 Task: Select Alcohol. Add to cart, from Alcohaul Beer, Spirits & Wine for 149 Hardman Road, Brattleboro, Vermont 05301, Cell Number 802-818-8313, following items : Corona_x000D_
 - 5, Guarana Brazilian Soda_x000D_
 - 4, Grilled Broccolini_x000D_
 - 5, Pepsi_x000D_
 - 3, Cubano_x000D_
 - 3
Action: Mouse moved to (498, 136)
Screenshot: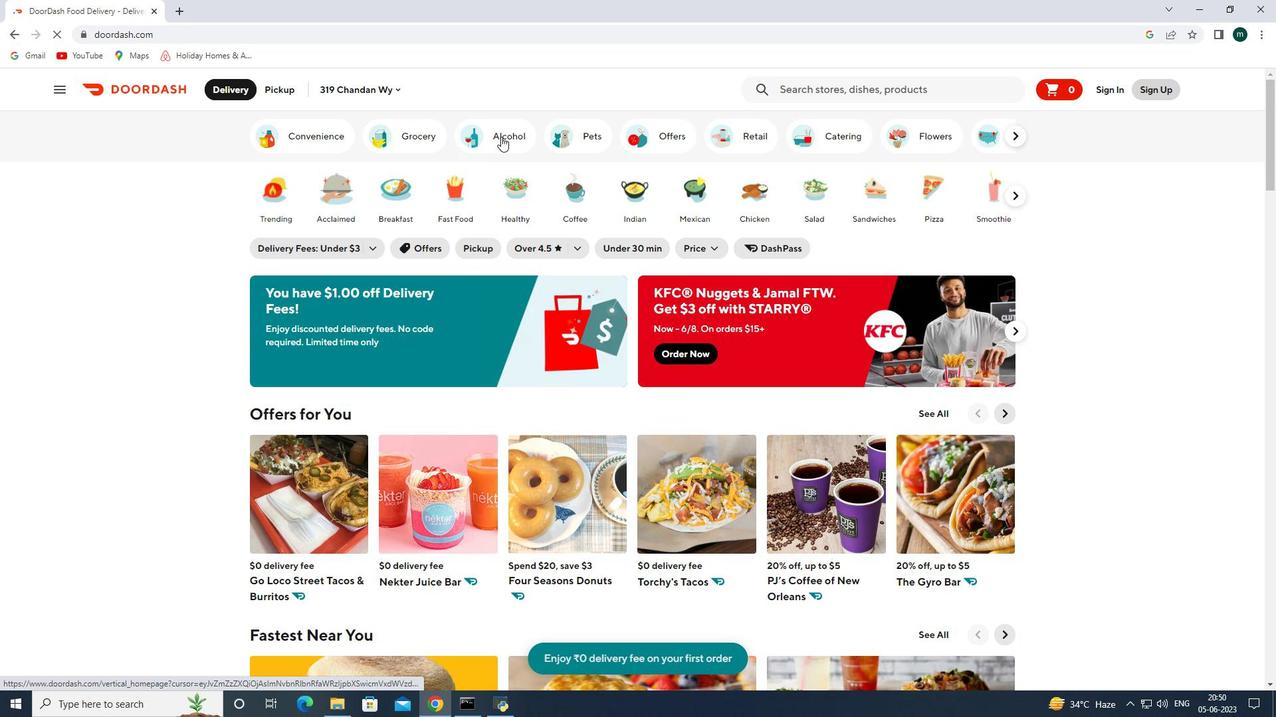 
Action: Mouse pressed left at (498, 136)
Screenshot: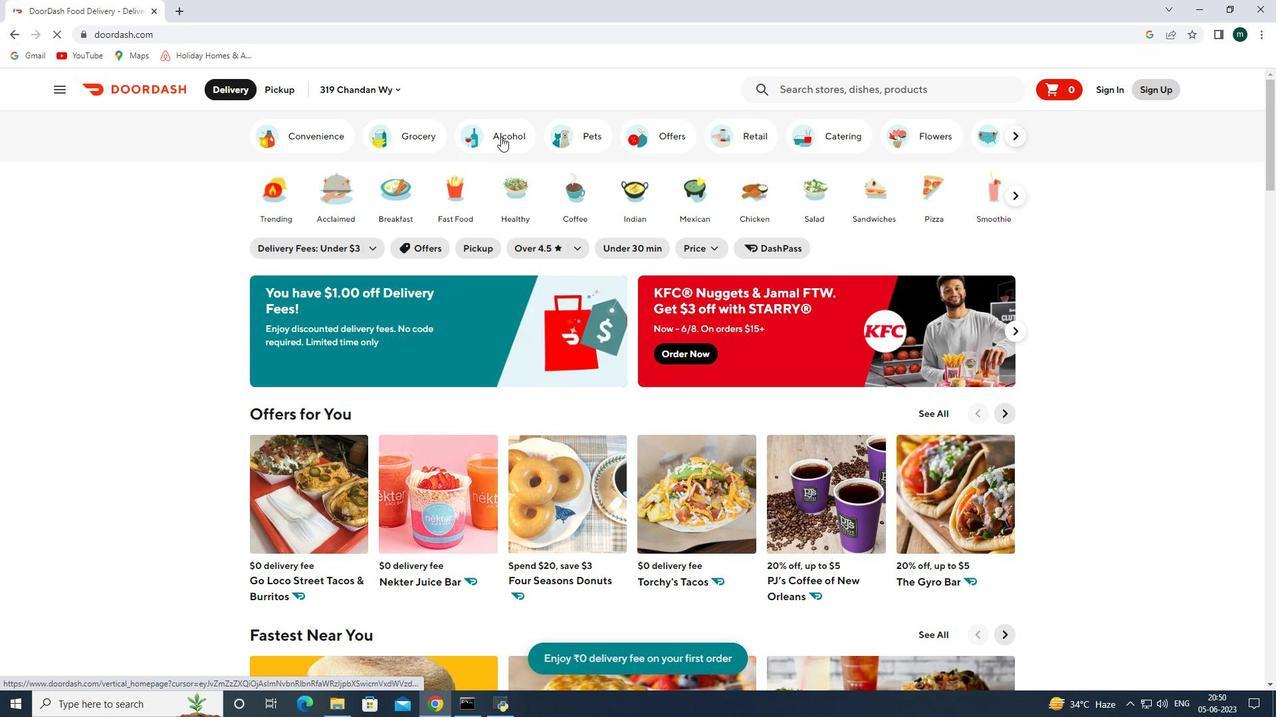 
Action: Mouse pressed left at (498, 136)
Screenshot: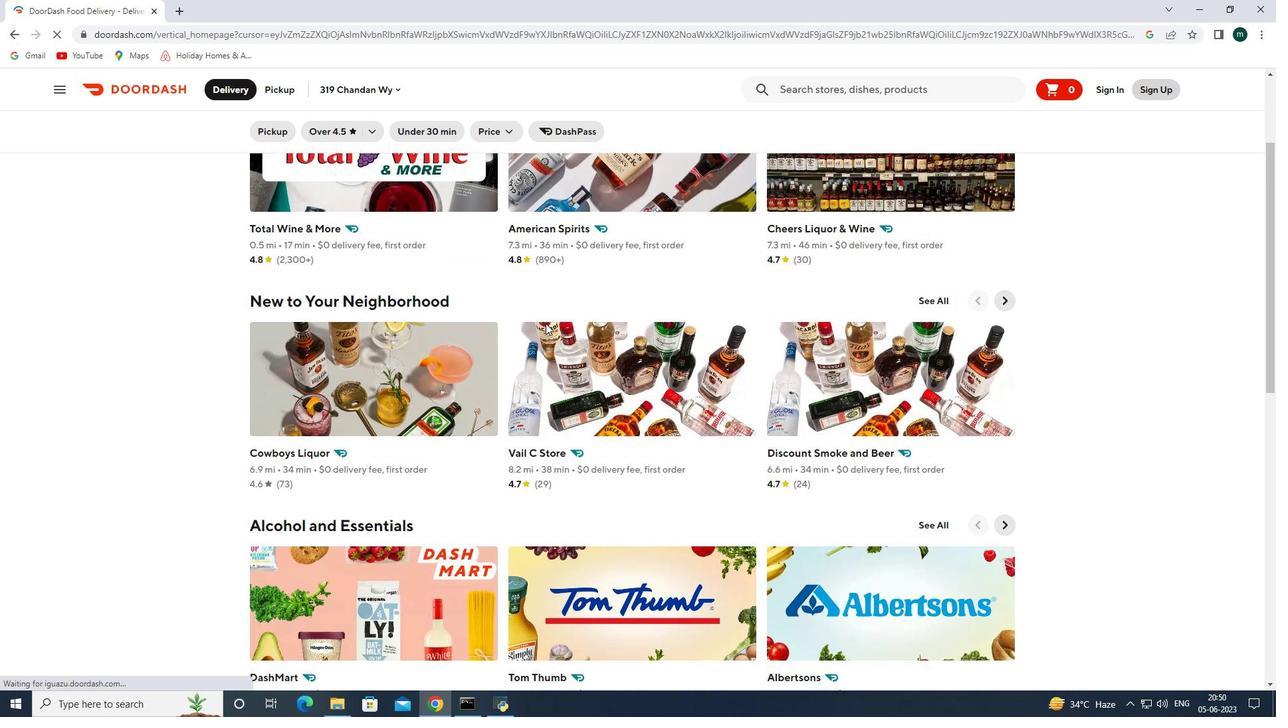 
Action: Mouse moved to (526, 291)
Screenshot: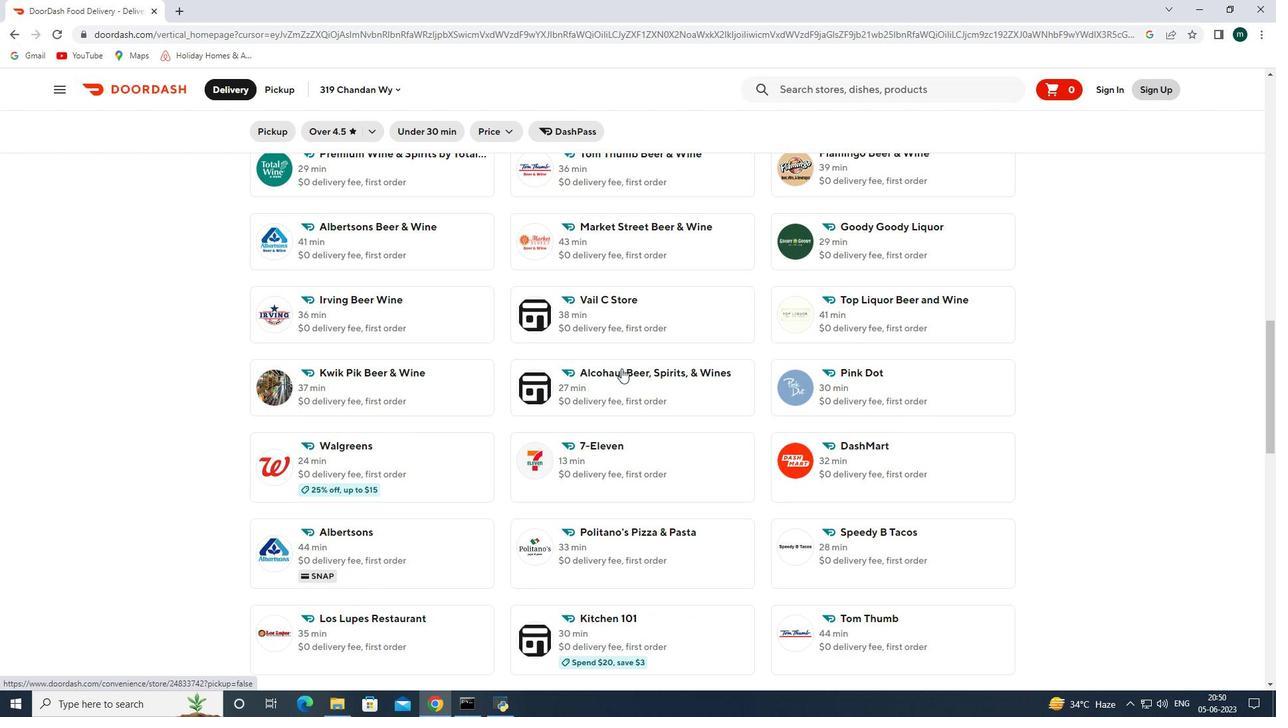 
Action: Mouse scrolled (526, 290) with delta (0, 0)
Screenshot: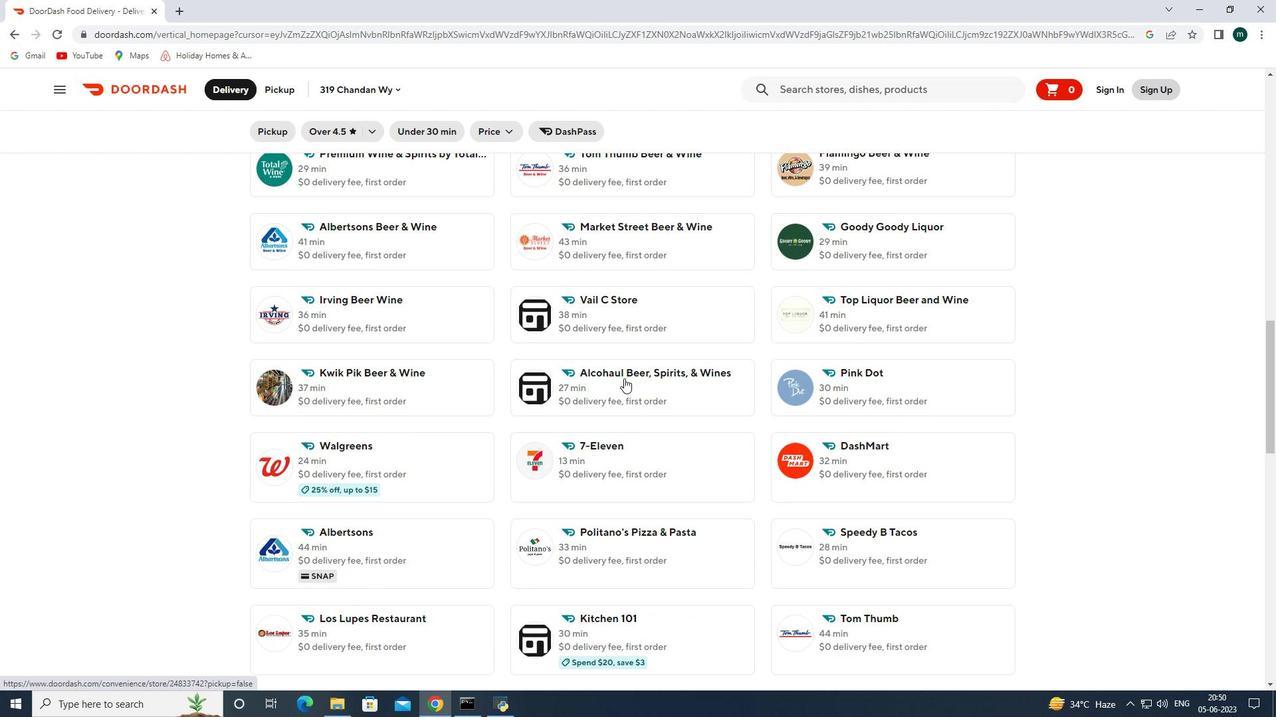 
Action: Mouse moved to (539, 391)
Screenshot: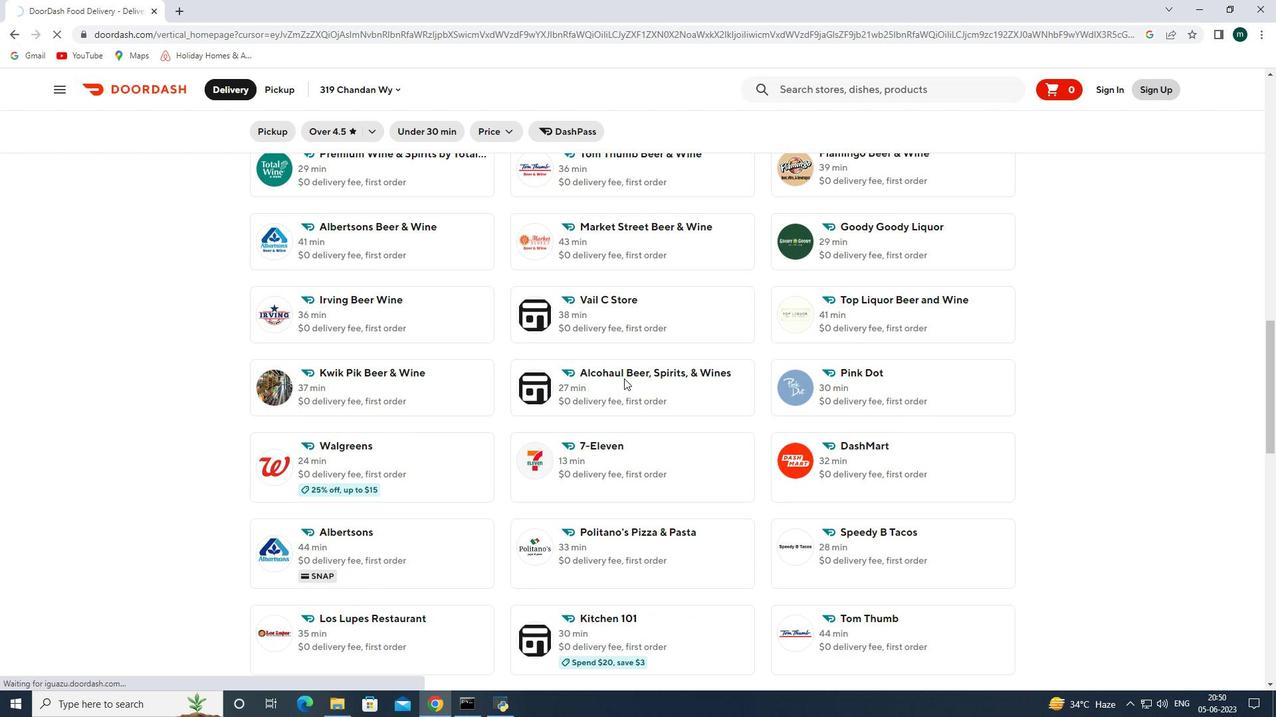 
Action: Mouse scrolled (539, 390) with delta (0, 0)
Screenshot: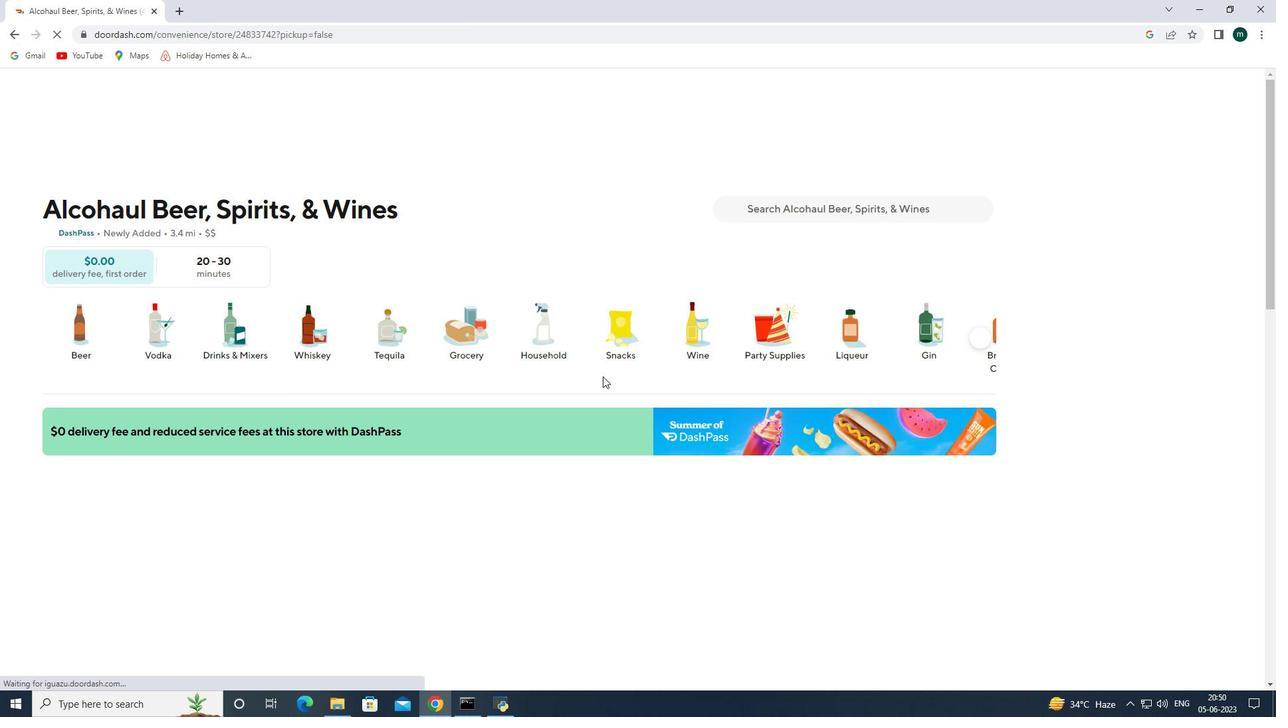 
Action: Mouse scrolled (539, 390) with delta (0, 0)
Screenshot: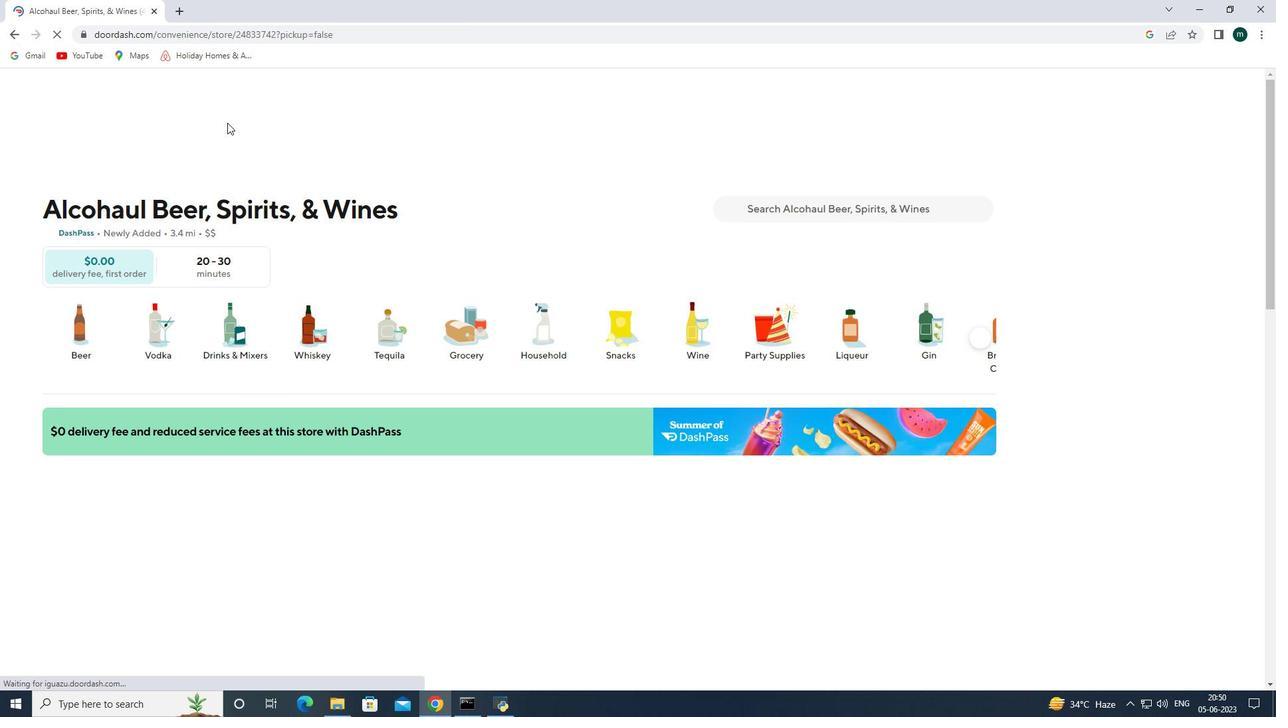 
Action: Mouse scrolled (539, 390) with delta (0, 0)
Screenshot: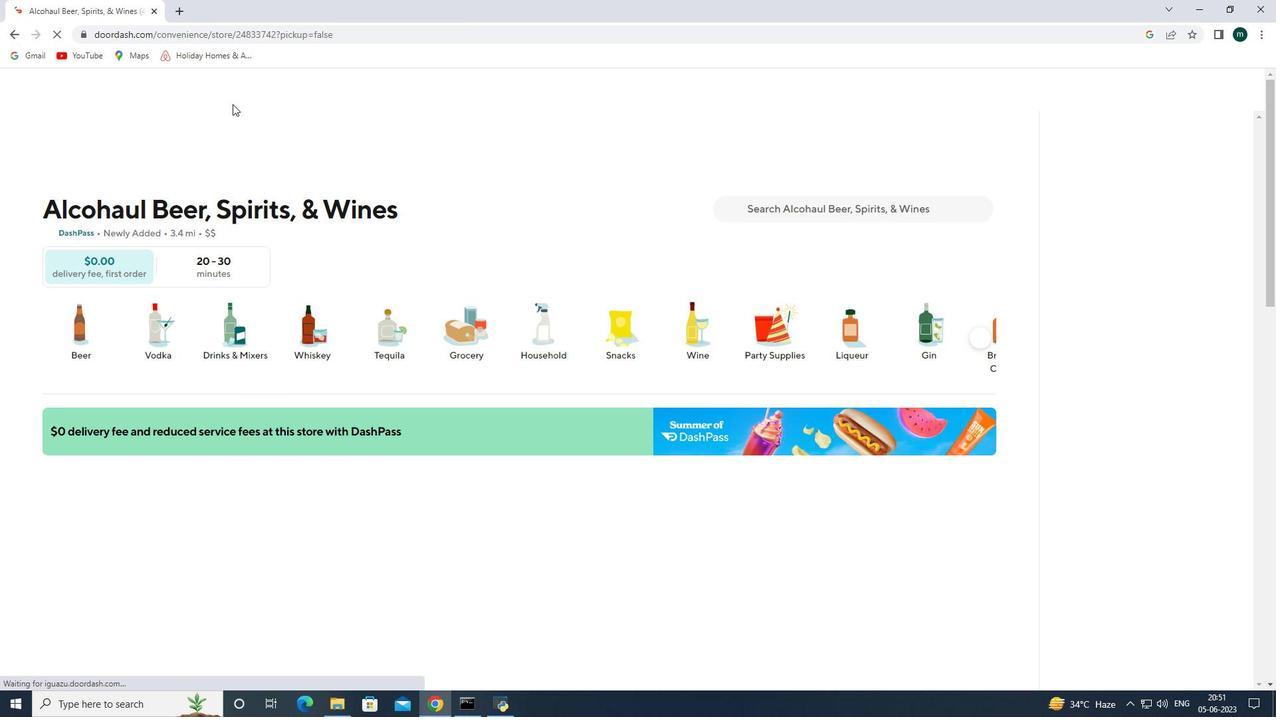 
Action: Mouse scrolled (539, 390) with delta (0, 0)
Screenshot: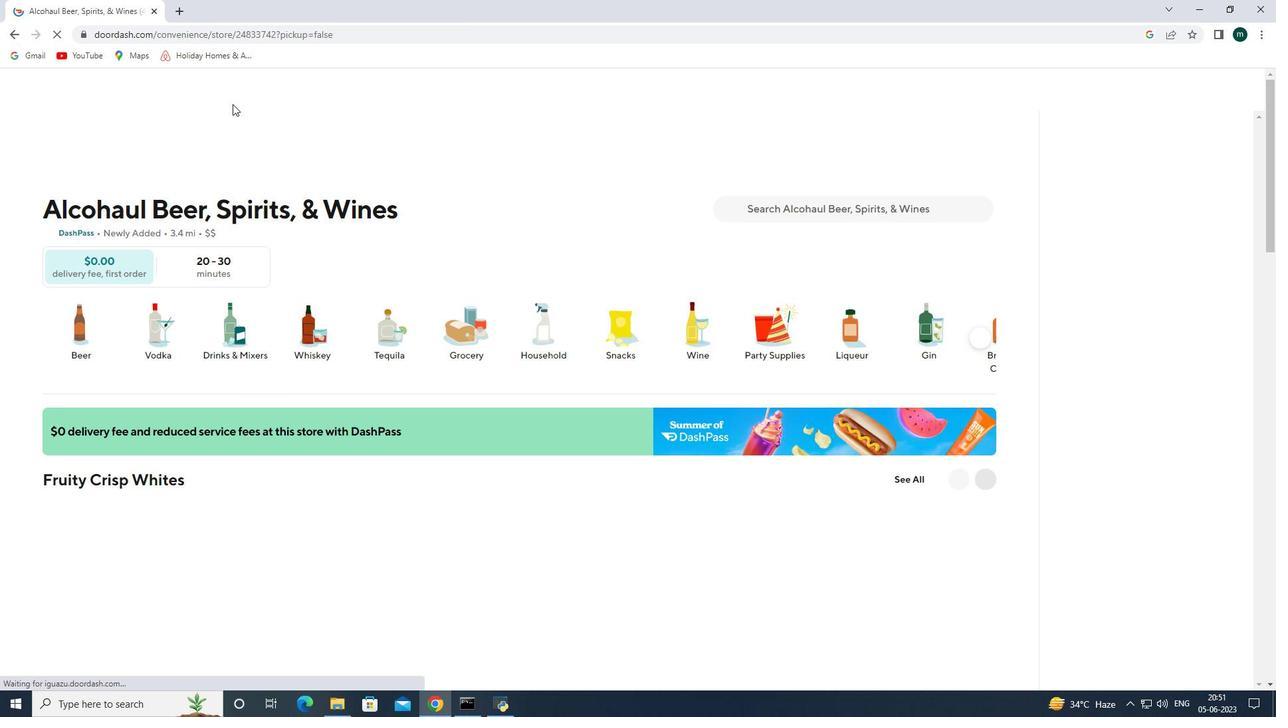 
Action: Mouse scrolled (539, 390) with delta (0, 0)
Screenshot: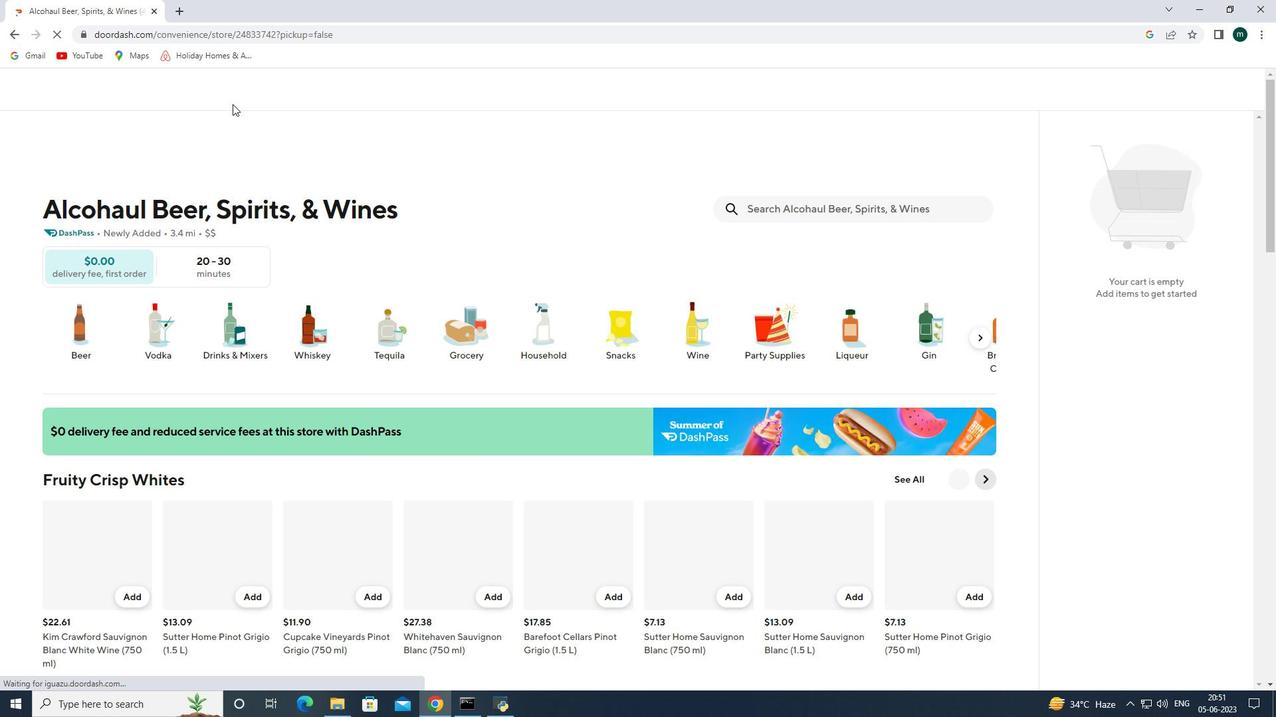 
Action: Mouse scrolled (539, 390) with delta (0, 0)
Screenshot: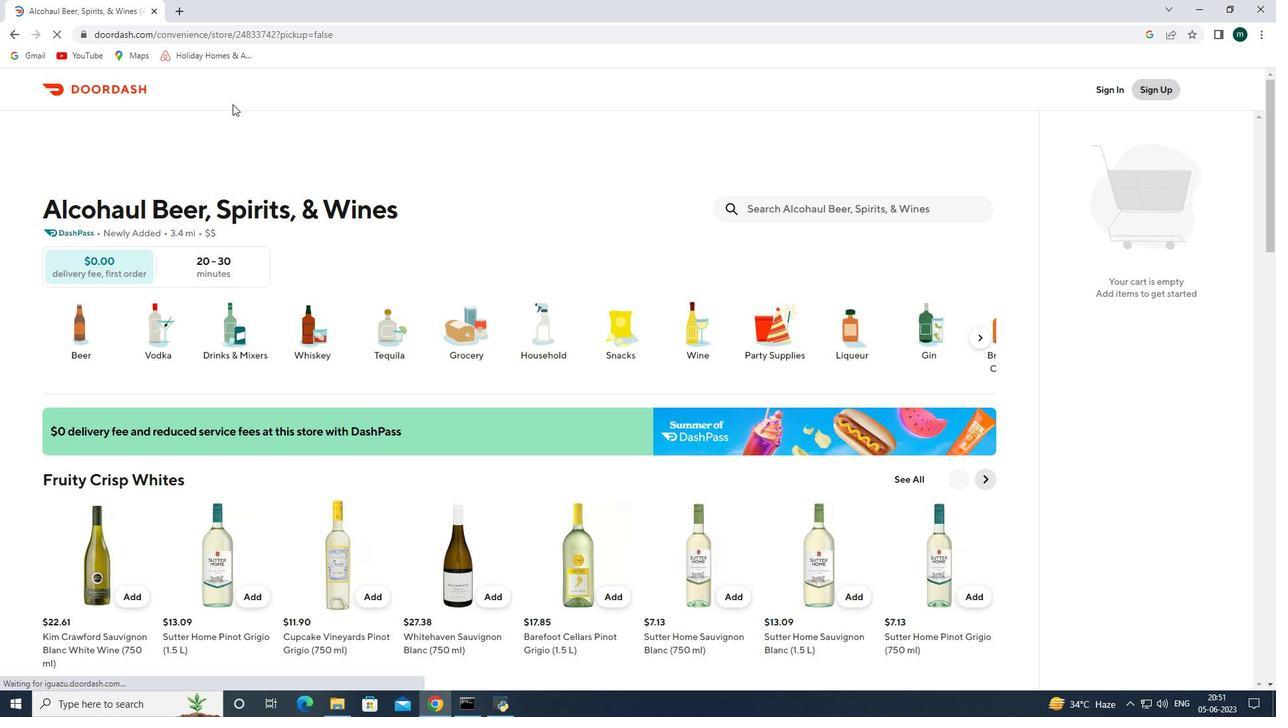 
Action: Mouse scrolled (539, 390) with delta (0, 0)
Screenshot: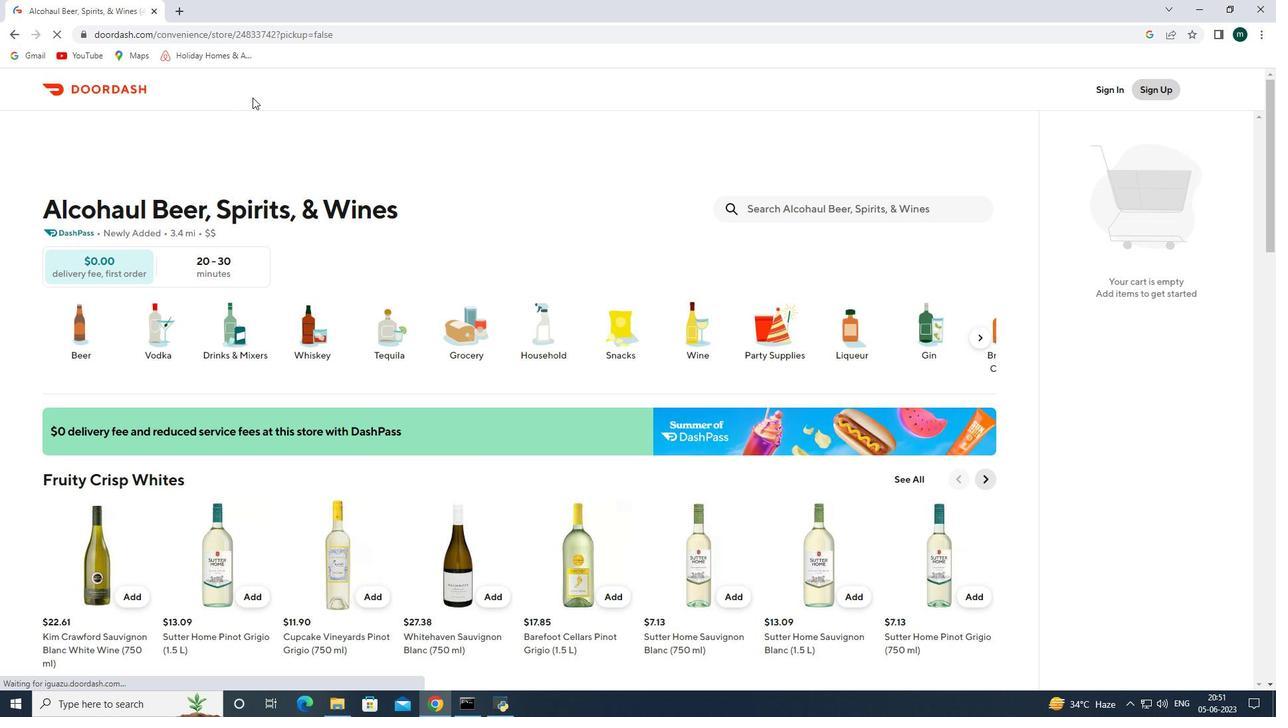 
Action: Mouse scrolled (539, 390) with delta (0, 0)
Screenshot: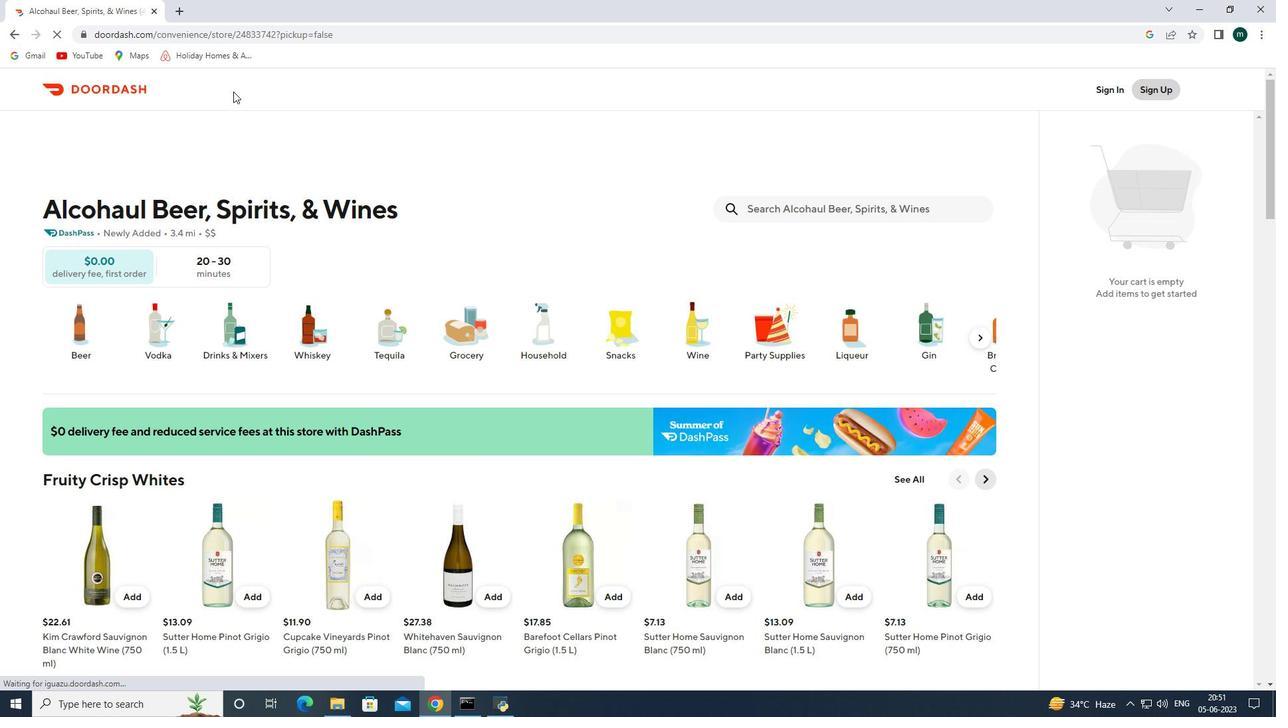 
Action: Mouse scrolled (539, 390) with delta (0, 0)
Screenshot: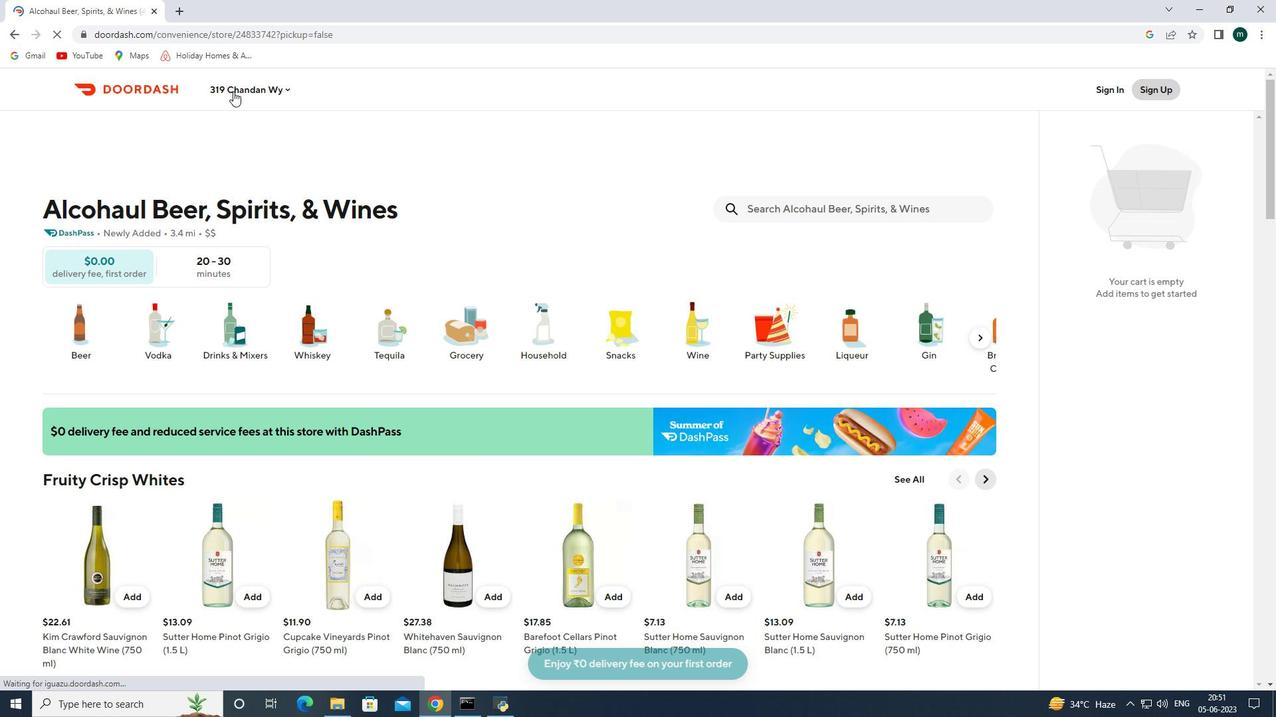 
Action: Mouse scrolled (539, 390) with delta (0, 0)
Screenshot: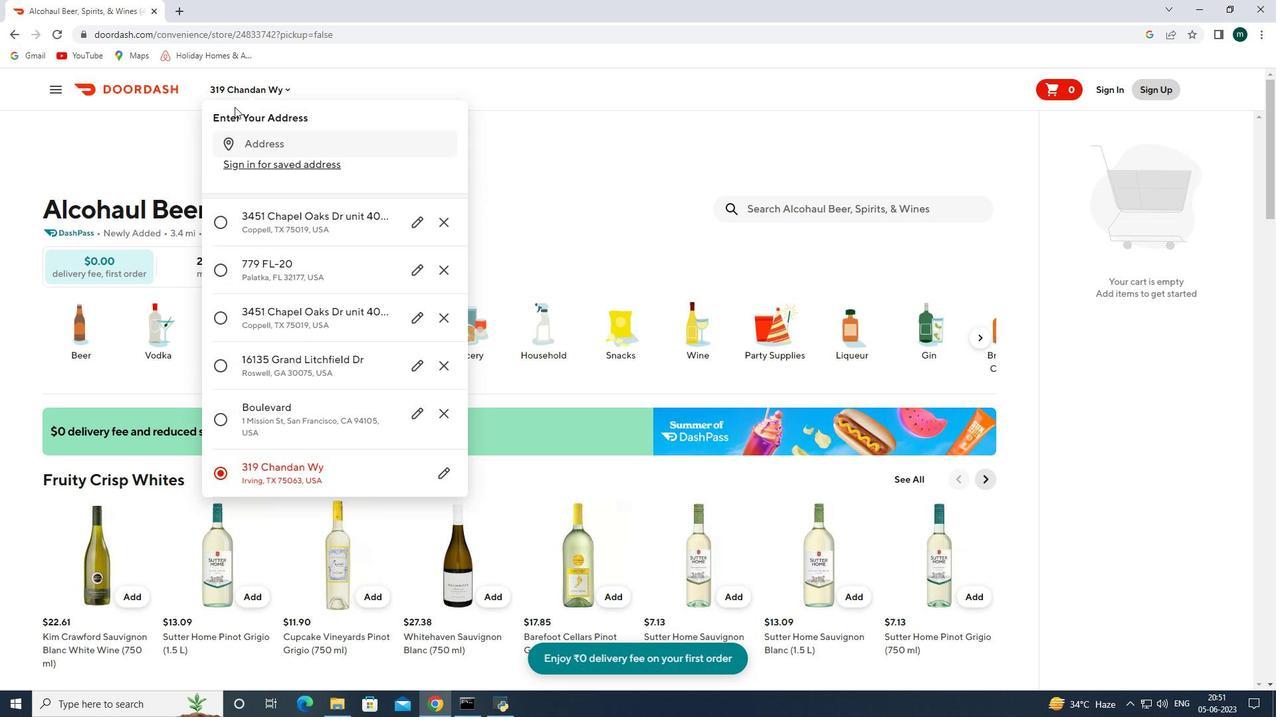 
Action: Mouse scrolled (539, 390) with delta (0, 0)
Screenshot: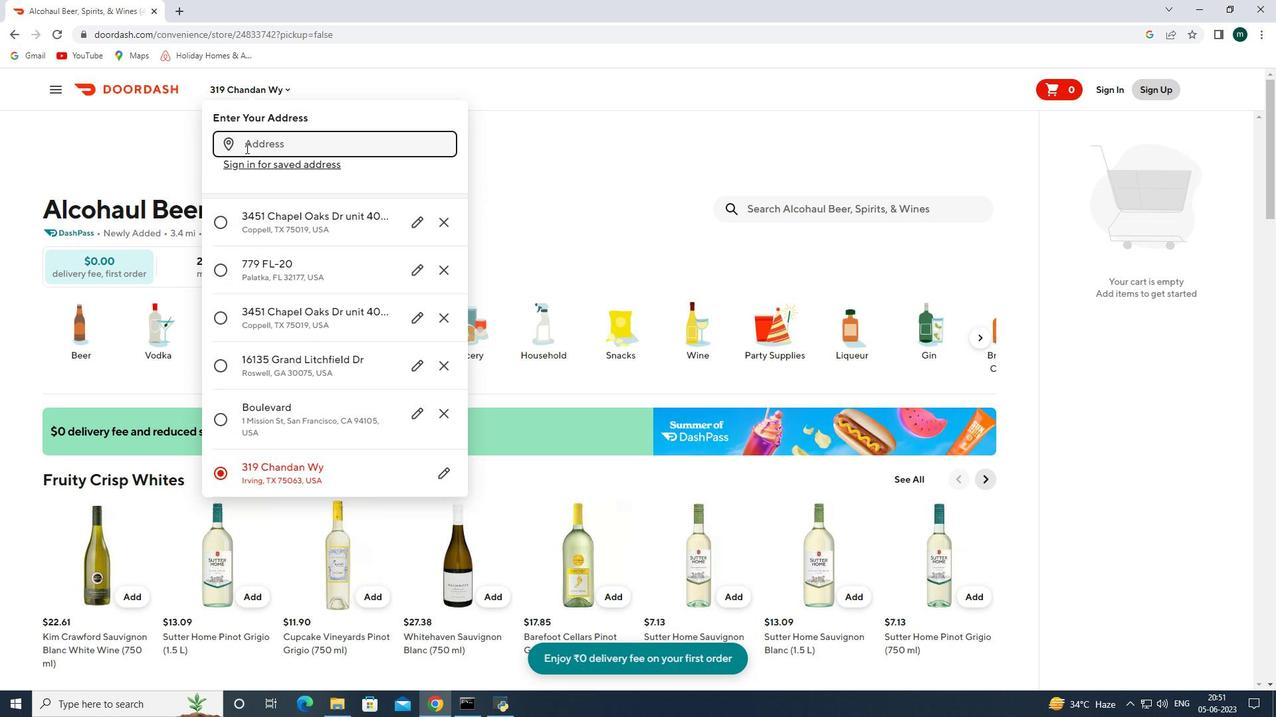 
Action: Mouse scrolled (539, 390) with delta (0, 0)
Screenshot: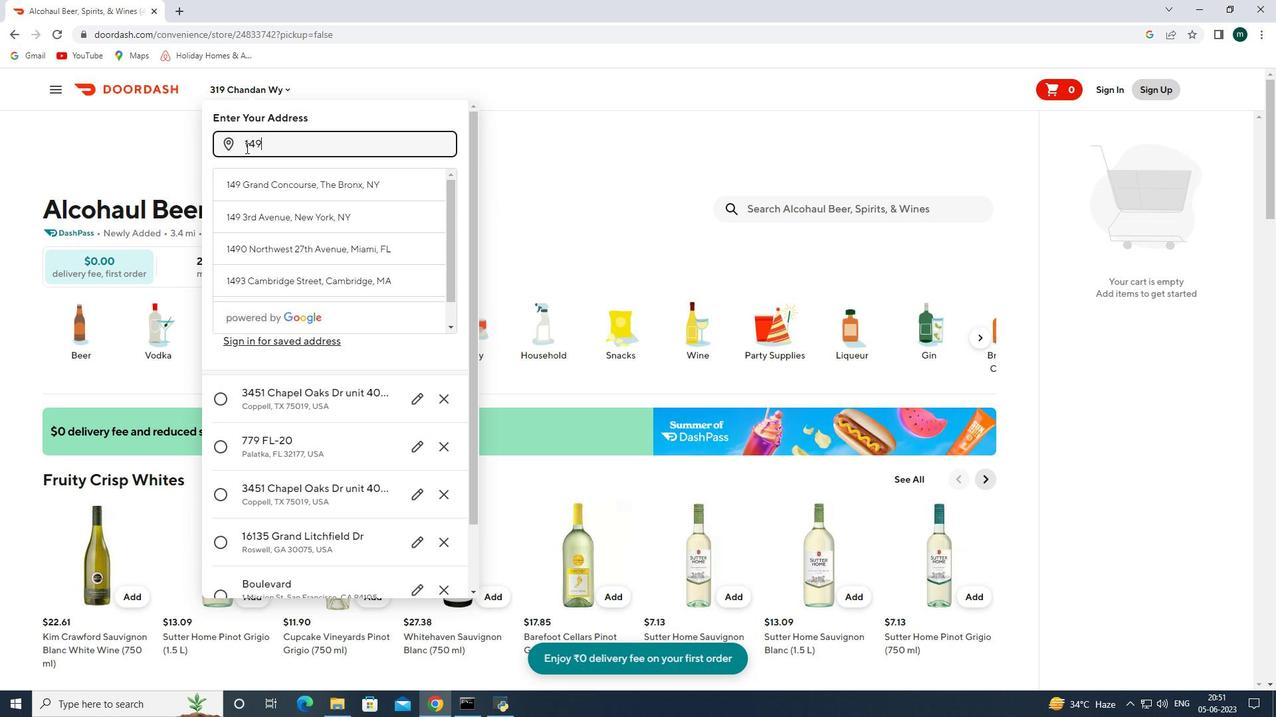 
Action: Mouse scrolled (539, 390) with delta (0, 0)
Screenshot: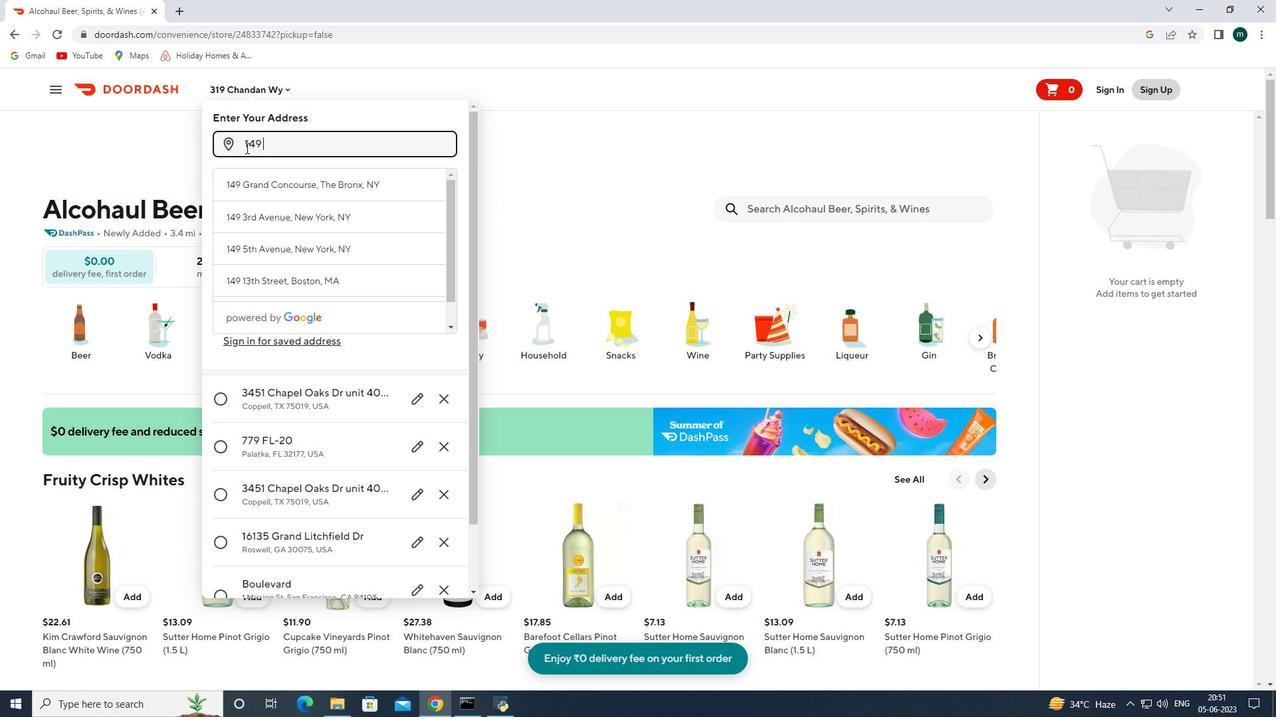 
Action: Mouse scrolled (539, 390) with delta (0, 0)
Screenshot: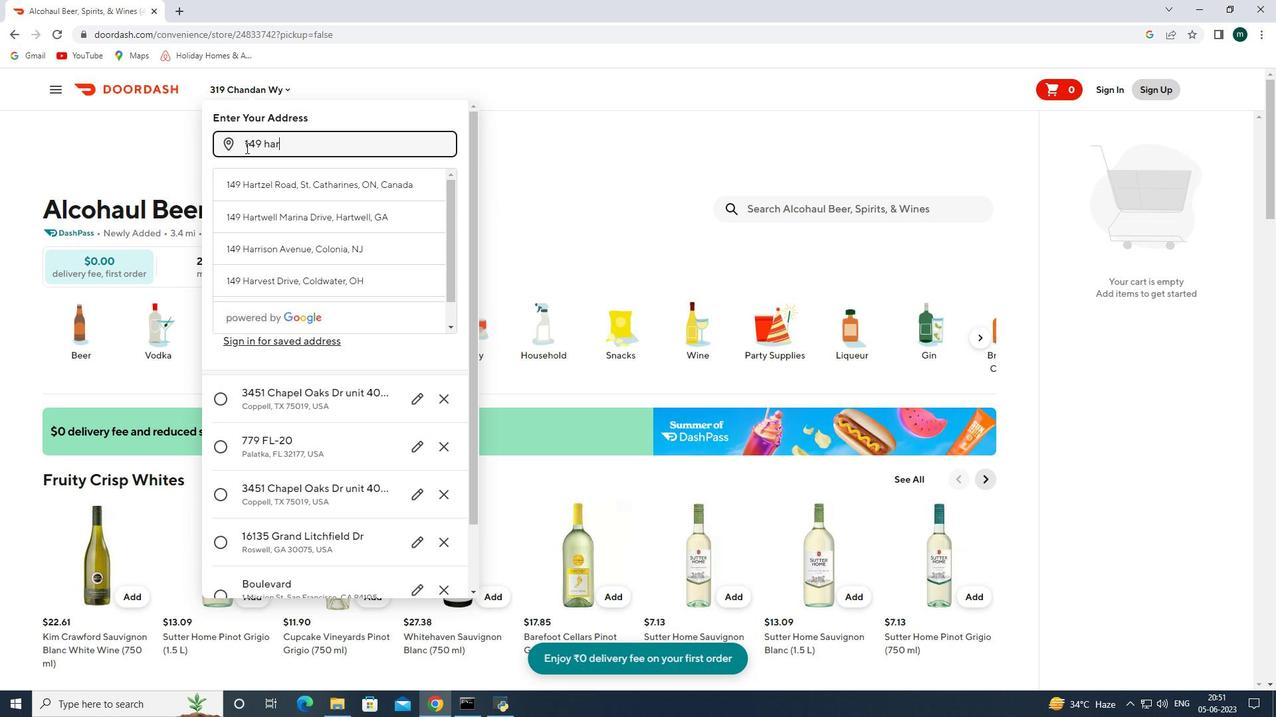 
Action: Mouse scrolled (539, 390) with delta (0, 0)
Screenshot: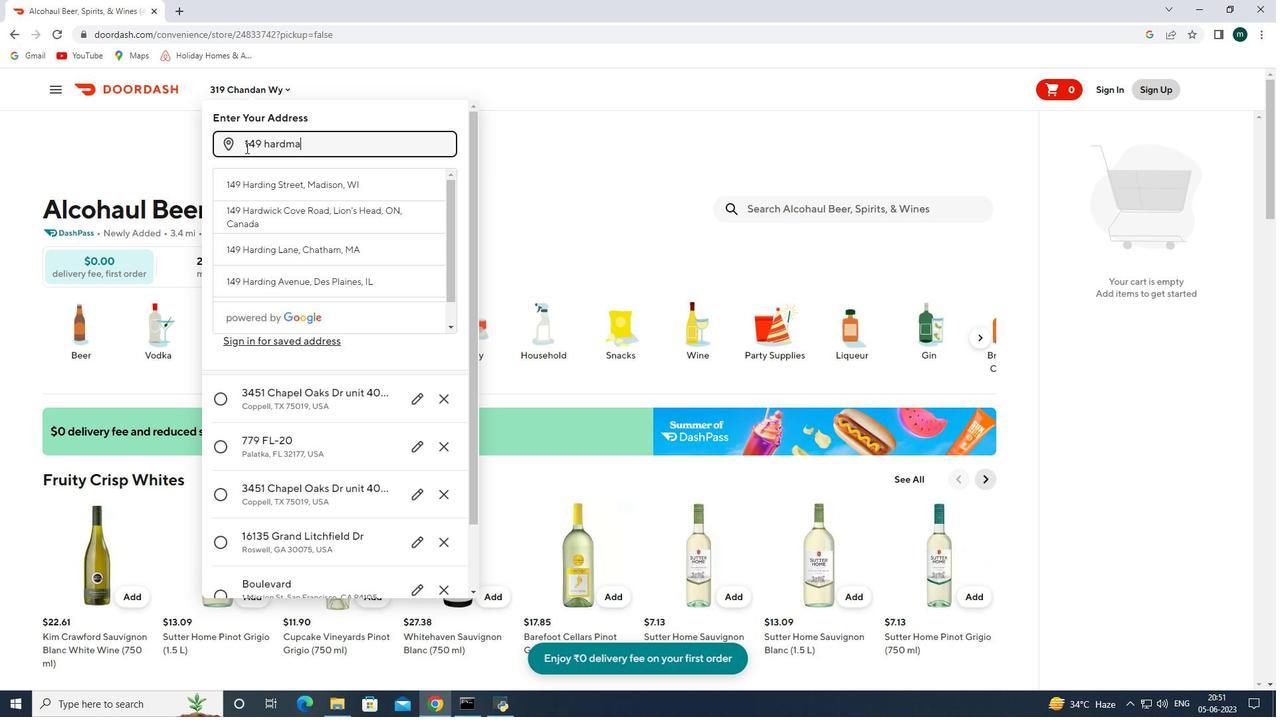 
Action: Mouse moved to (661, 505)
Screenshot: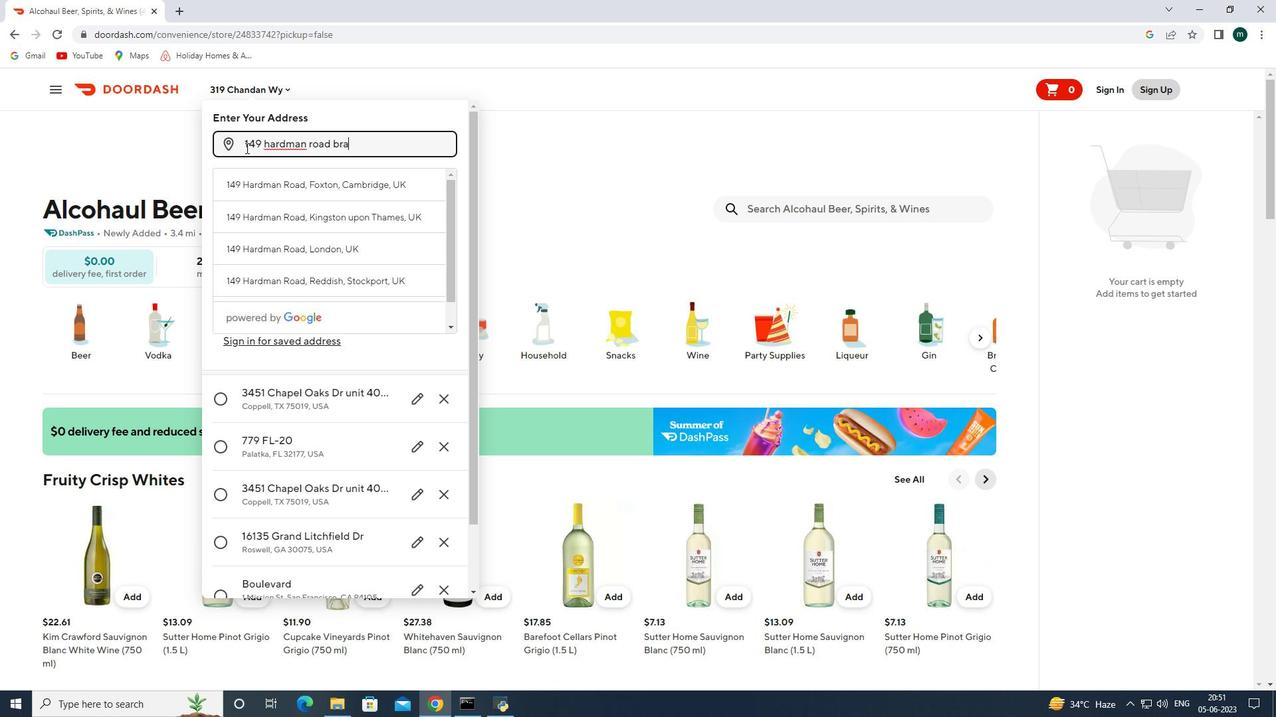 
Action: Mouse pressed left at (661, 505)
Screenshot: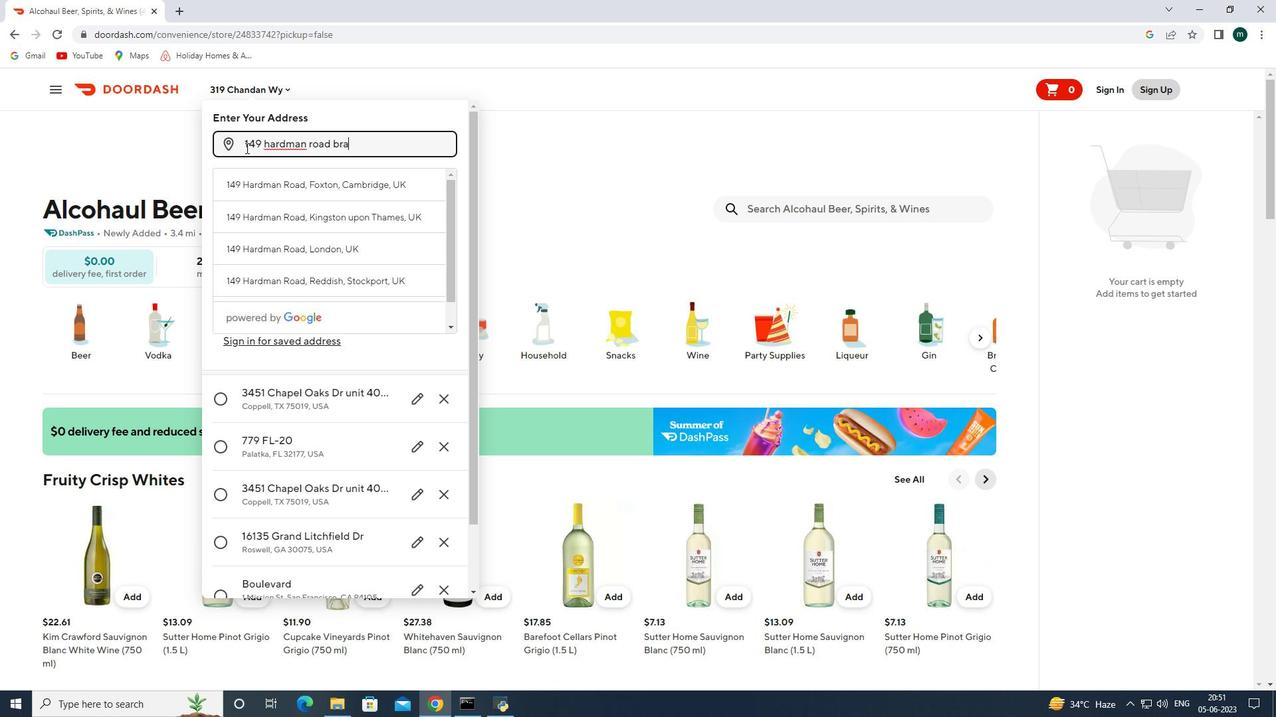 
Action: Mouse moved to (234, 92)
Screenshot: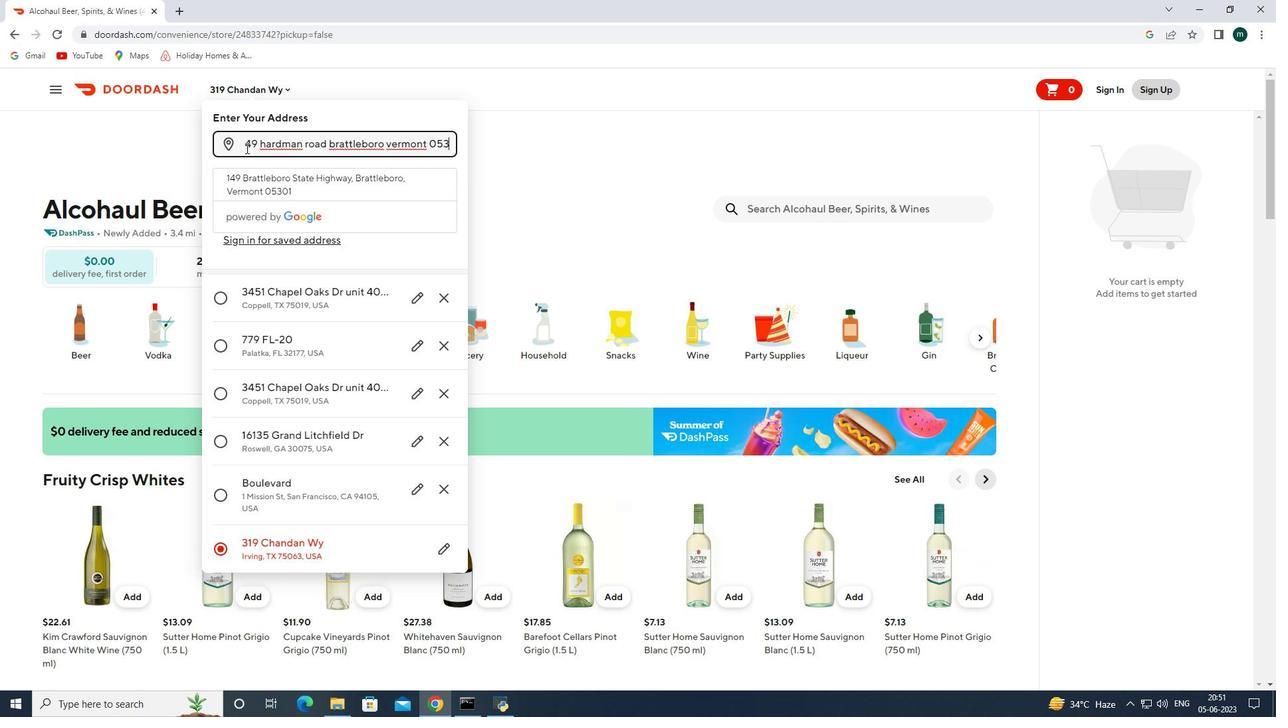 
Action: Mouse pressed left at (234, 92)
Screenshot: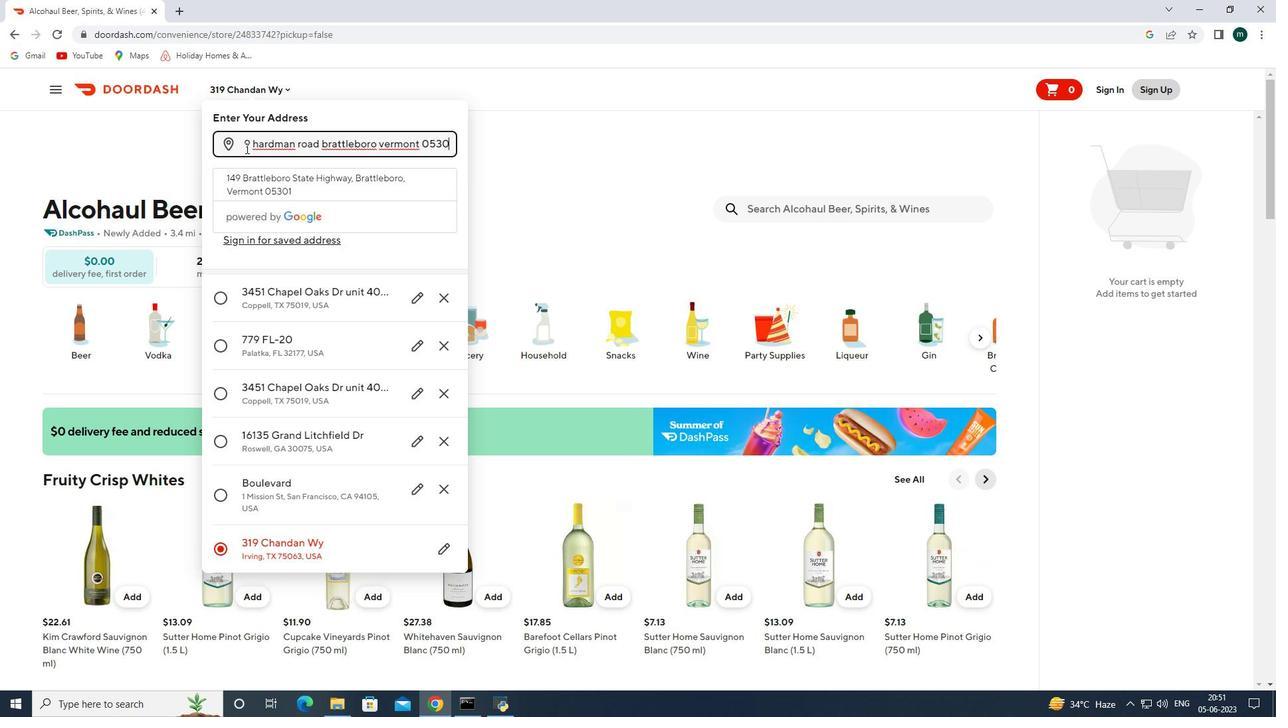 
Action: Mouse moved to (247, 142)
Screenshot: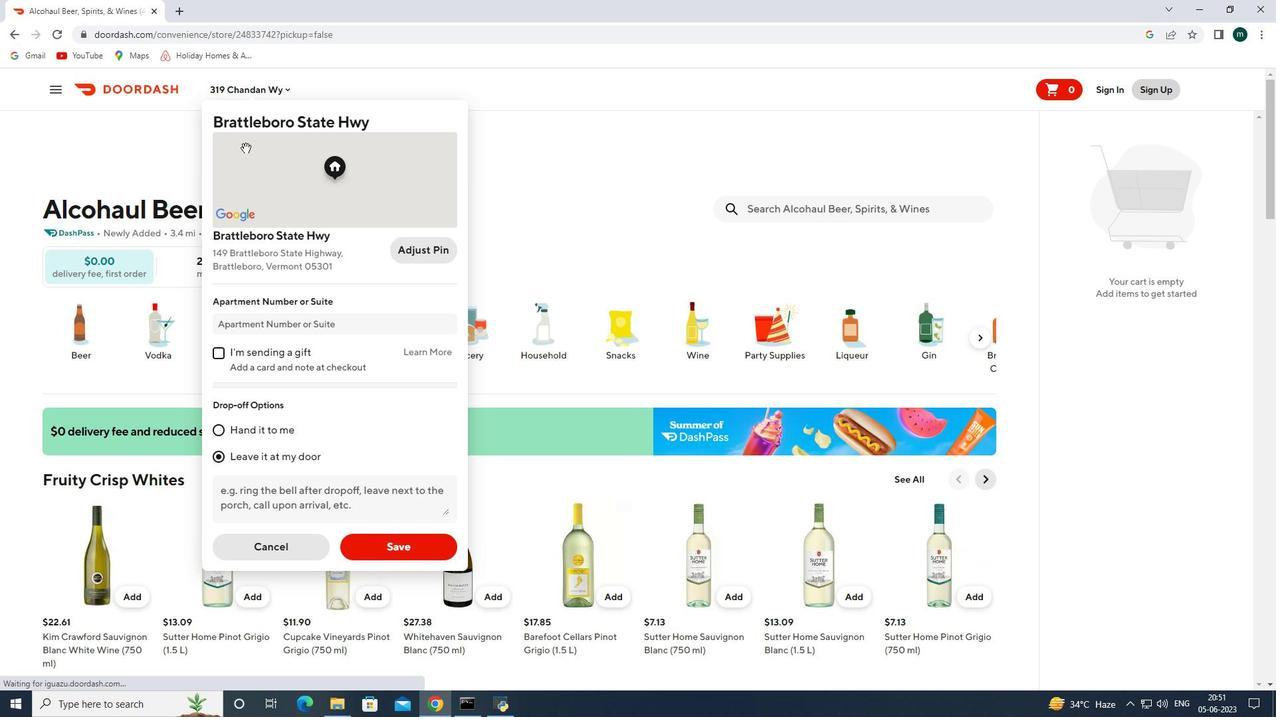 
Action: Mouse pressed left at (247, 142)
Screenshot: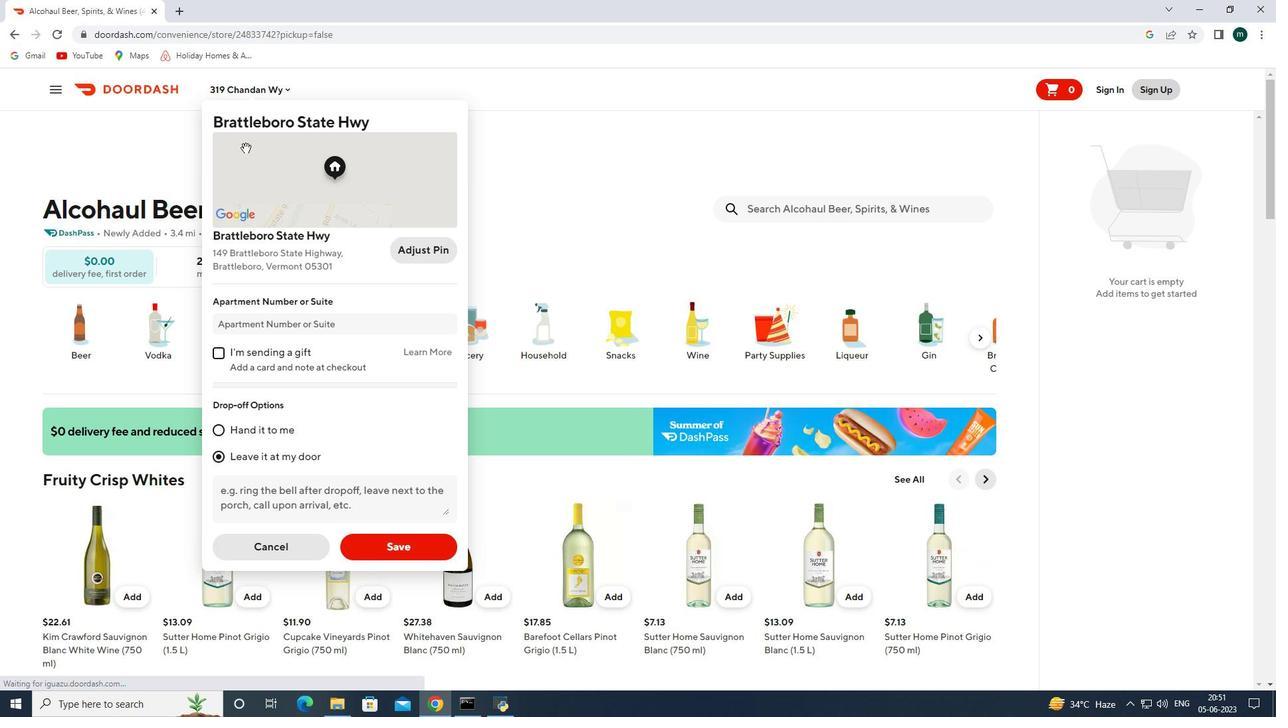 
Action: Key pressed 149<Key.space>hardman<Key.space>road<Key.space>brttleboro<Key.space>vermont<Key.space>05301<Key.enter>
Screenshot: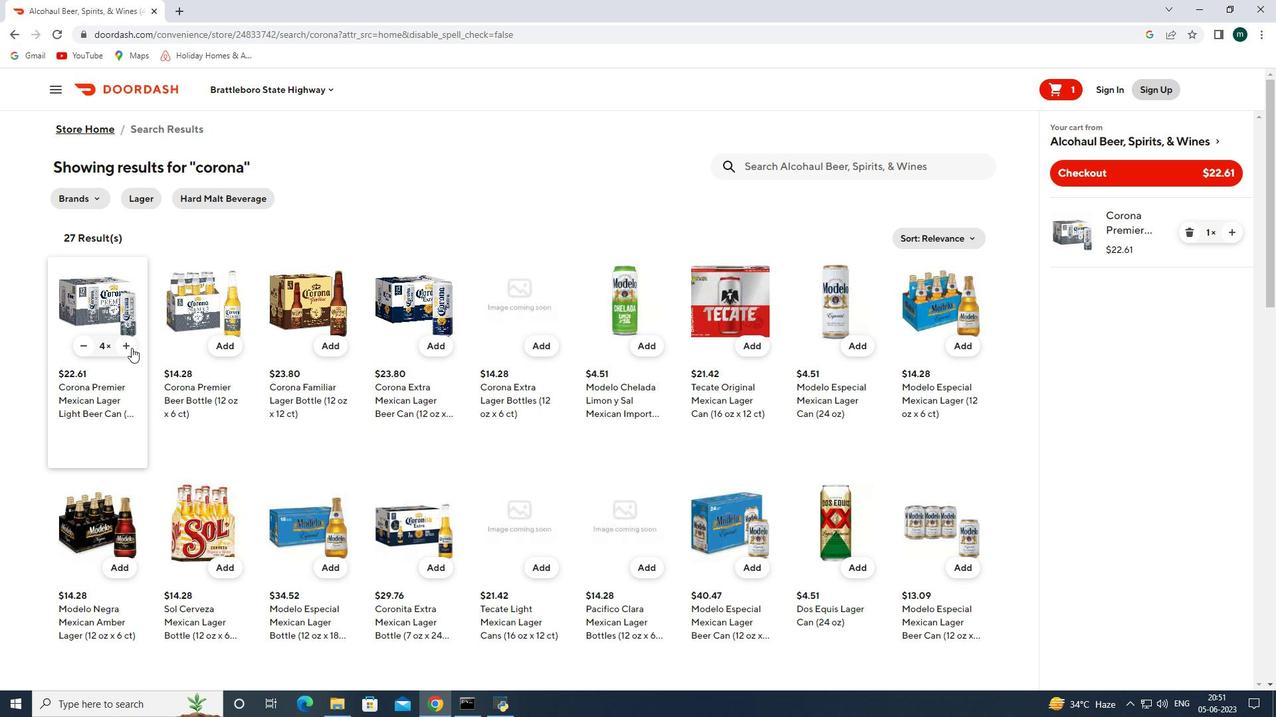 
Action: Mouse moved to (366, 383)
Screenshot: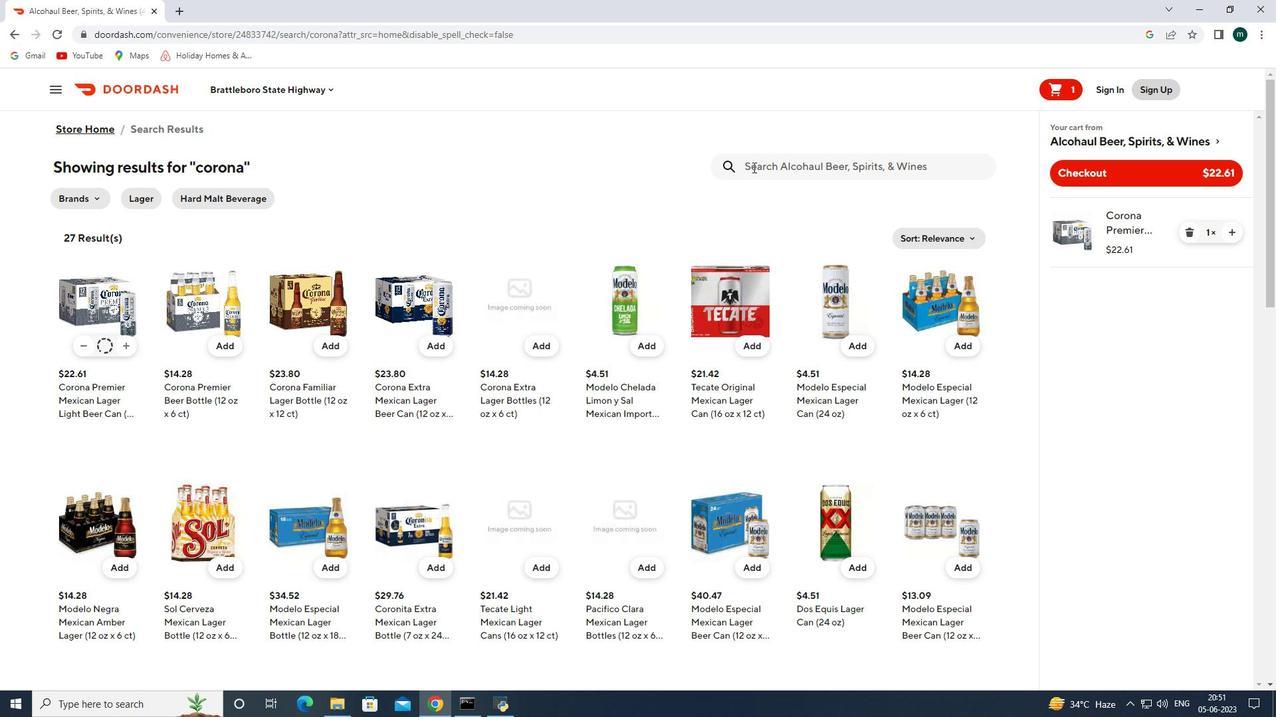 
Action: Mouse scrolled (366, 382) with delta (0, 0)
Screenshot: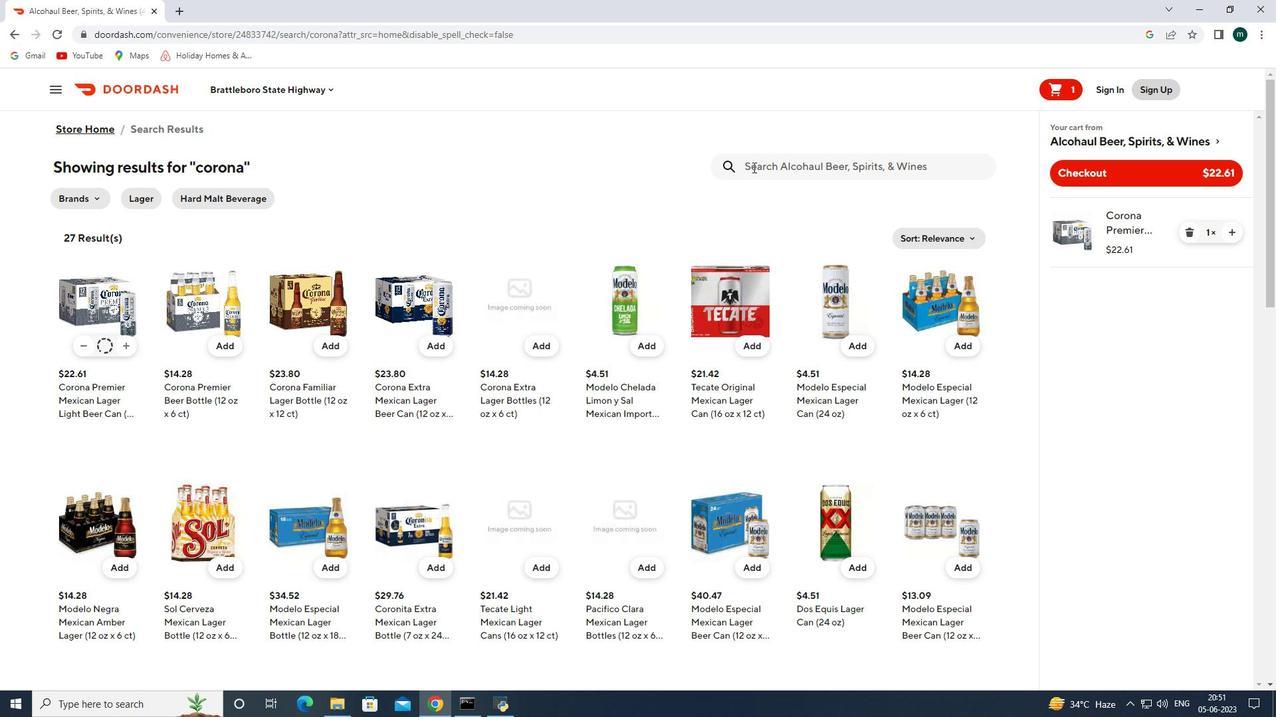 
Action: Mouse moved to (366, 386)
Screenshot: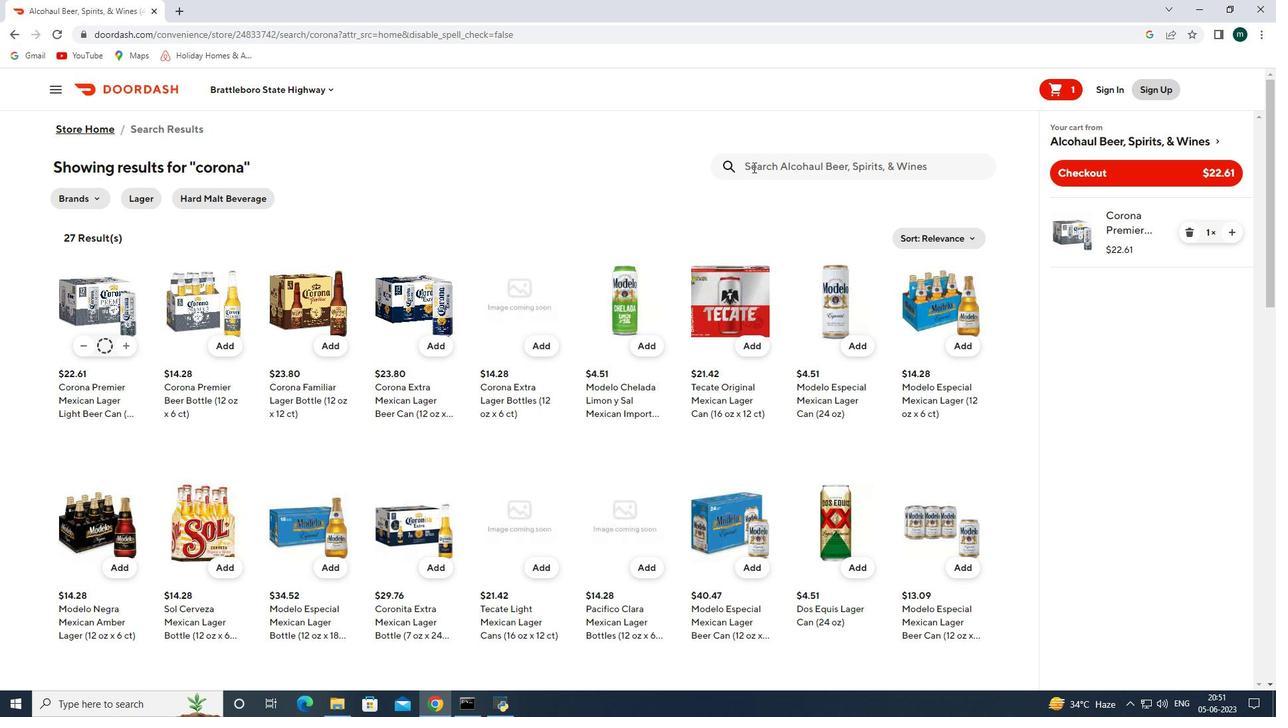 
Action: Mouse scrolled (366, 386) with delta (0, 0)
Screenshot: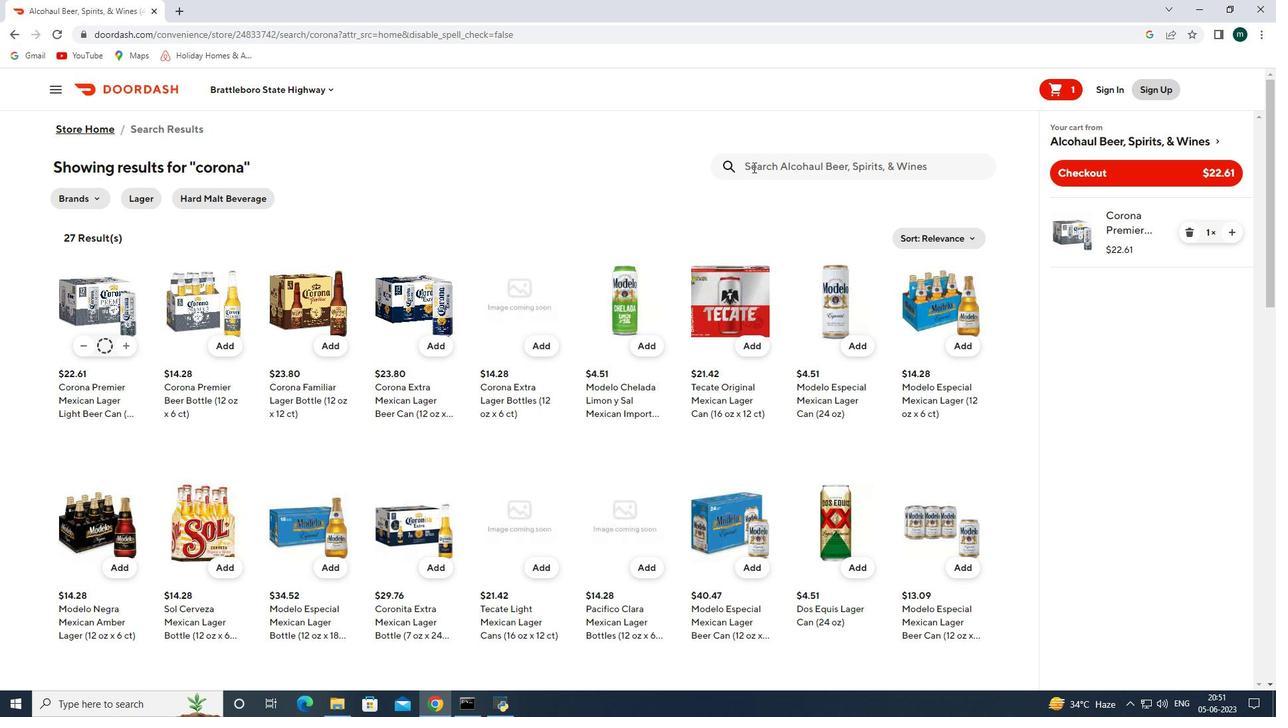 
Action: Mouse moved to (366, 392)
Screenshot: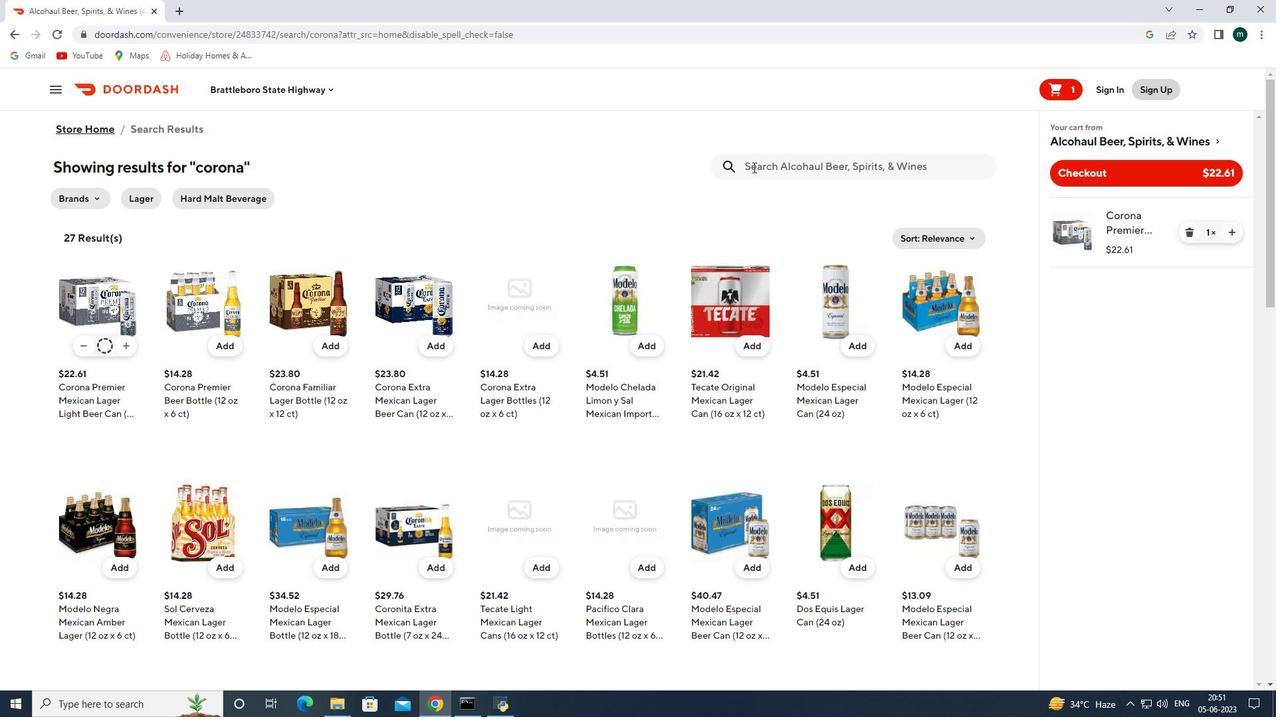 
Action: Mouse scrolled (366, 390) with delta (0, 0)
Screenshot: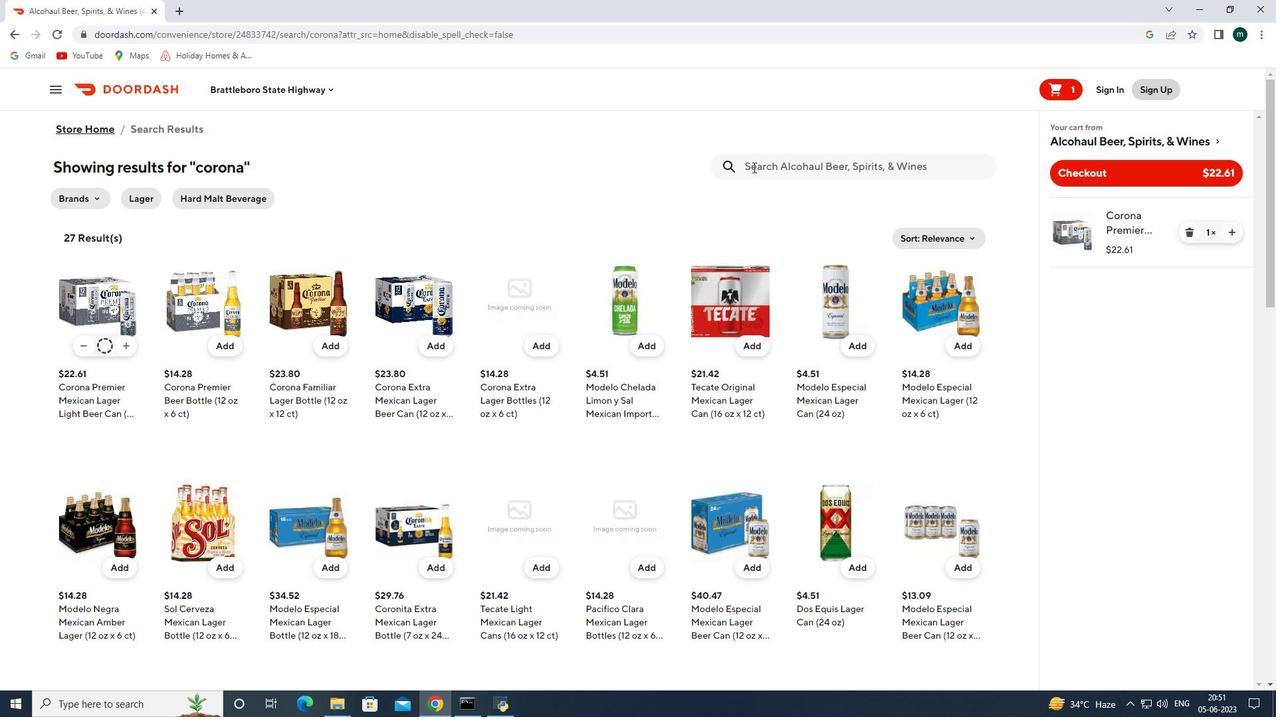 
Action: Mouse moved to (392, 568)
Screenshot: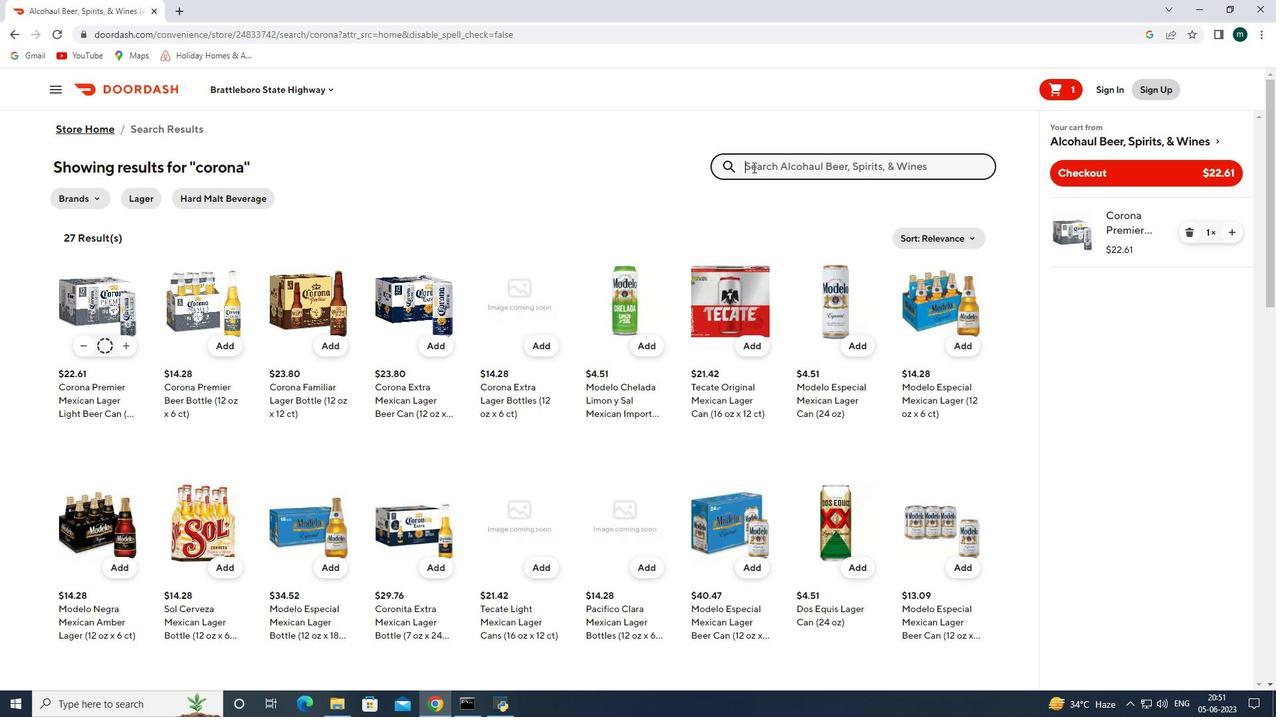 
Action: Mouse pressed left at (392, 568)
Screenshot: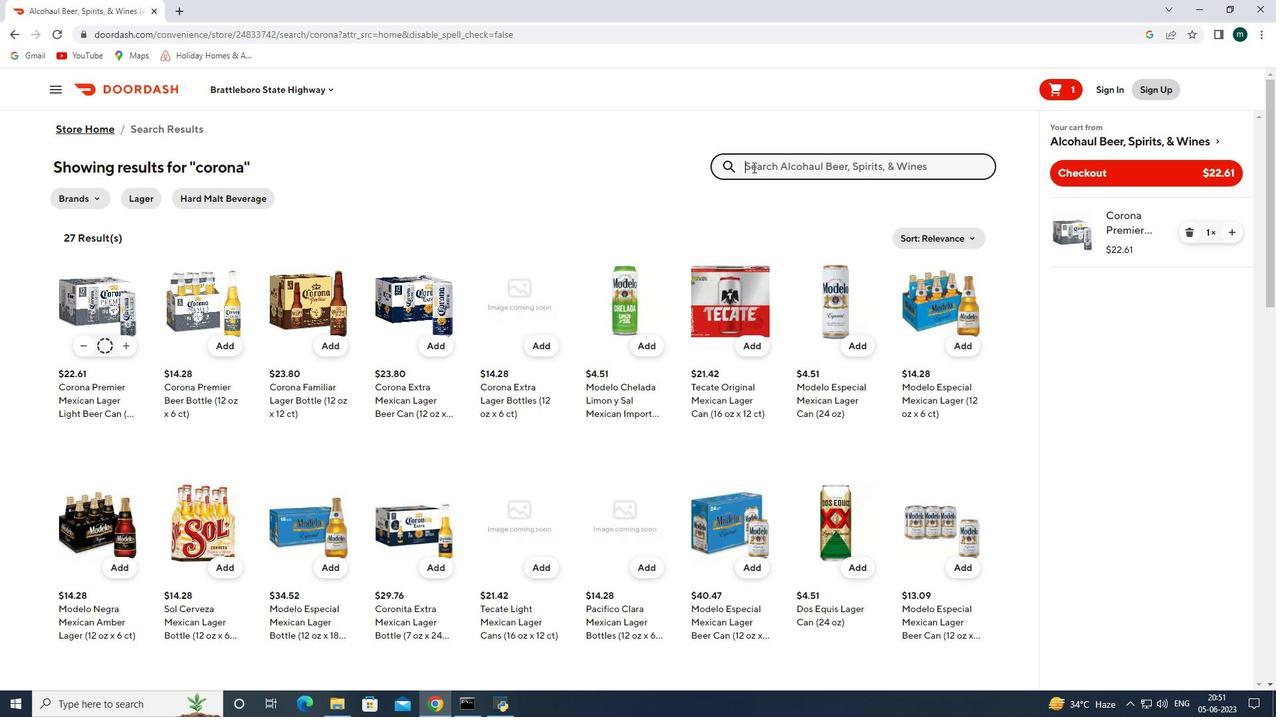 
Action: Mouse moved to (809, 207)
Screenshot: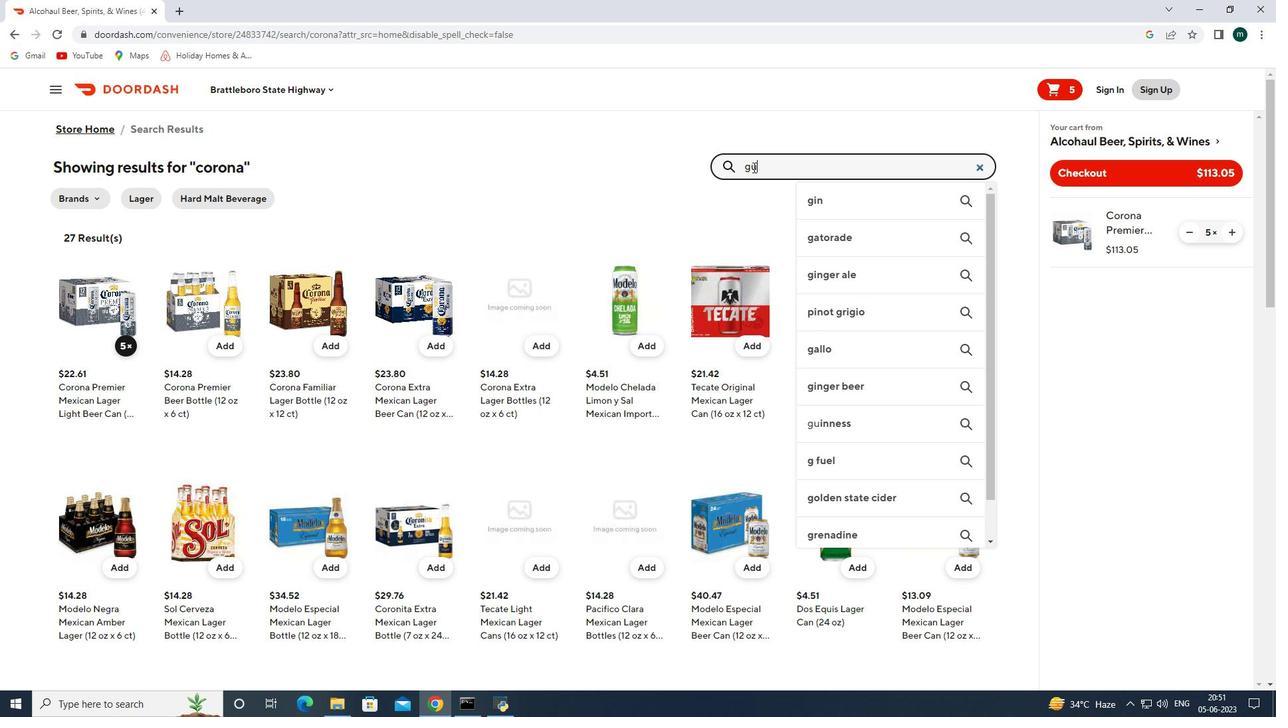 
Action: Mouse pressed left at (809, 207)
Screenshot: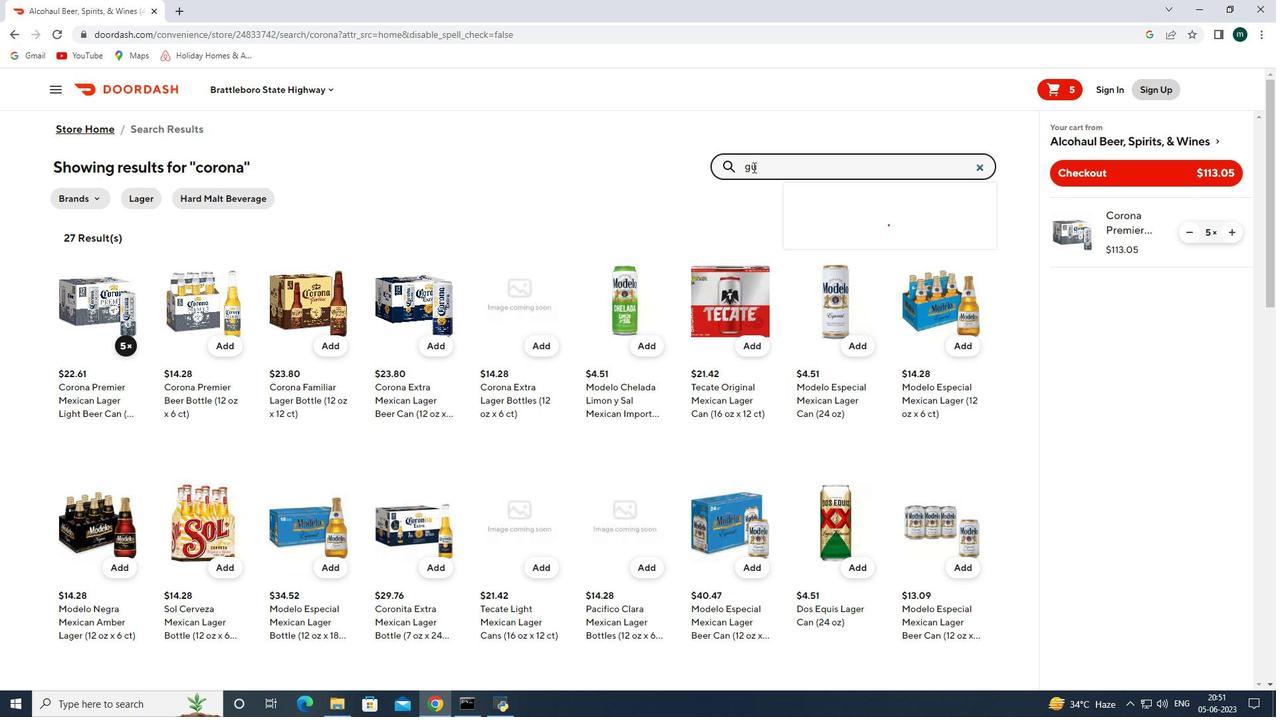 
Action: Key pressed corona<Key.enter>
Screenshot: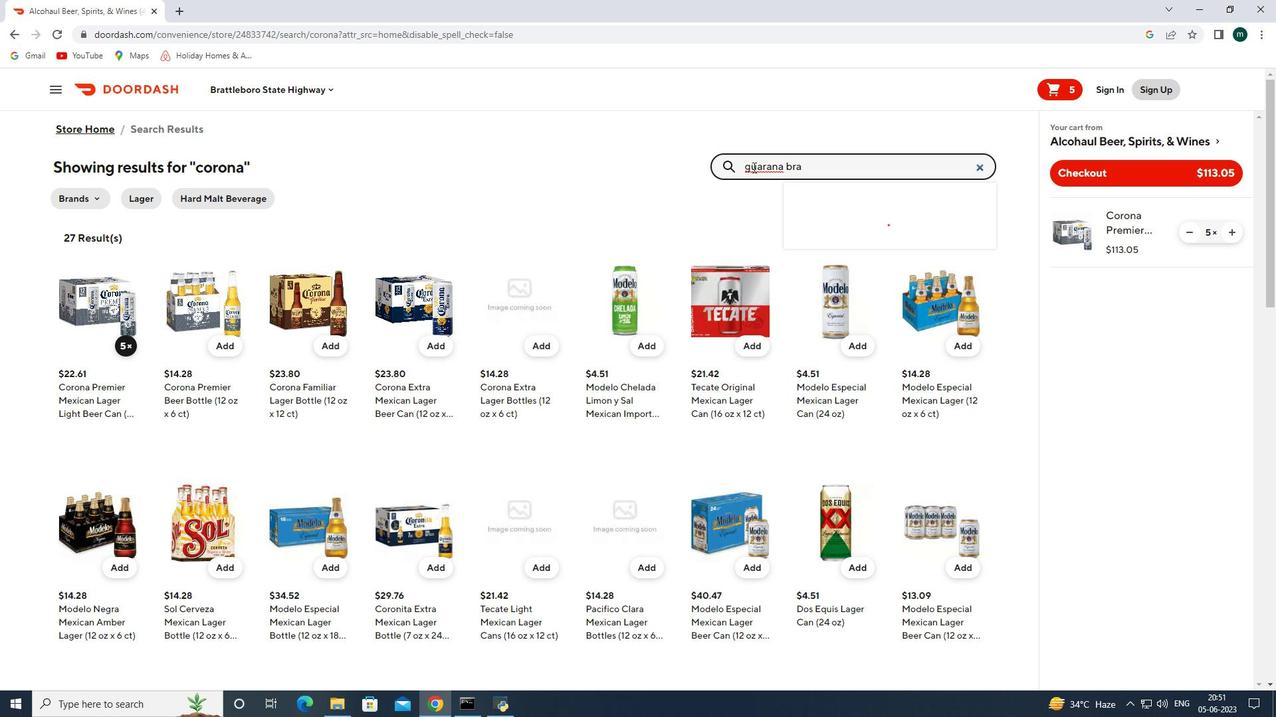 
Action: Mouse moved to (118, 346)
Screenshot: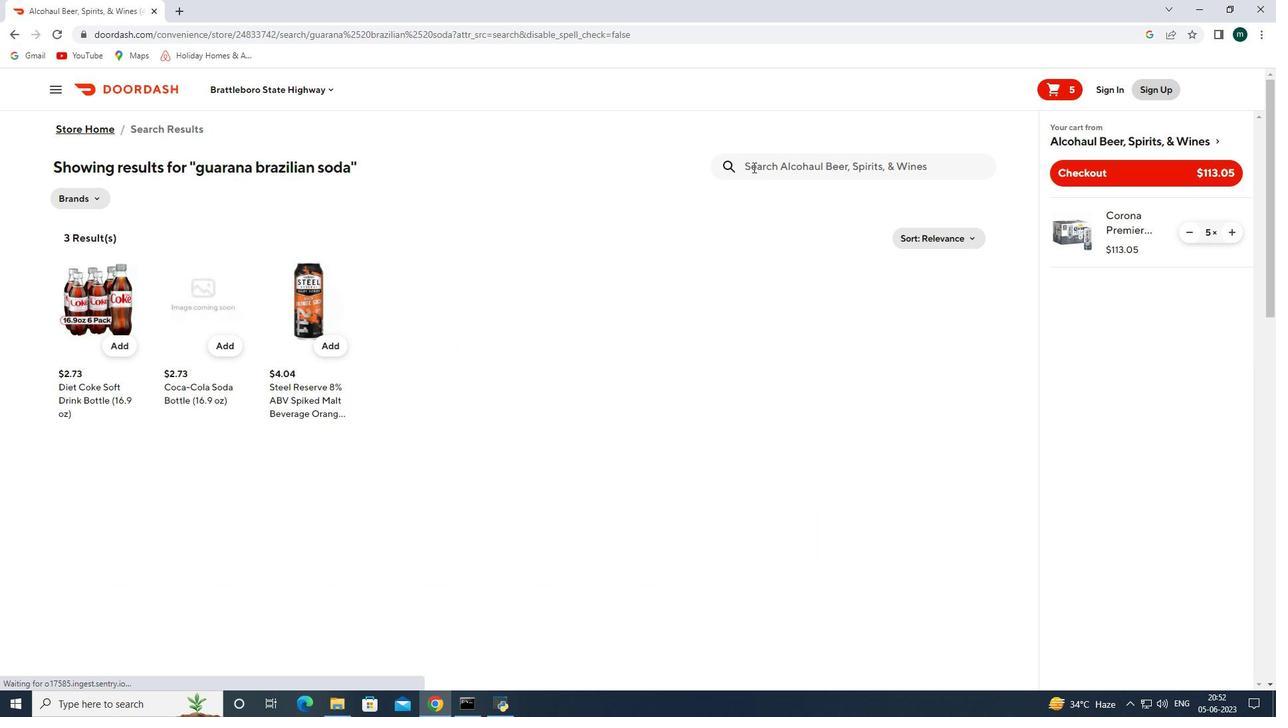 
Action: Mouse pressed left at (118, 346)
Screenshot: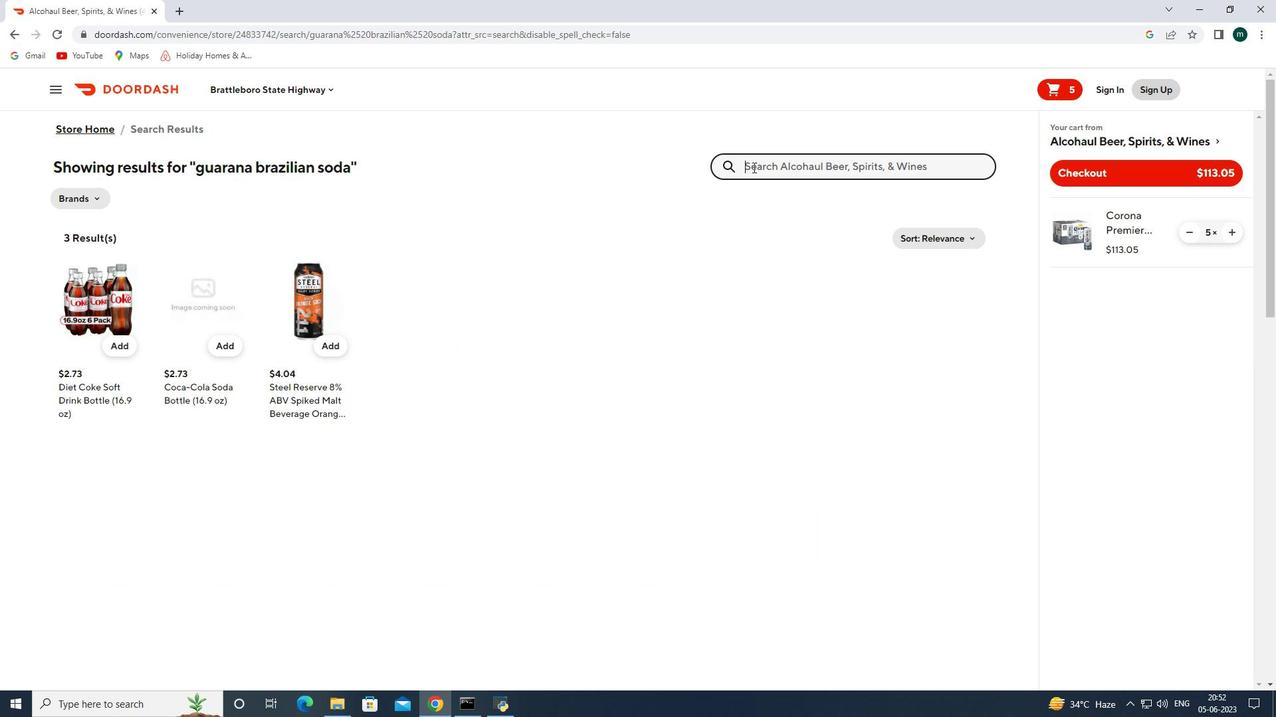 
Action: Mouse moved to (126, 346)
Screenshot: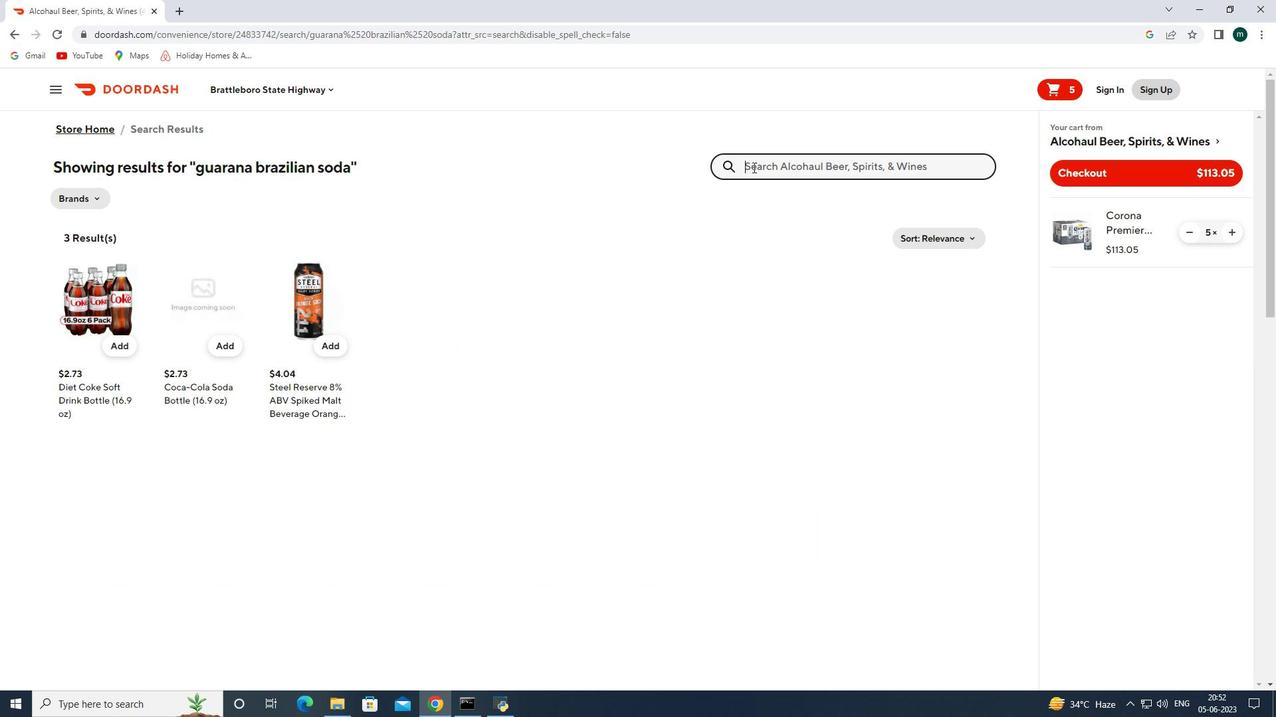 
Action: Mouse pressed left at (126, 346)
Screenshot: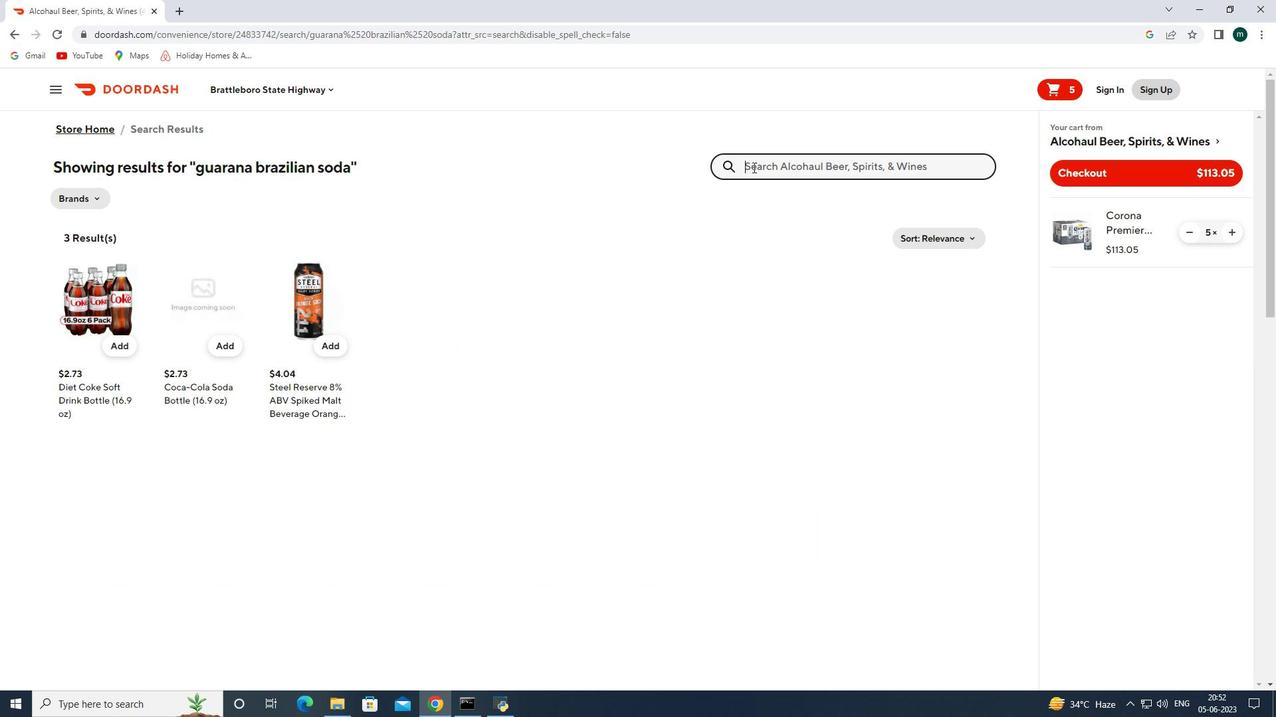 
Action: Mouse pressed left at (126, 346)
Screenshot: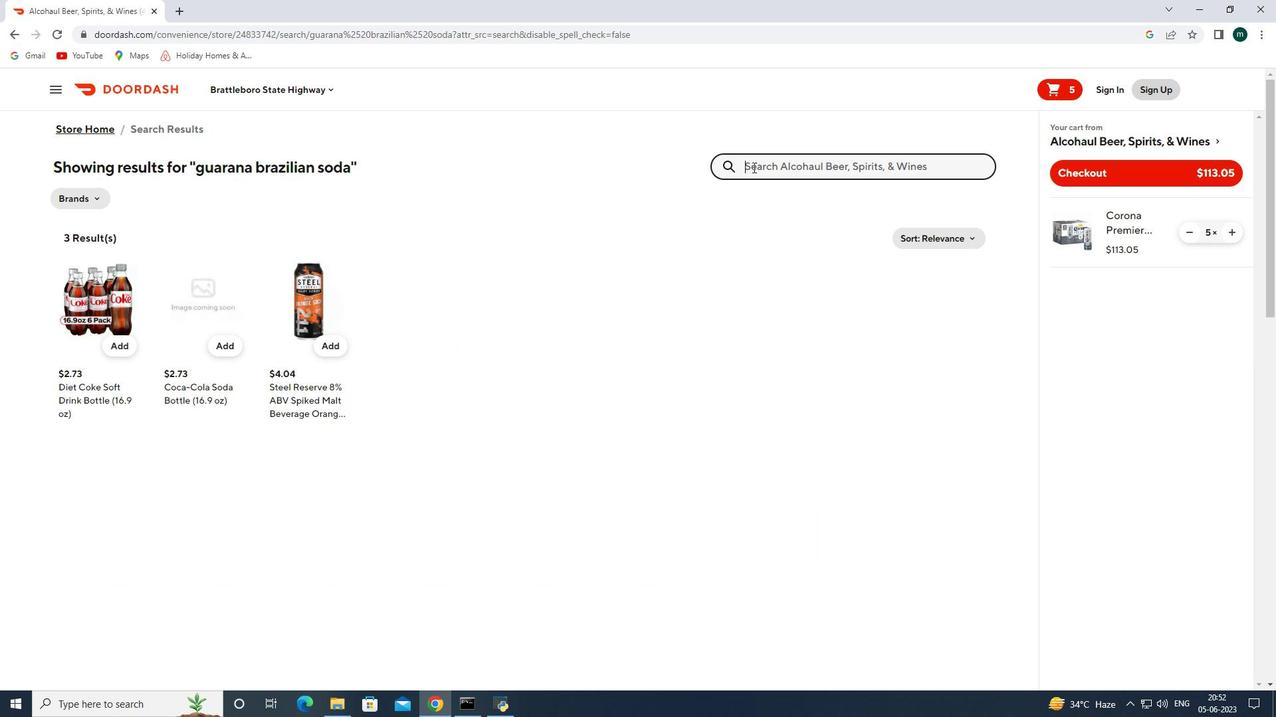 
Action: Mouse pressed left at (126, 346)
Screenshot: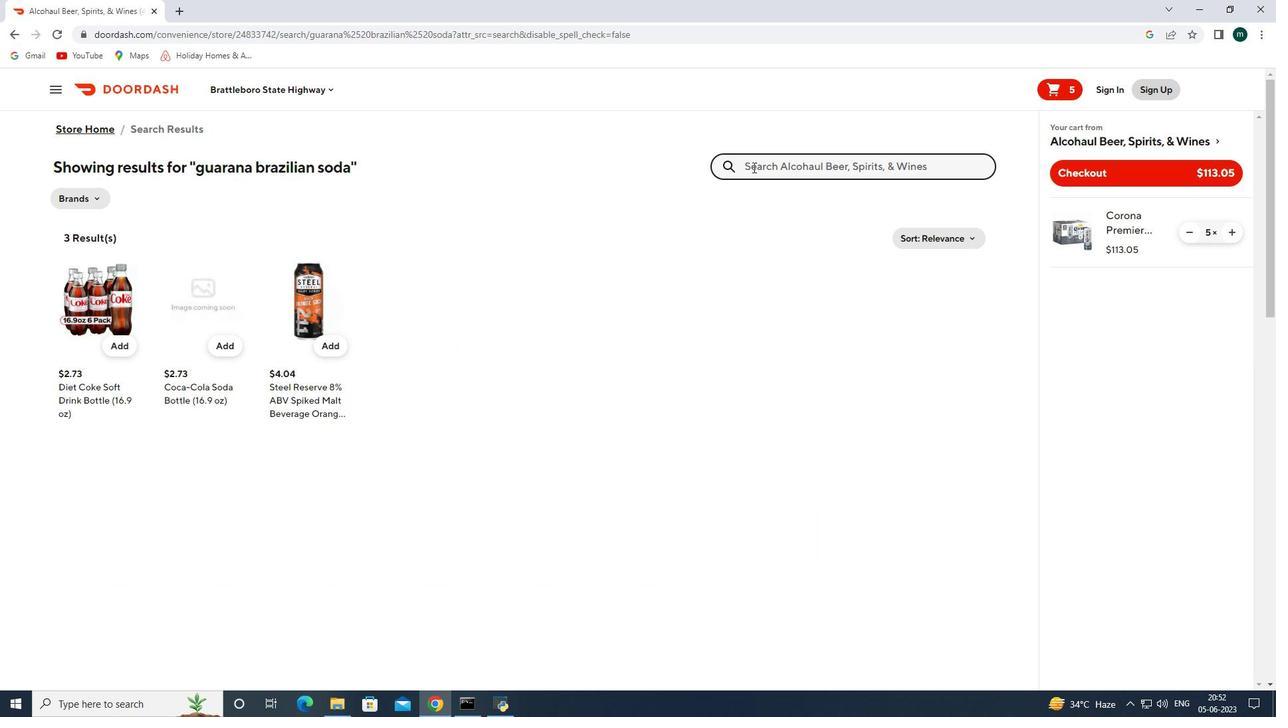 
Action: Mouse pressed left at (126, 346)
Screenshot: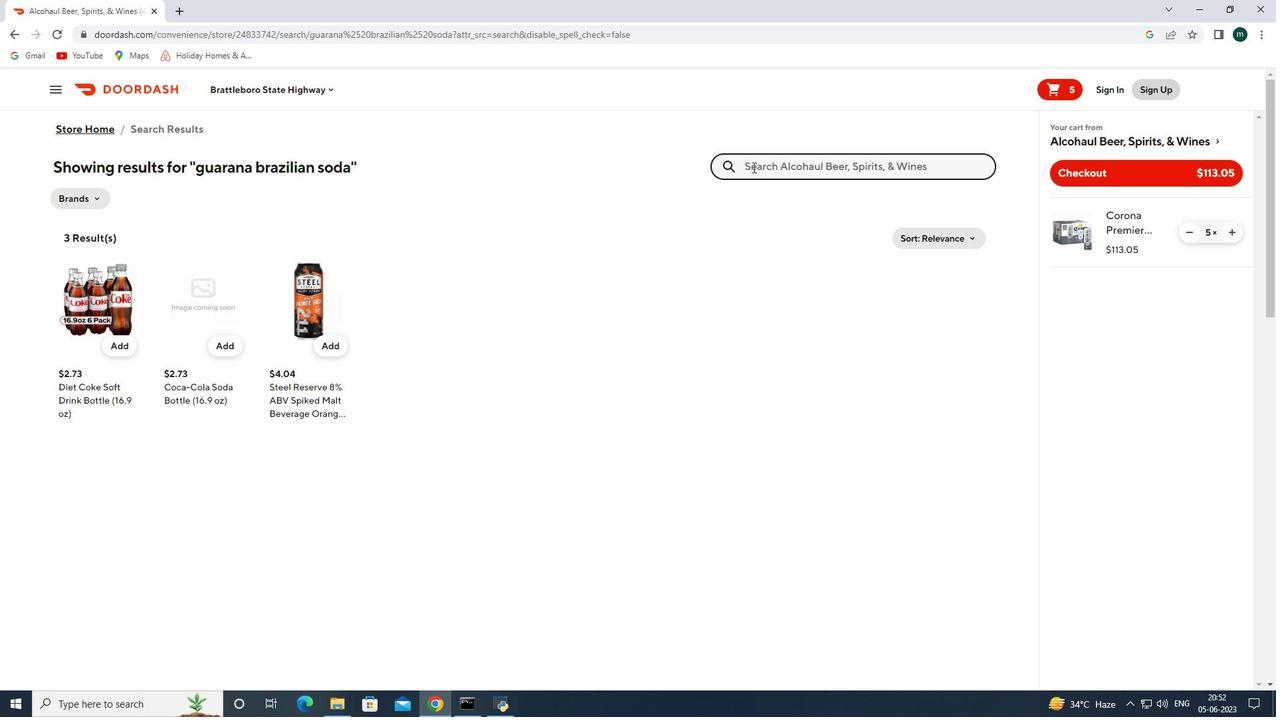
Action: Mouse pressed left at (126, 346)
Screenshot: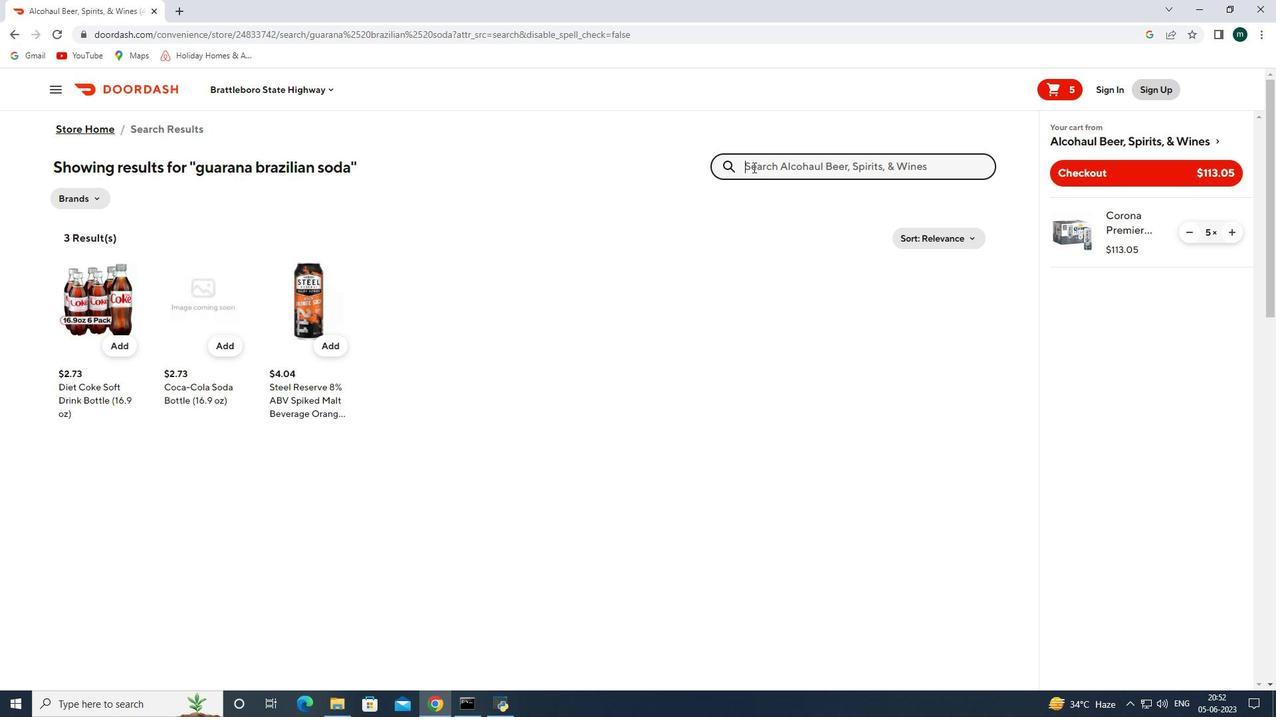 
Action: Mouse moved to (84, 343)
Screenshot: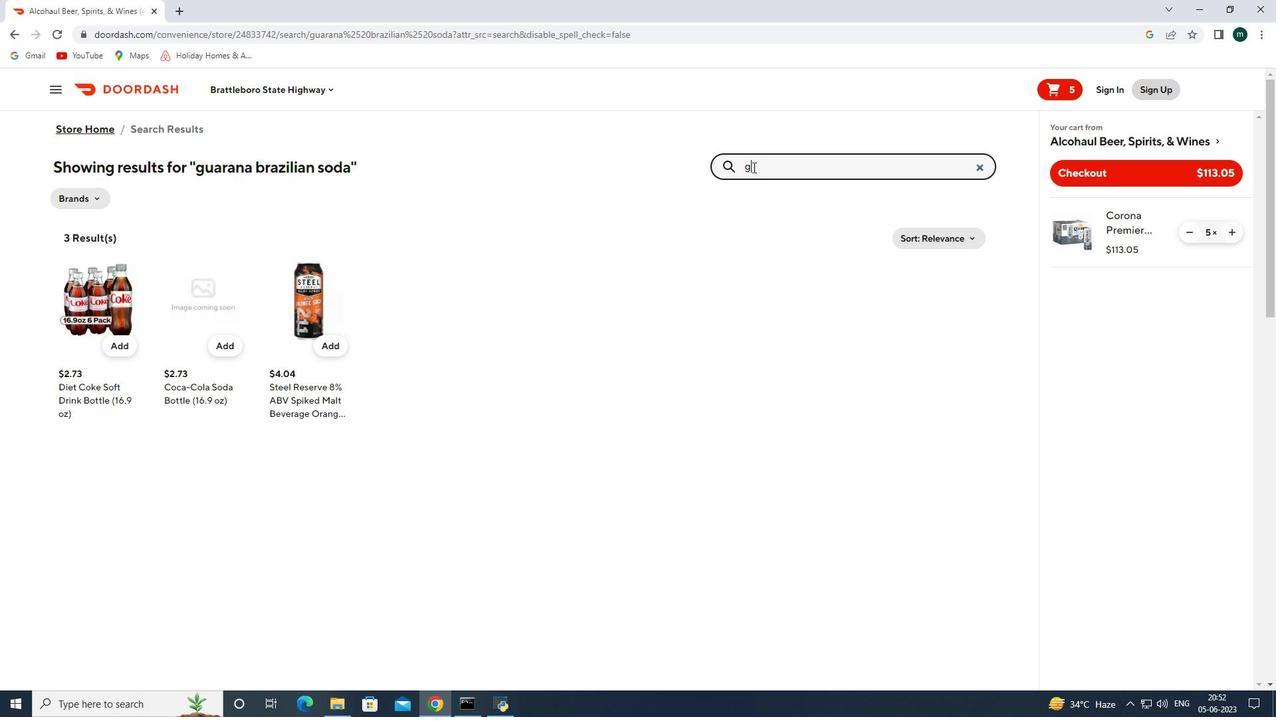
Action: Mouse pressed left at (84, 343)
Screenshot: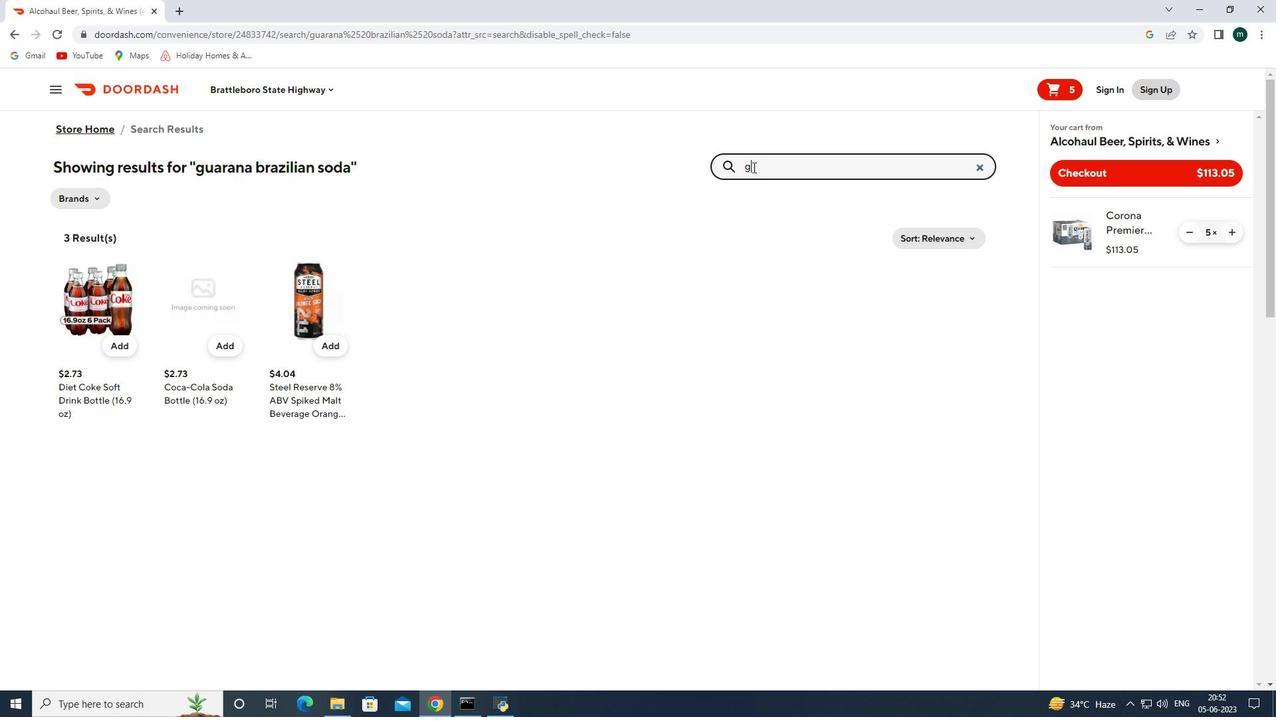 
Action: Mouse moved to (114, 348)
Screenshot: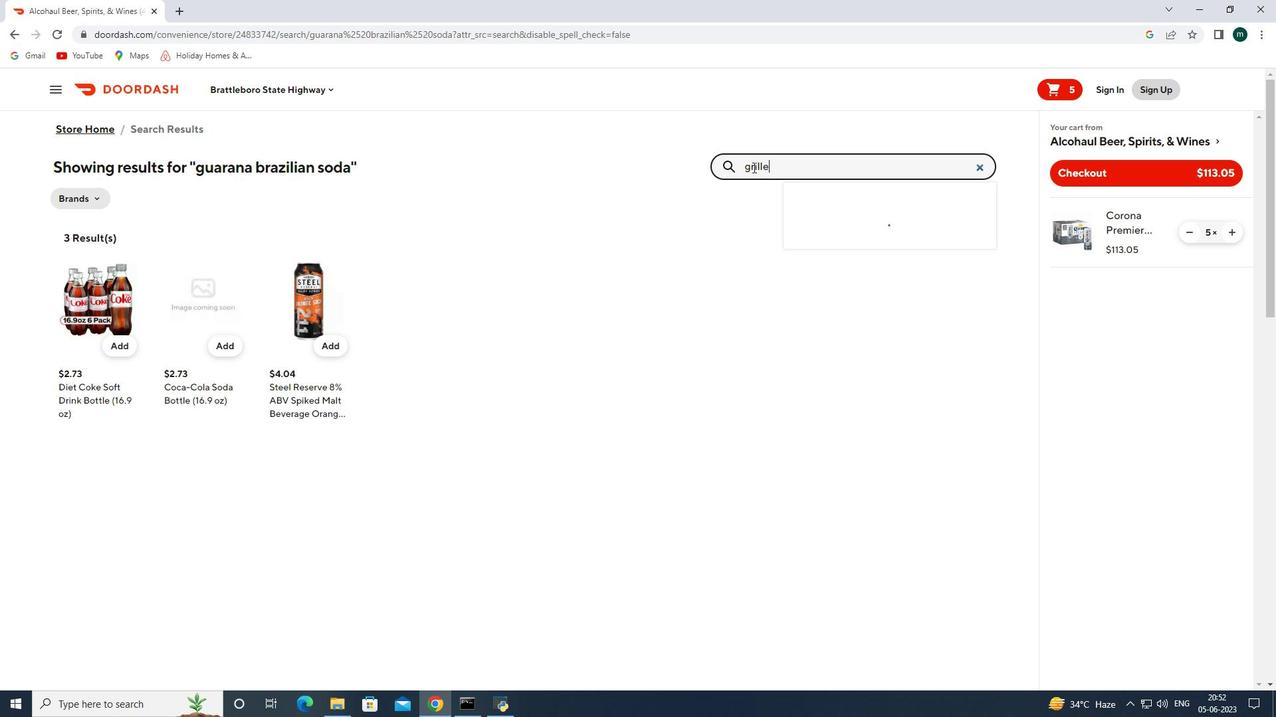 
Action: Mouse pressed left at (114, 348)
Screenshot: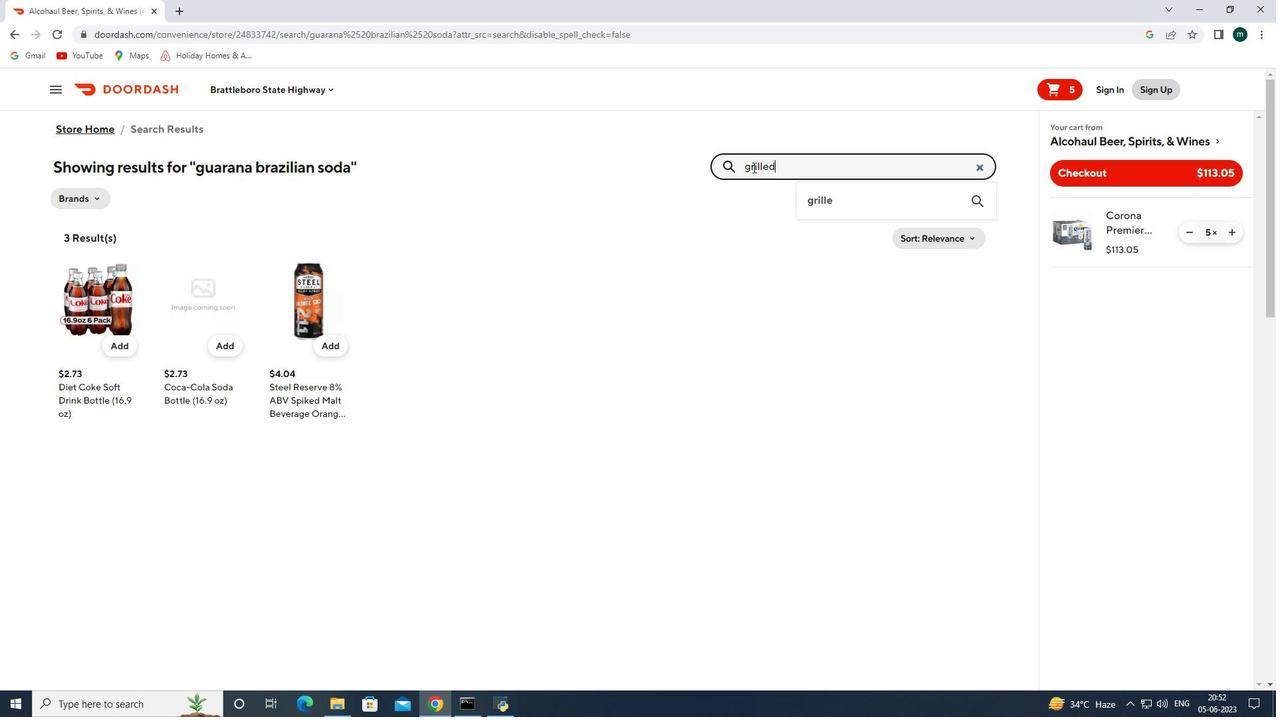 
Action: Mouse moved to (323, 558)
Screenshot: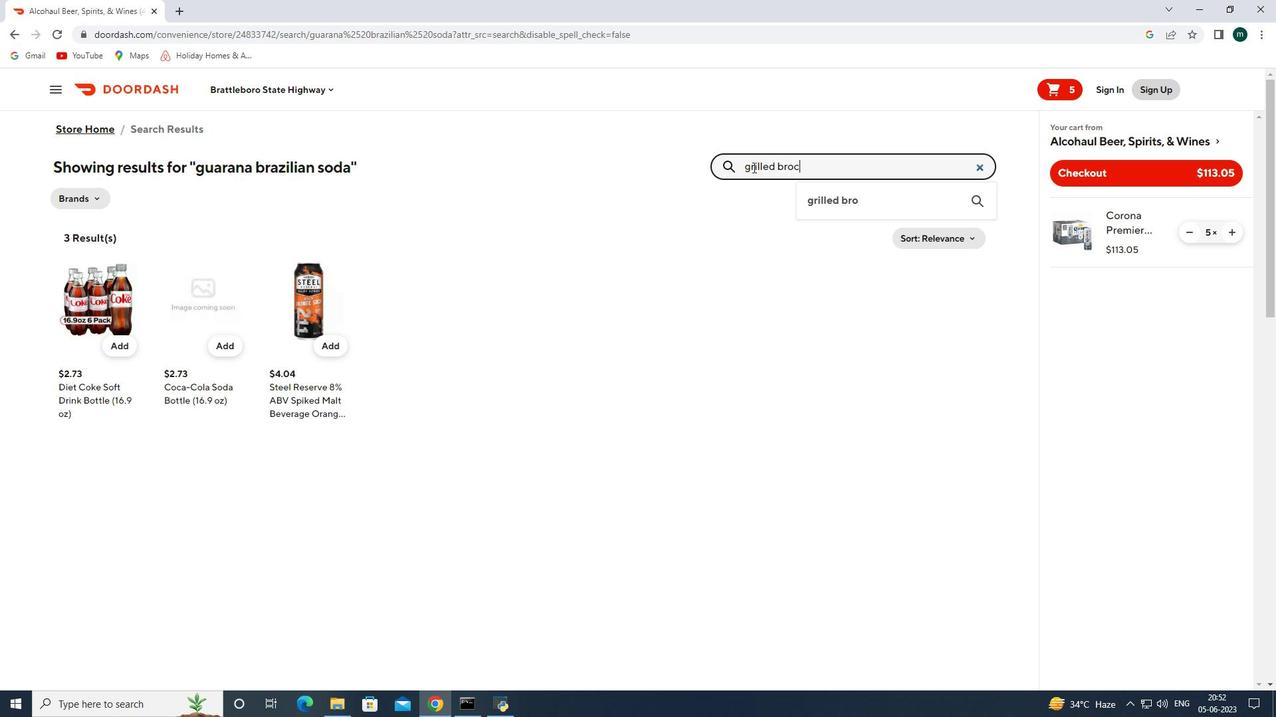 
Action: Mouse pressed left at (323, 558)
Screenshot: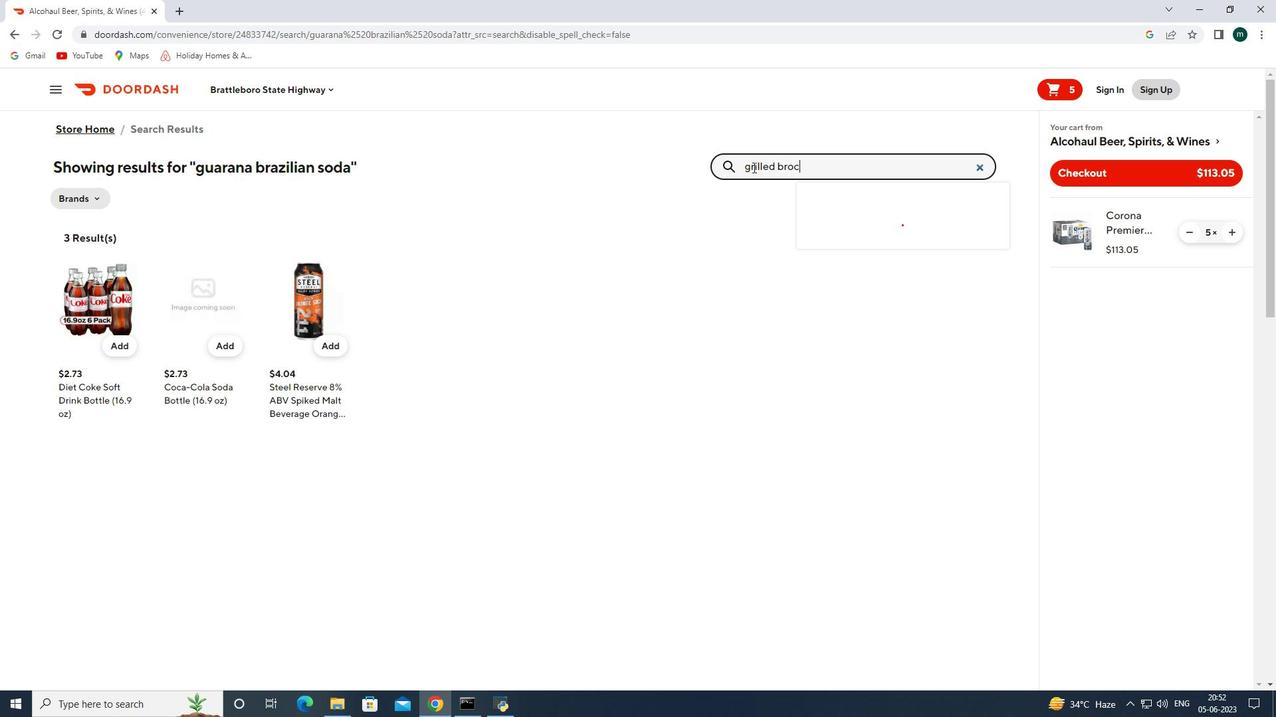 
Action: Mouse moved to (505, 138)
Screenshot: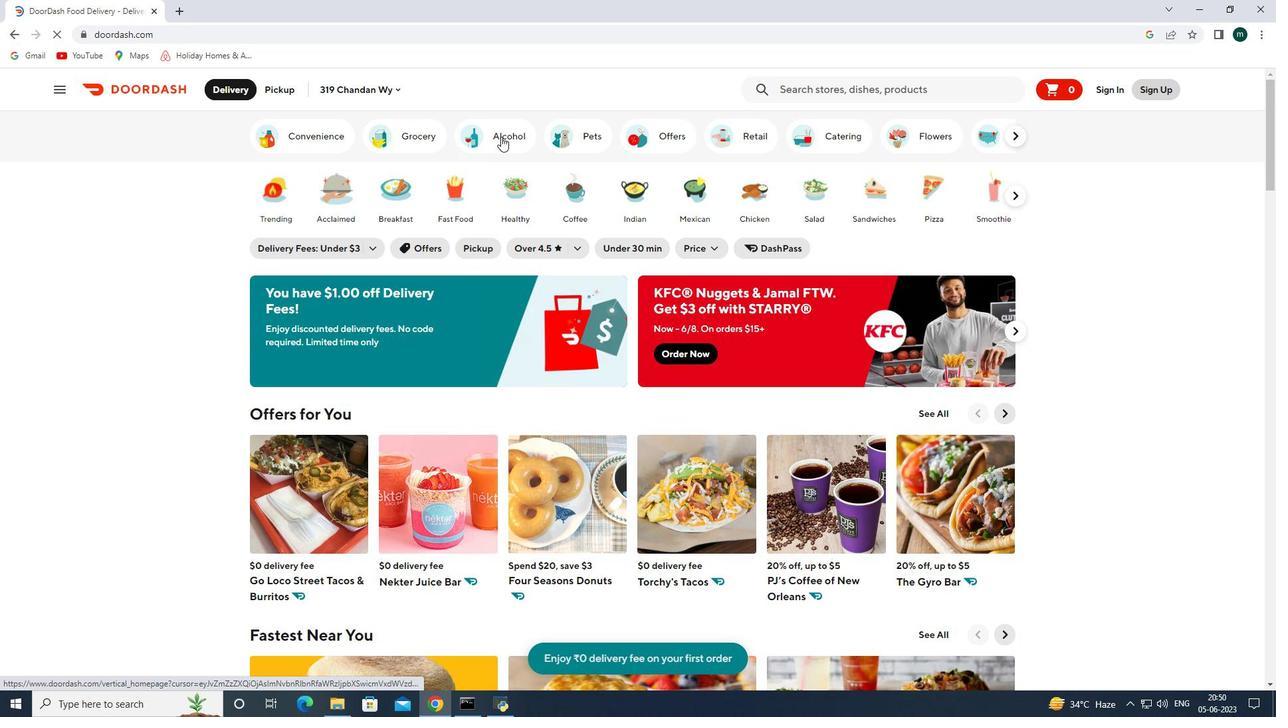 
Action: Mouse pressed left at (505, 138)
Screenshot: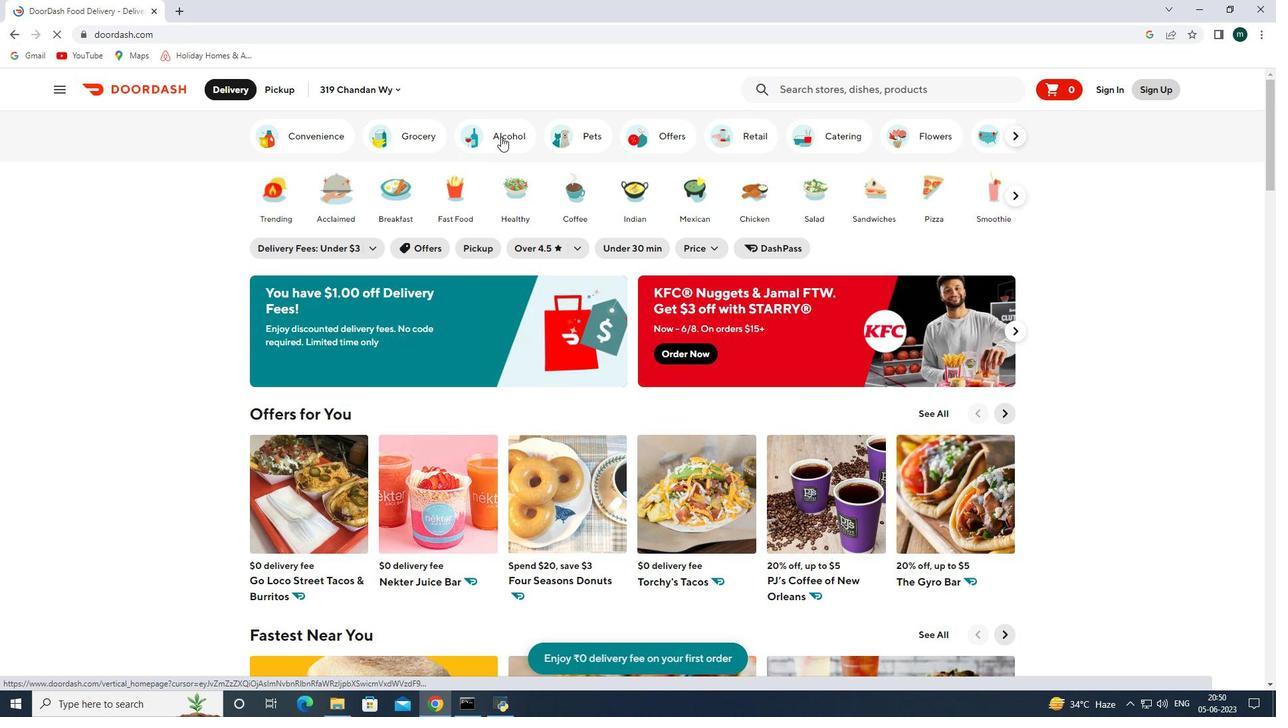 
Action: Mouse moved to (547, 343)
Screenshot: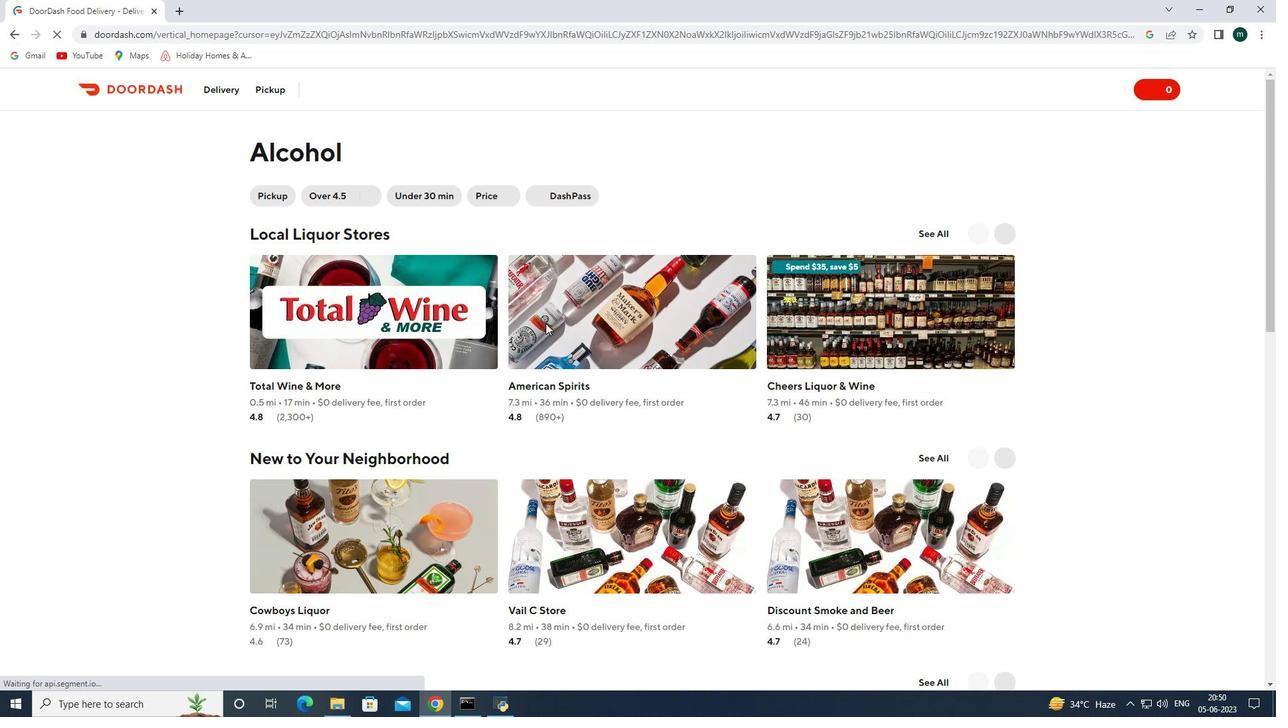 
Action: Mouse scrolled (547, 342) with delta (0, 0)
Screenshot: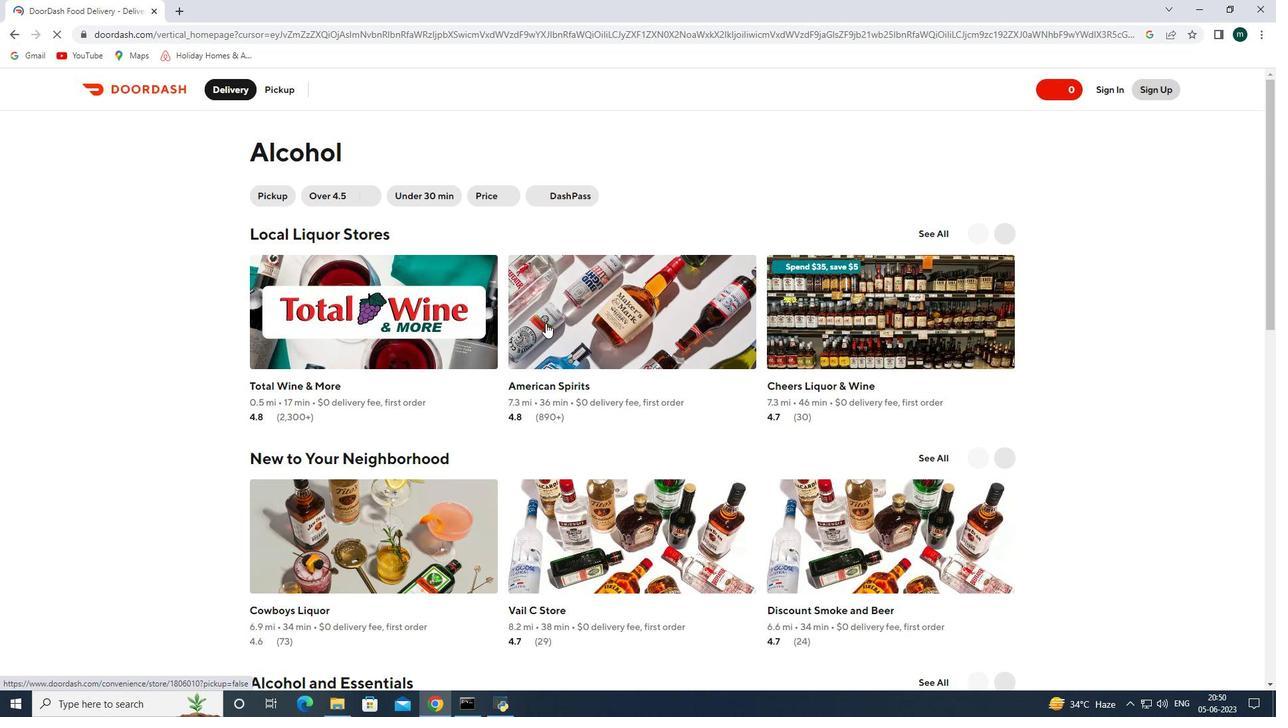 
Action: Mouse scrolled (547, 342) with delta (0, 0)
Screenshot: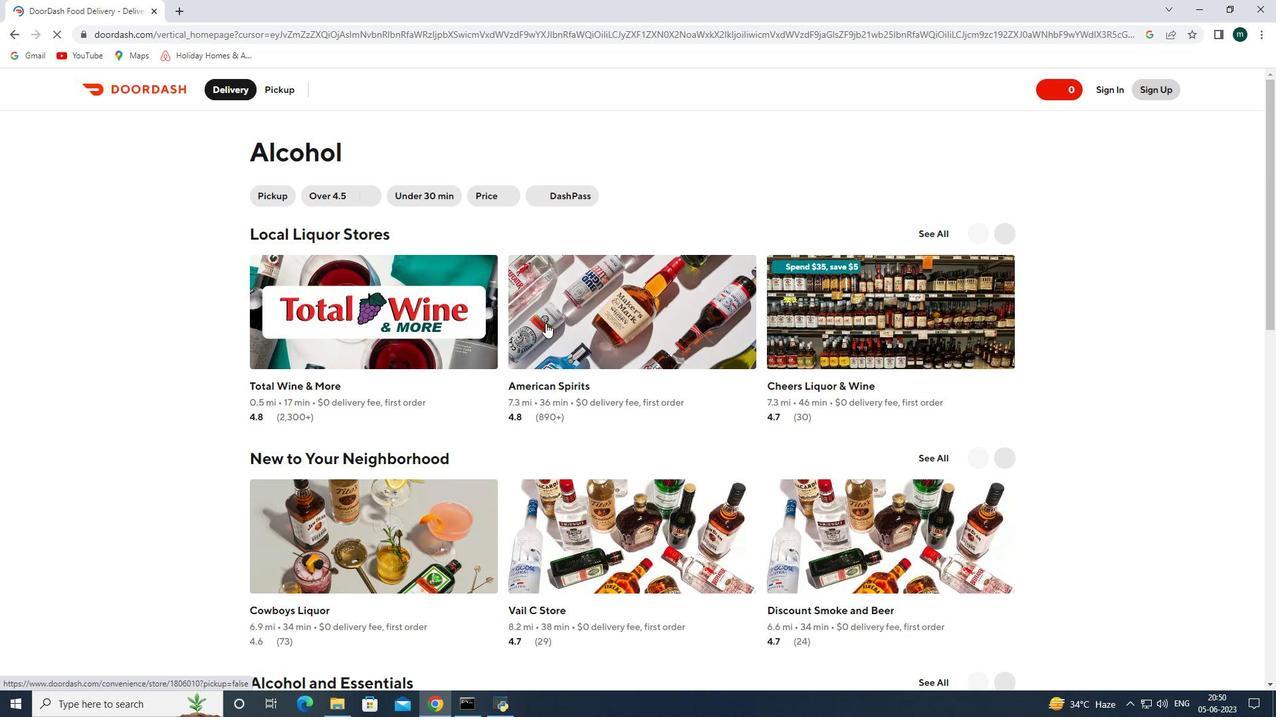 
Action: Mouse scrolled (547, 342) with delta (0, 0)
Screenshot: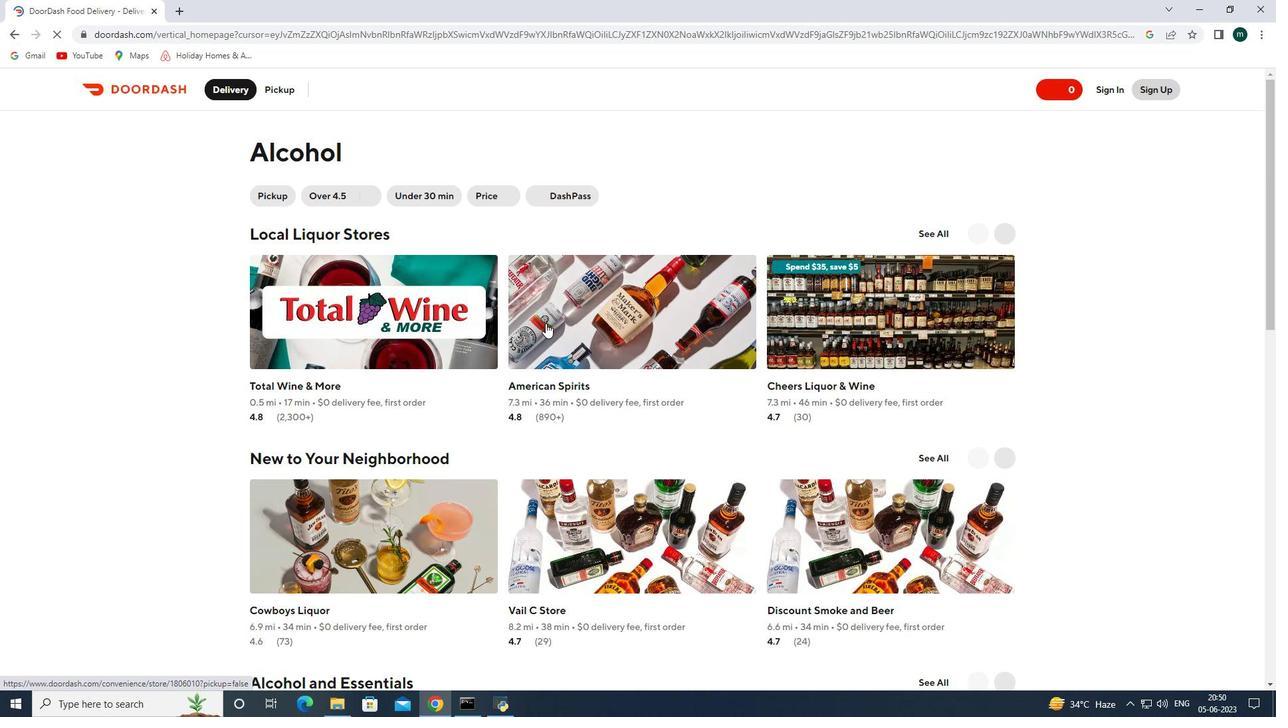 
Action: Mouse scrolled (547, 342) with delta (0, 0)
Screenshot: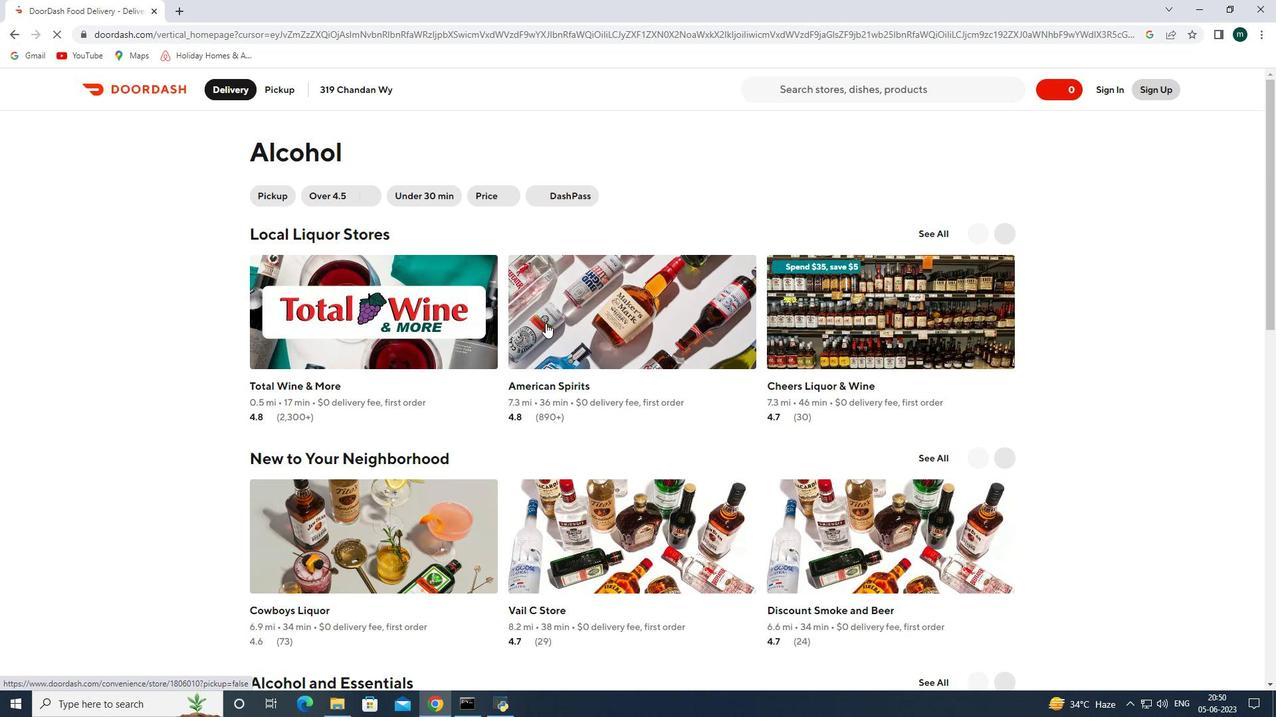 
Action: Mouse scrolled (547, 342) with delta (0, 0)
Screenshot: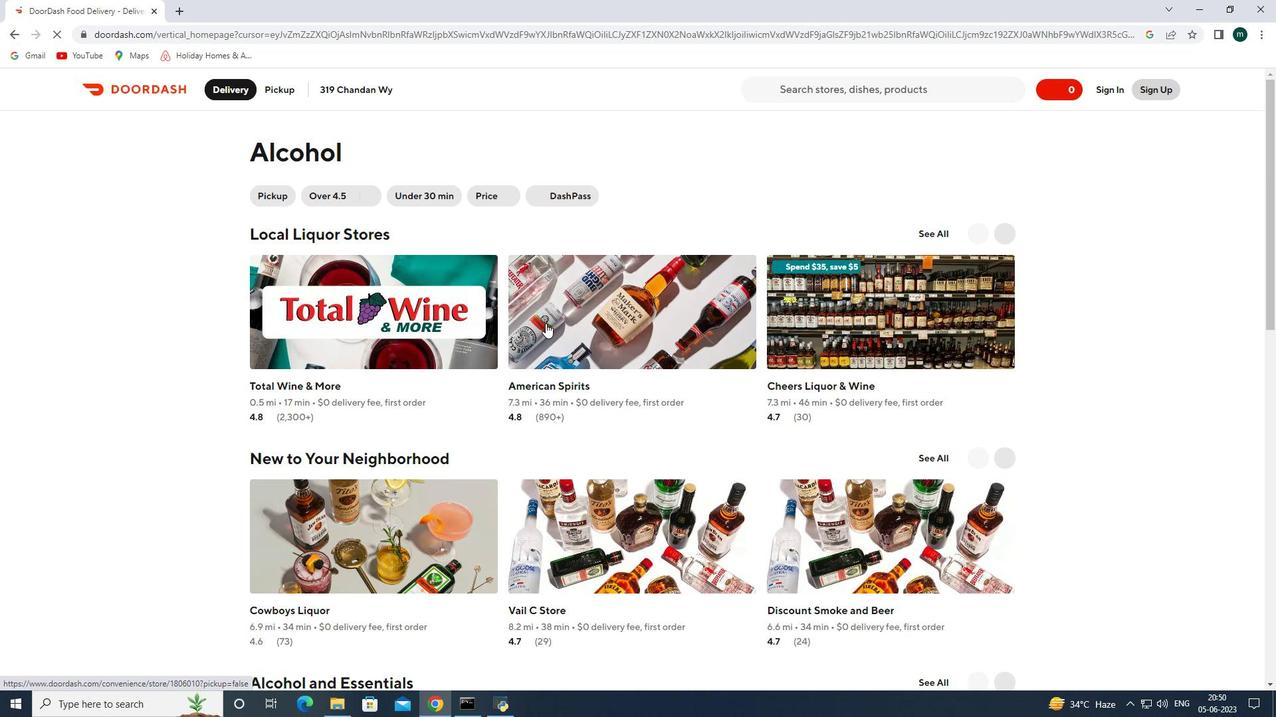 
Action: Mouse scrolled (547, 342) with delta (0, 0)
Screenshot: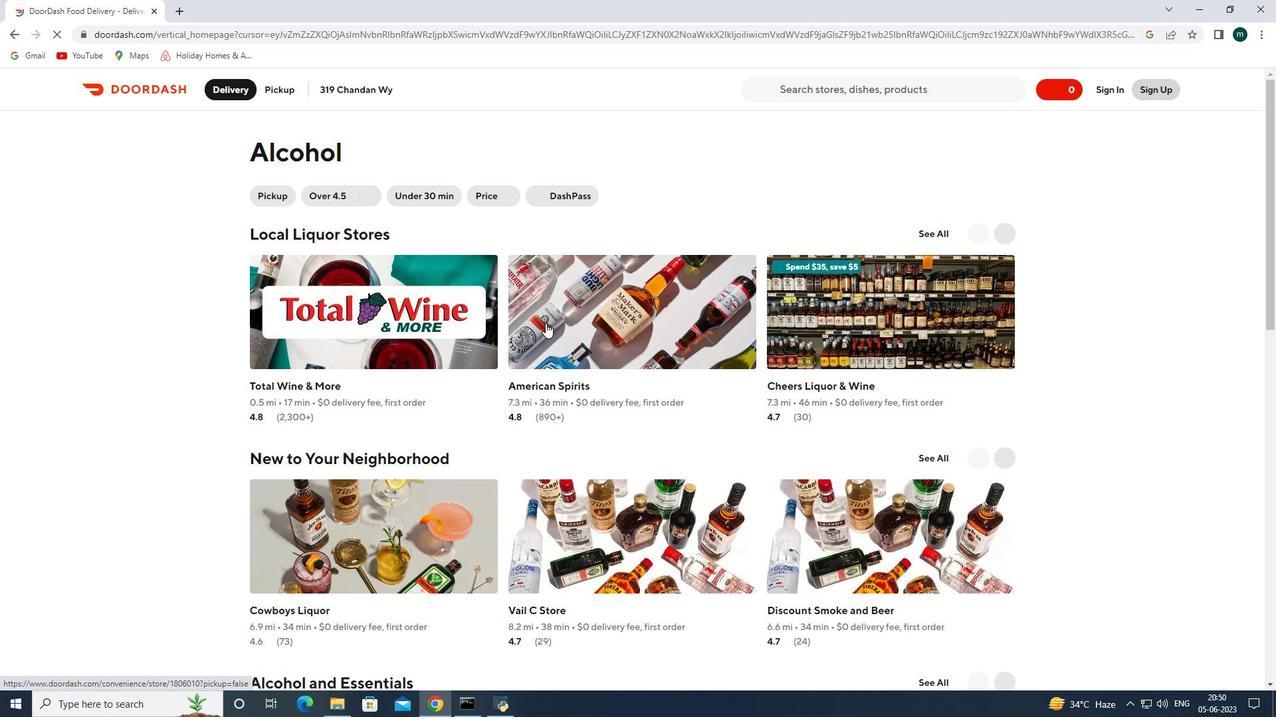 
Action: Mouse scrolled (547, 344) with delta (0, 0)
Screenshot: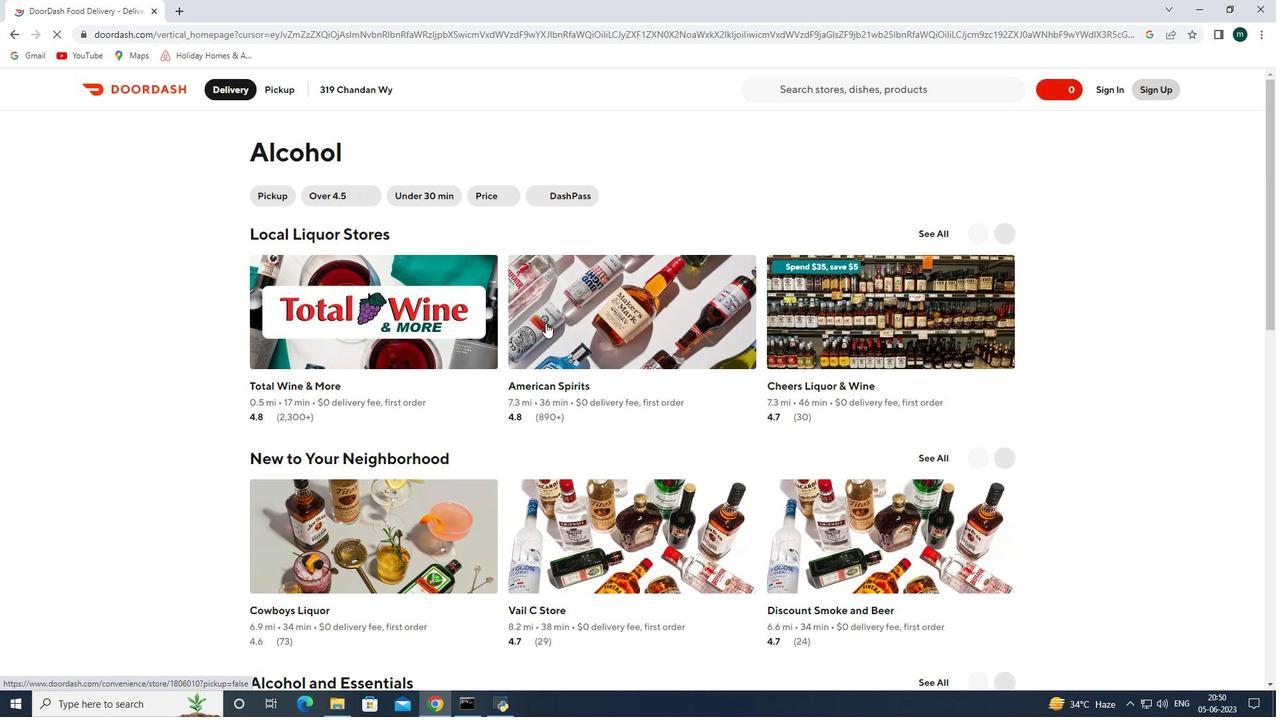 
Action: Mouse scrolled (547, 342) with delta (0, 0)
Screenshot: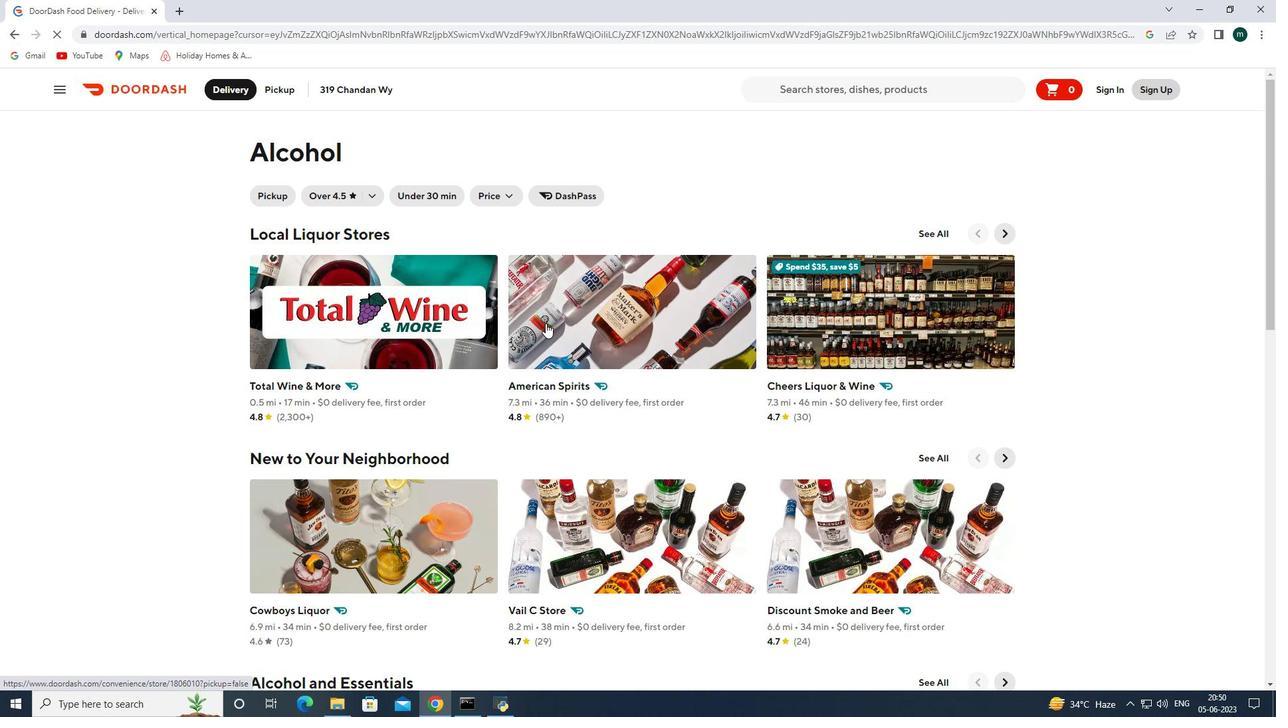 
Action: Mouse scrolled (547, 342) with delta (0, 0)
Screenshot: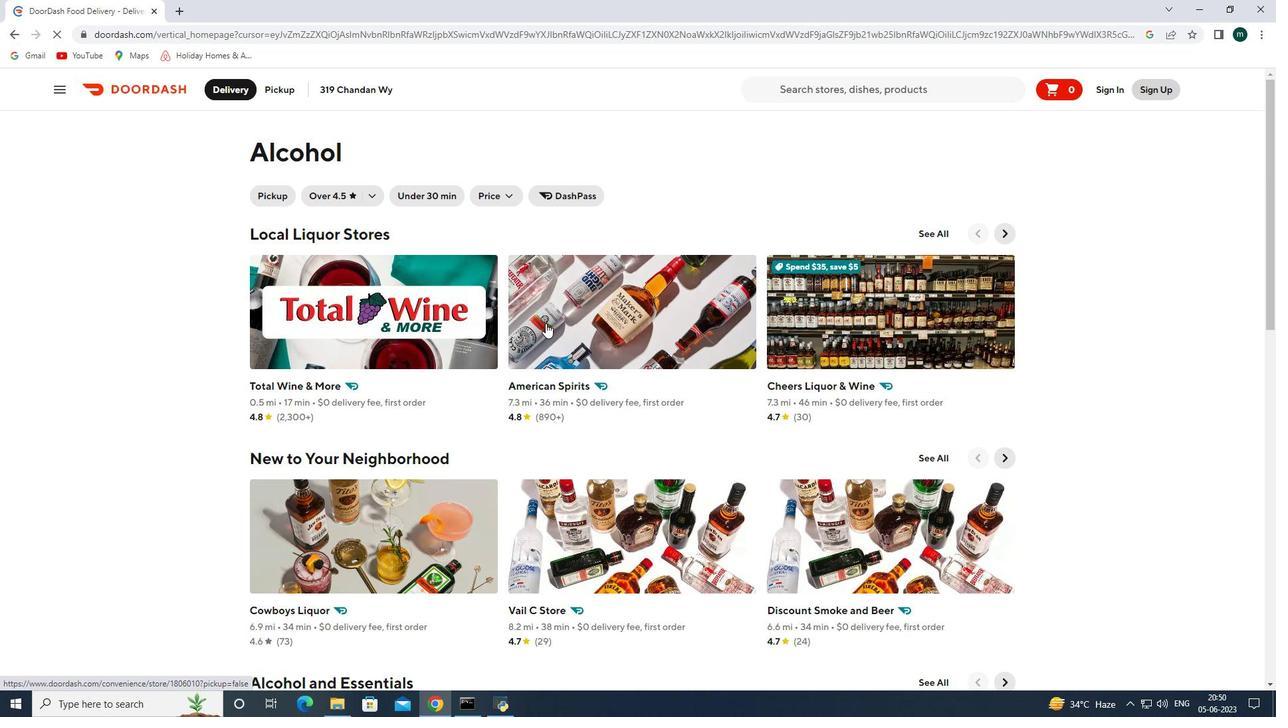 
Action: Mouse scrolled (547, 342) with delta (0, 0)
Screenshot: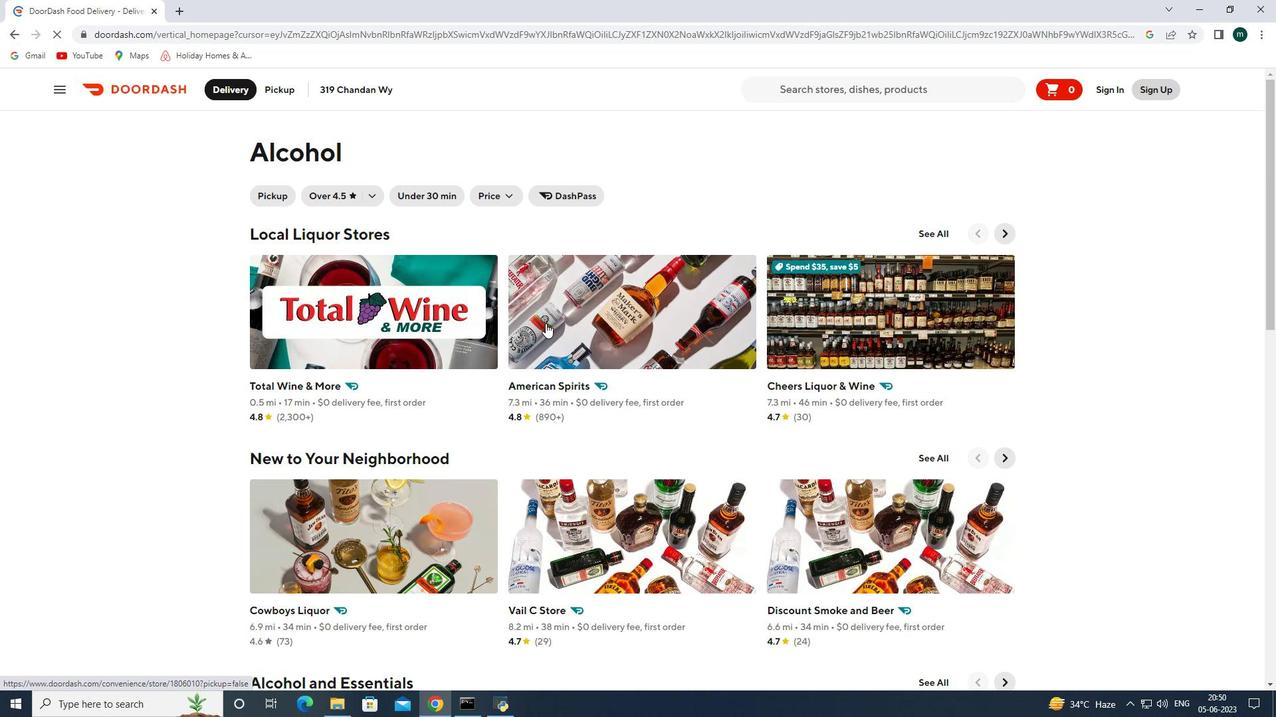 
Action: Mouse scrolled (547, 342) with delta (0, 0)
Screenshot: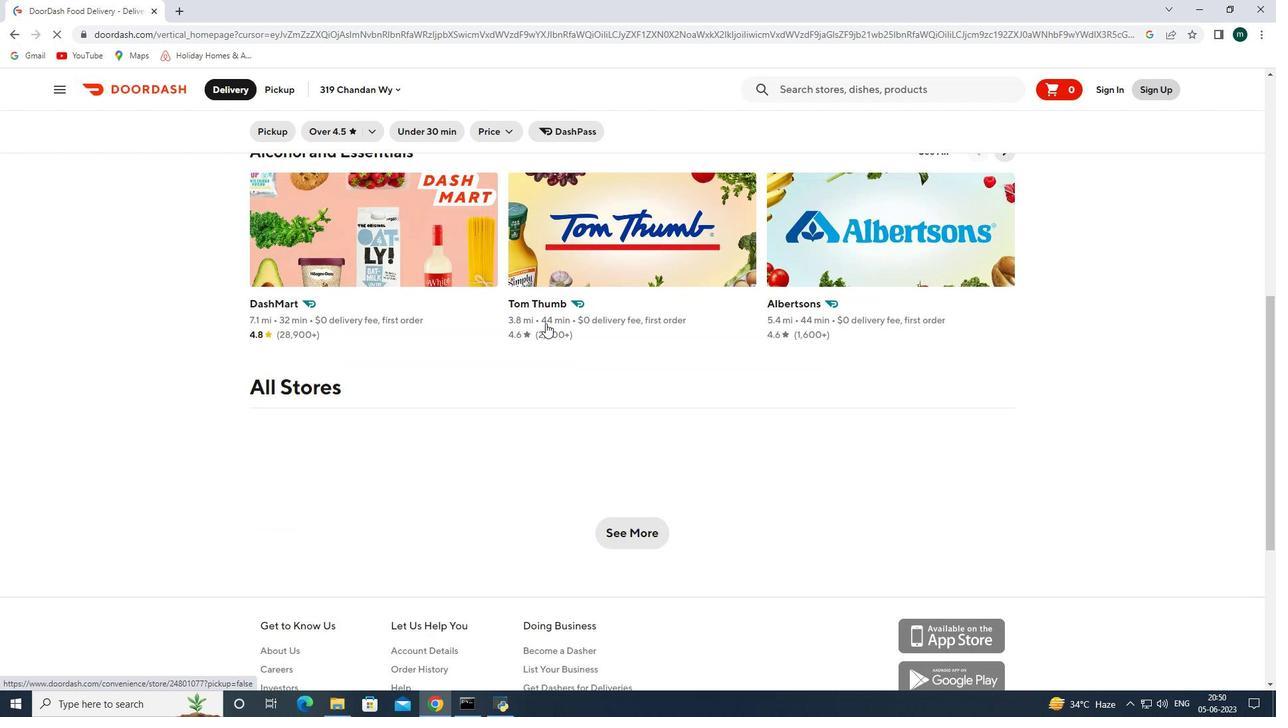 
Action: Mouse scrolled (547, 342) with delta (0, 0)
Screenshot: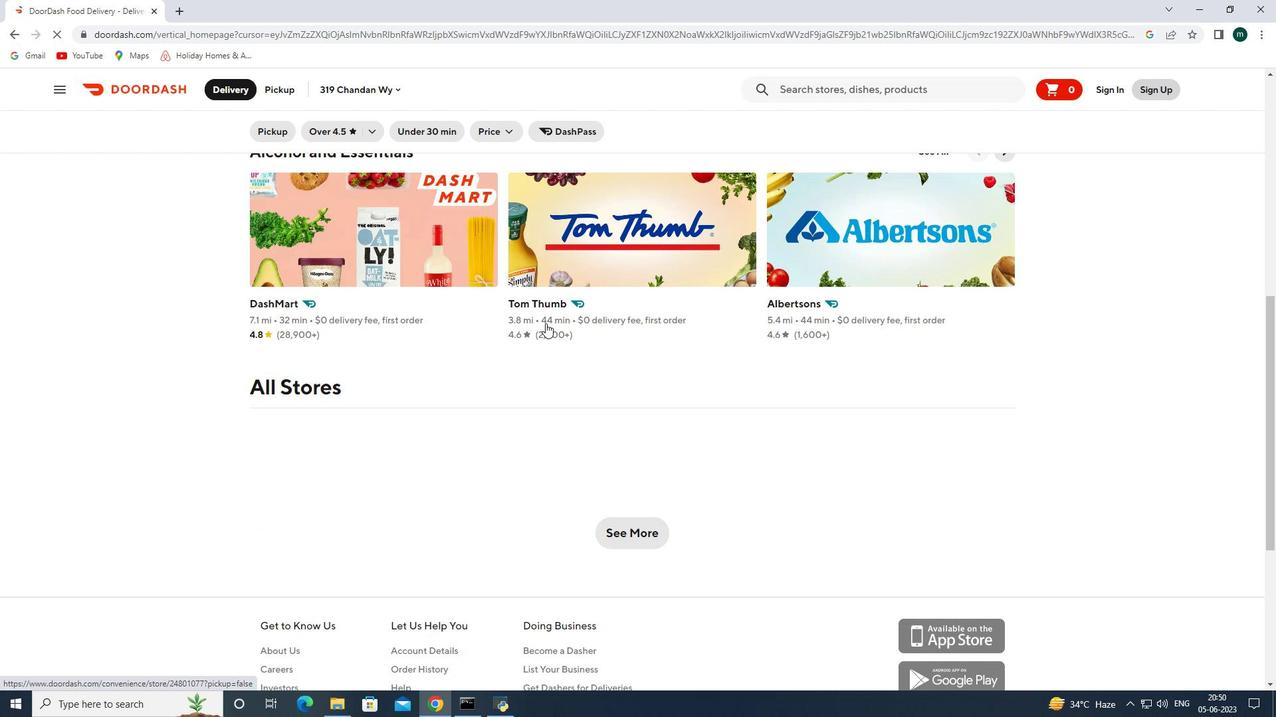 
Action: Mouse scrolled (547, 344) with delta (0, 0)
Screenshot: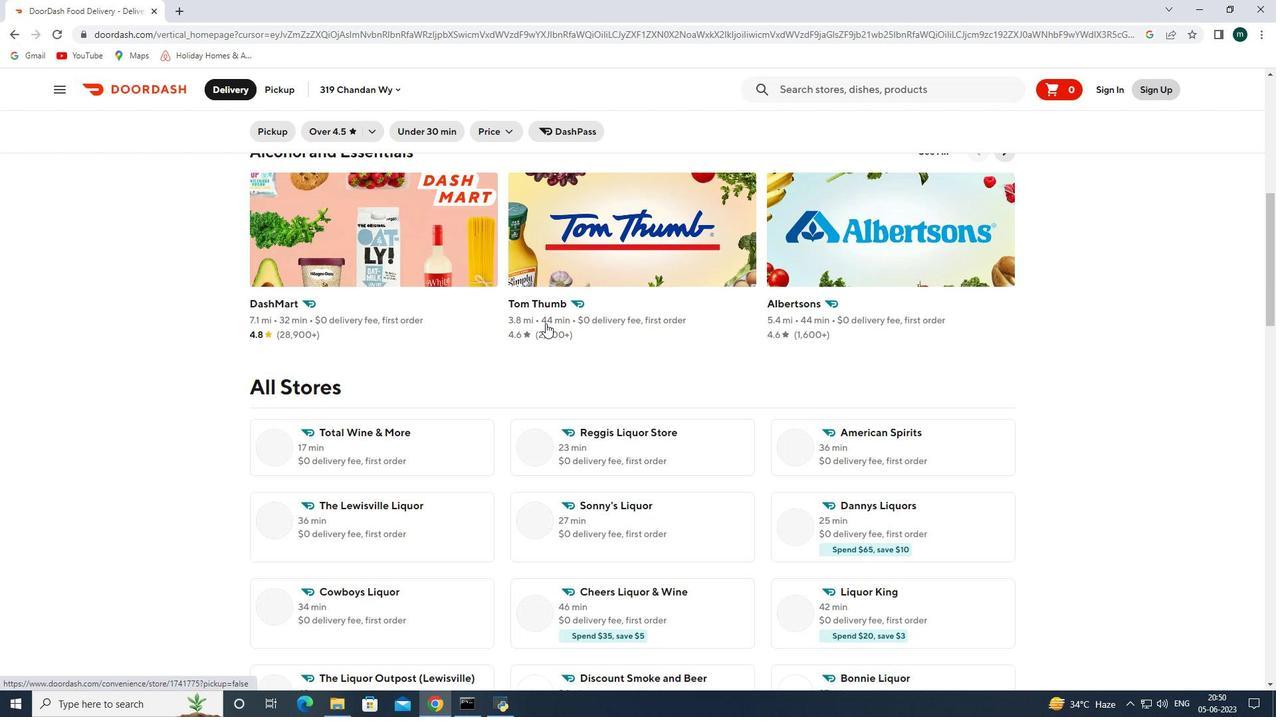 
Action: Mouse scrolled (547, 342) with delta (0, 0)
Screenshot: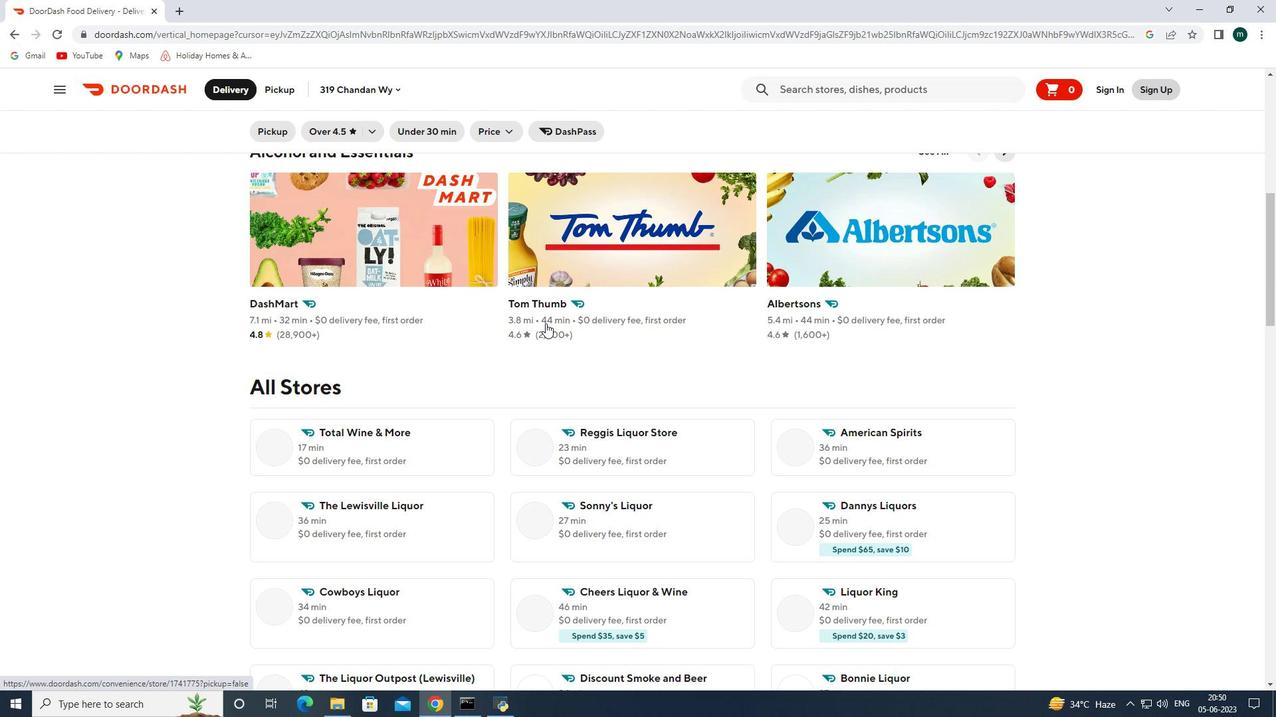 
Action: Mouse scrolled (547, 342) with delta (0, 0)
Screenshot: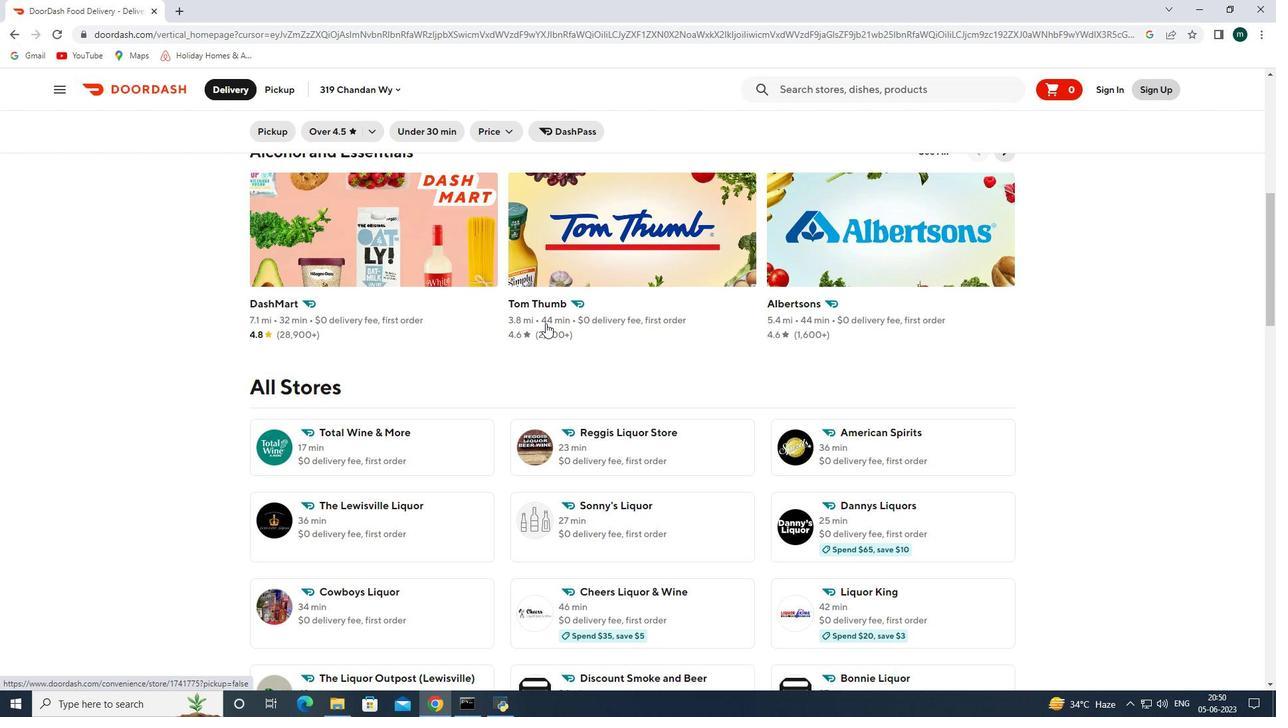 
Action: Mouse scrolled (547, 342) with delta (0, 0)
Screenshot: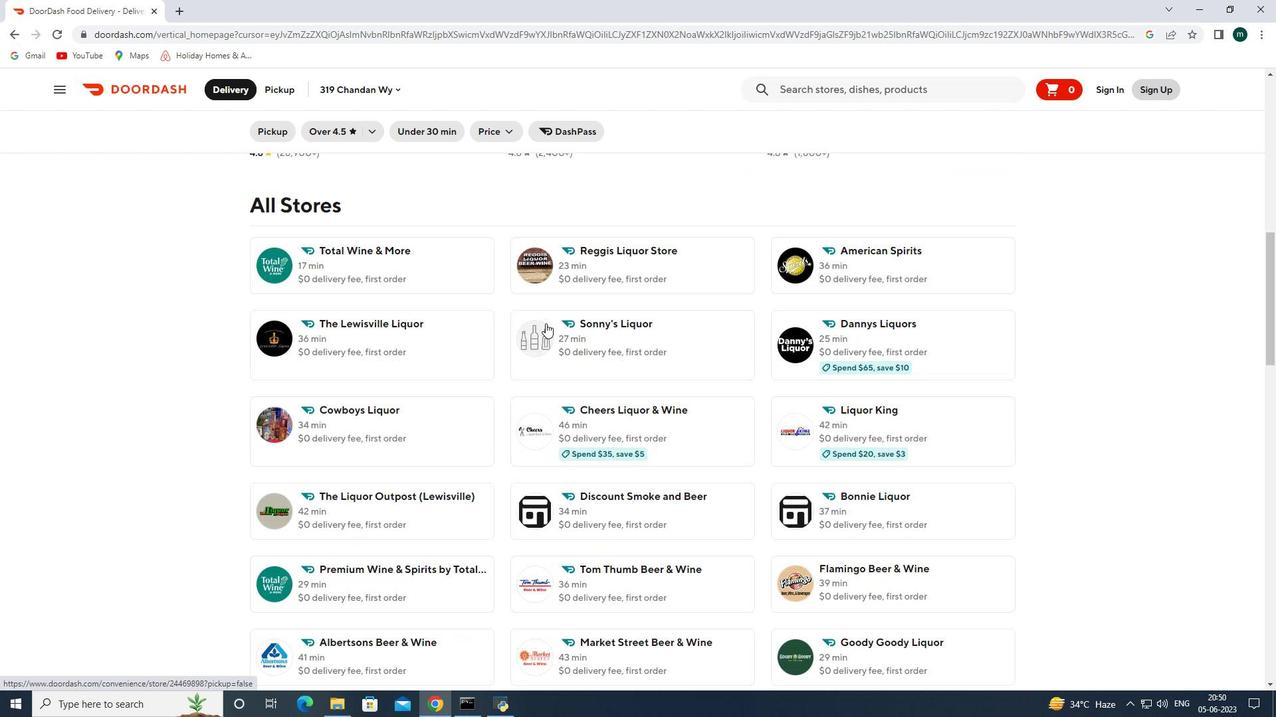 
Action: Mouse scrolled (547, 342) with delta (0, 0)
Screenshot: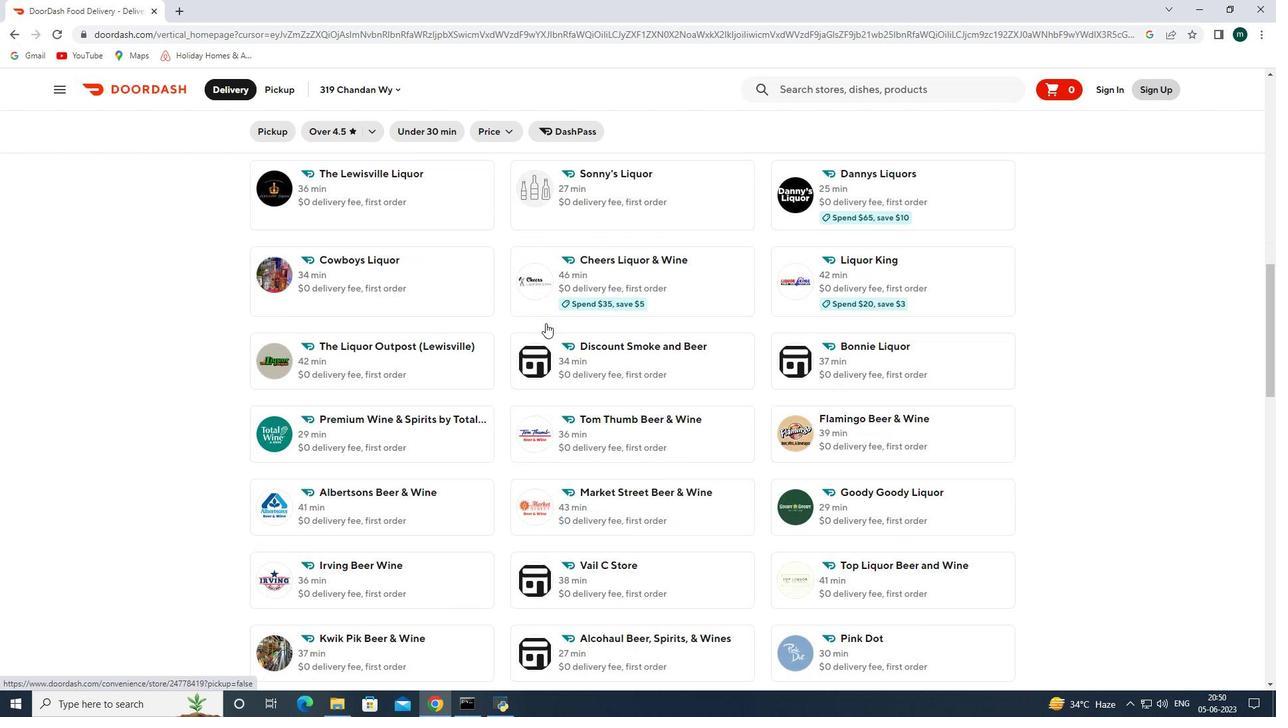 
Action: Mouse scrolled (547, 344) with delta (0, 0)
Screenshot: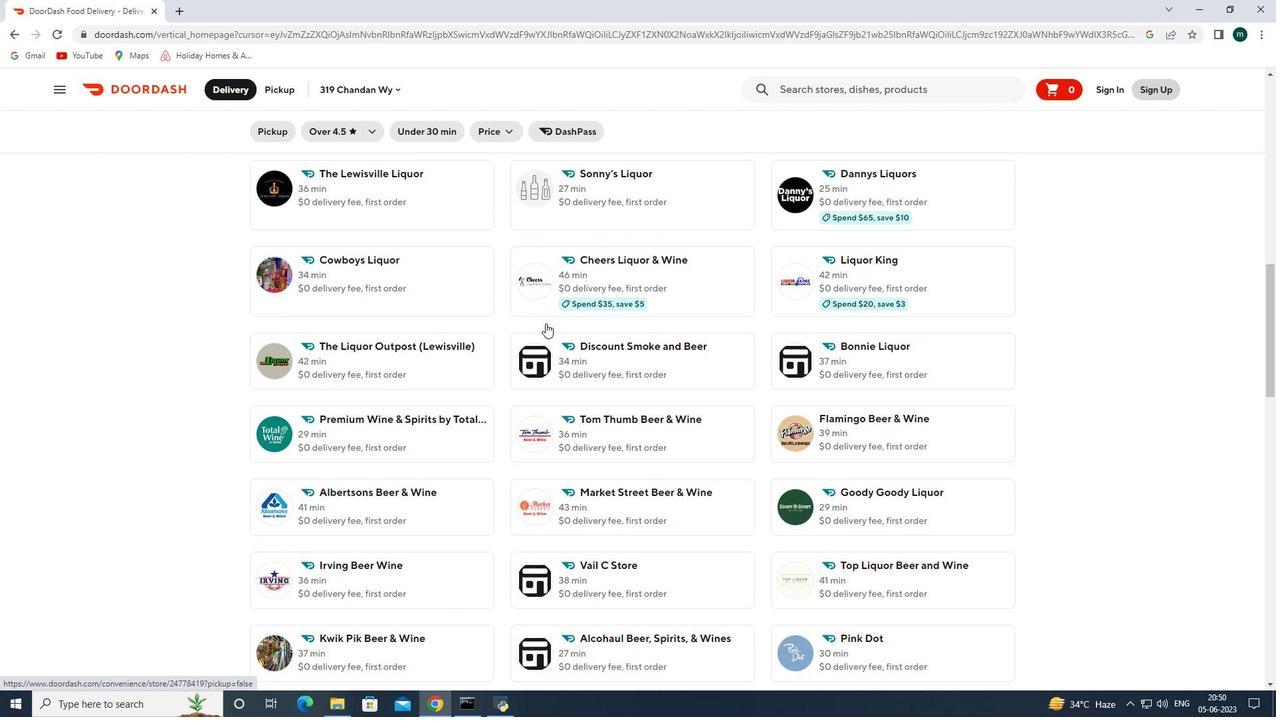 
Action: Mouse scrolled (547, 342) with delta (0, 0)
Screenshot: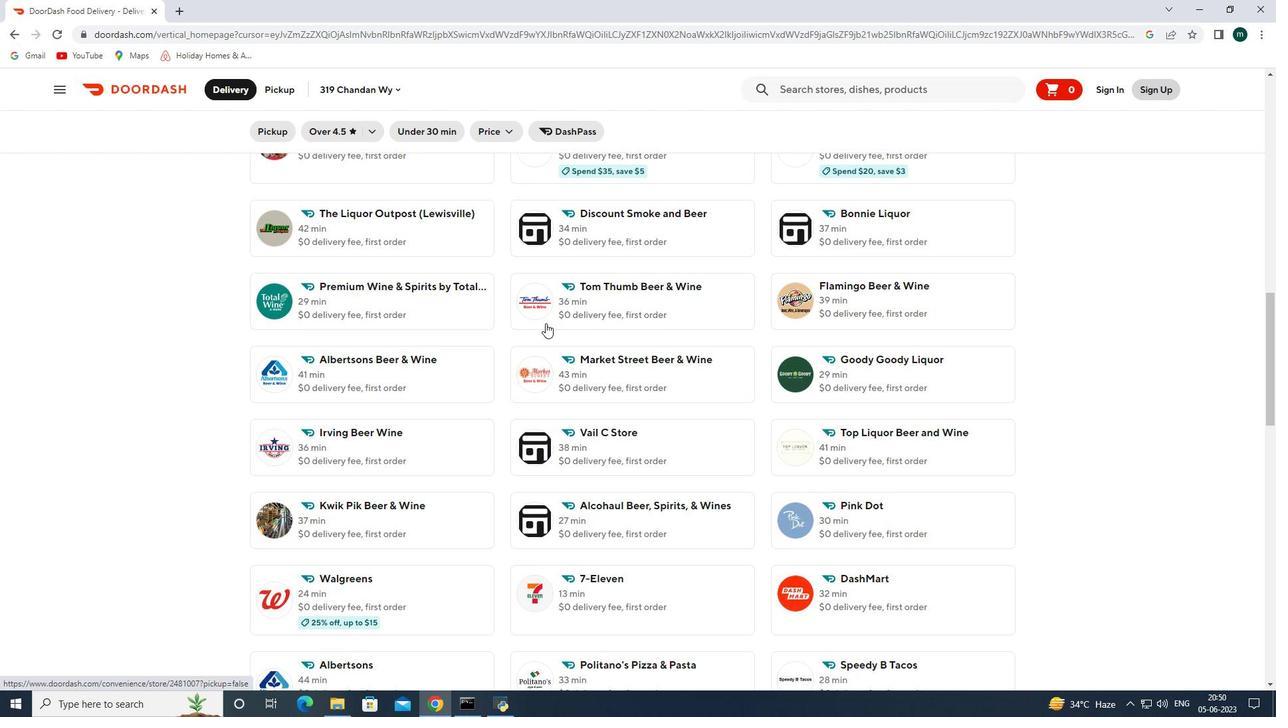 
Action: Mouse scrolled (547, 342) with delta (0, 0)
Screenshot: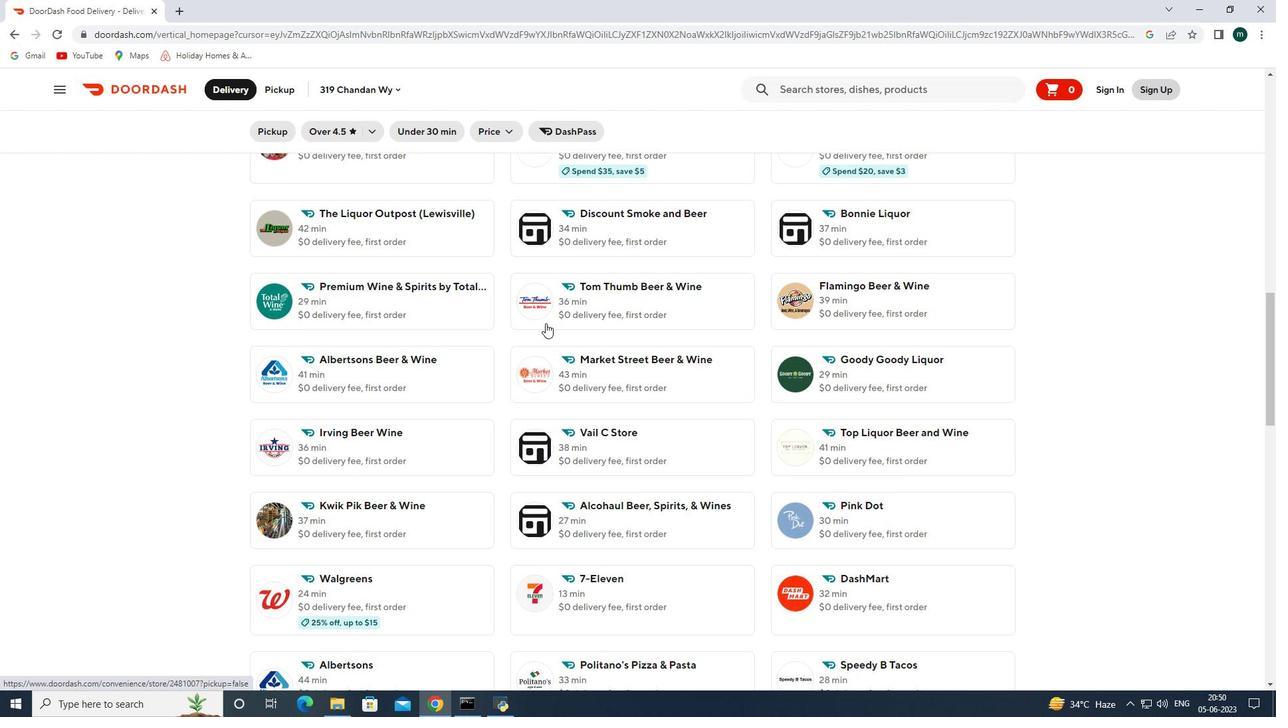 
Action: Mouse scrolled (547, 342) with delta (0, 0)
Screenshot: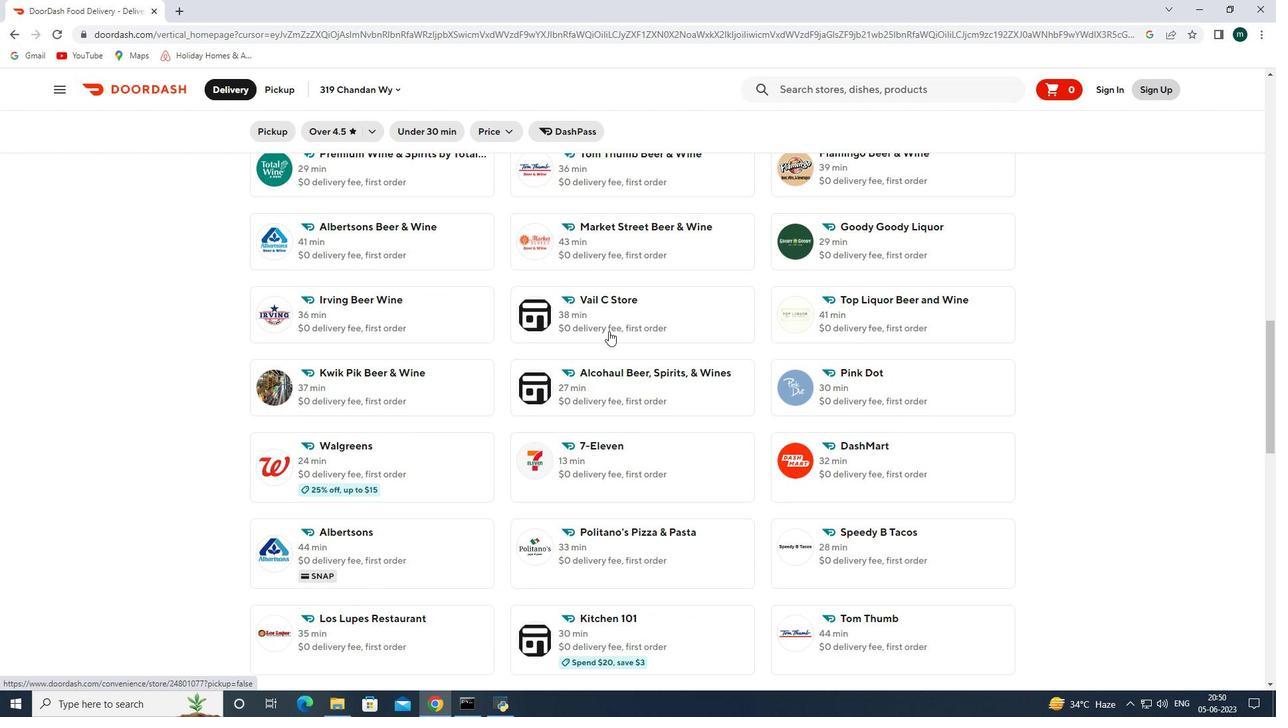 
Action: Mouse scrolled (547, 342) with delta (0, 0)
Screenshot: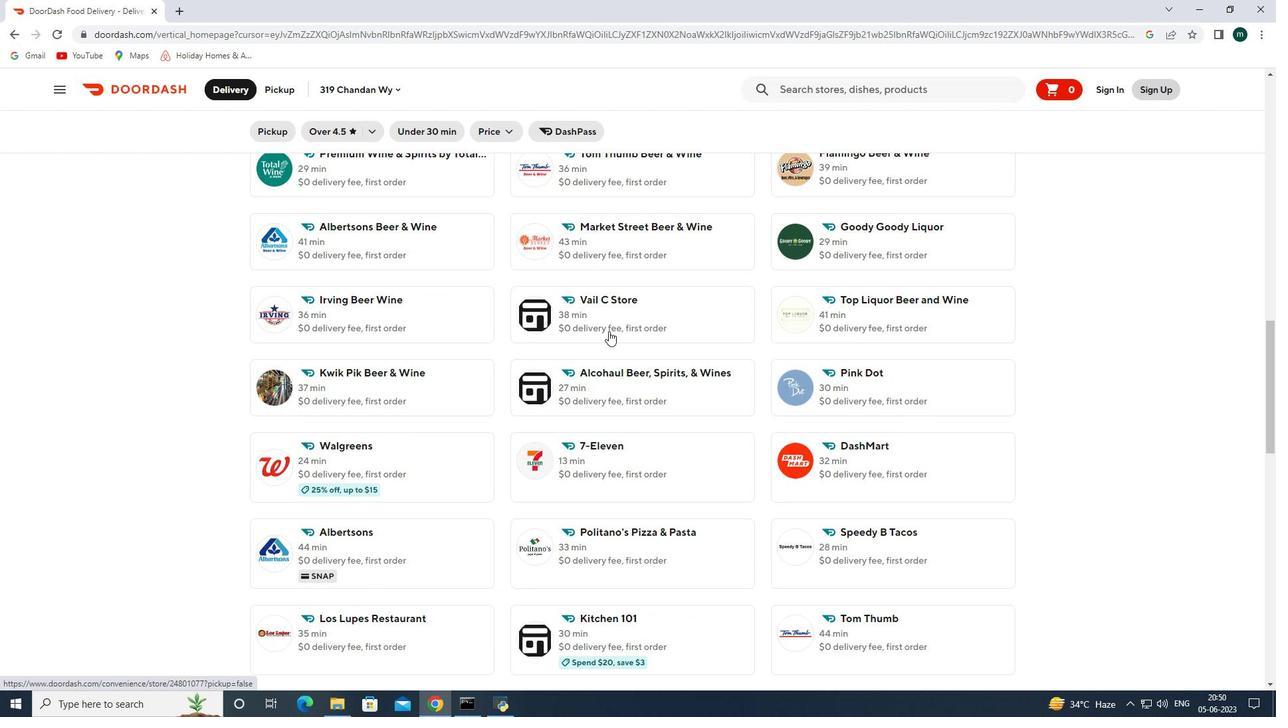 
Action: Mouse moved to (588, 441)
Screenshot: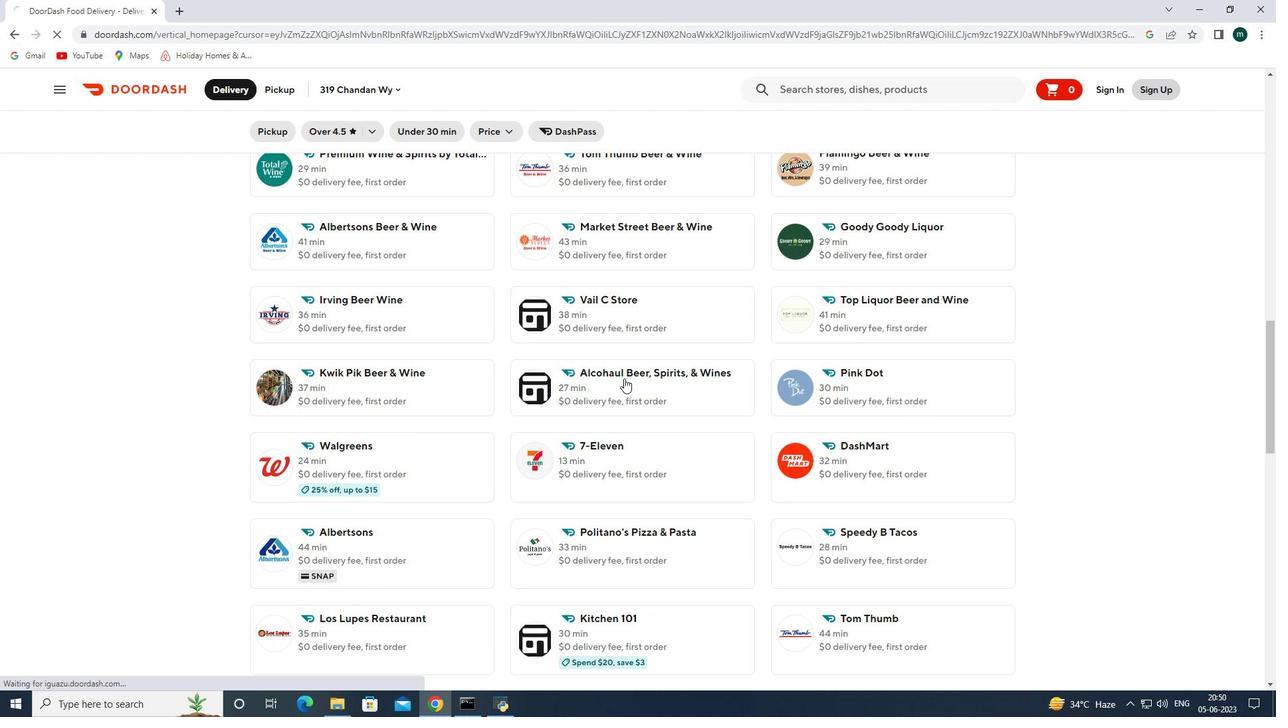 
Action: Mouse pressed left at (588, 441)
Screenshot: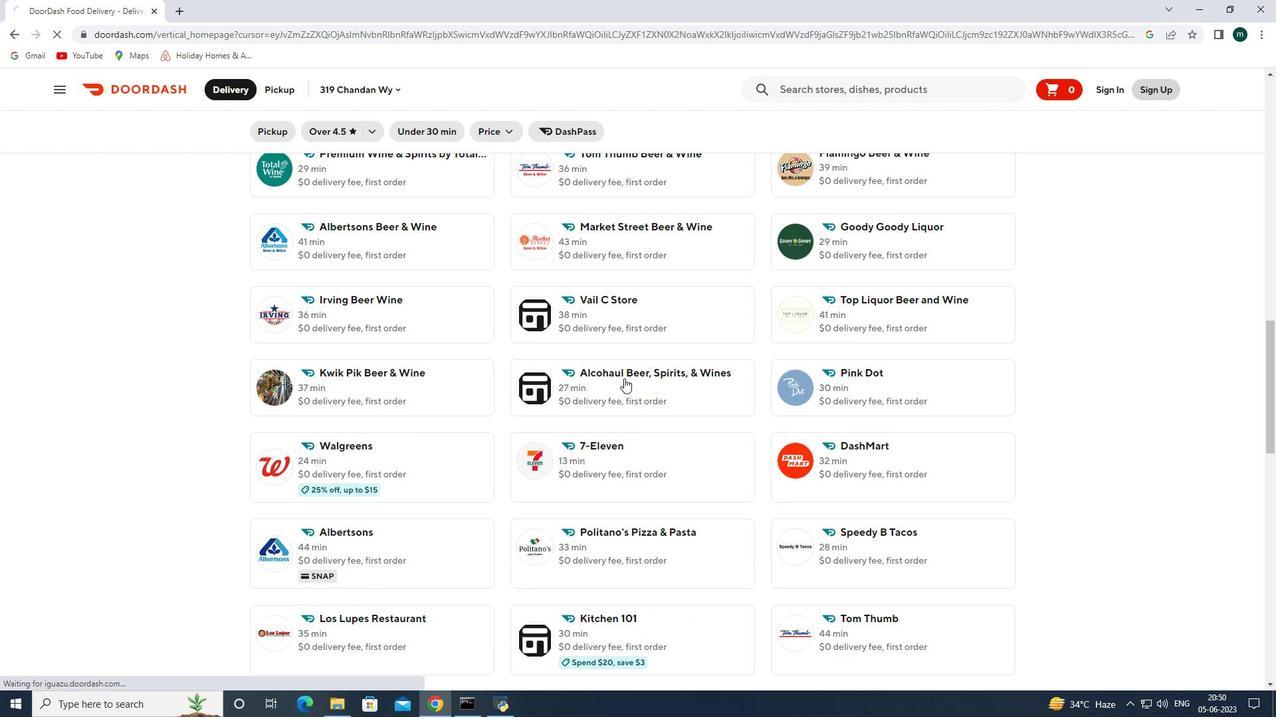 
Action: Mouse scrolled (588, 441) with delta (0, 0)
Screenshot: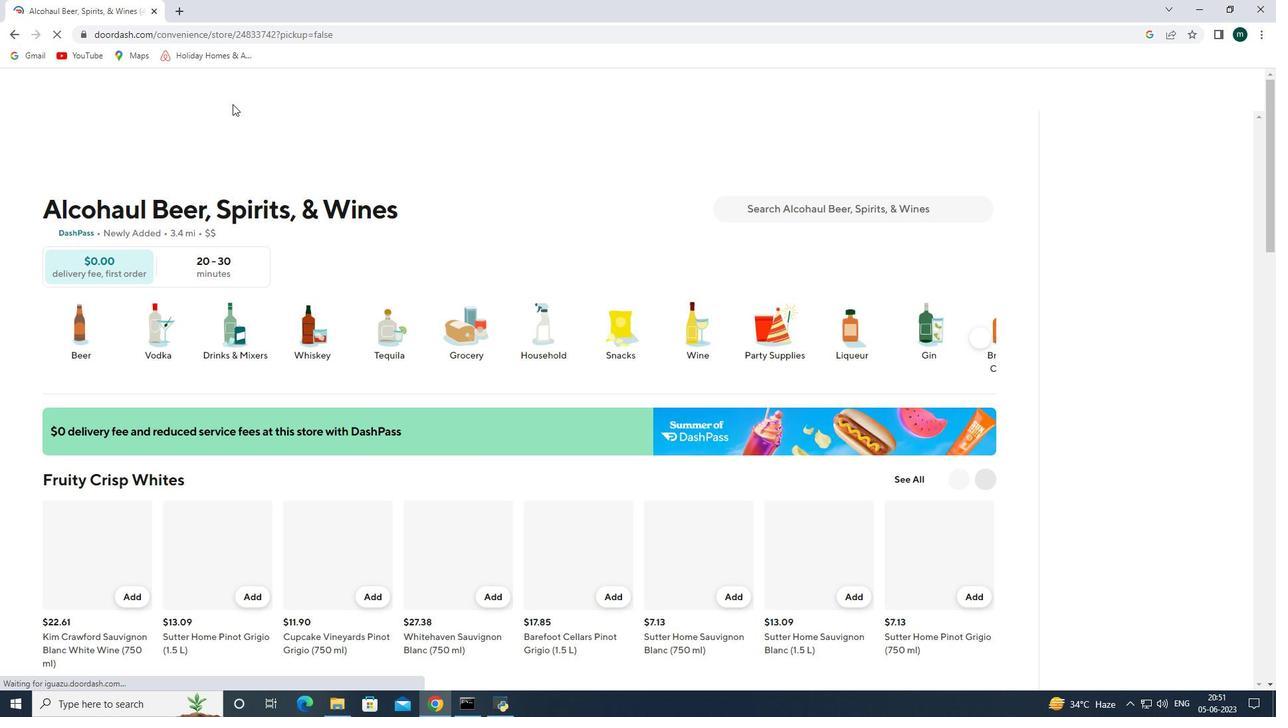 
Action: Mouse scrolled (588, 441) with delta (0, 0)
Screenshot: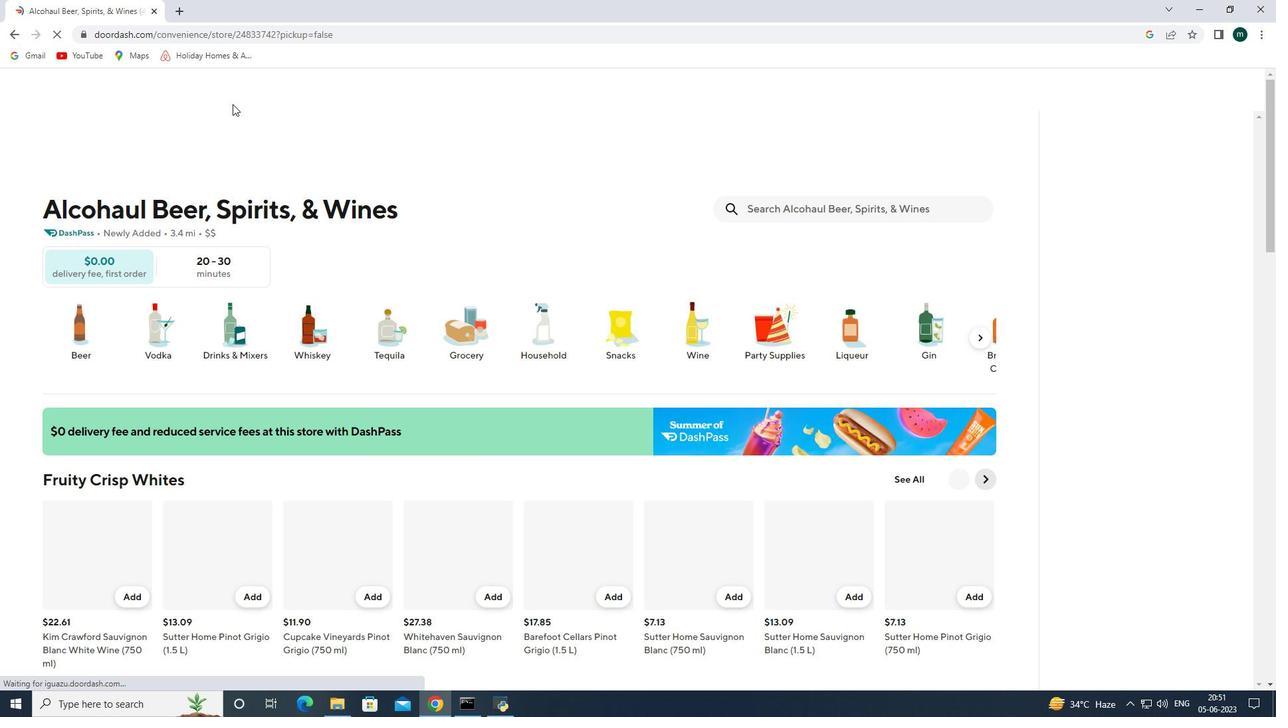 
Action: Mouse moved to (241, 85)
Screenshot: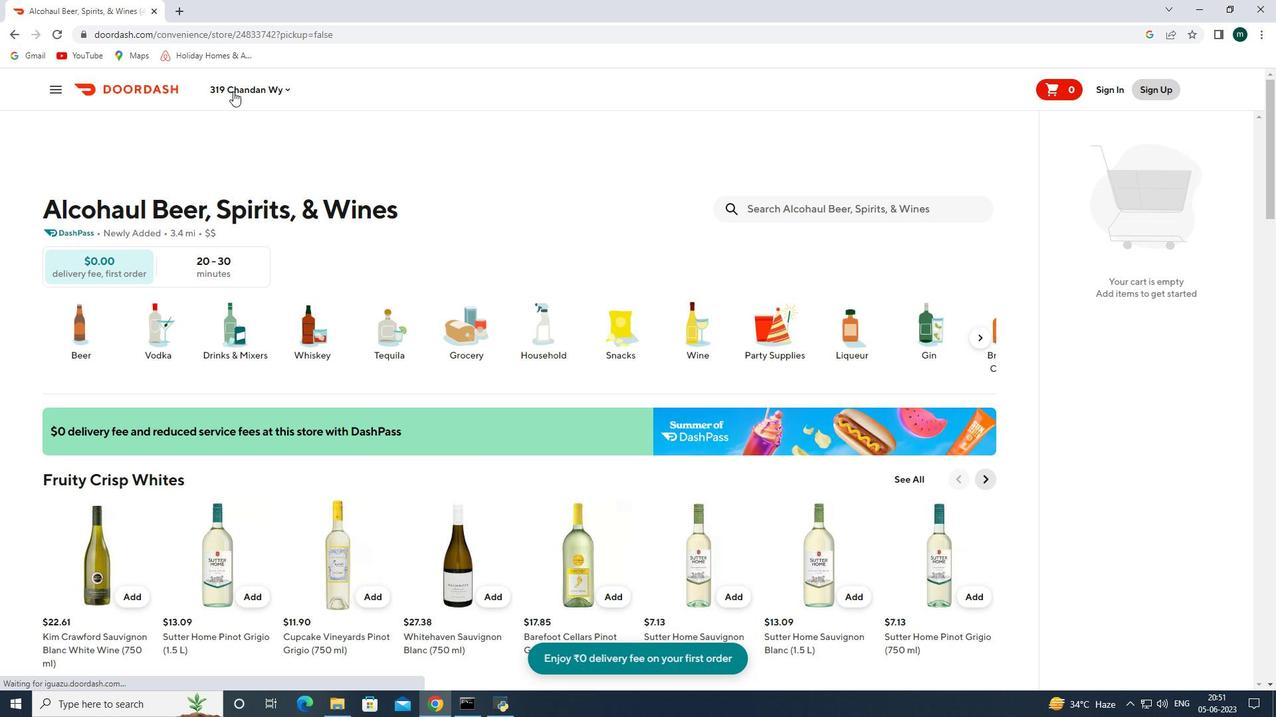 
Action: Mouse pressed left at (241, 85)
Screenshot: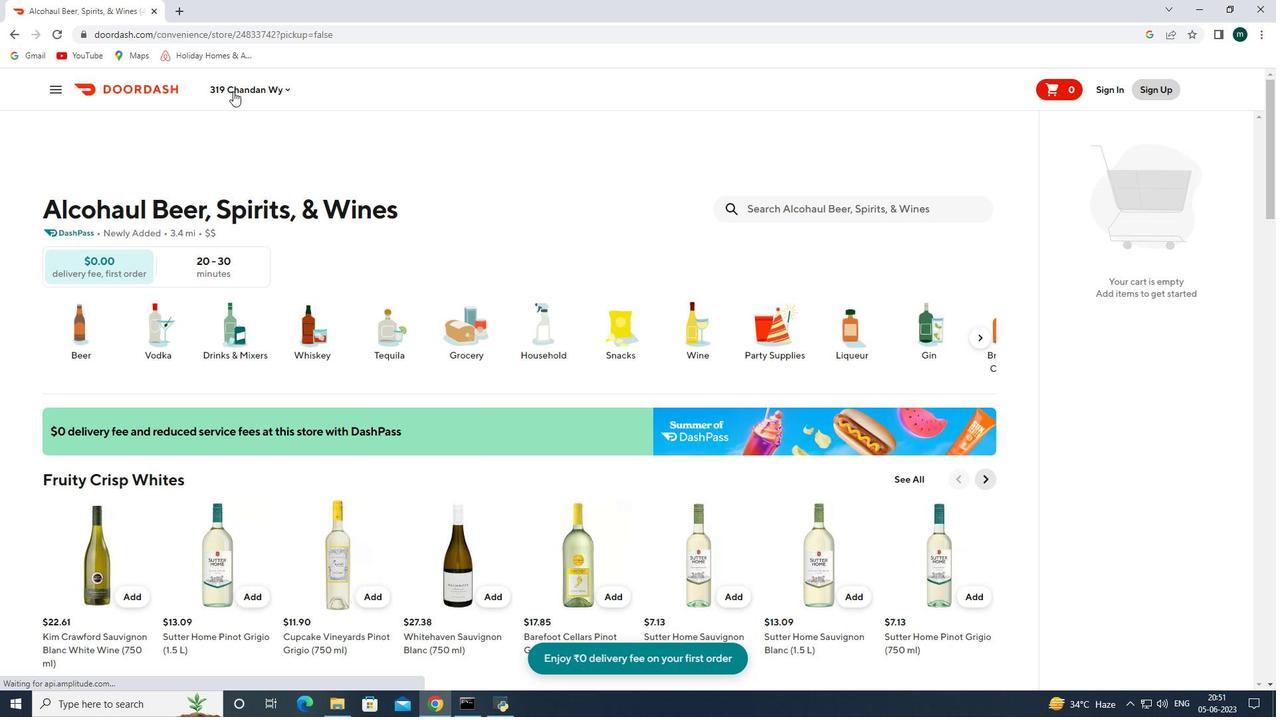 
Action: Mouse moved to (258, 142)
Screenshot: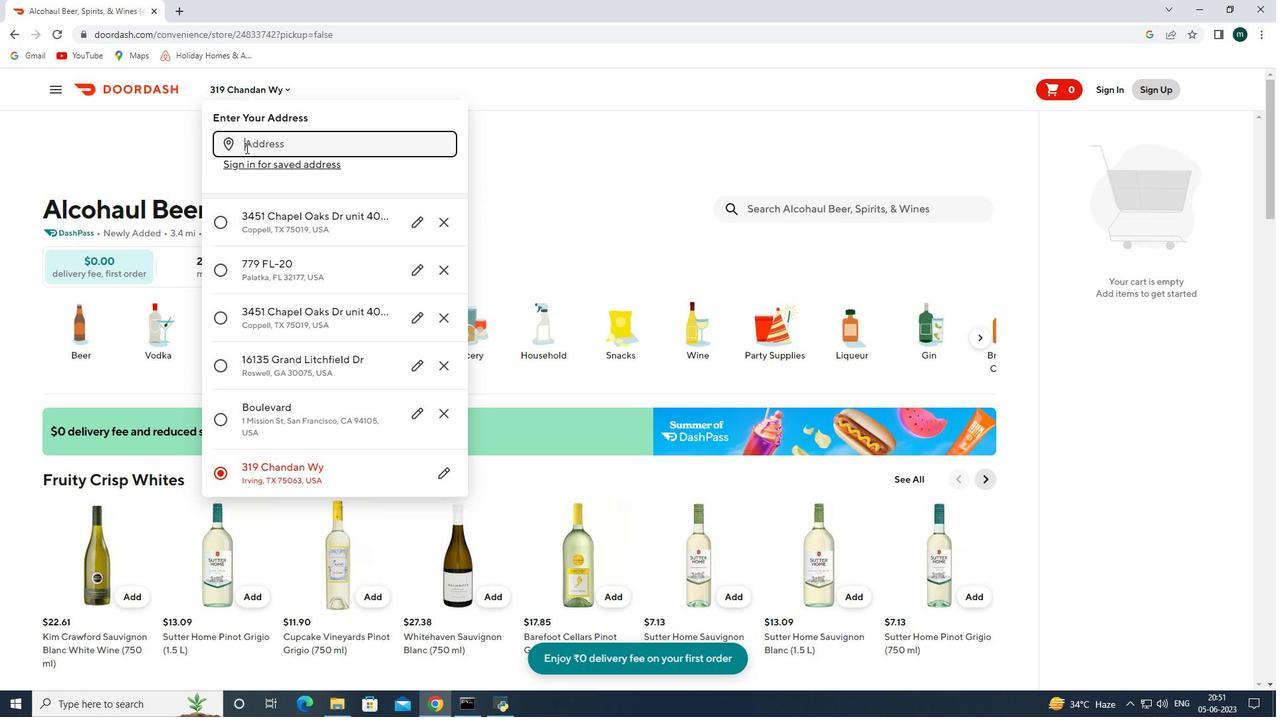 
Action: Mouse pressed left at (258, 142)
Screenshot: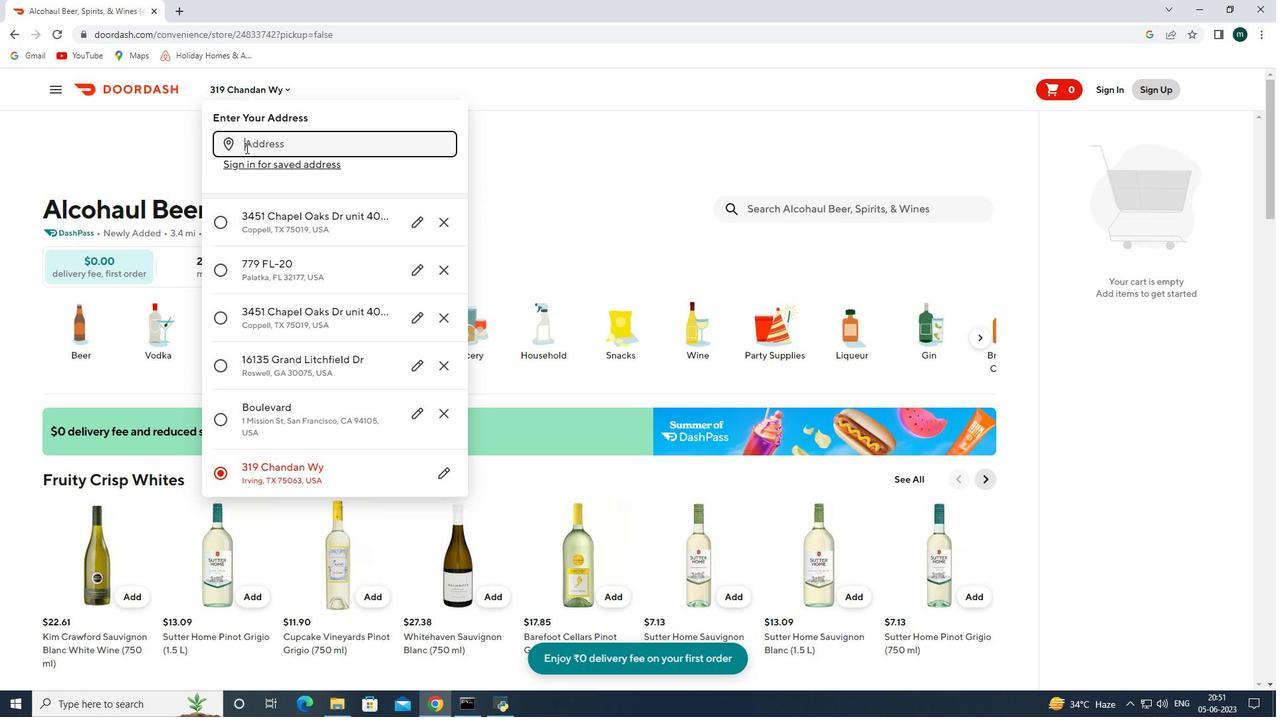 
Action: Key pressed 149<Key.space>hardman<Key.space>road<Key.space>brattleboro<Key.space>vermont<Key.space>05301<Key.enter>
Screenshot: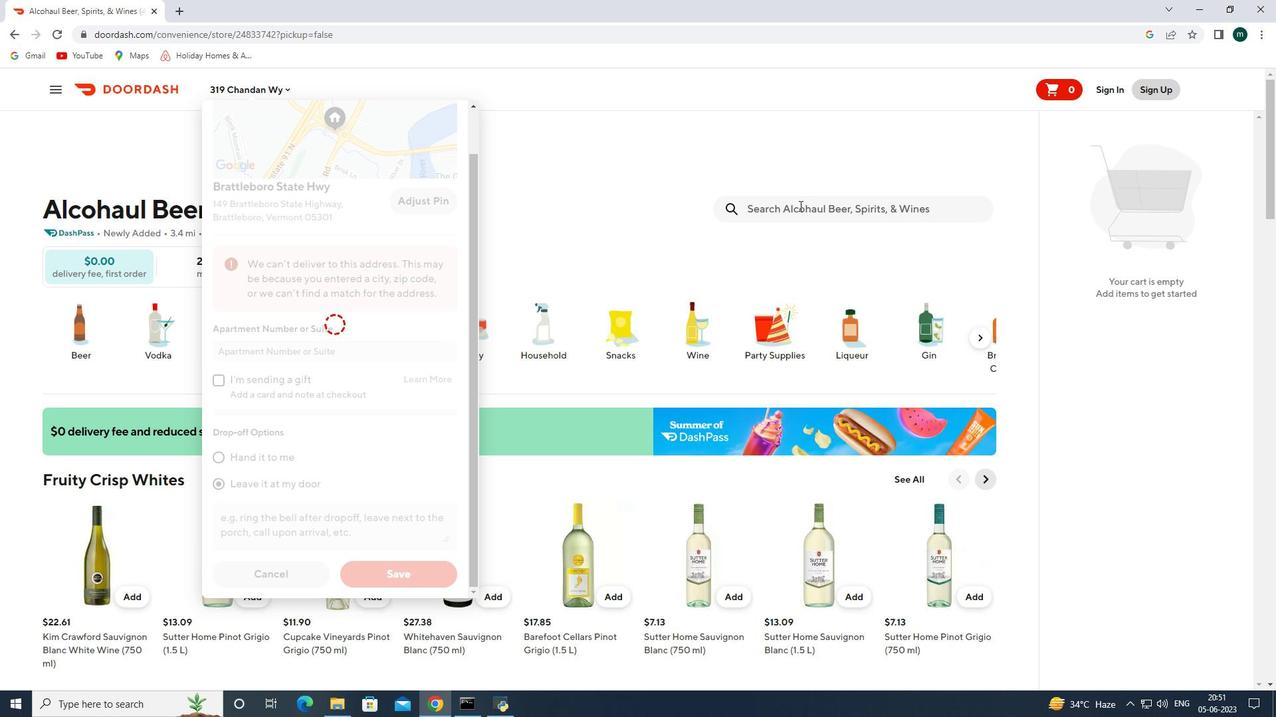 
Action: Mouse moved to (348, 443)
Screenshot: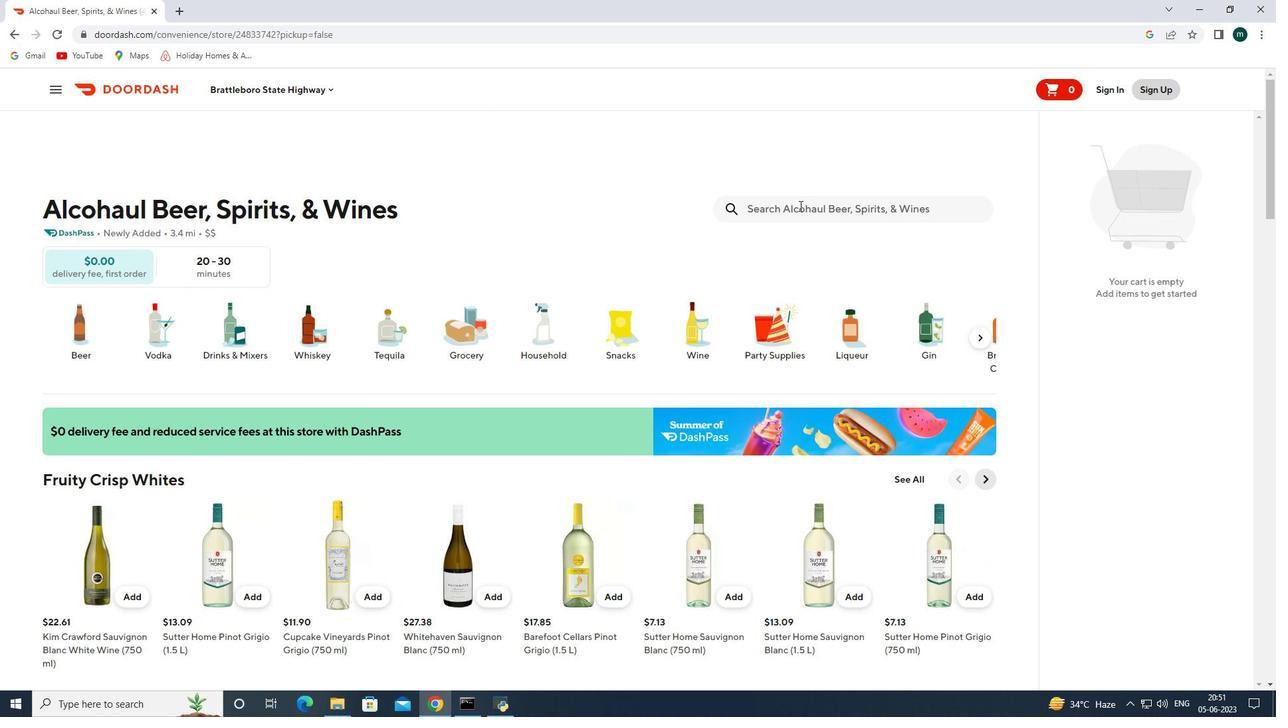 
Action: Mouse scrolled (348, 442) with delta (0, 0)
Screenshot: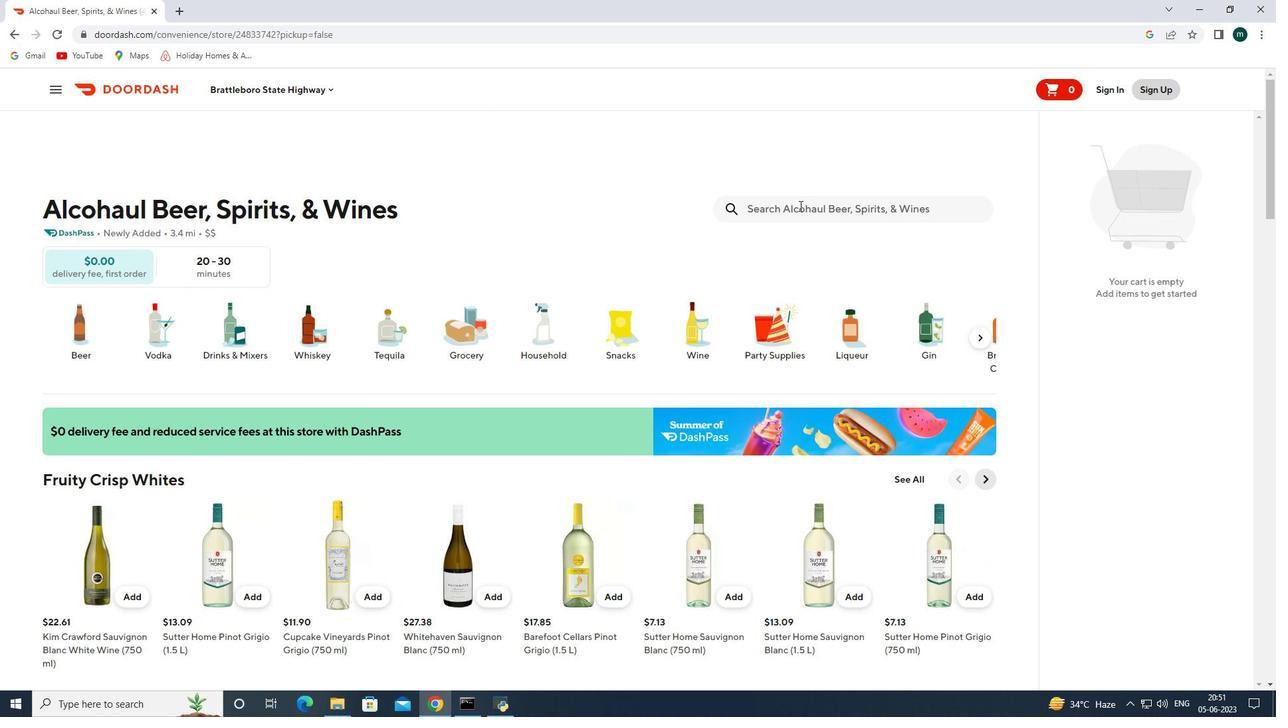 
Action: Mouse scrolled (348, 442) with delta (0, 0)
Screenshot: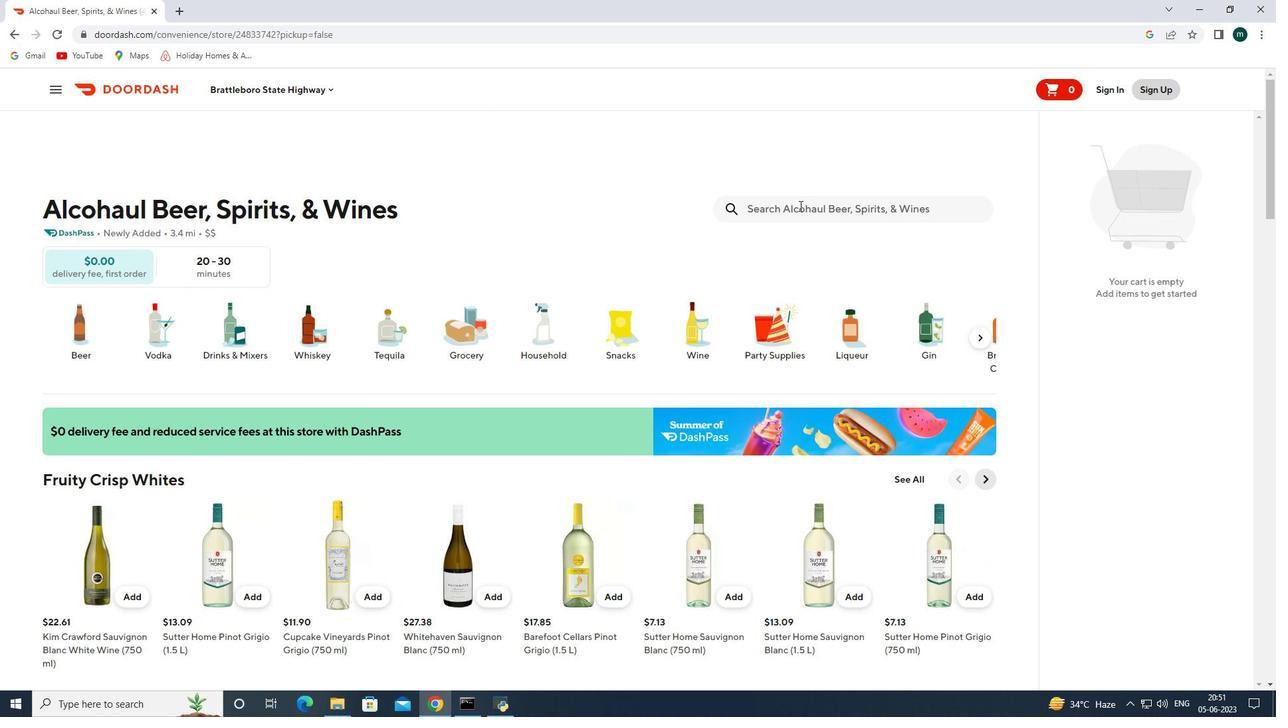 
Action: Mouse moved to (416, 575)
Screenshot: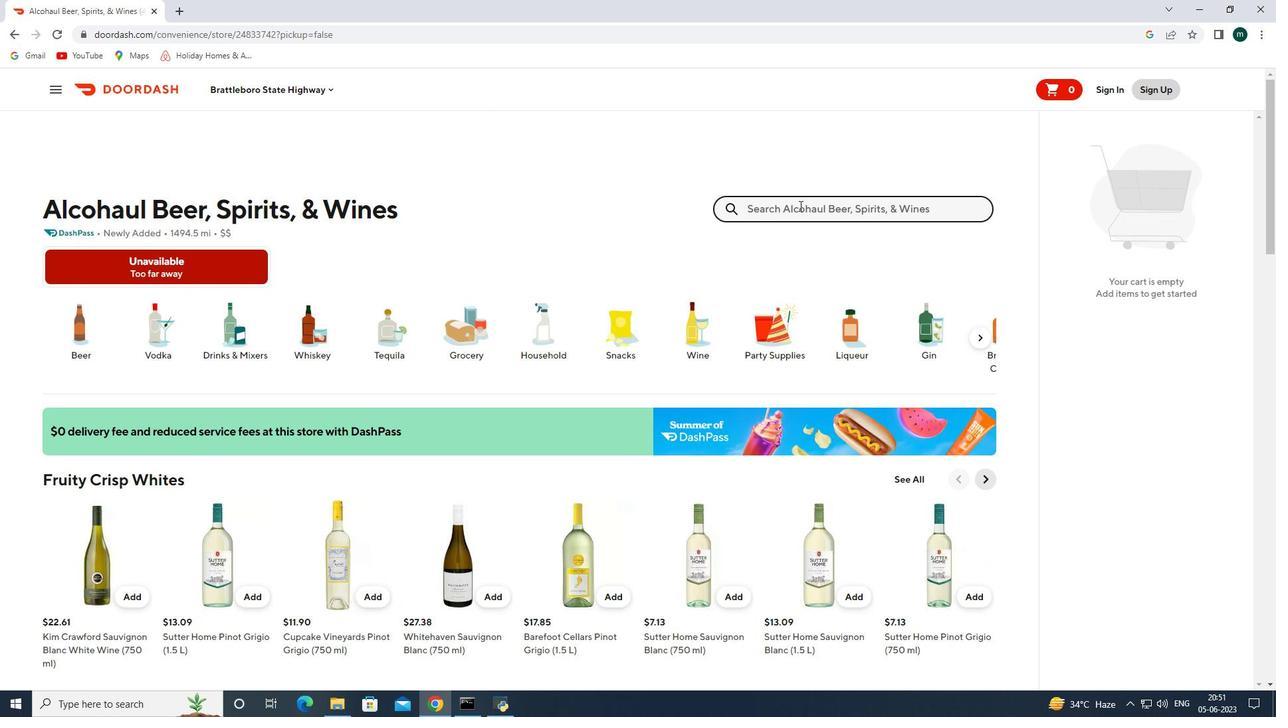 
Action: Mouse pressed left at (416, 575)
Screenshot: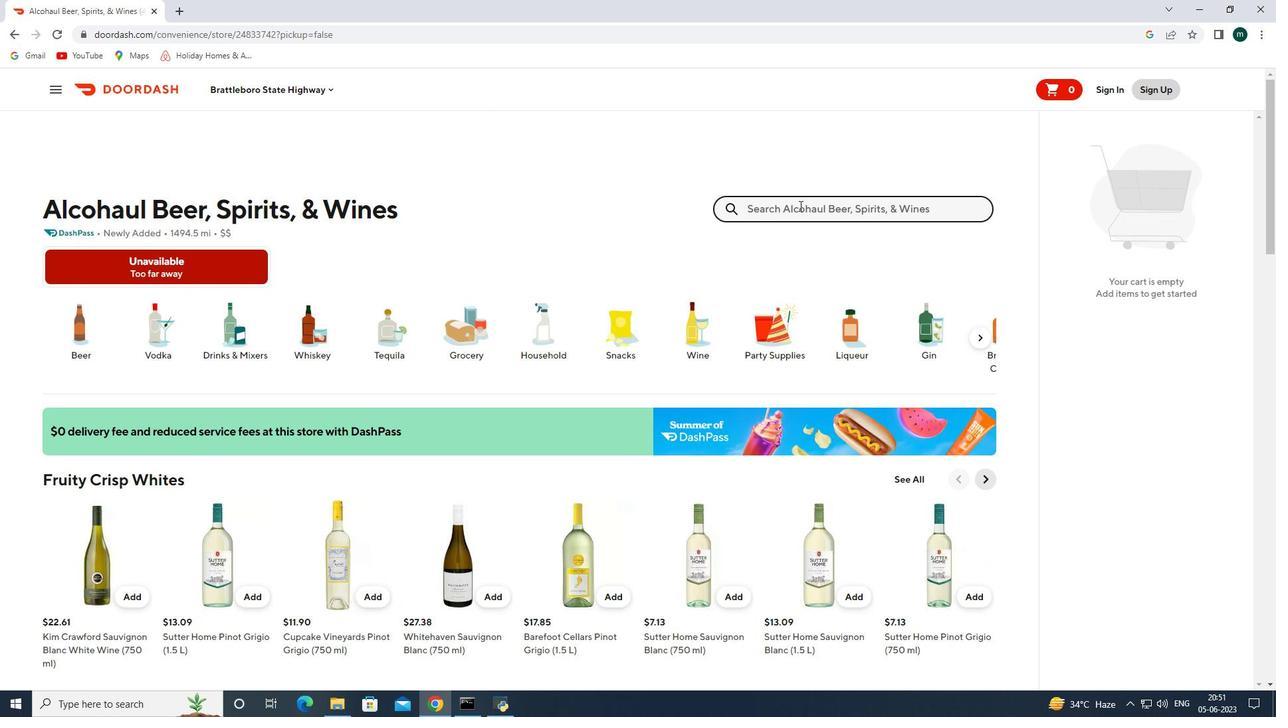 
Action: Mouse moved to (758, 209)
Screenshot: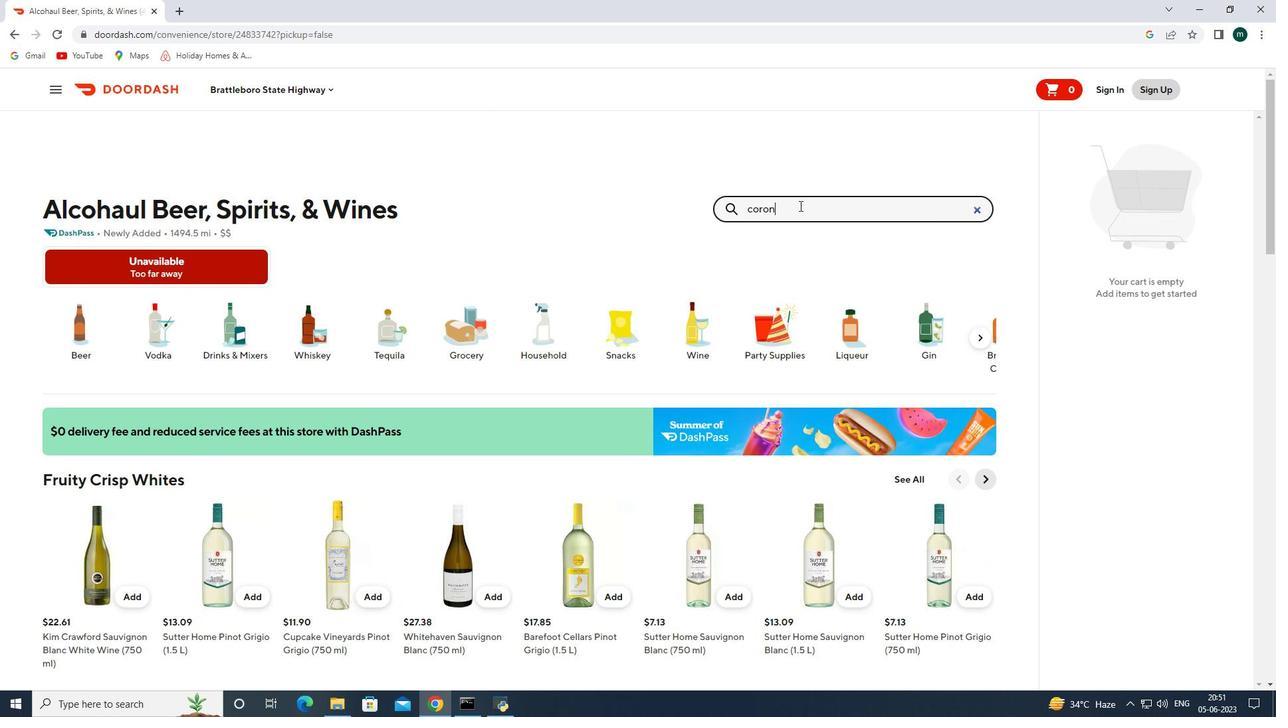 
Action: Mouse pressed left at (758, 209)
Screenshot: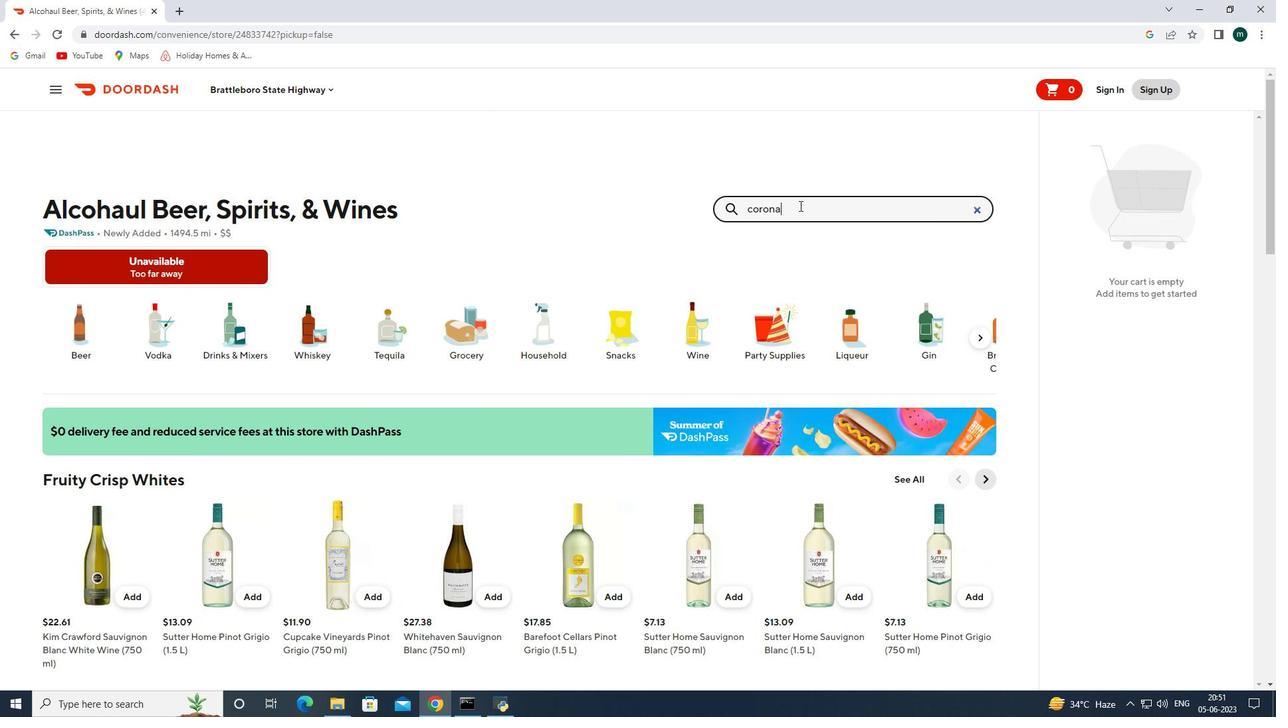 
Action: Mouse pressed left at (758, 209)
Screenshot: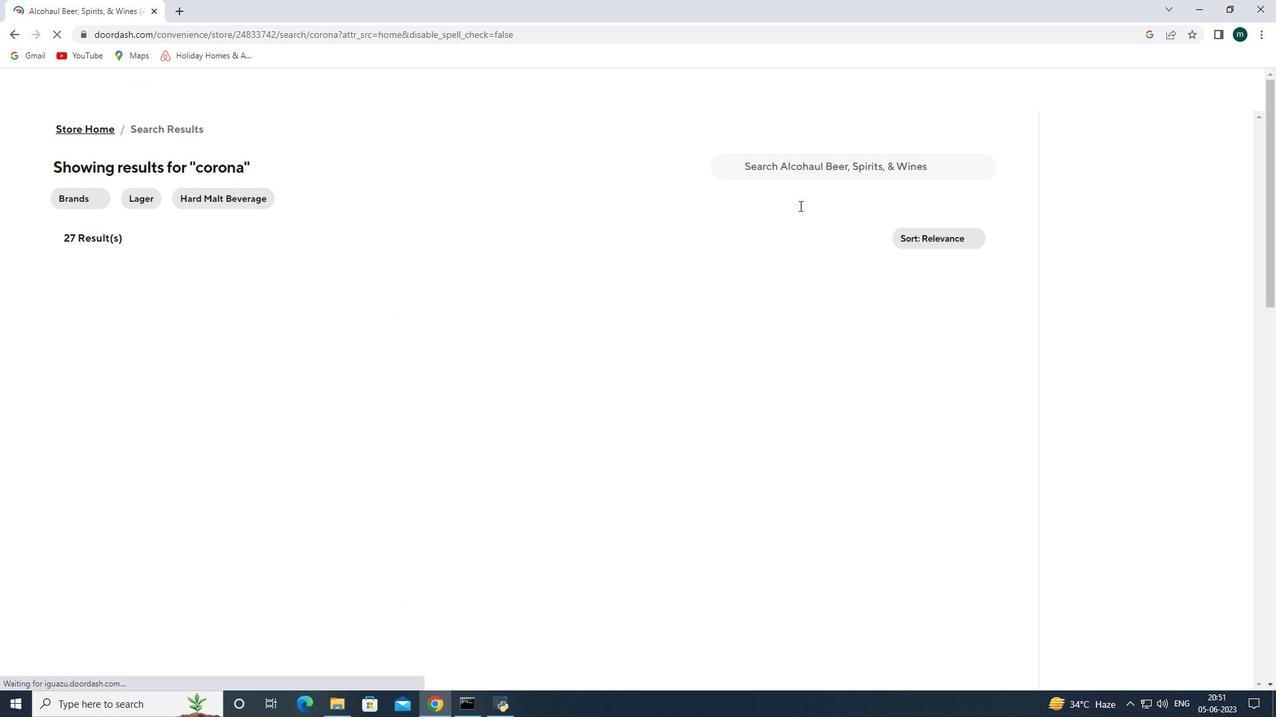 
Action: Key pressed corona<Key.enter>
Screenshot: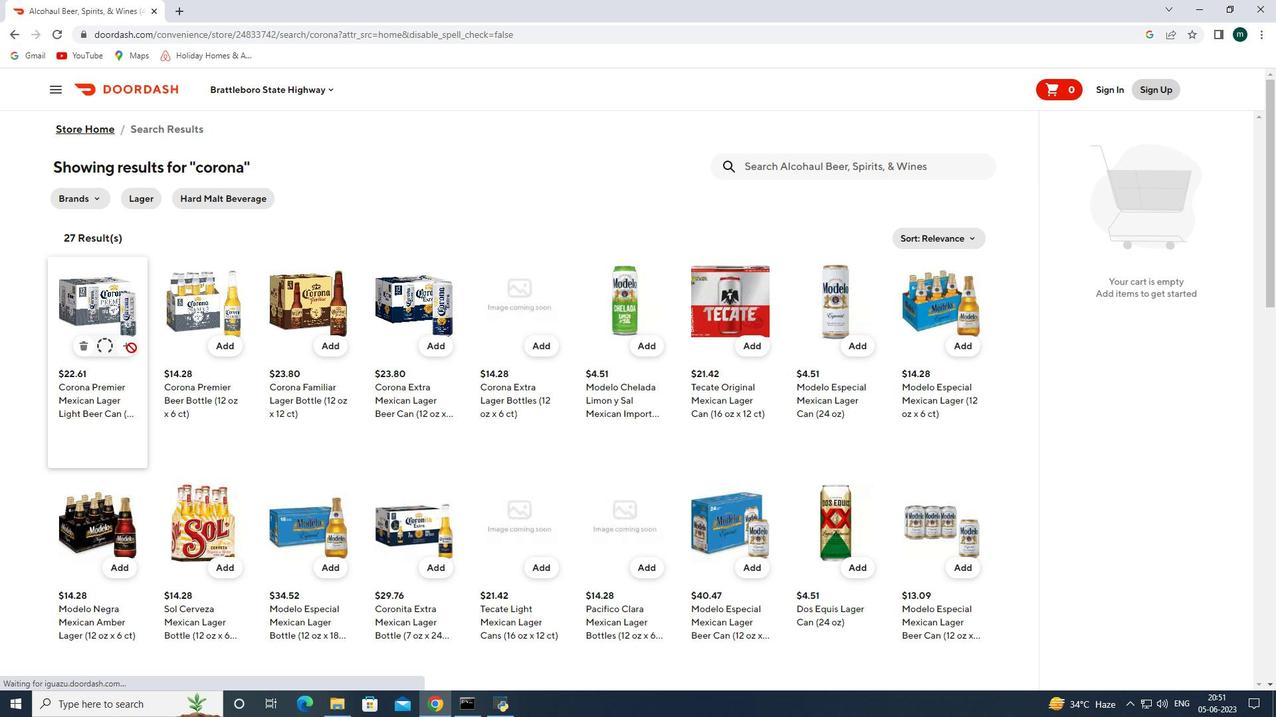 
Action: Mouse moved to (123, 350)
Screenshot: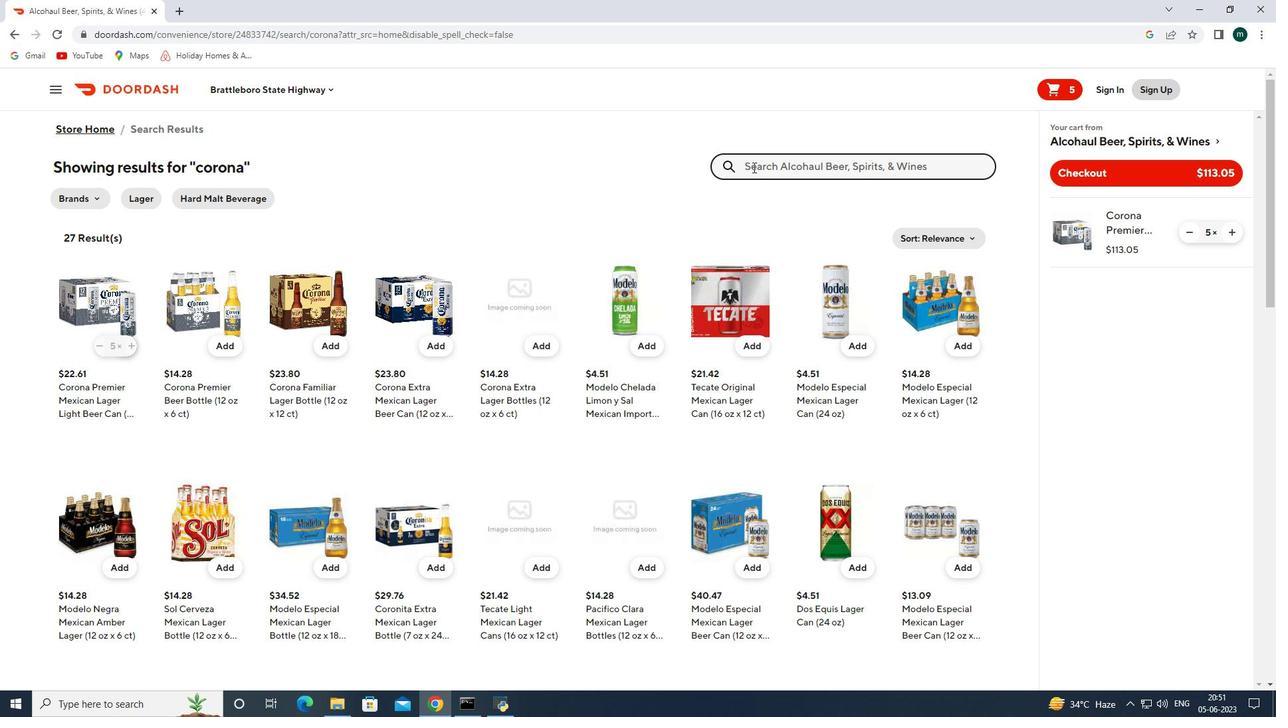 
Action: Mouse pressed left at (123, 350)
Screenshot: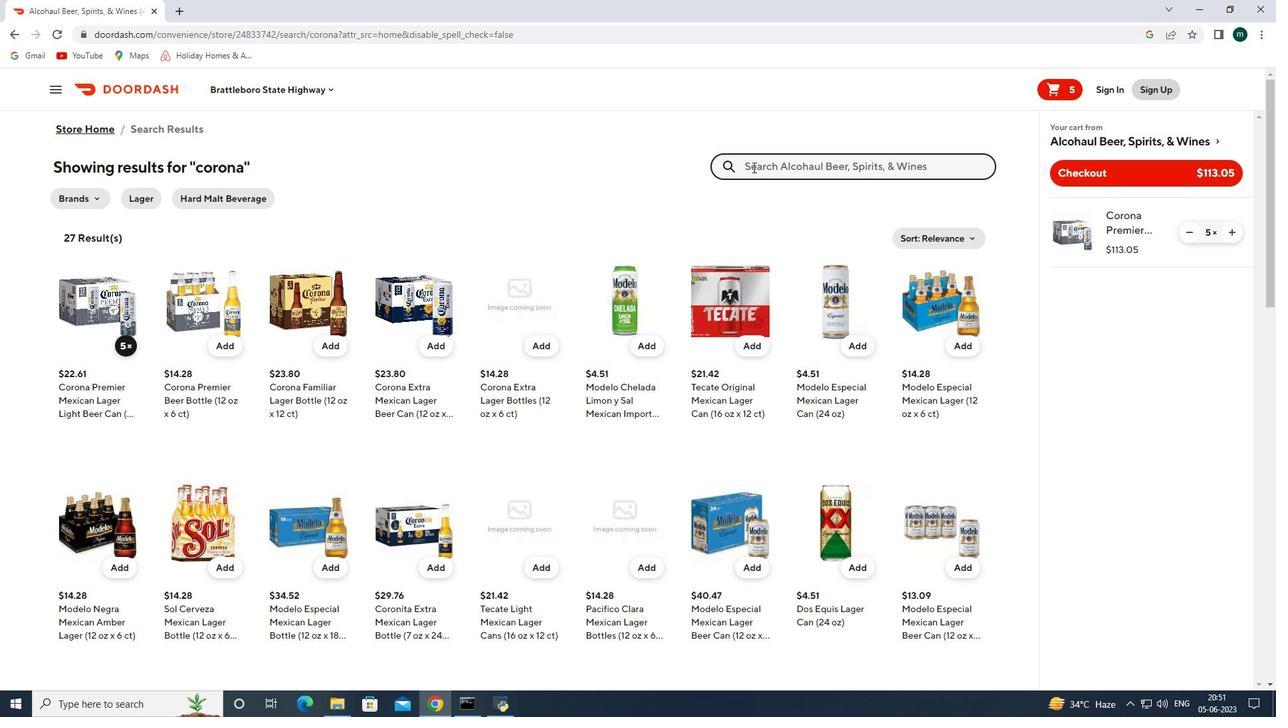 
Action: Mouse pressed left at (123, 350)
Screenshot: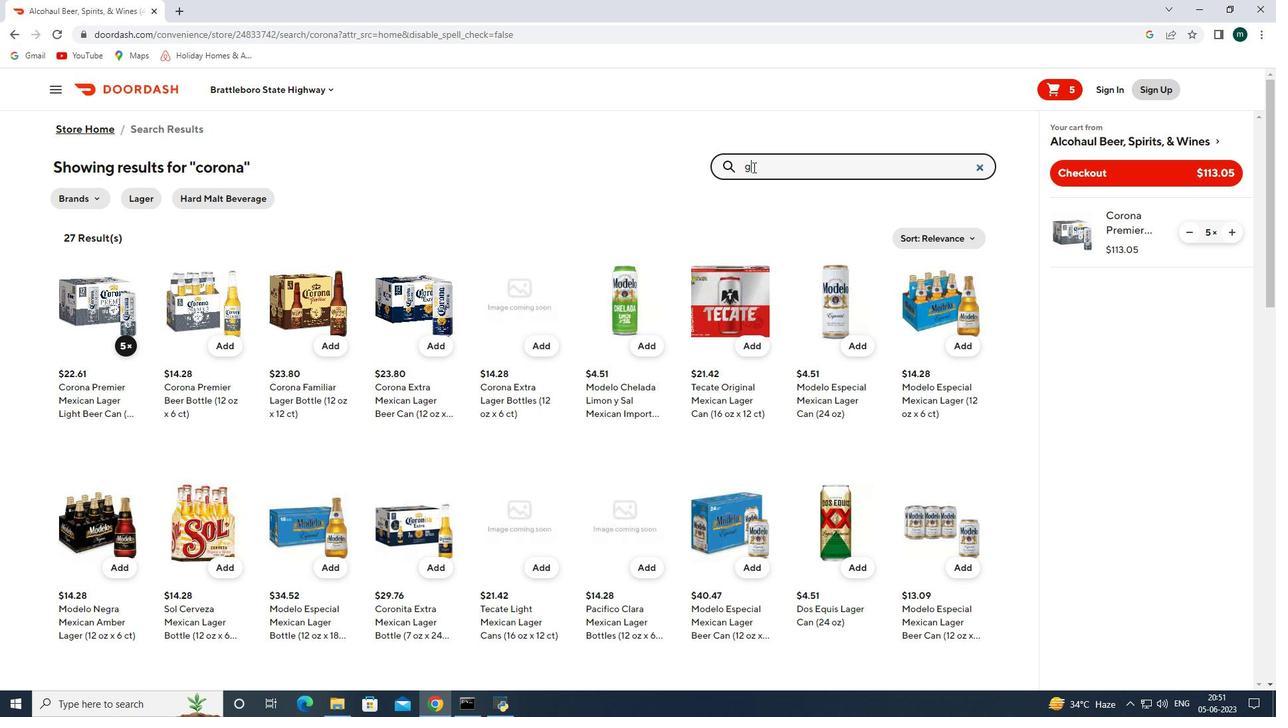 
Action: Mouse pressed left at (123, 350)
Screenshot: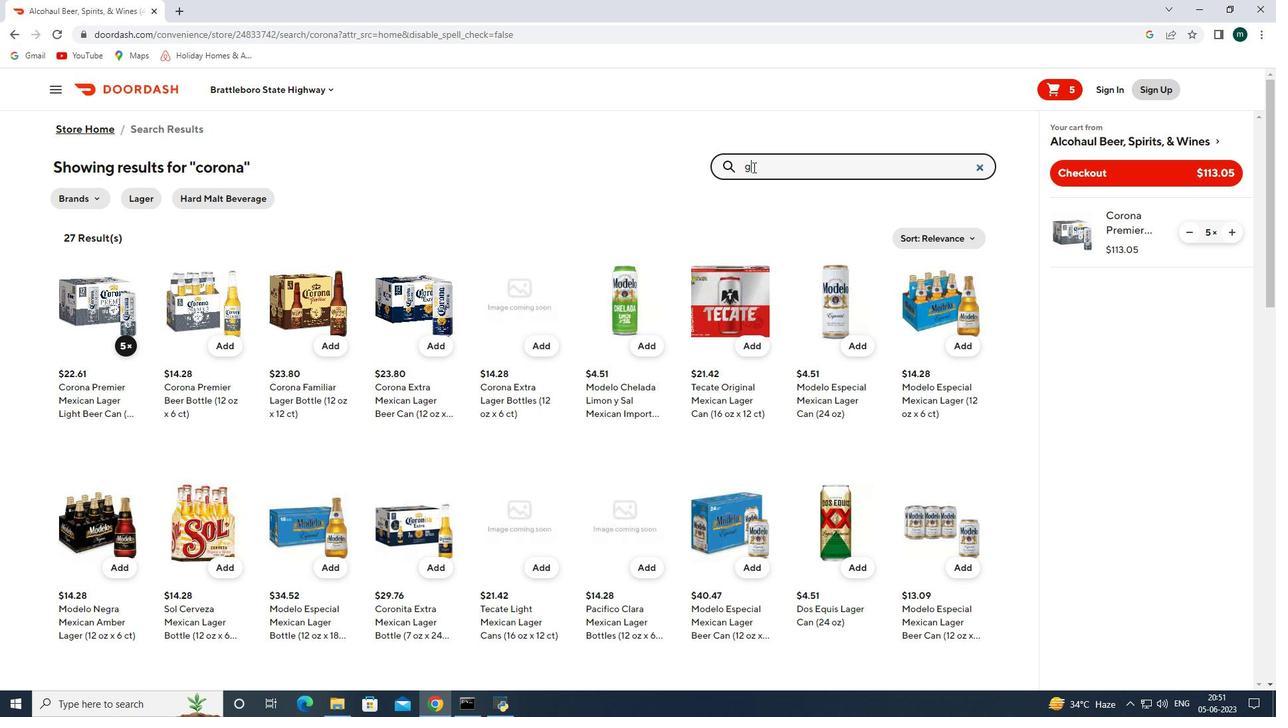 
Action: Mouse pressed left at (123, 350)
Screenshot: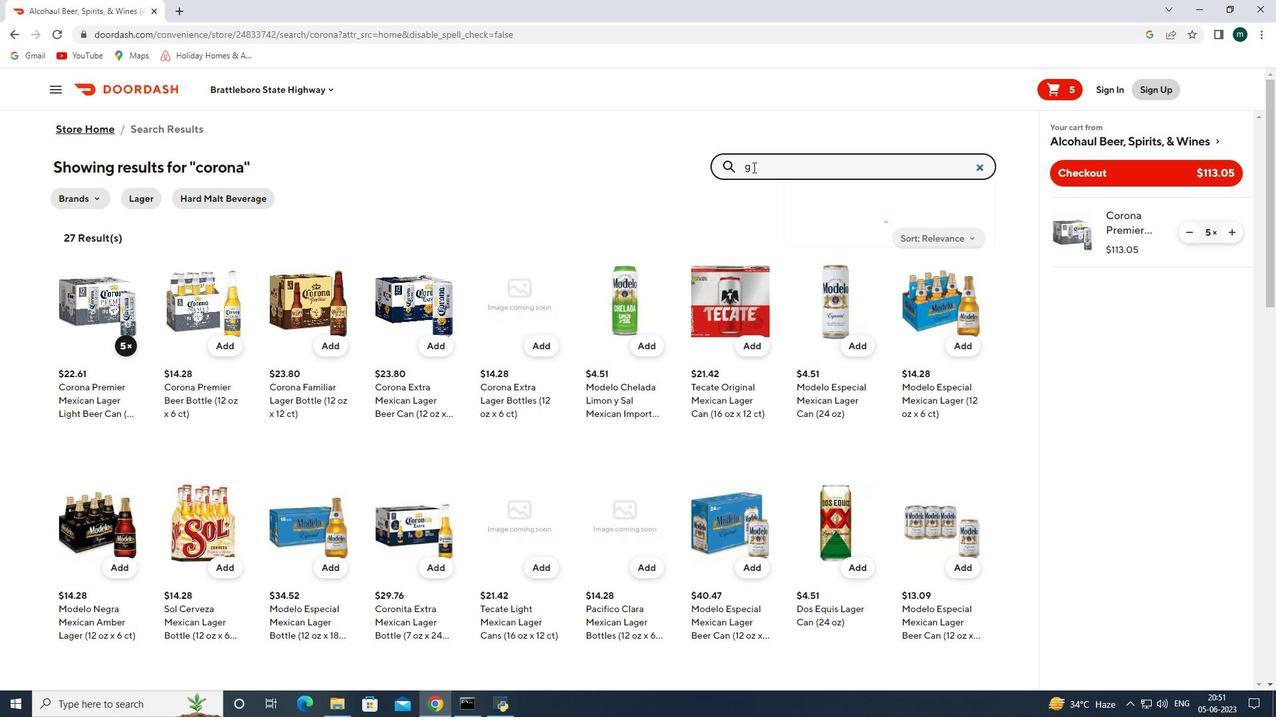 
Action: Mouse pressed left at (123, 350)
Screenshot: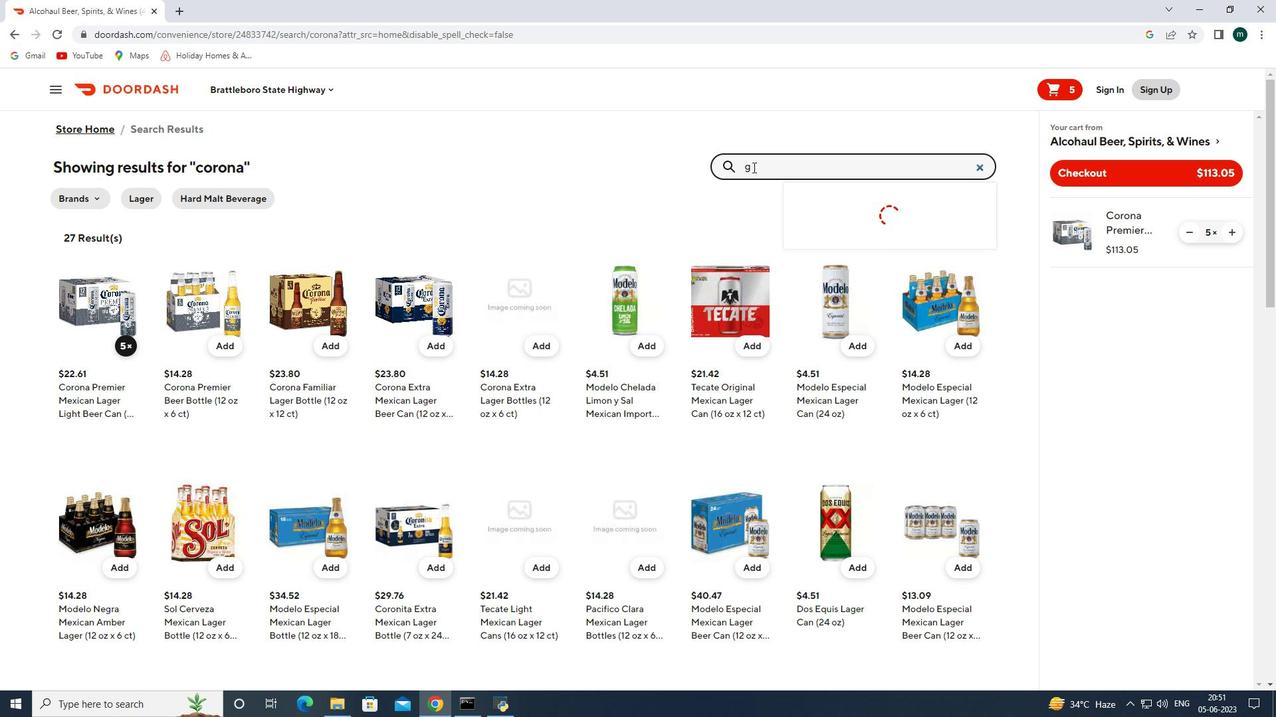 
Action: Mouse pressed left at (123, 350)
Screenshot: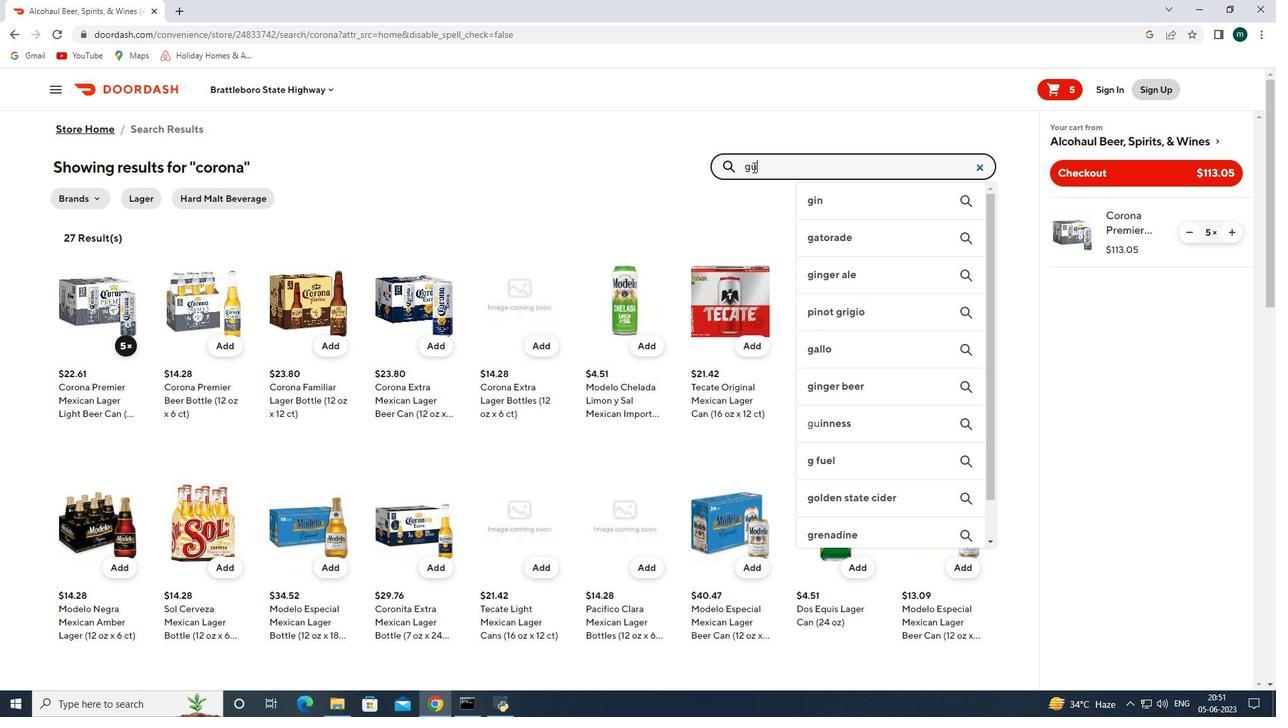 
Action: Mouse moved to (128, 345)
Screenshot: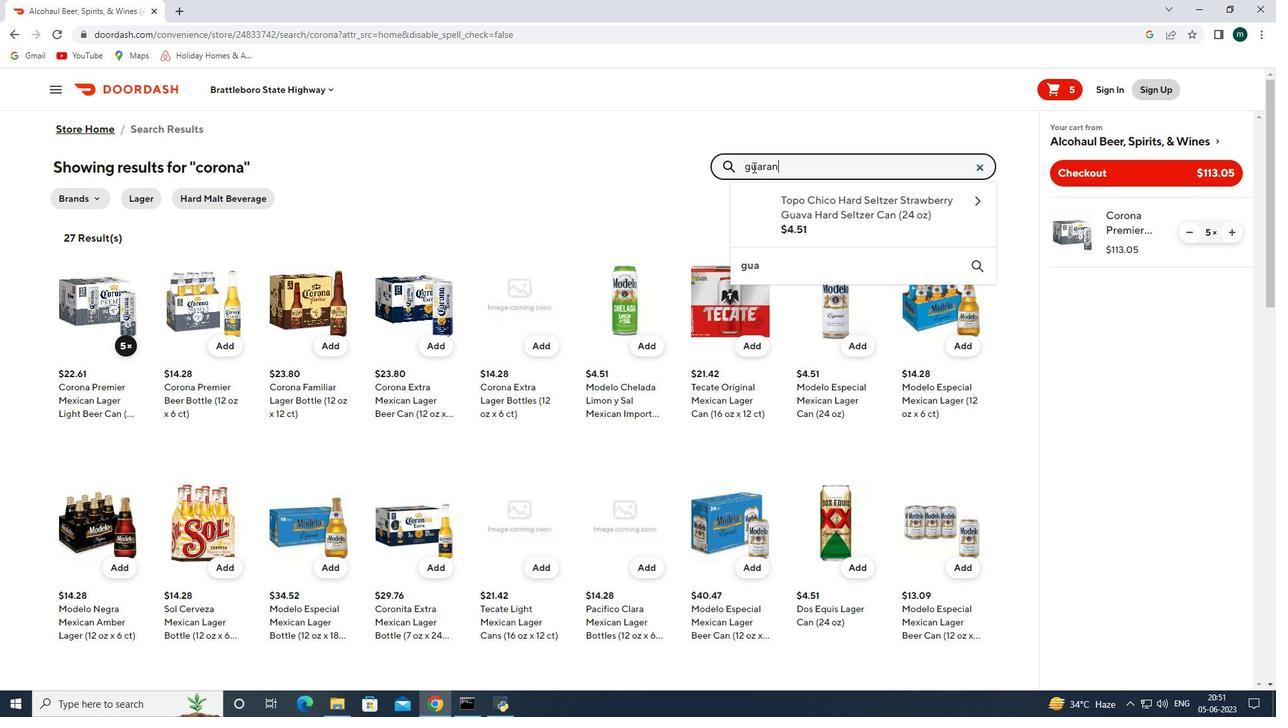 
Action: Mouse pressed left at (128, 345)
Screenshot: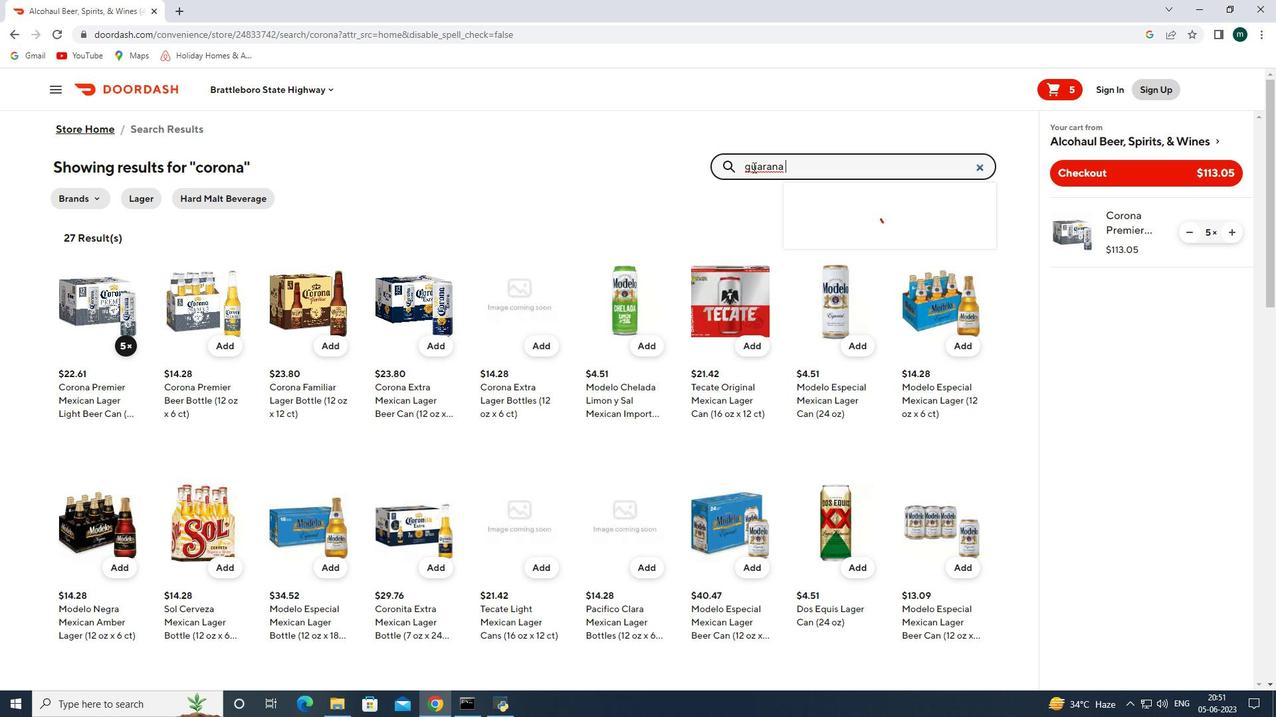 
Action: Mouse moved to (89, 349)
Screenshot: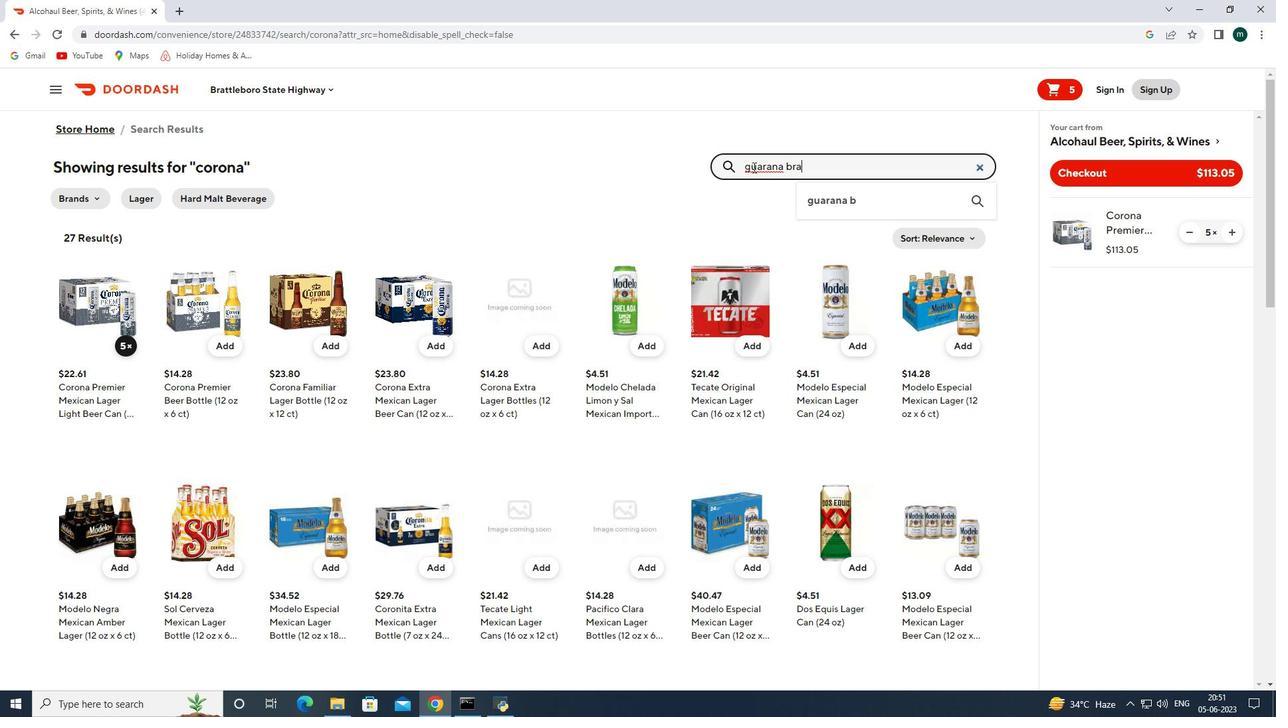 
Action: Mouse pressed left at (89, 349)
Screenshot: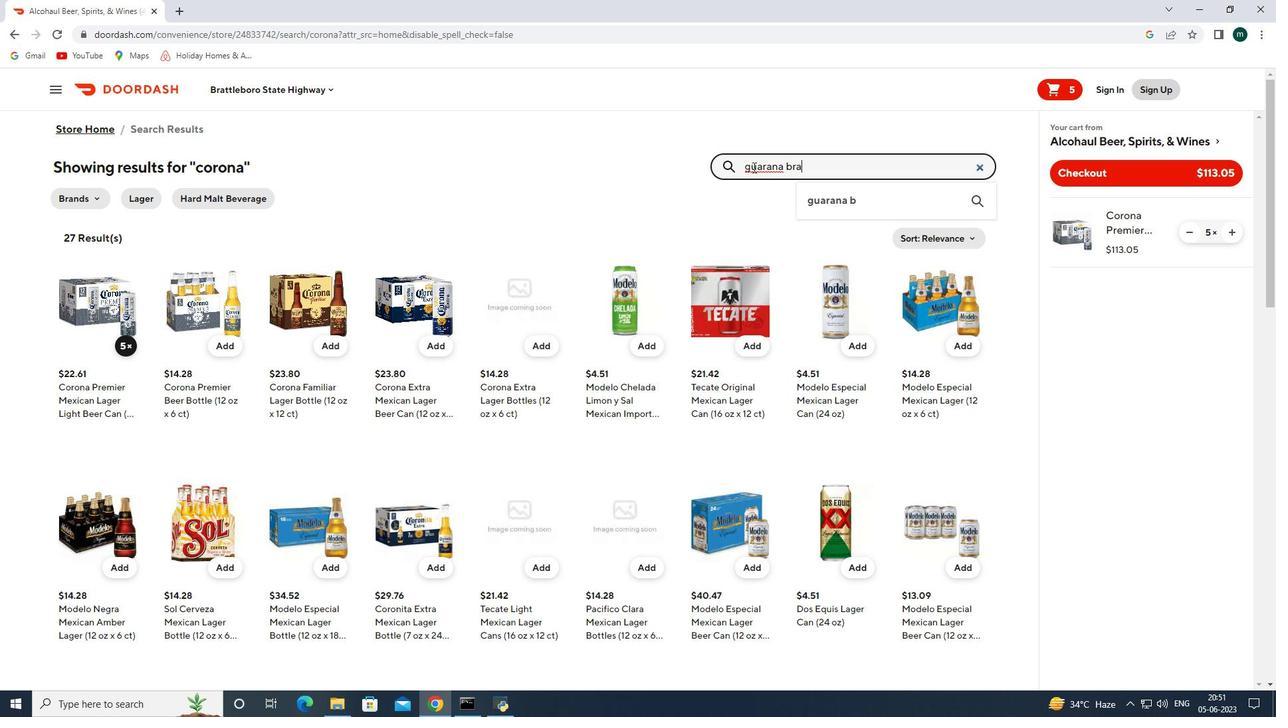 
Action: Mouse moved to (762, 164)
Screenshot: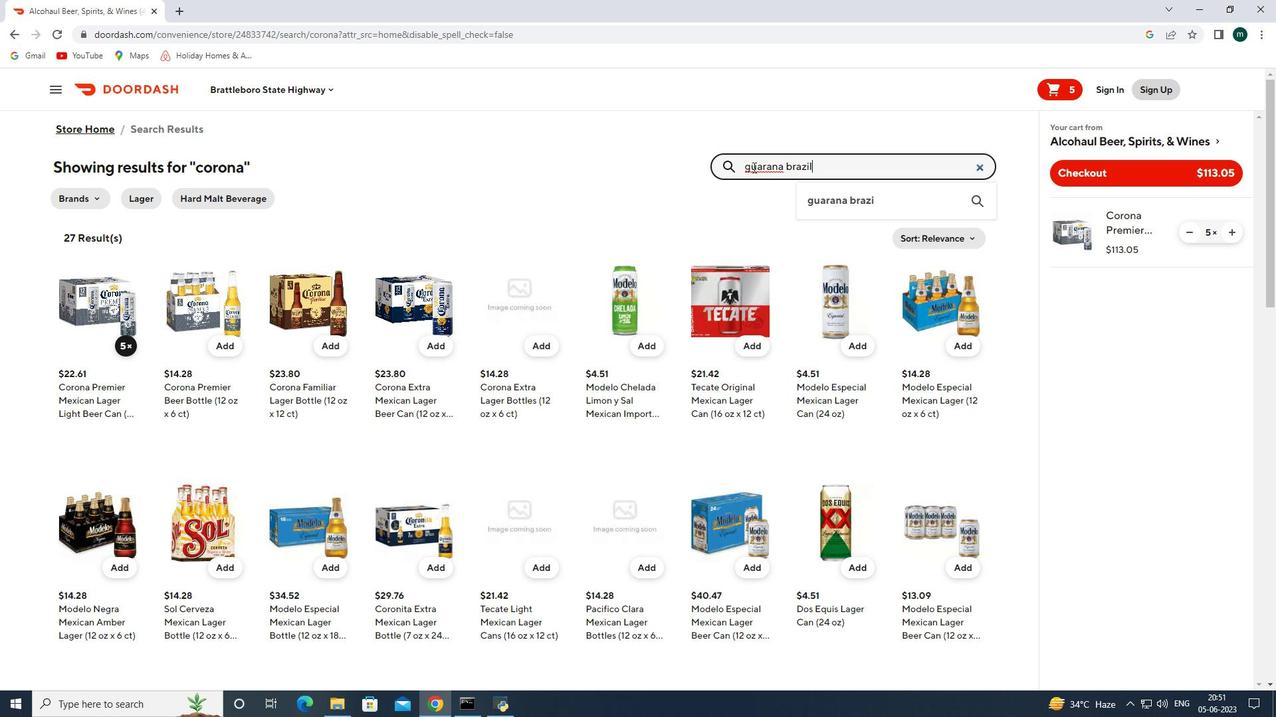 
Action: Mouse pressed left at (761, 164)
Screenshot: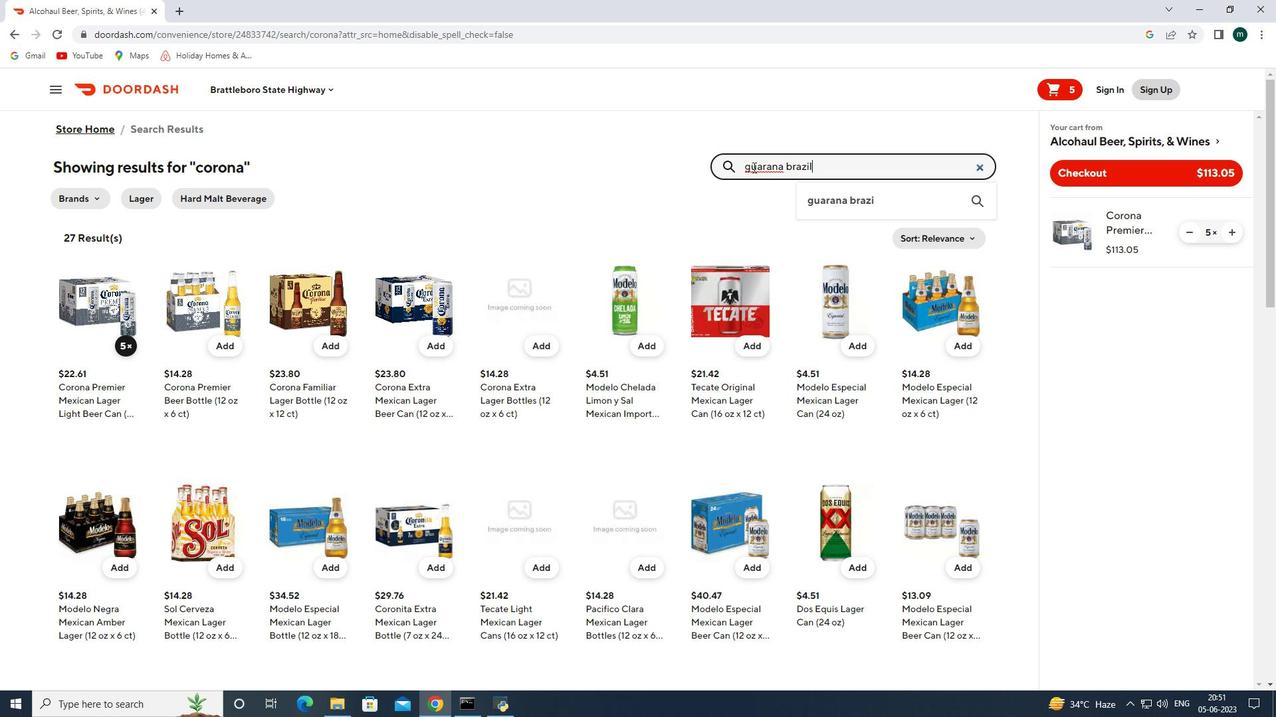 
Action: Mouse moved to (762, 165)
Screenshot: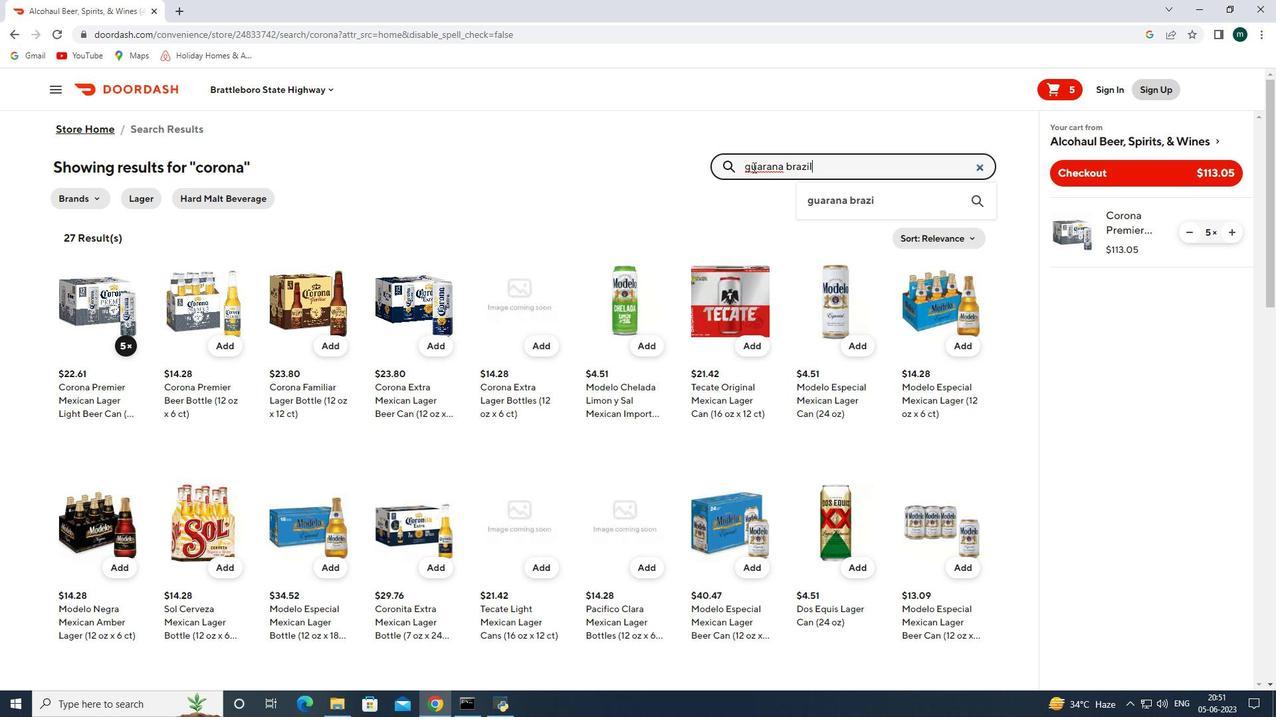
Action: Key pressed guarana<Key.space>brazilian<Key.enter>
Screenshot: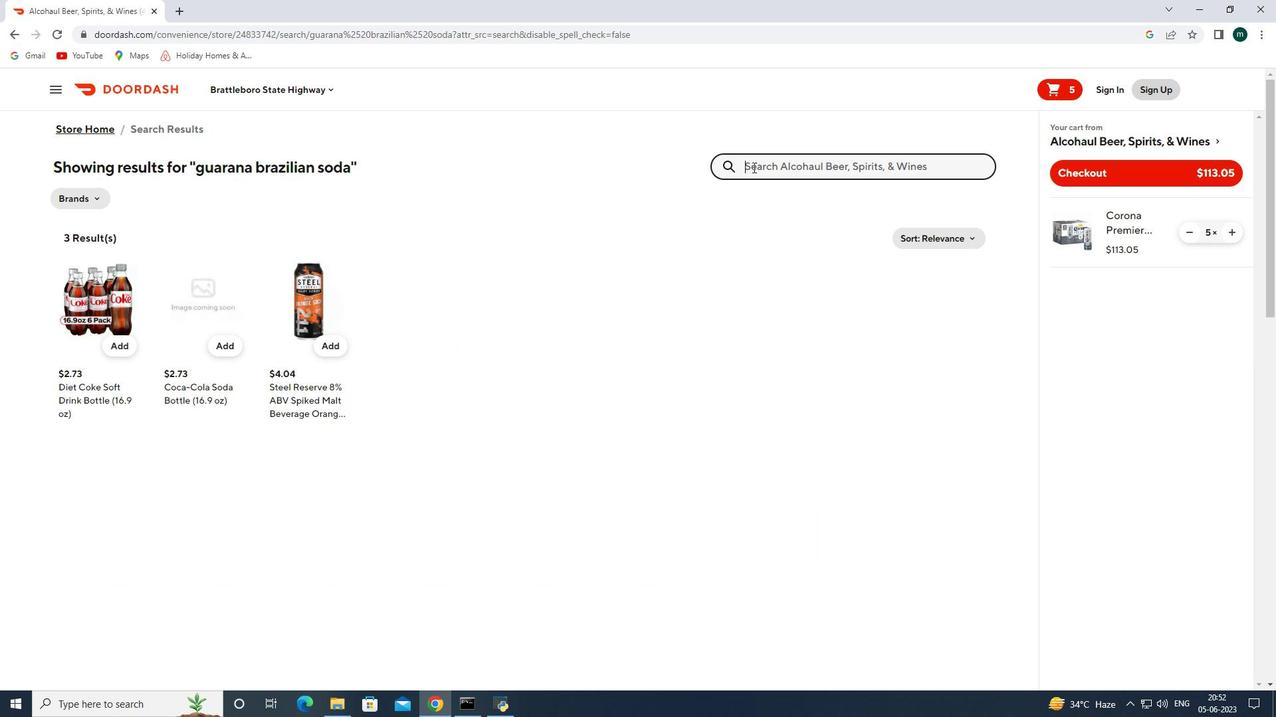 
Action: Mouse moved to (511, 140)
Screenshot: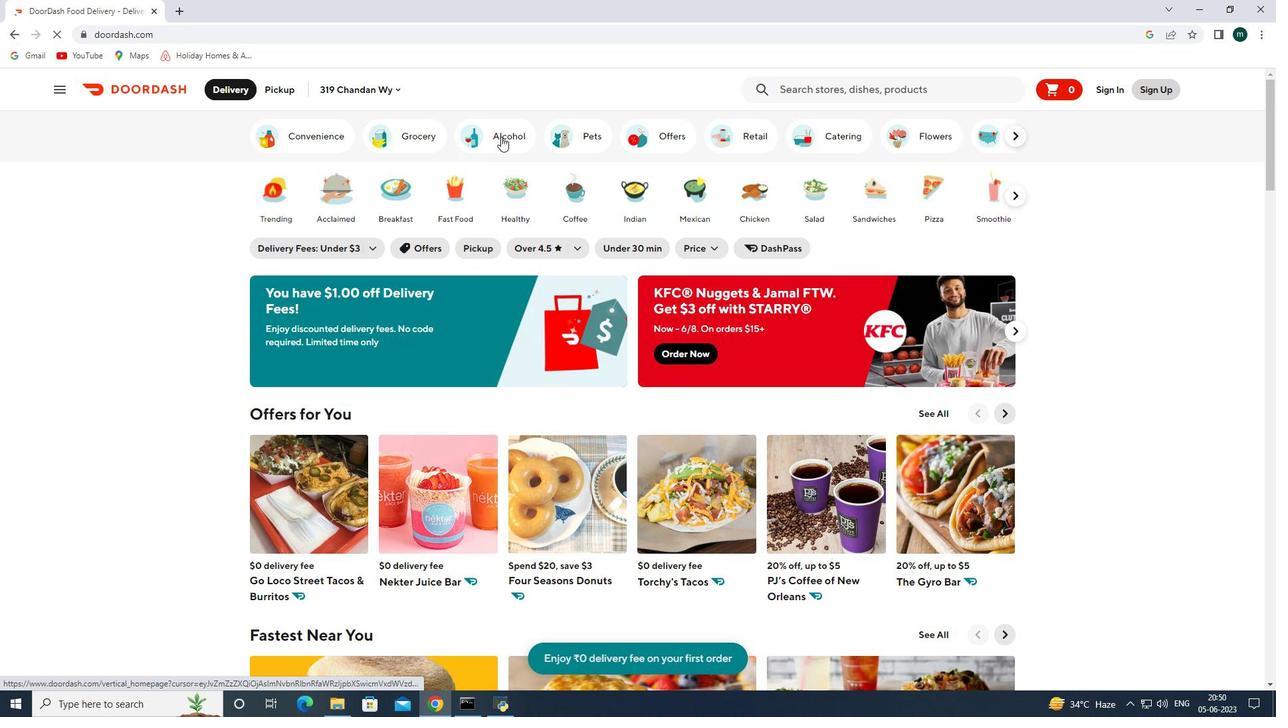 
Action: Mouse pressed left at (511, 140)
Screenshot: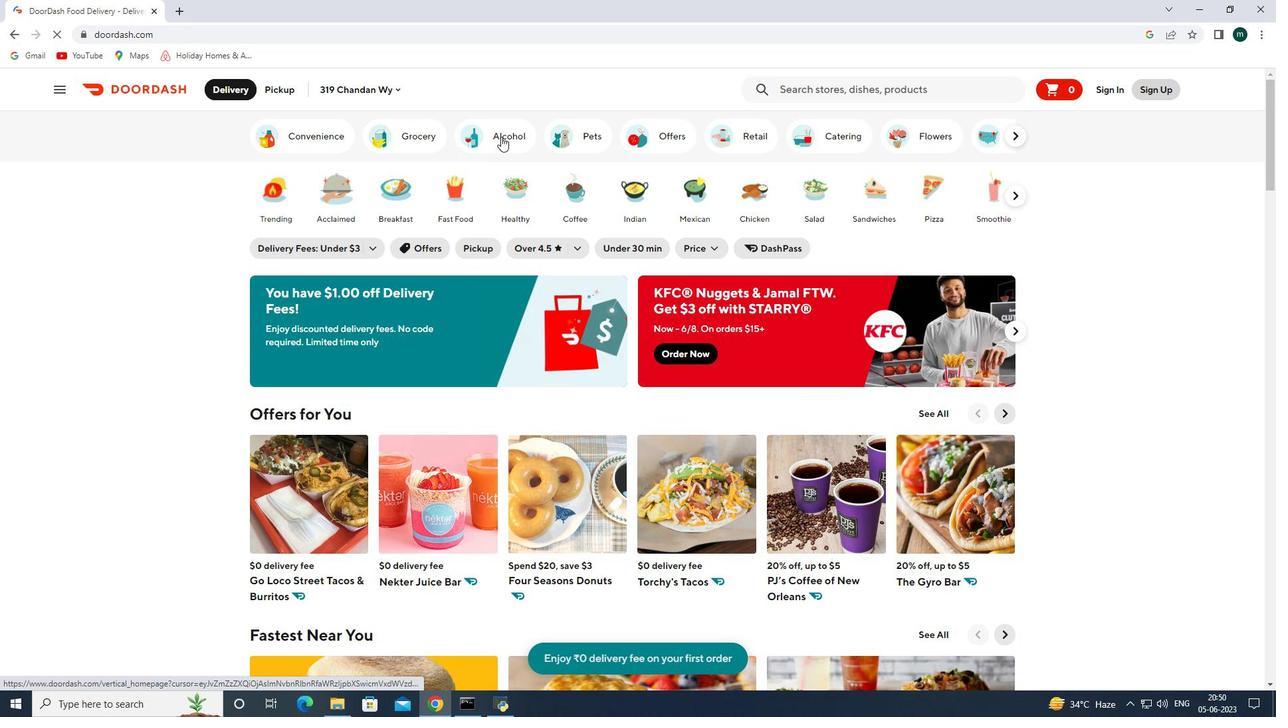 
Action: Mouse moved to (540, 299)
Screenshot: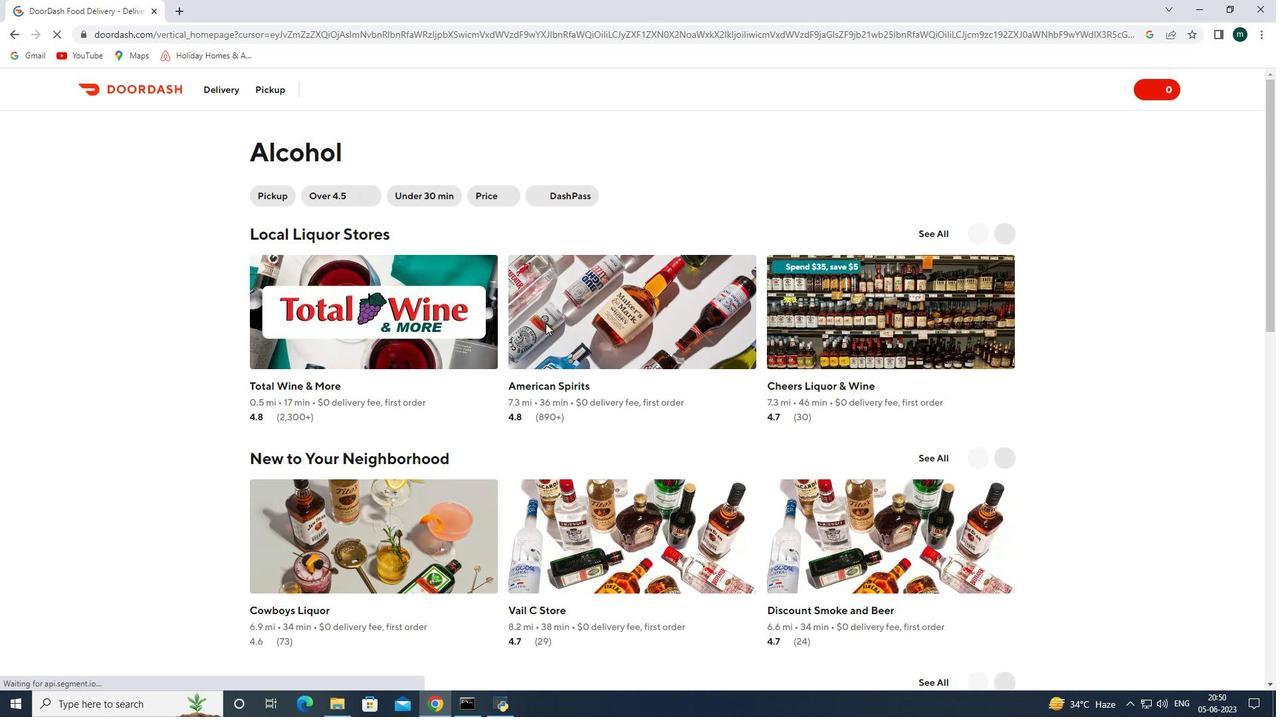 
Action: Mouse scrolled (540, 298) with delta (0, 0)
Screenshot: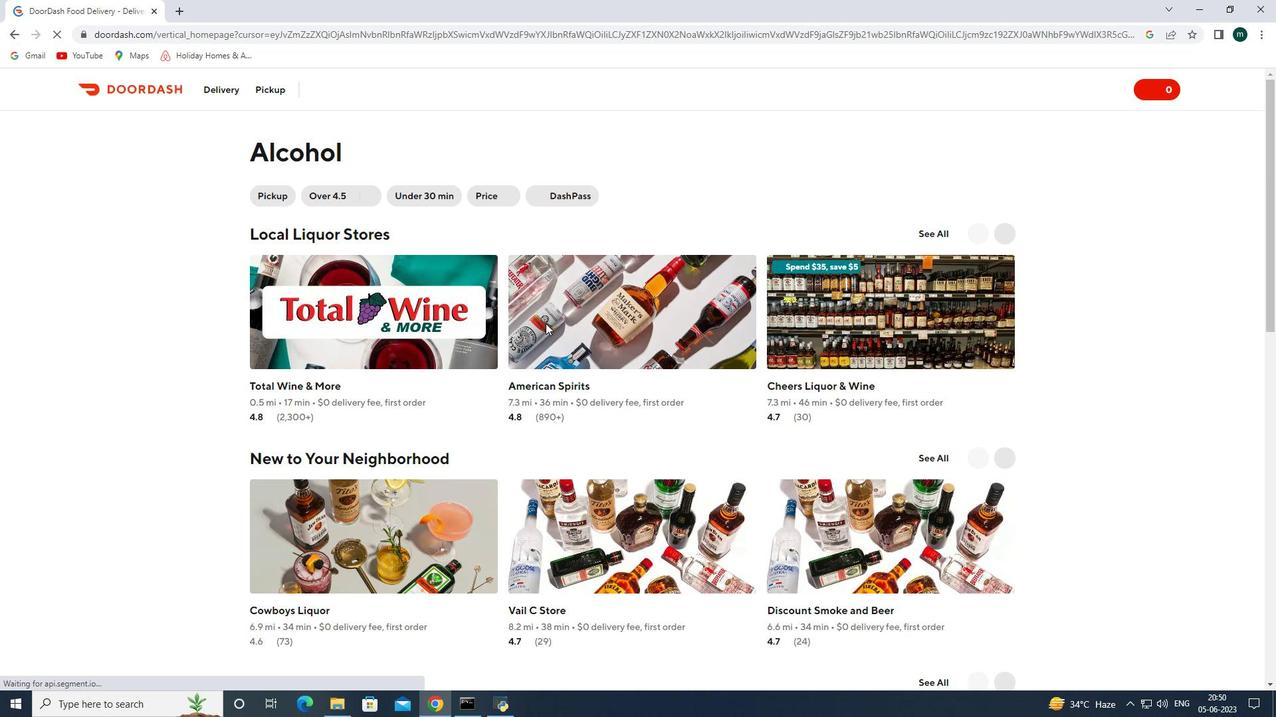 
Action: Mouse moved to (540, 299)
Screenshot: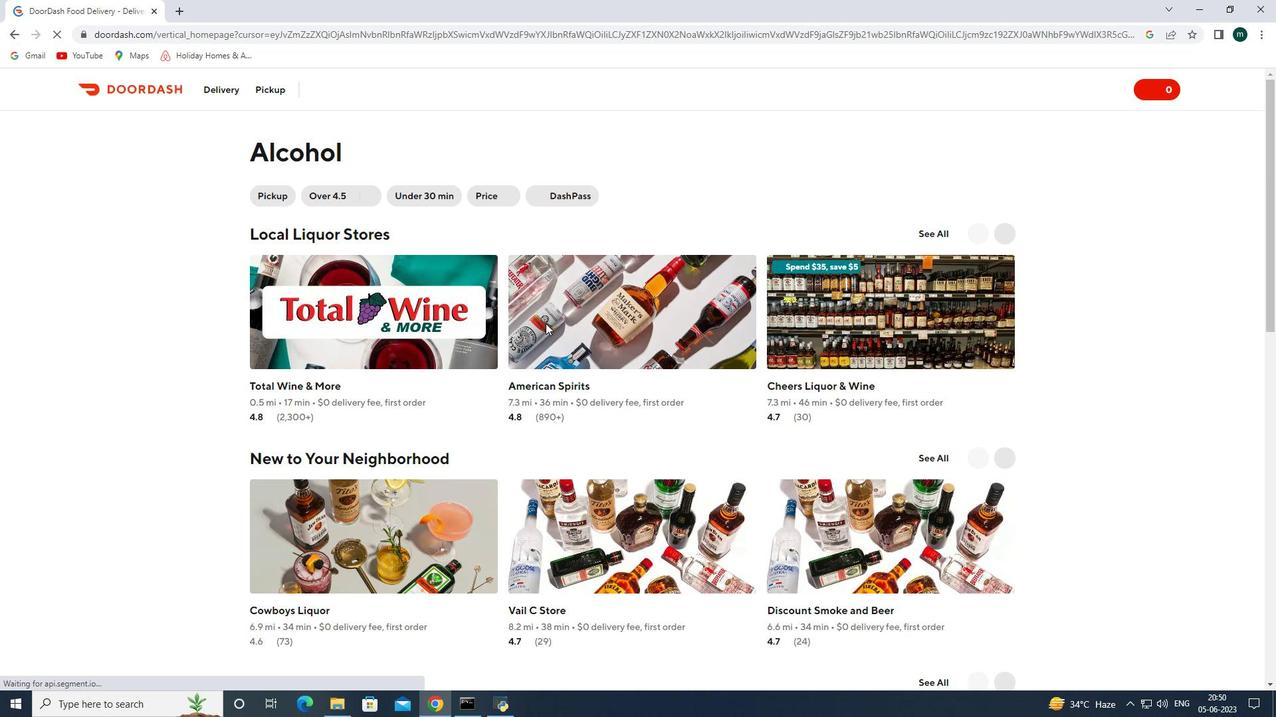 
Action: Mouse scrolled (540, 299) with delta (0, 0)
Screenshot: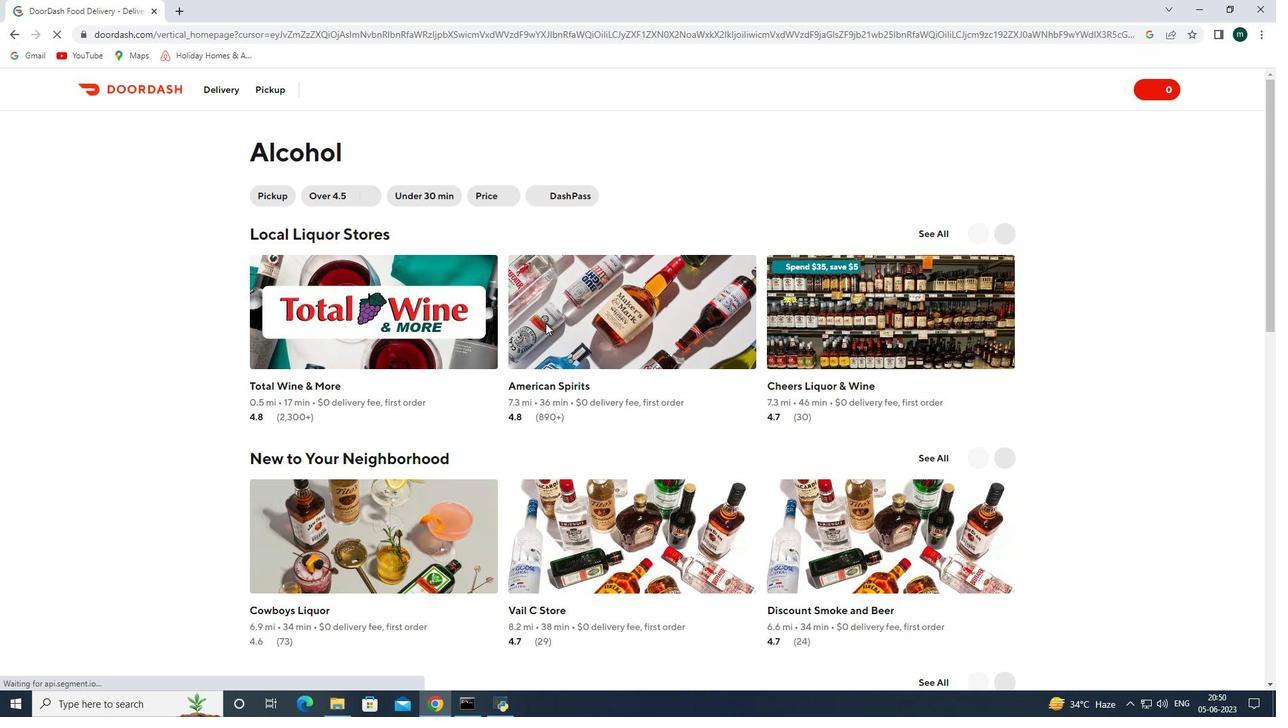 
Action: Mouse scrolled (540, 299) with delta (0, 0)
Screenshot: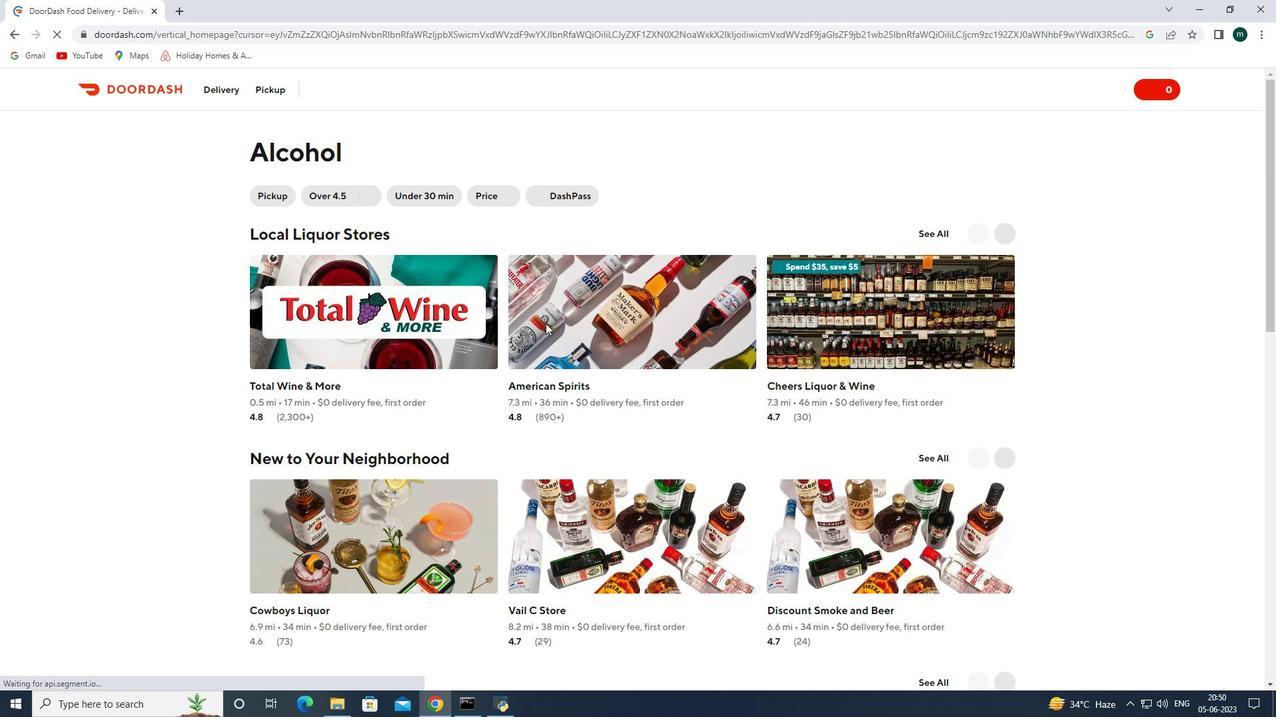 
Action: Mouse scrolled (540, 299) with delta (0, 0)
Screenshot: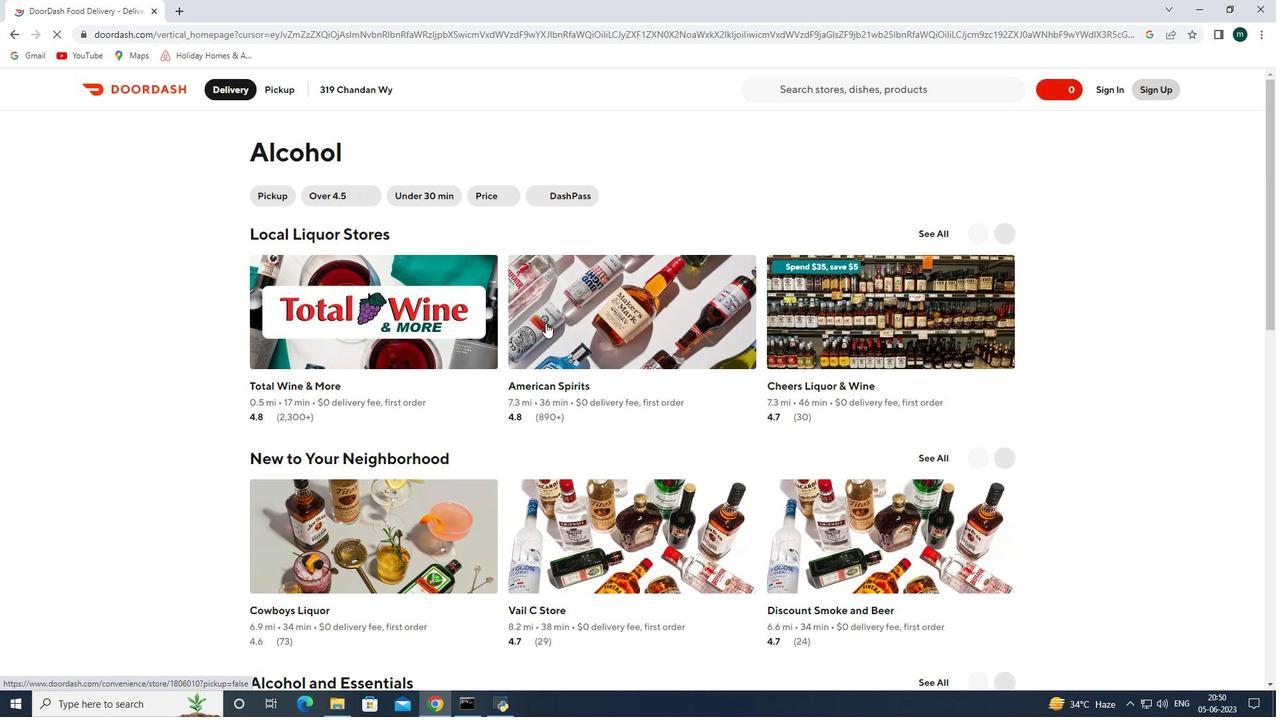 
Action: Mouse scrolled (540, 299) with delta (0, 0)
Screenshot: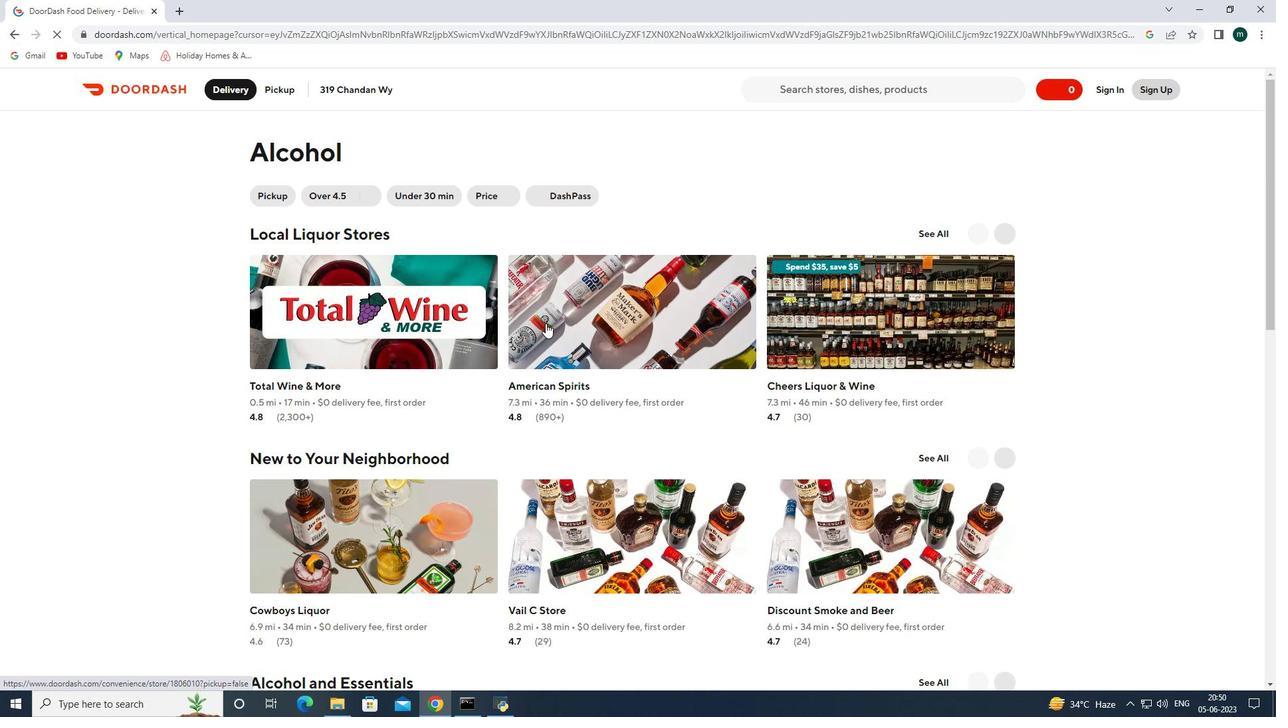 
Action: Mouse moved to (540, 300)
Screenshot: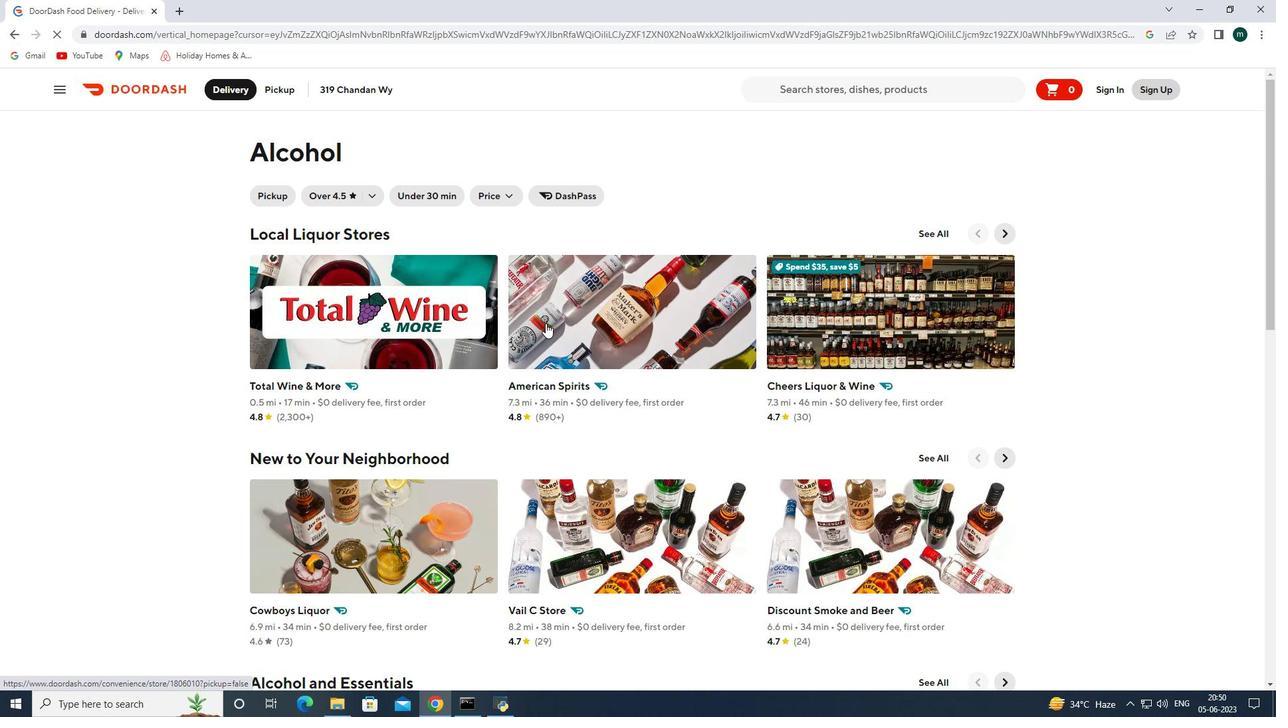 
Action: Mouse scrolled (540, 299) with delta (0, 0)
Screenshot: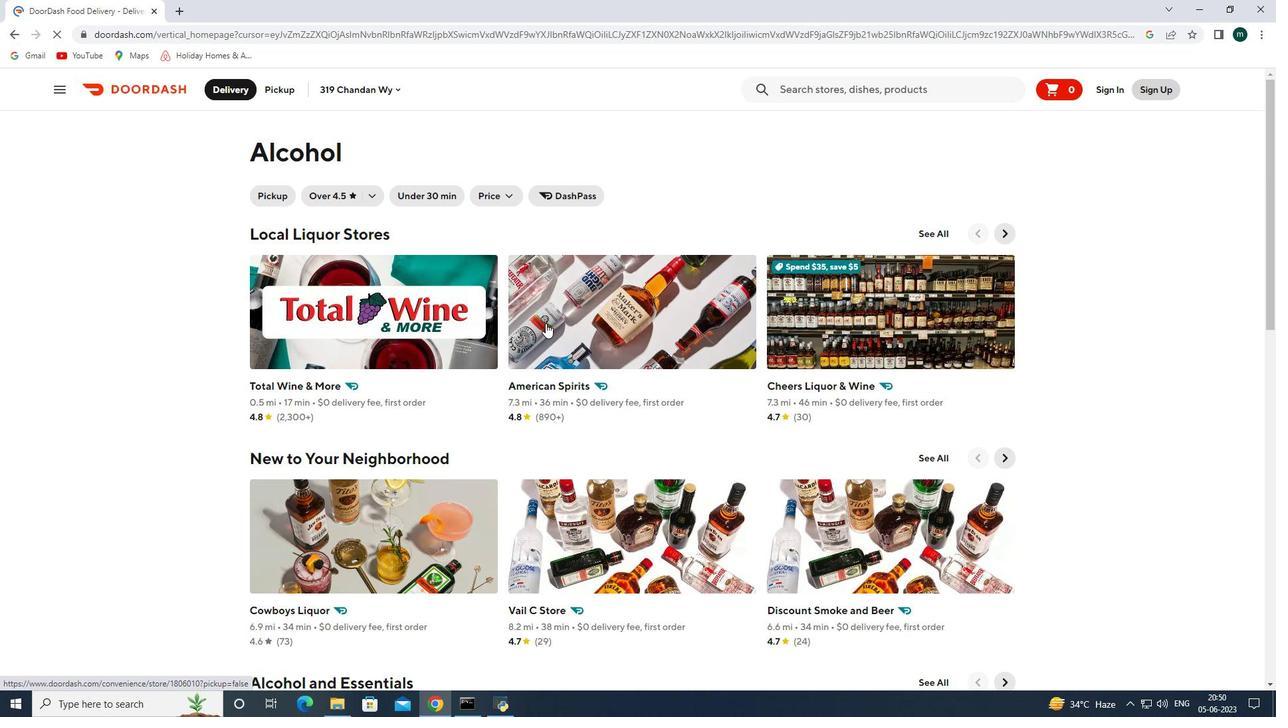 
Action: Mouse scrolled (540, 299) with delta (0, 0)
Screenshot: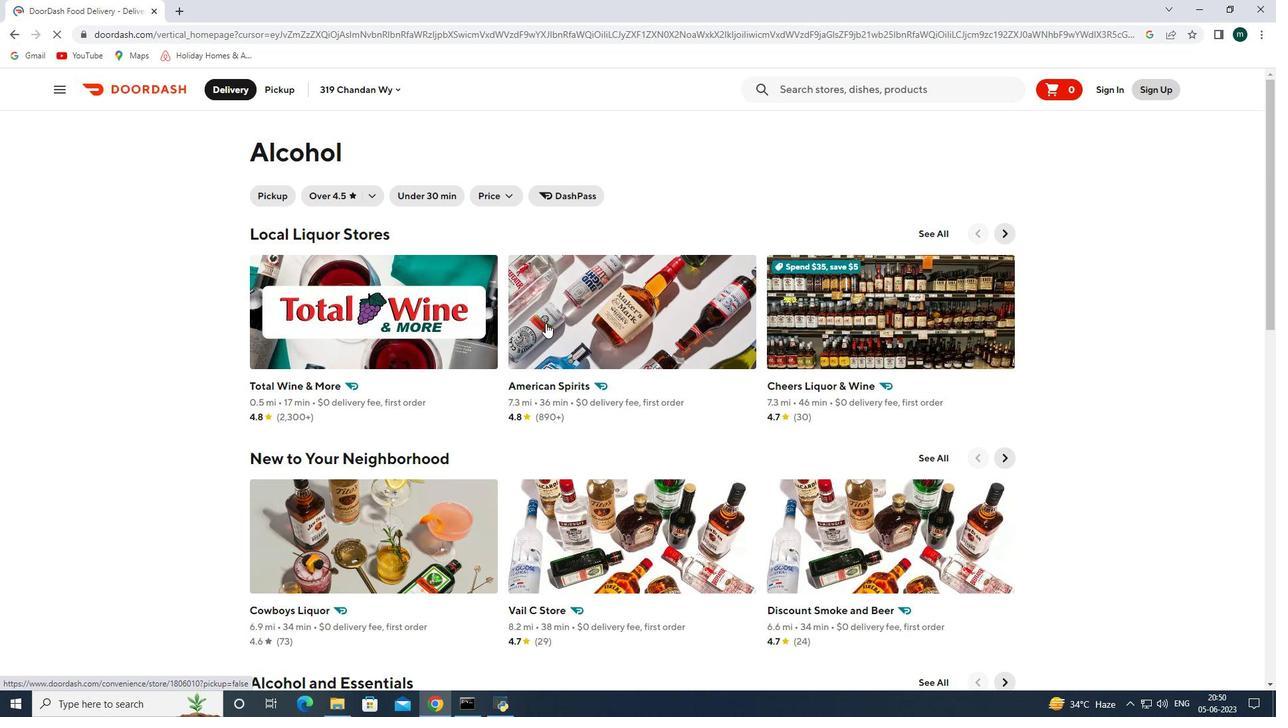 
Action: Mouse scrolled (540, 299) with delta (0, 0)
Screenshot: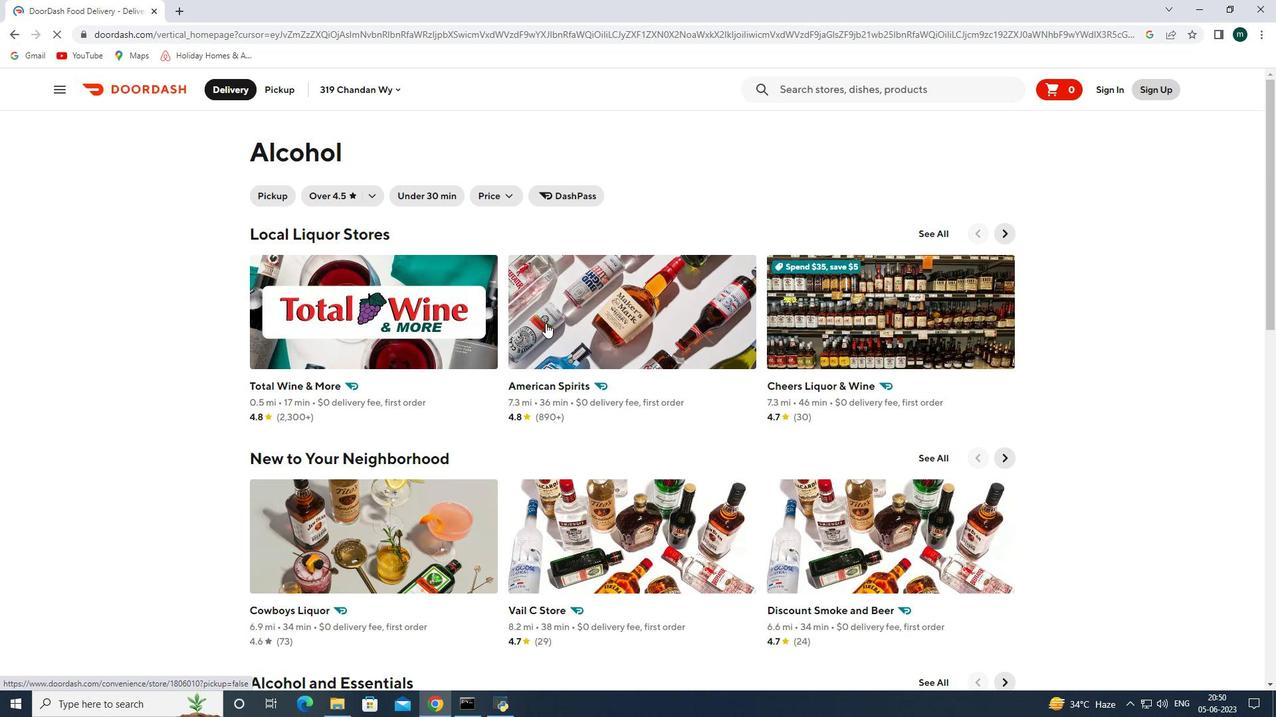 
Action: Mouse scrolled (540, 299) with delta (0, 0)
Screenshot: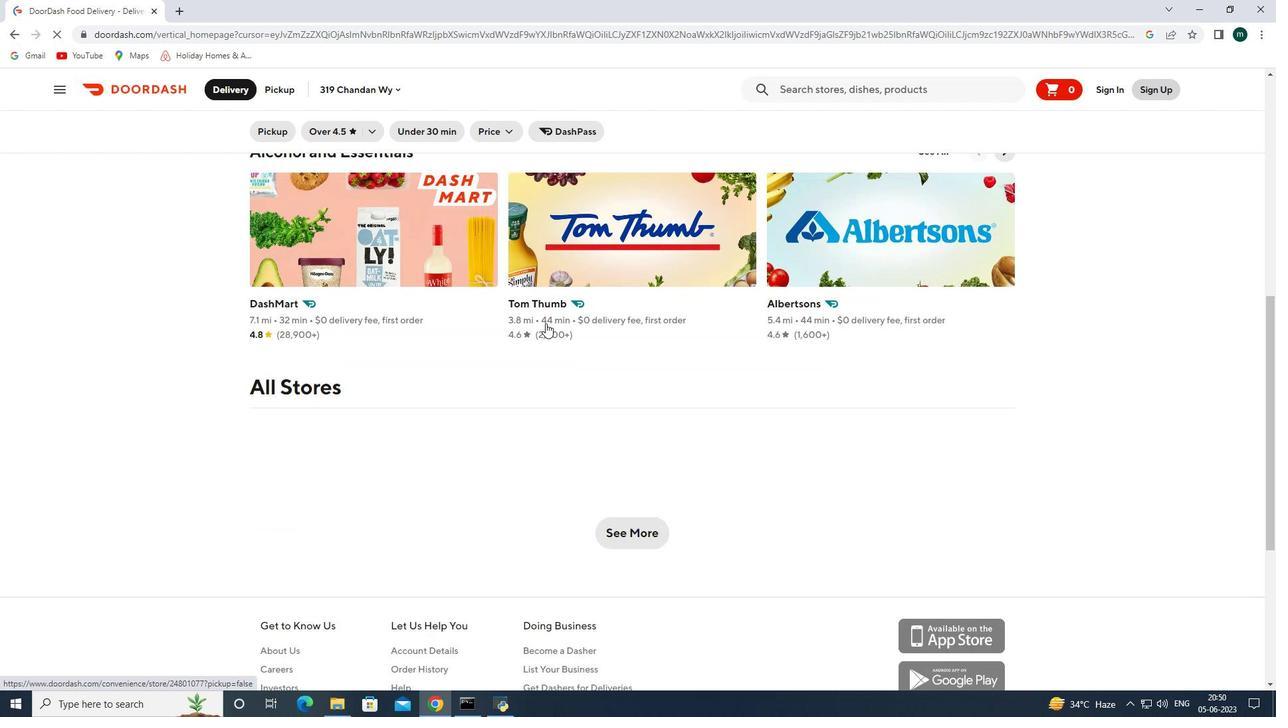 
Action: Mouse scrolled (540, 299) with delta (0, 0)
Screenshot: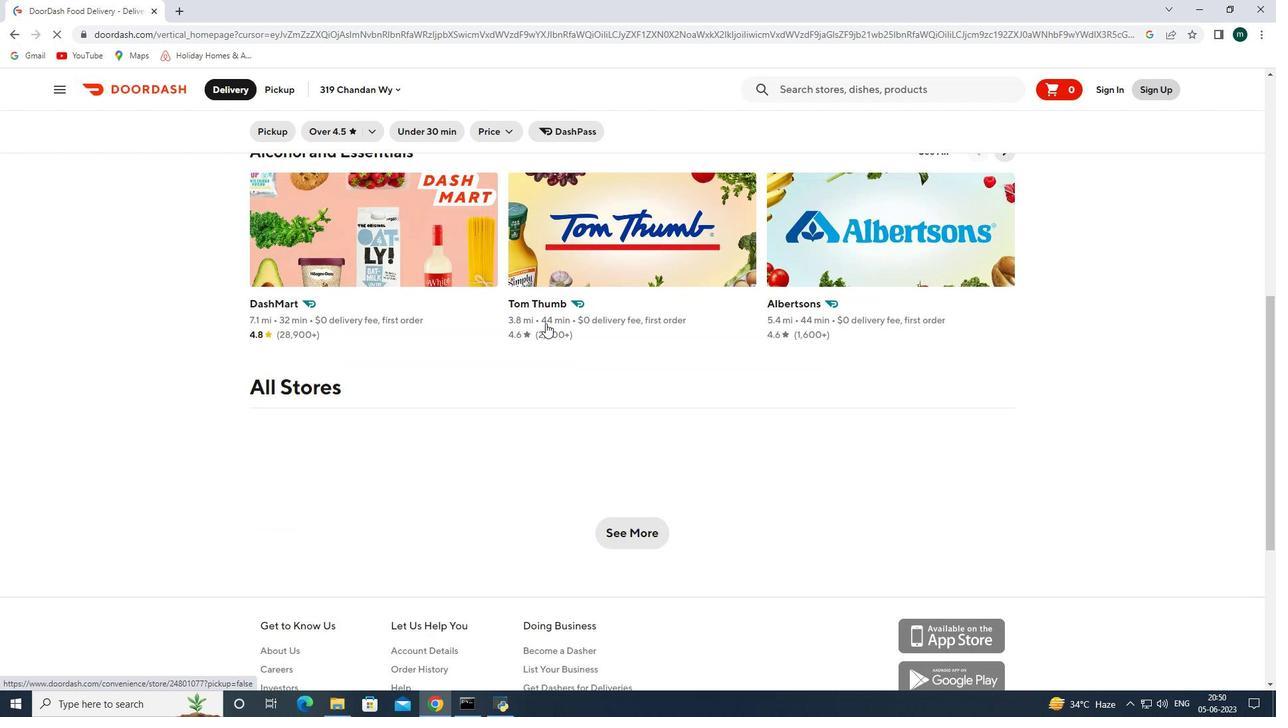 
Action: Mouse scrolled (540, 299) with delta (0, 0)
Screenshot: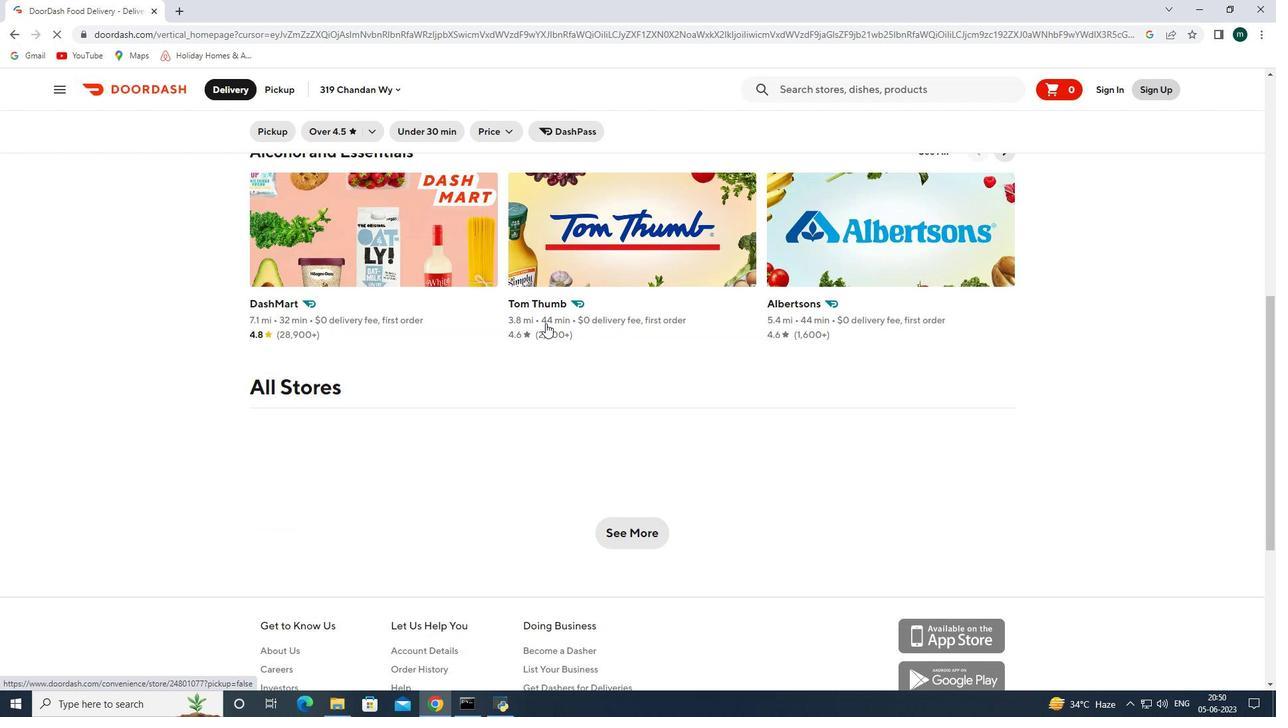 
Action: Mouse scrolled (540, 299) with delta (0, 0)
Screenshot: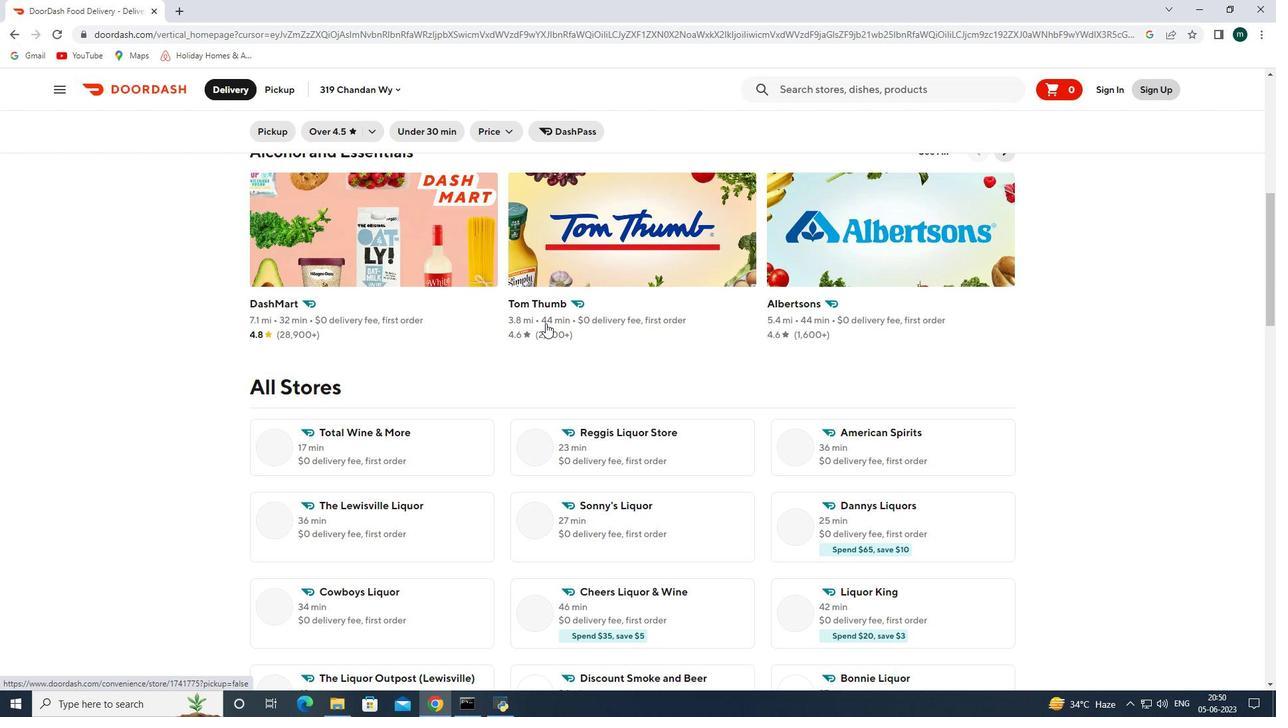 
Action: Mouse scrolled (540, 299) with delta (0, 0)
Screenshot: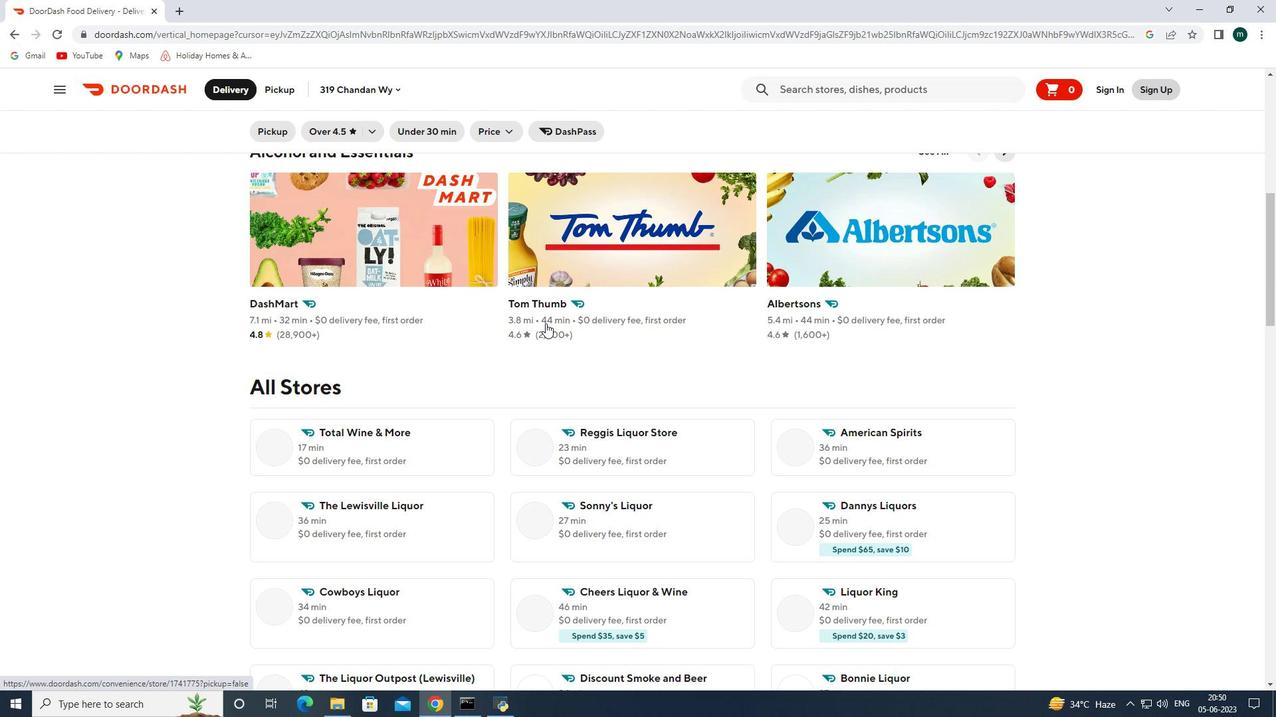 
Action: Mouse scrolled (540, 299) with delta (0, 0)
Screenshot: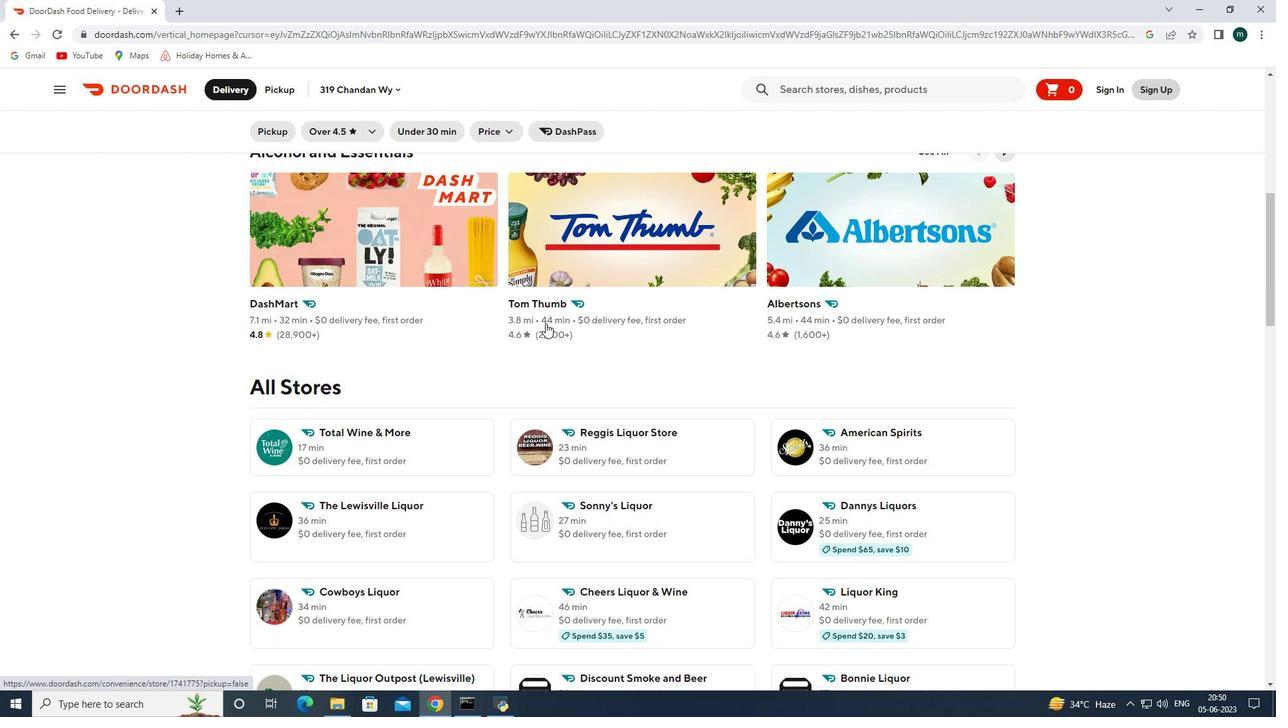 
Action: Mouse scrolled (540, 299) with delta (0, 0)
Screenshot: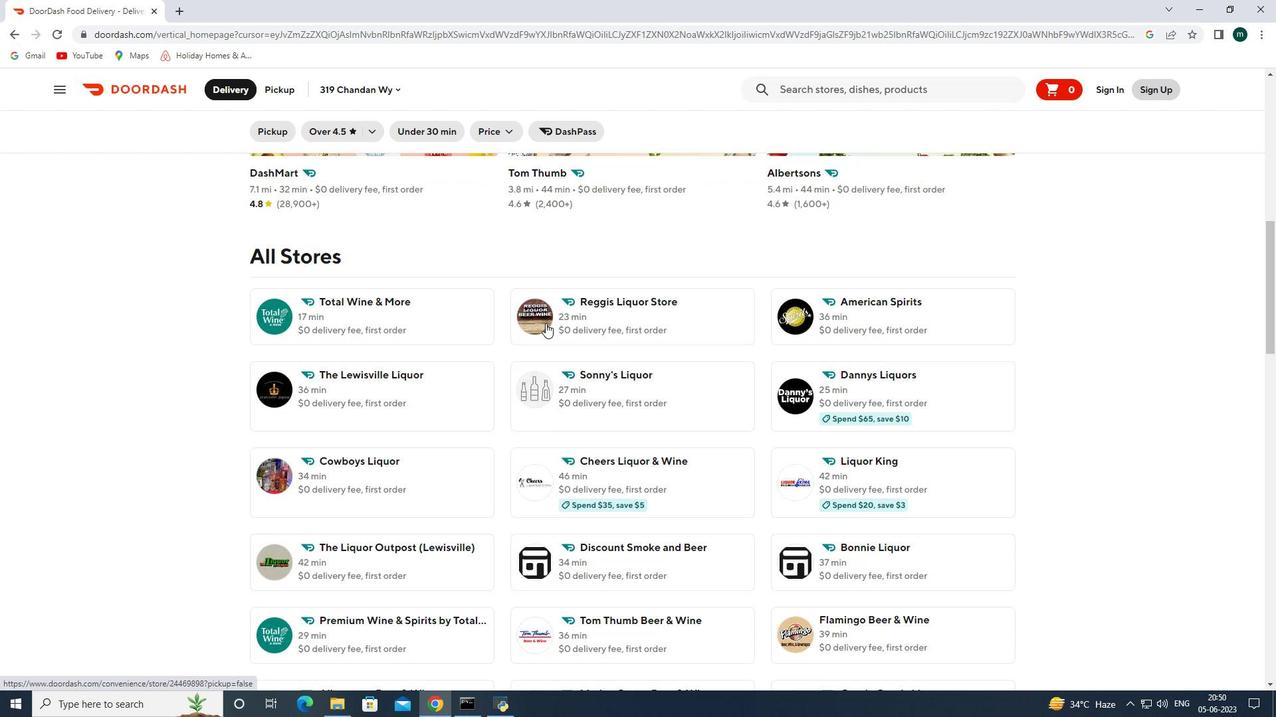 
Action: Mouse scrolled (540, 299) with delta (0, 0)
Screenshot: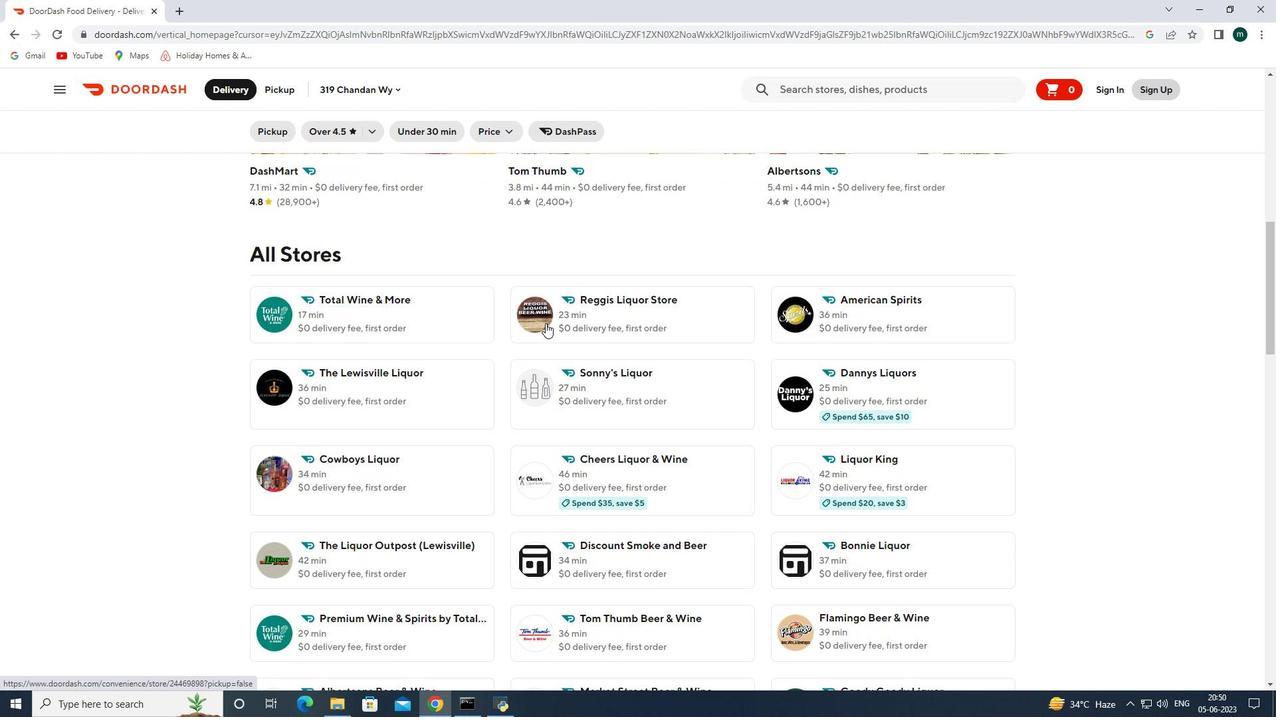 
Action: Mouse scrolled (540, 299) with delta (0, 0)
Screenshot: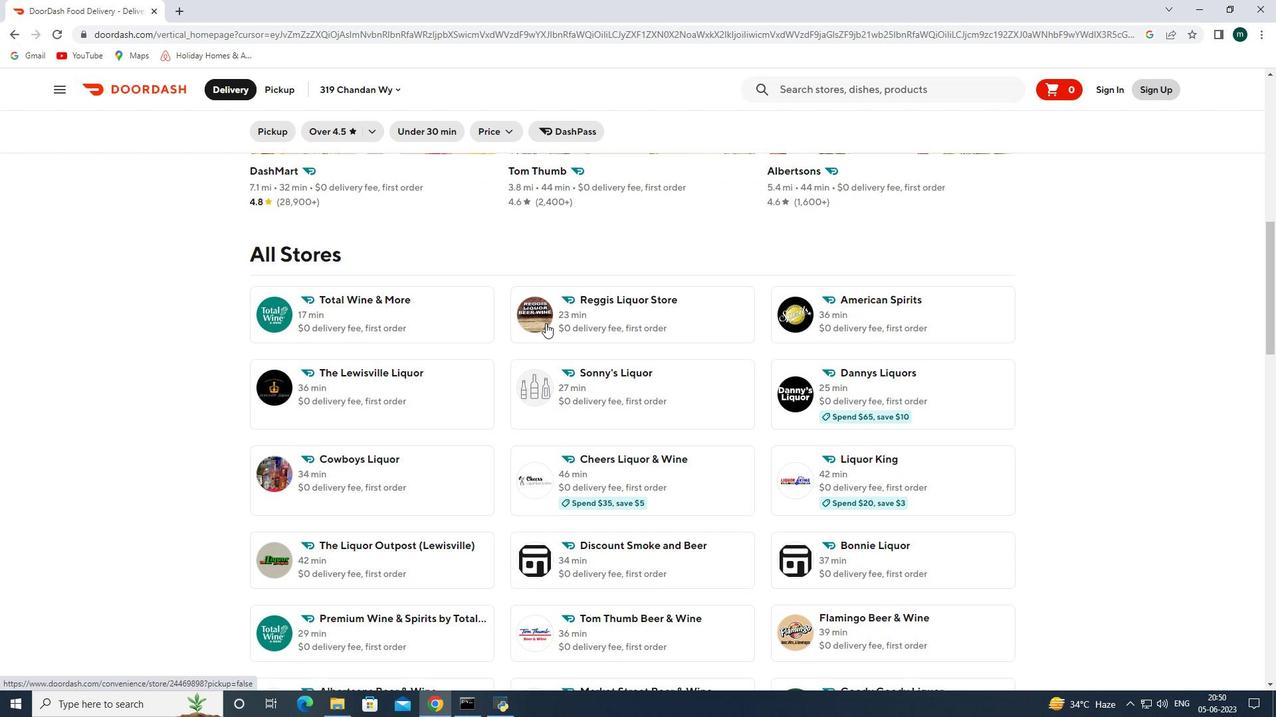 
Action: Mouse scrolled (540, 299) with delta (0, 0)
Screenshot: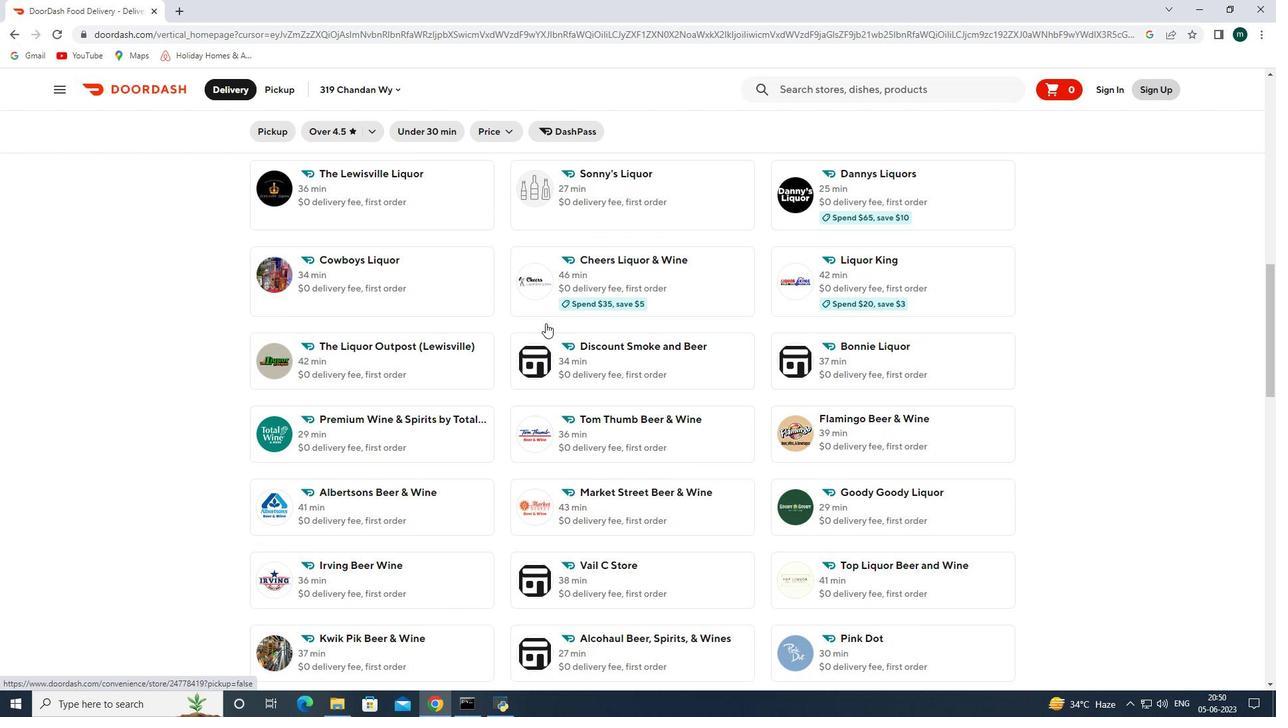 
Action: Mouse scrolled (540, 299) with delta (0, 0)
Screenshot: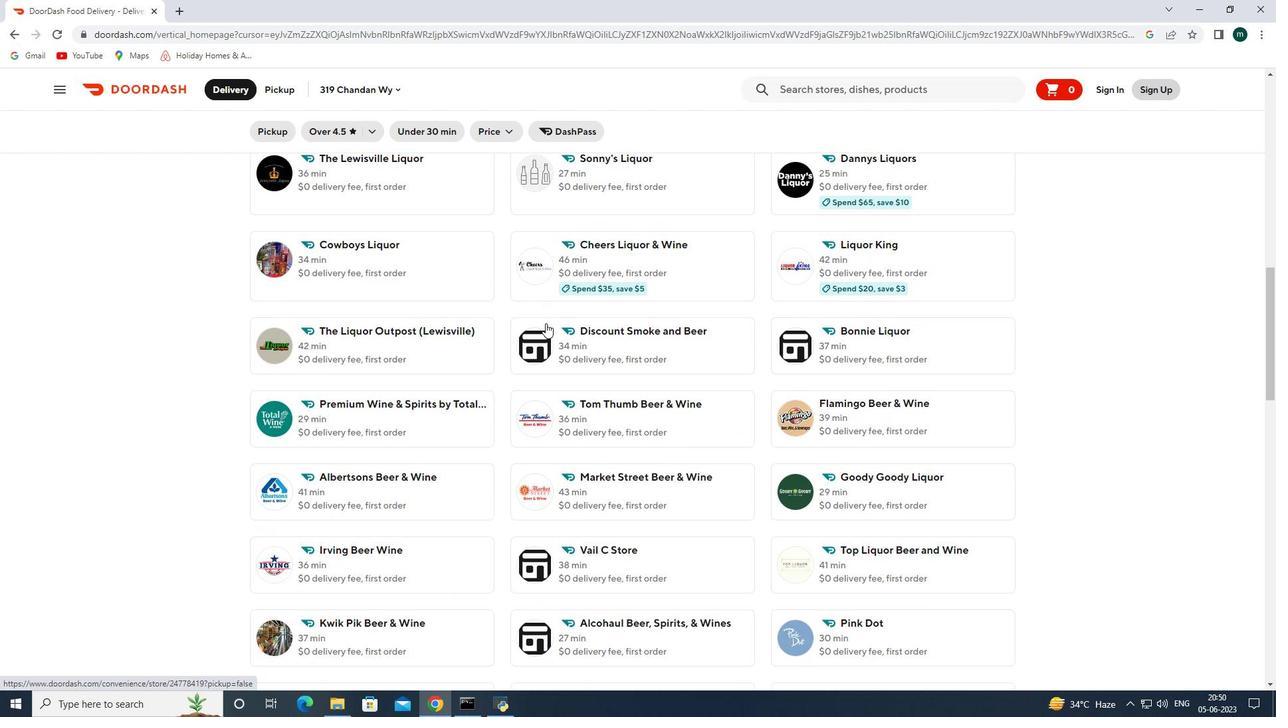 
Action: Mouse moved to (608, 441)
Screenshot: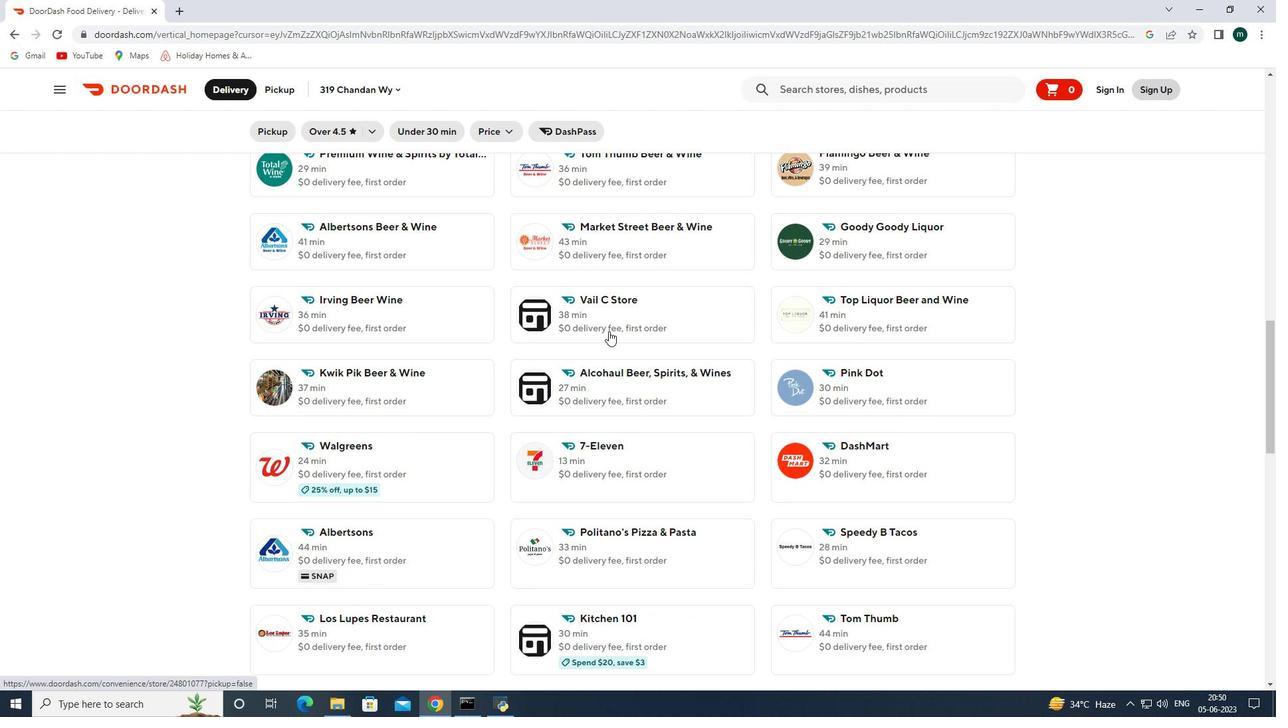 
Action: Mouse pressed left at (608, 441)
Screenshot: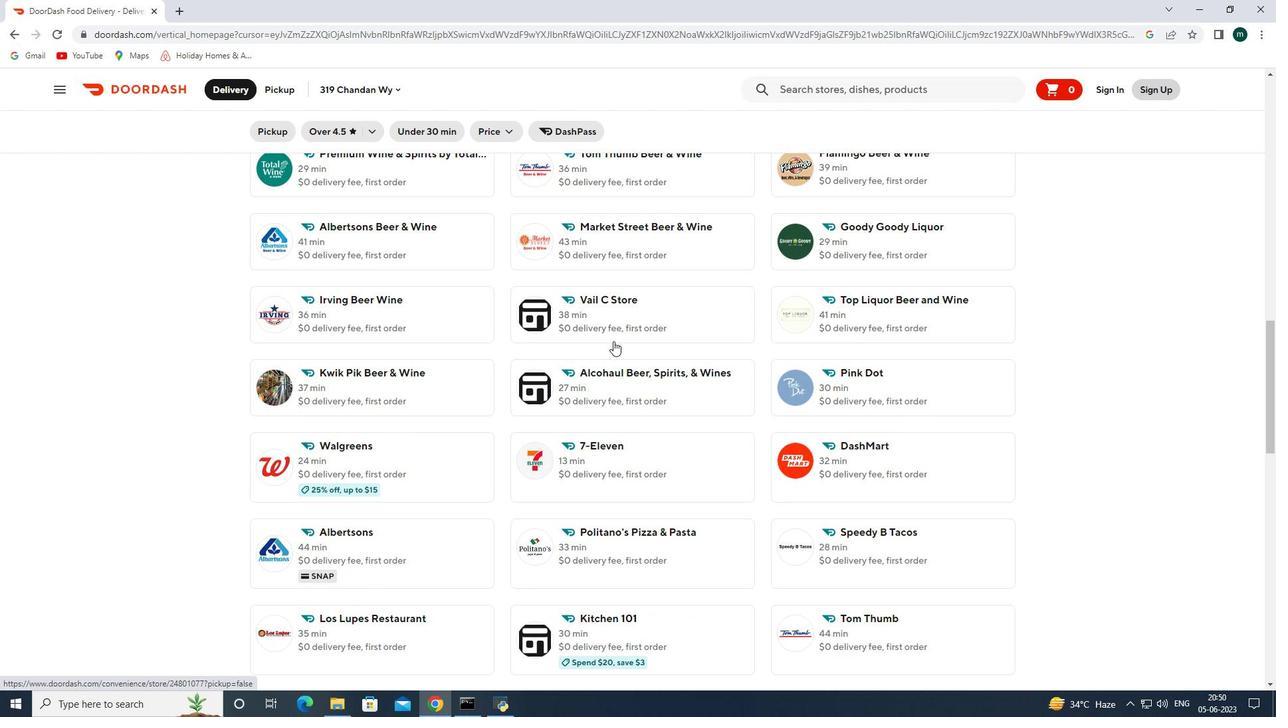 
Action: Mouse moved to (1185, 235)
Screenshot: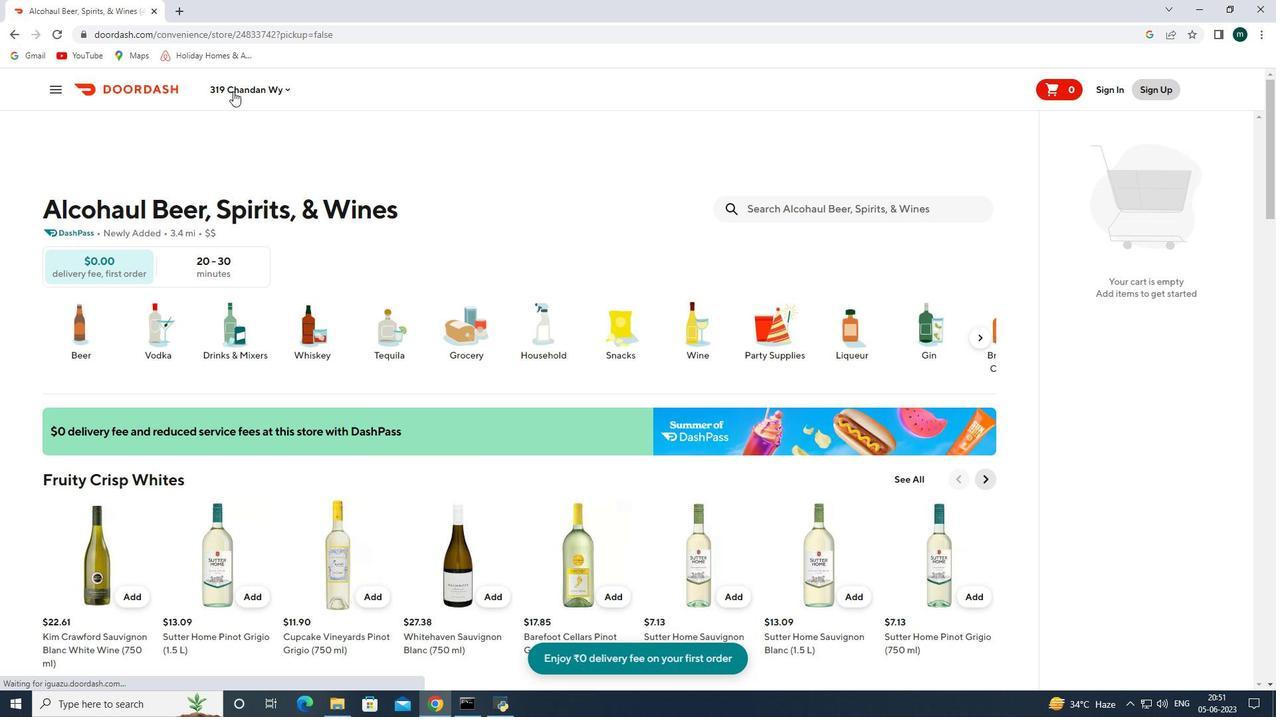 
Action: Mouse pressed left at (1185, 235)
Screenshot: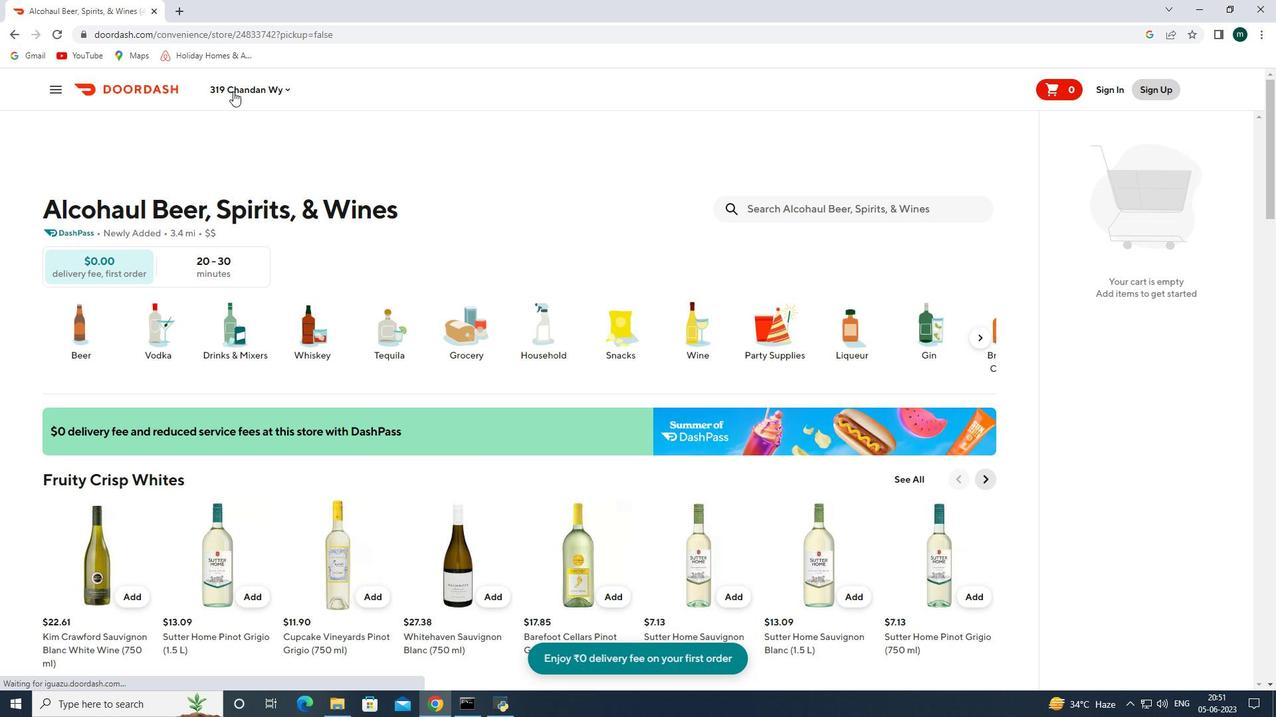 
Action: Mouse pressed left at (1185, 235)
Screenshot: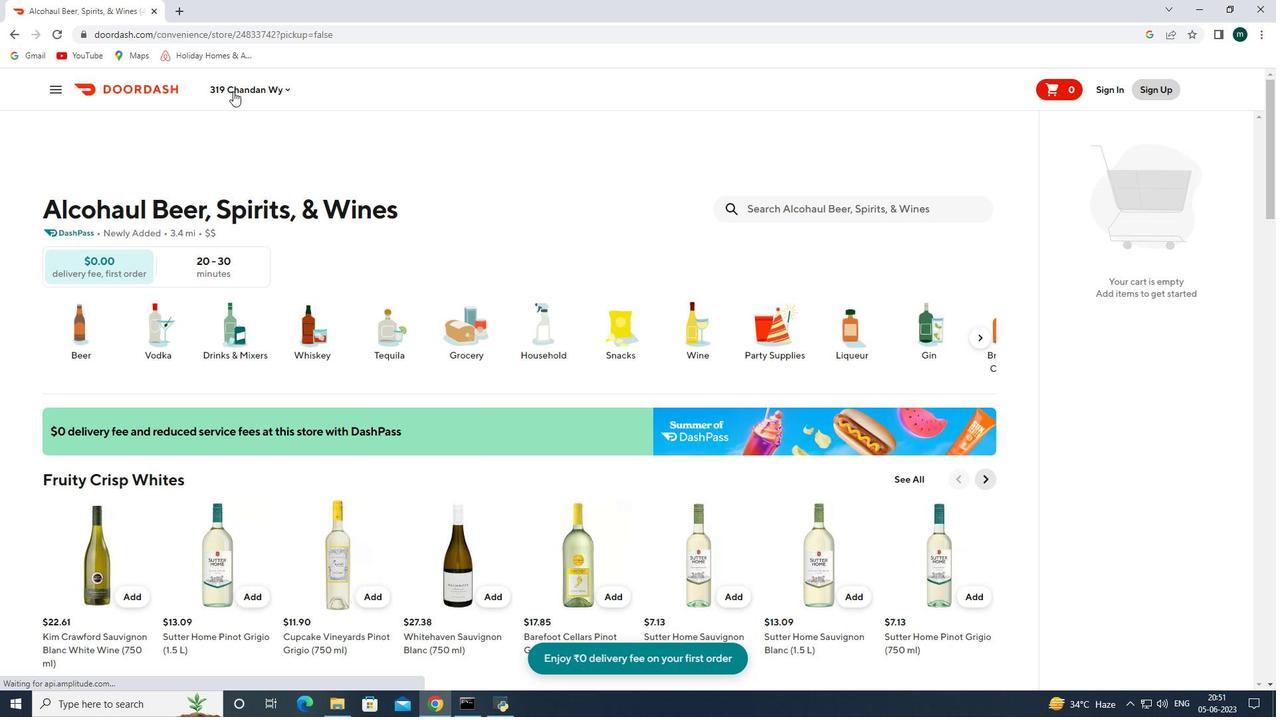 
Action: Mouse pressed left at (1185, 235)
Screenshot: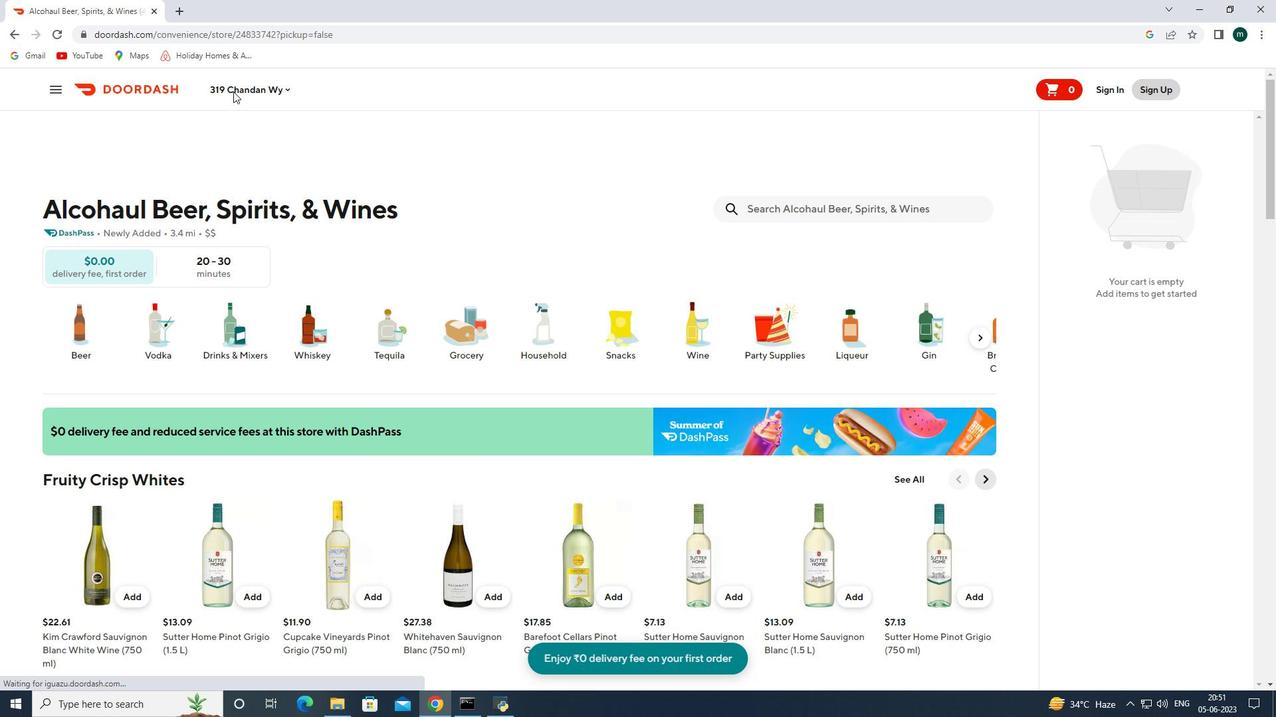 
Action: Mouse pressed left at (1185, 235)
Screenshot: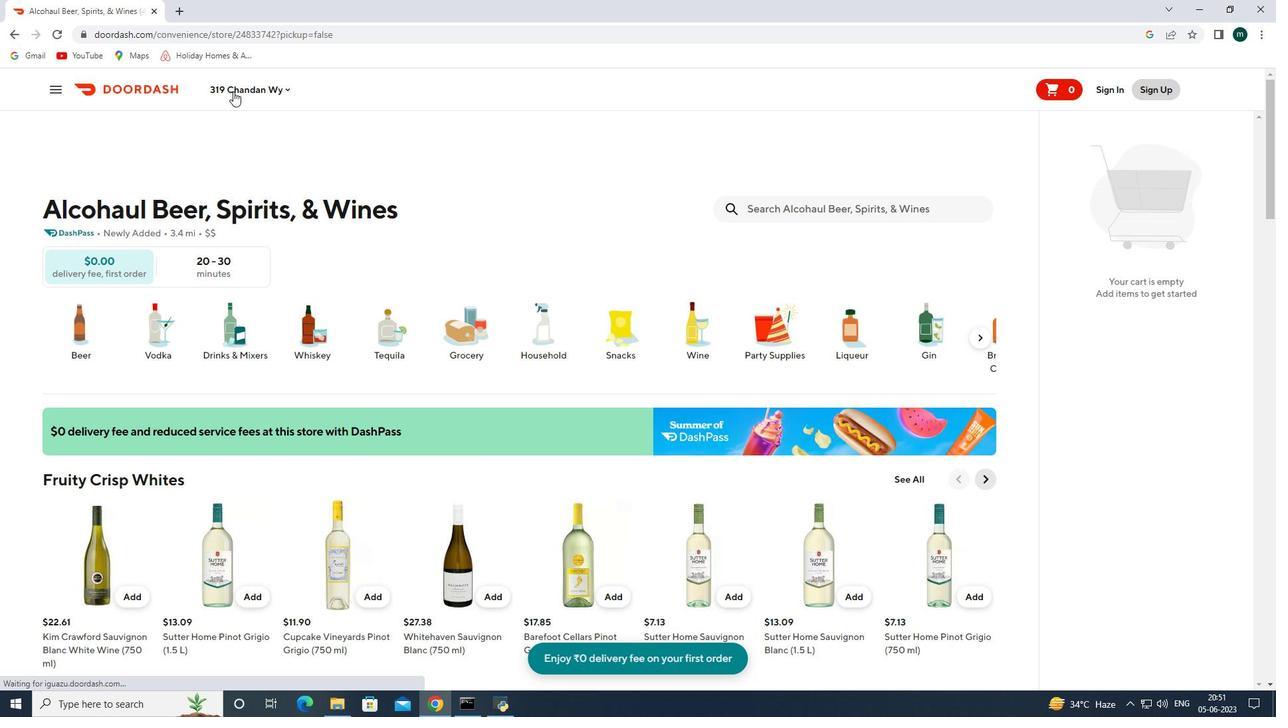 
Action: Mouse pressed left at (1185, 235)
Screenshot: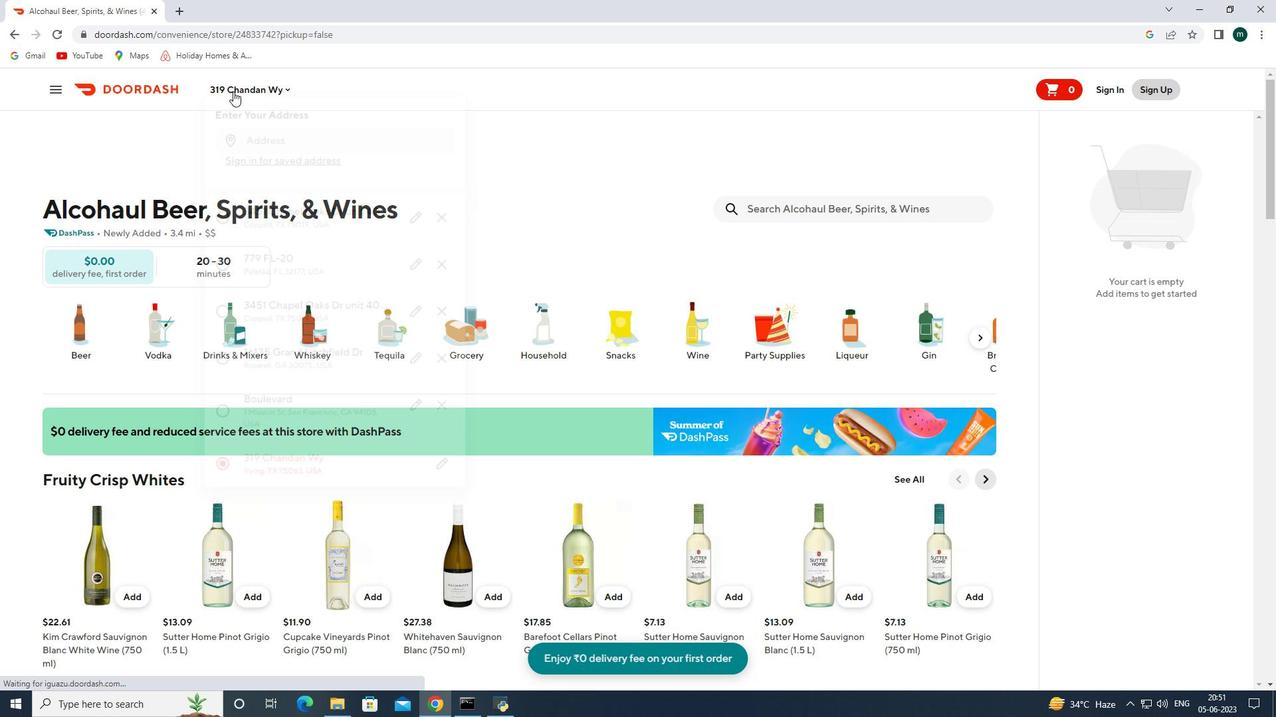 
Action: Mouse pressed left at (1185, 235)
Screenshot: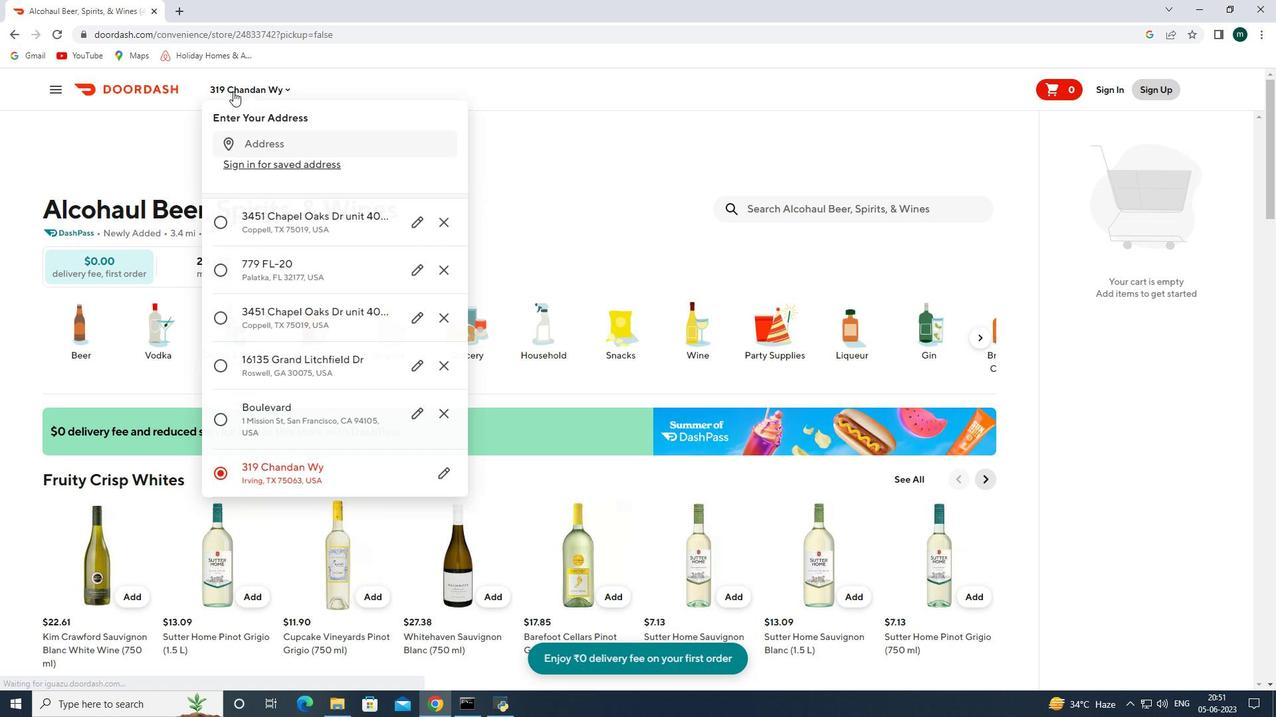 
Action: Mouse moved to (502, 138)
Screenshot: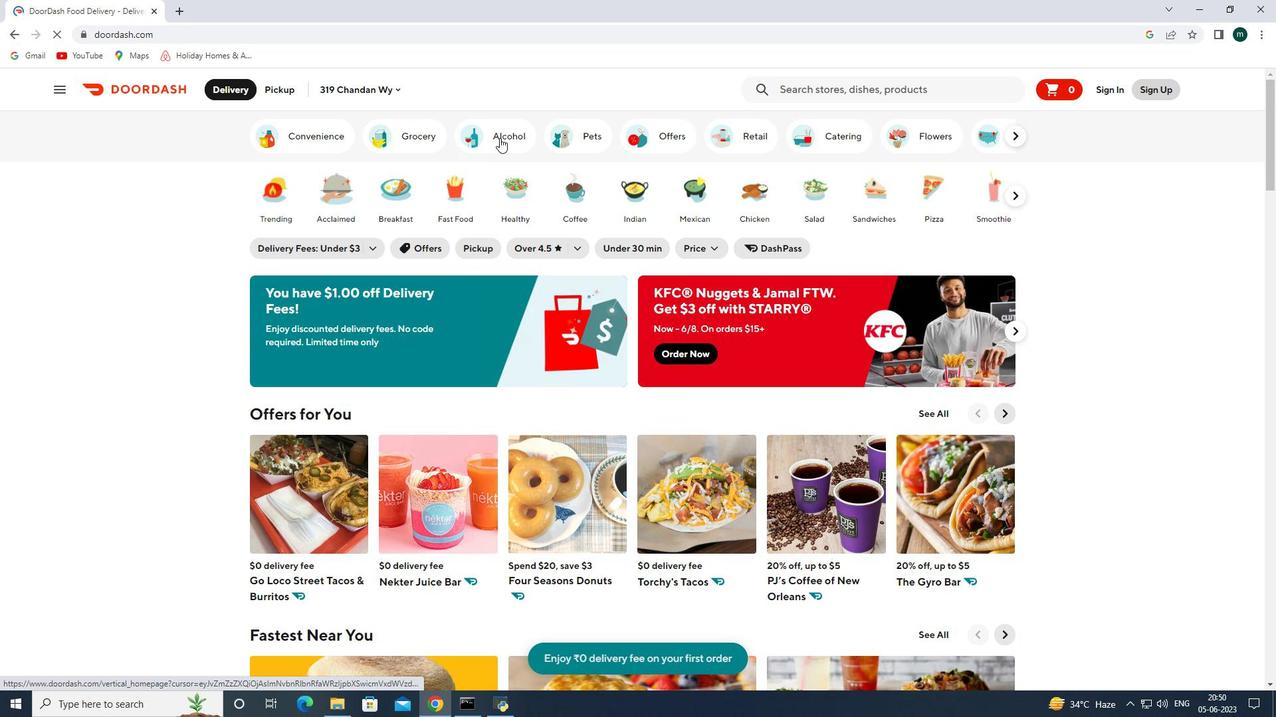 
Action: Mouse pressed left at (502, 138)
Screenshot: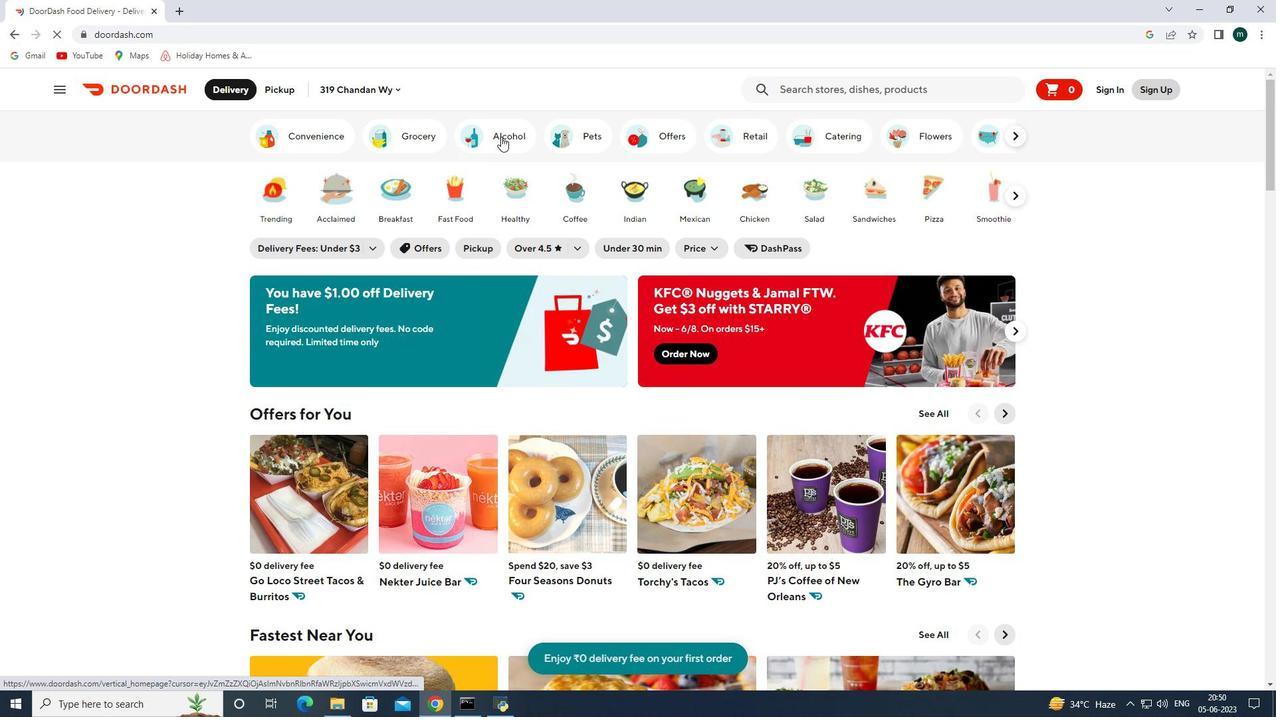 
Action: Mouse moved to (546, 324)
Screenshot: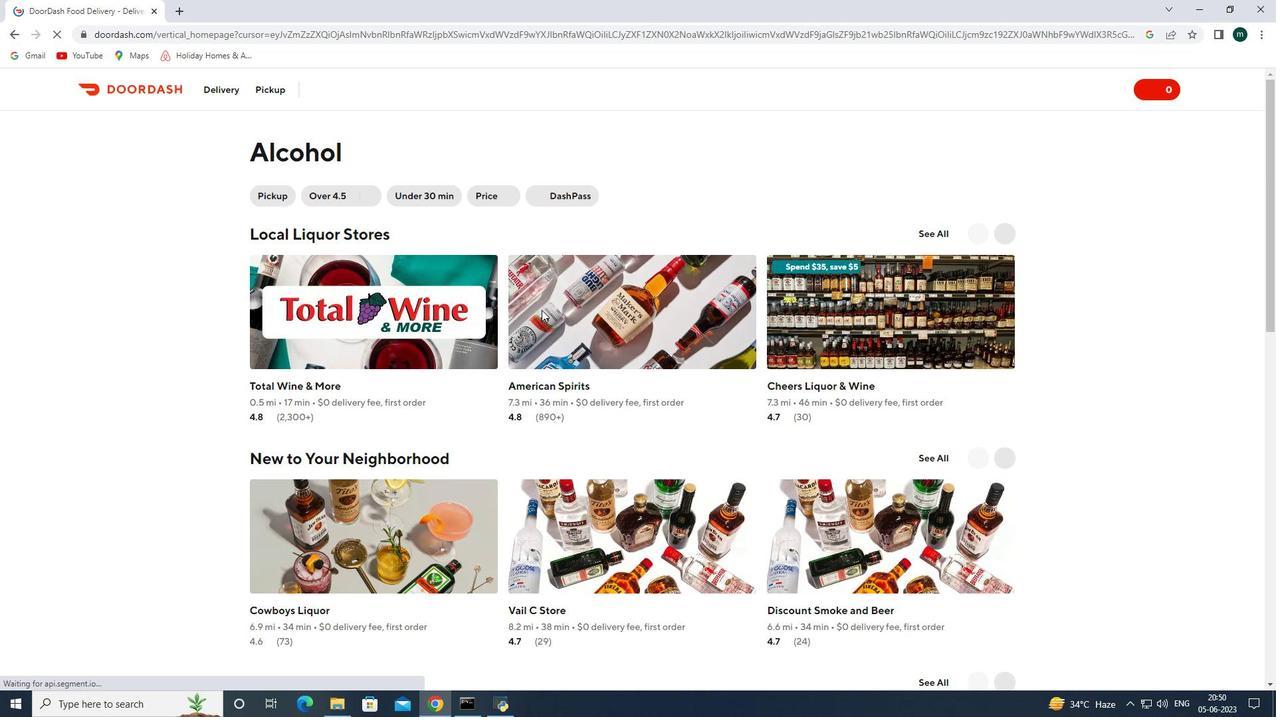 
Action: Mouse scrolled (546, 324) with delta (0, 0)
Screenshot: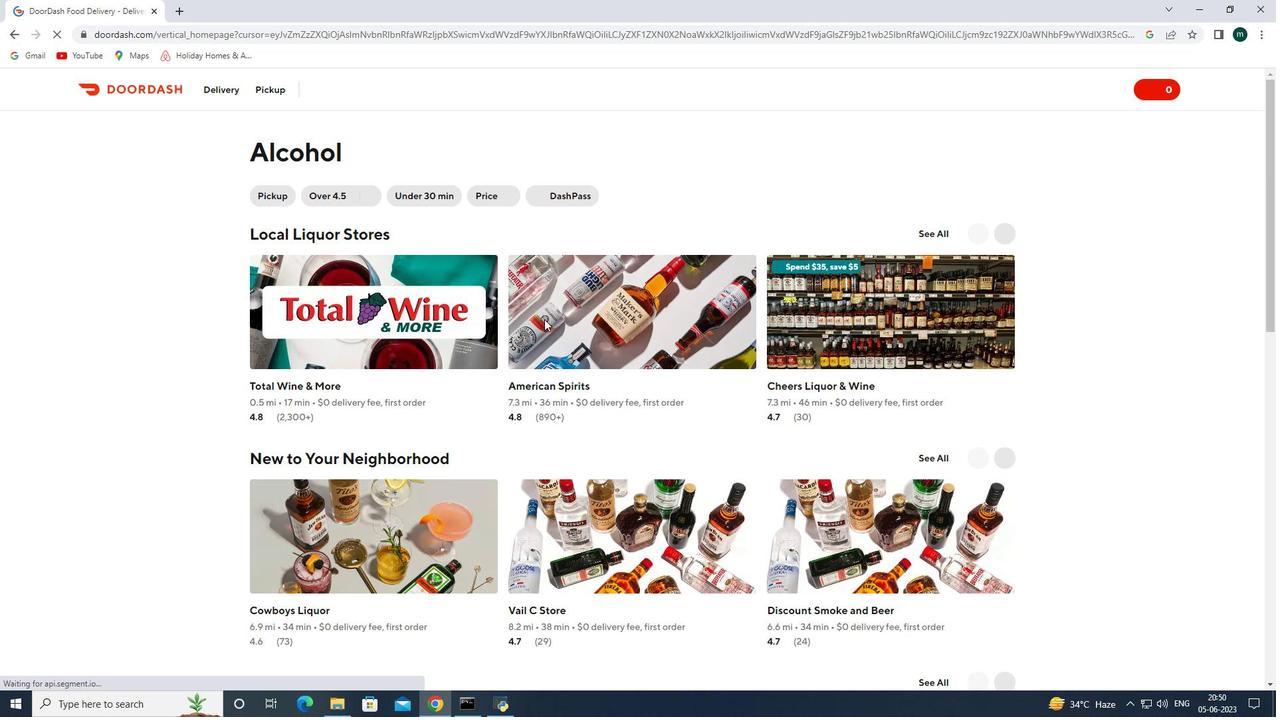 
Action: Mouse scrolled (546, 324) with delta (0, 0)
Screenshot: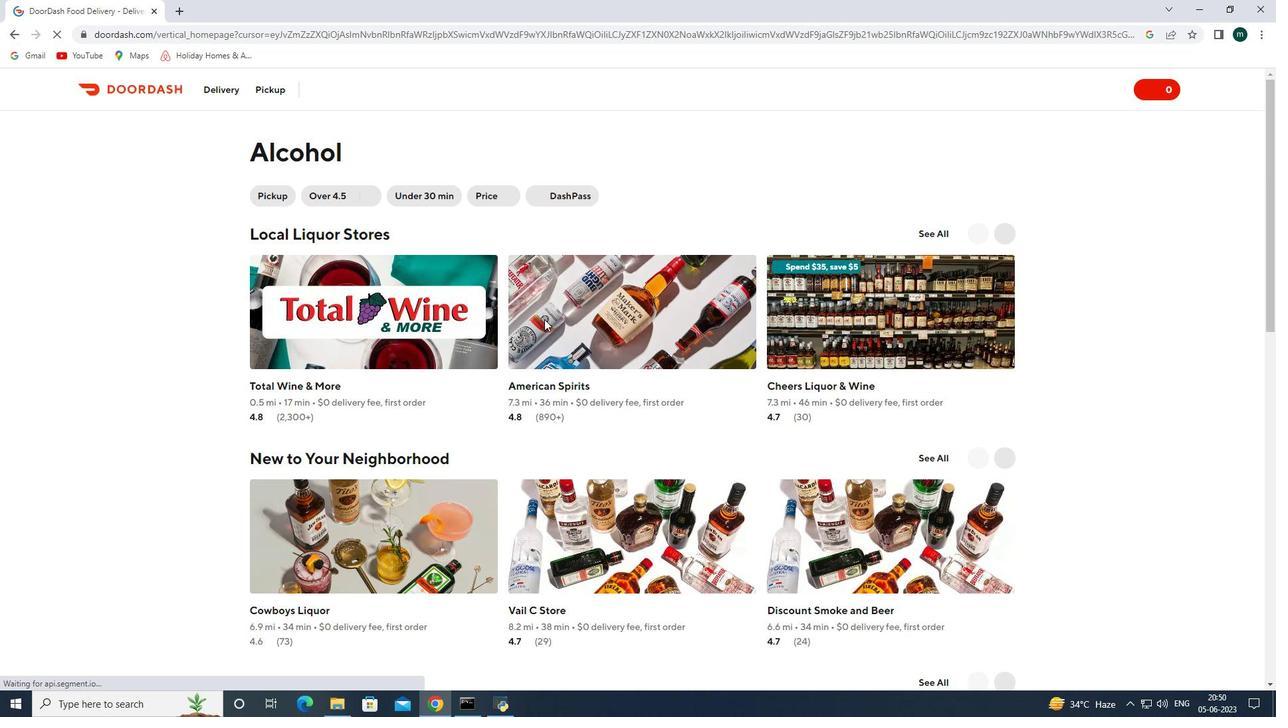 
Action: Mouse scrolled (546, 324) with delta (0, 0)
Screenshot: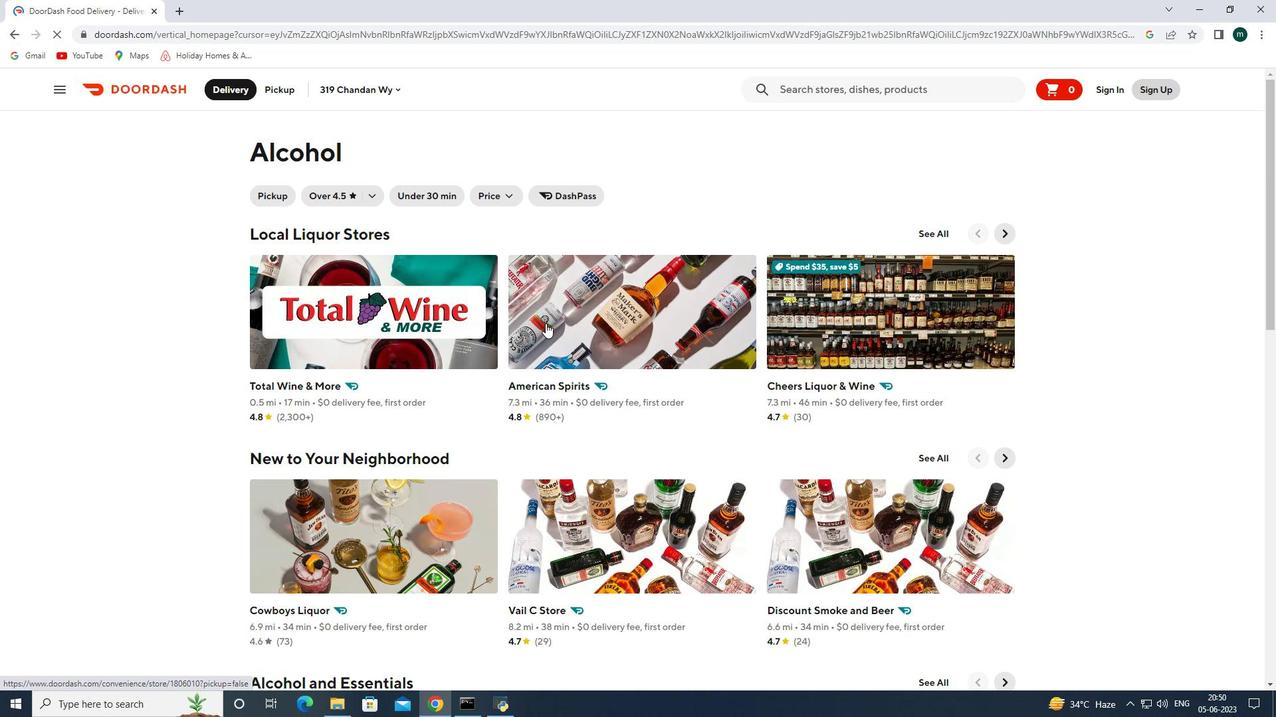 
Action: Mouse scrolled (546, 324) with delta (0, 0)
Screenshot: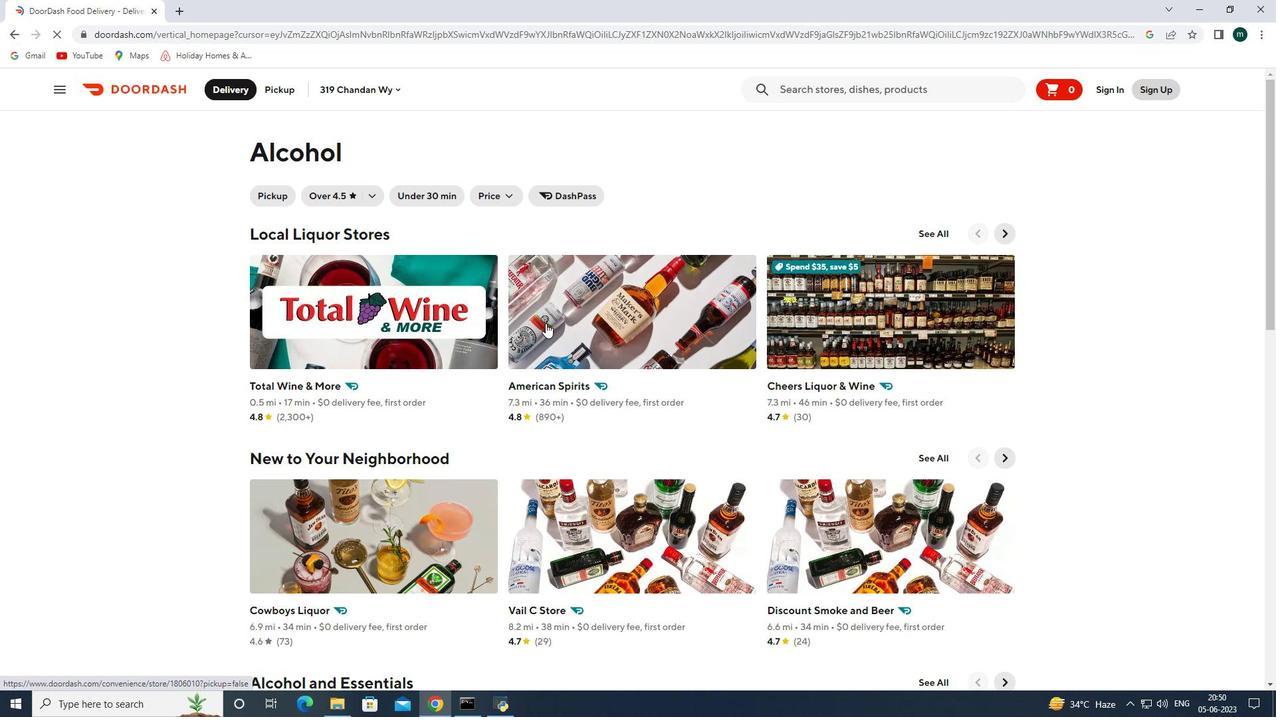 
Action: Mouse scrolled (546, 324) with delta (0, 0)
Screenshot: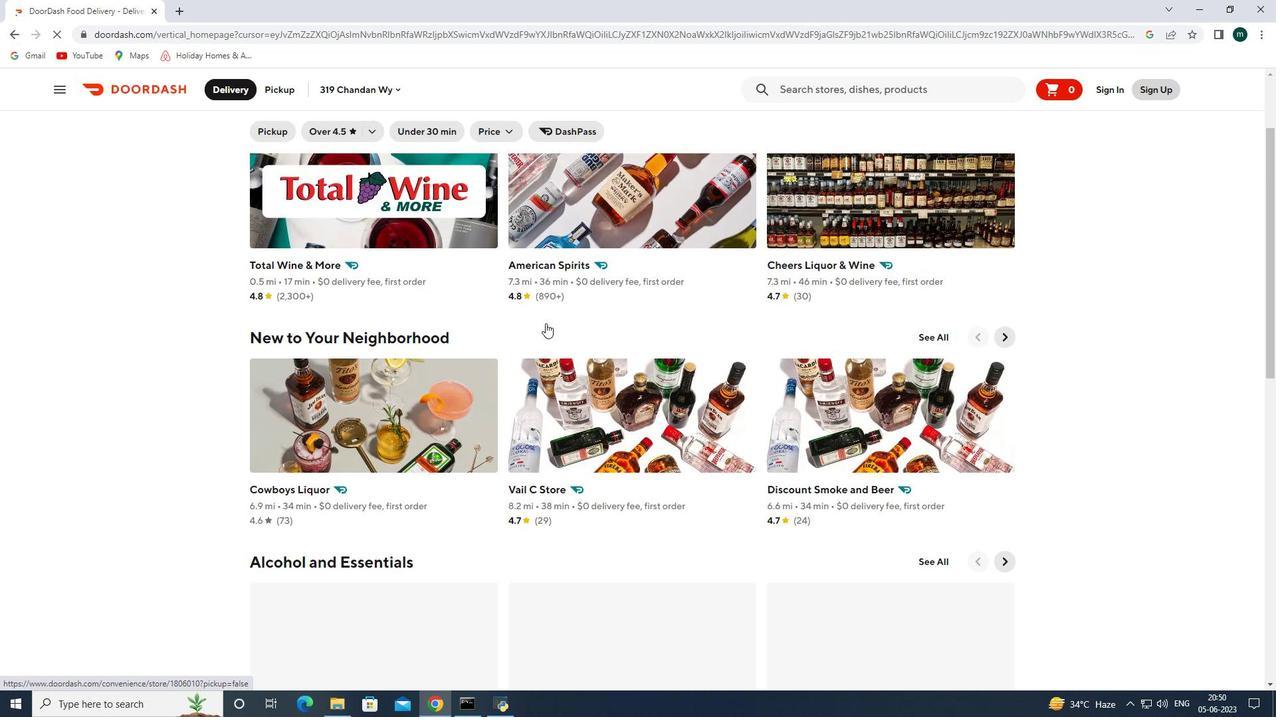 
Action: Mouse scrolled (546, 324) with delta (0, 0)
Screenshot: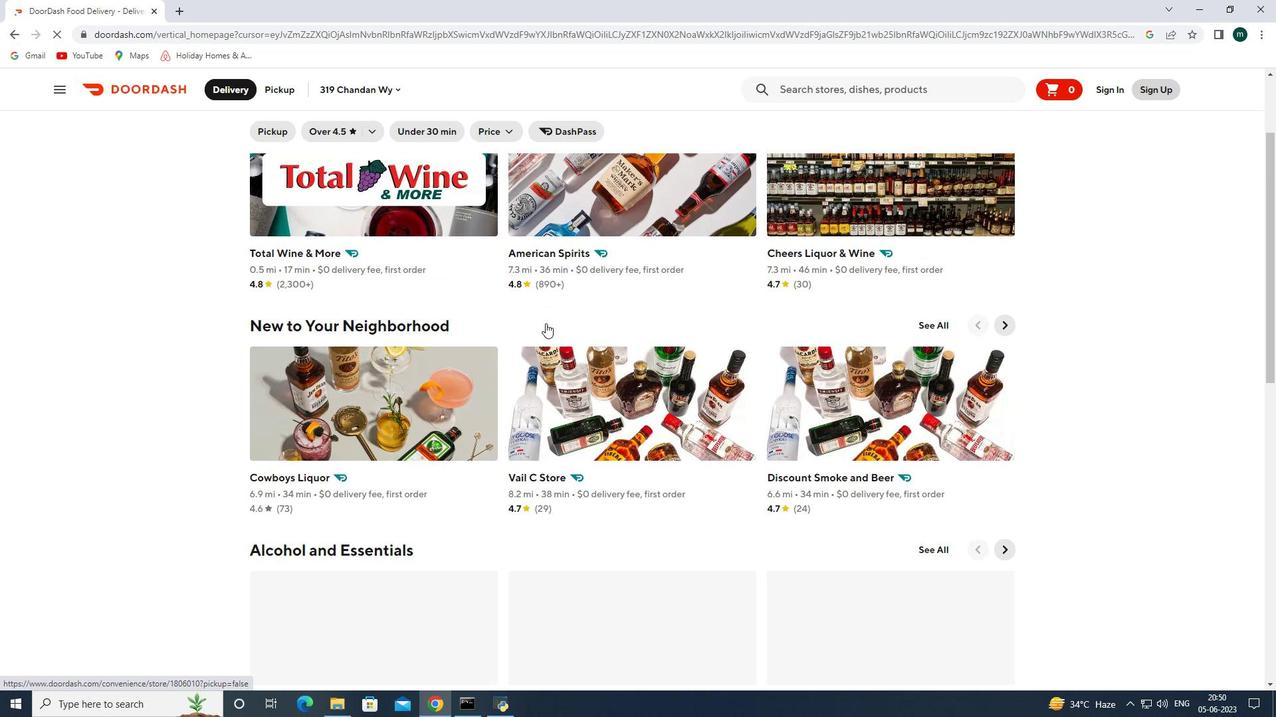 
Action: Mouse scrolled (546, 324) with delta (0, 0)
Screenshot: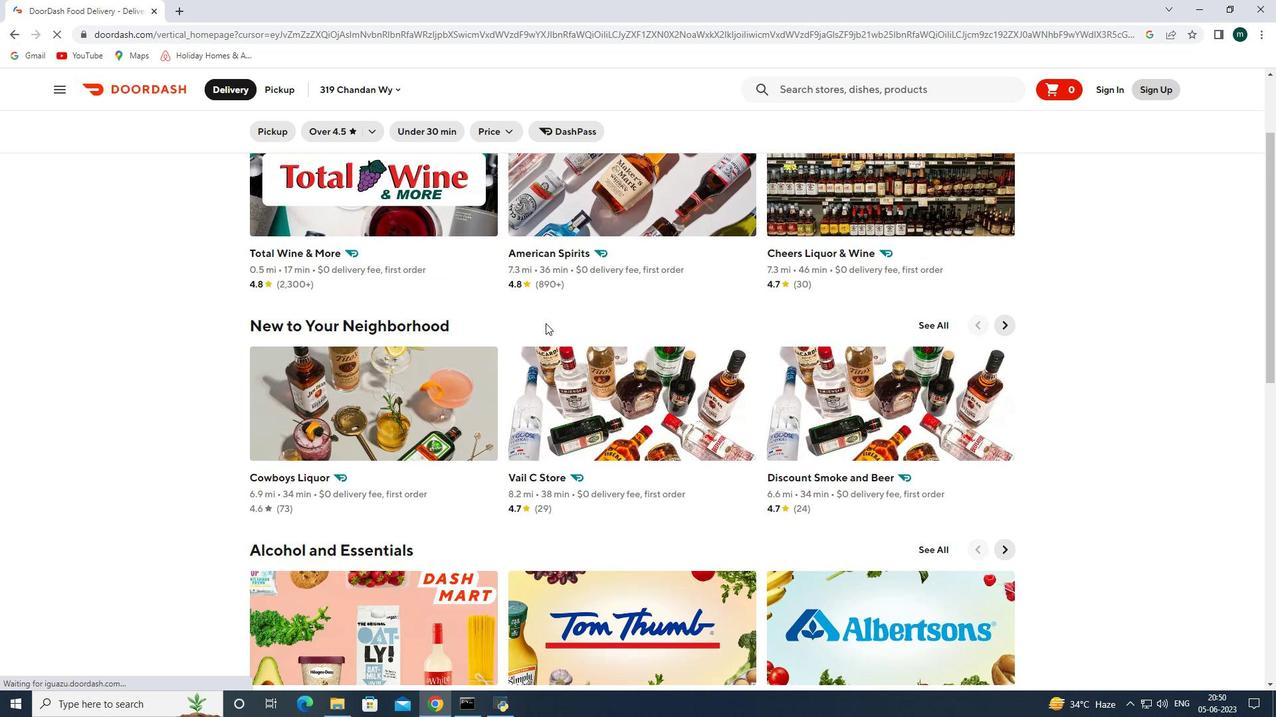 
Action: Mouse scrolled (546, 324) with delta (0, 0)
Screenshot: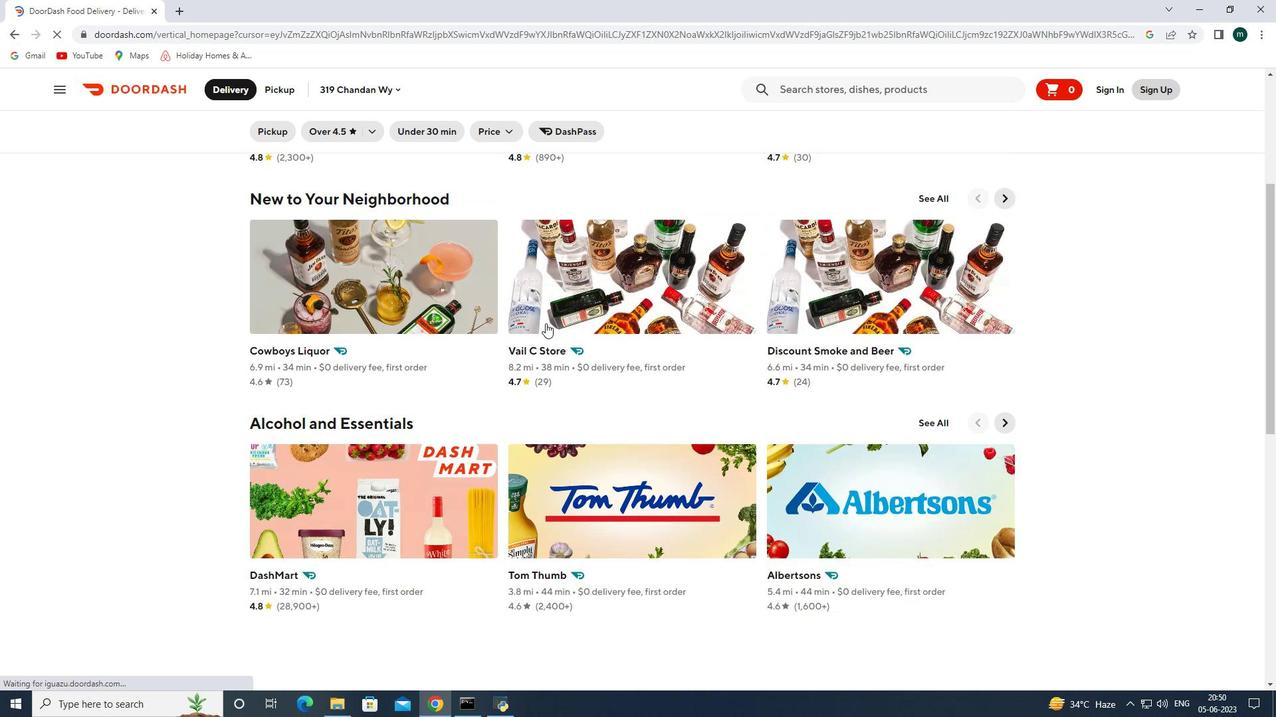 
Action: Mouse scrolled (546, 324) with delta (0, 0)
Screenshot: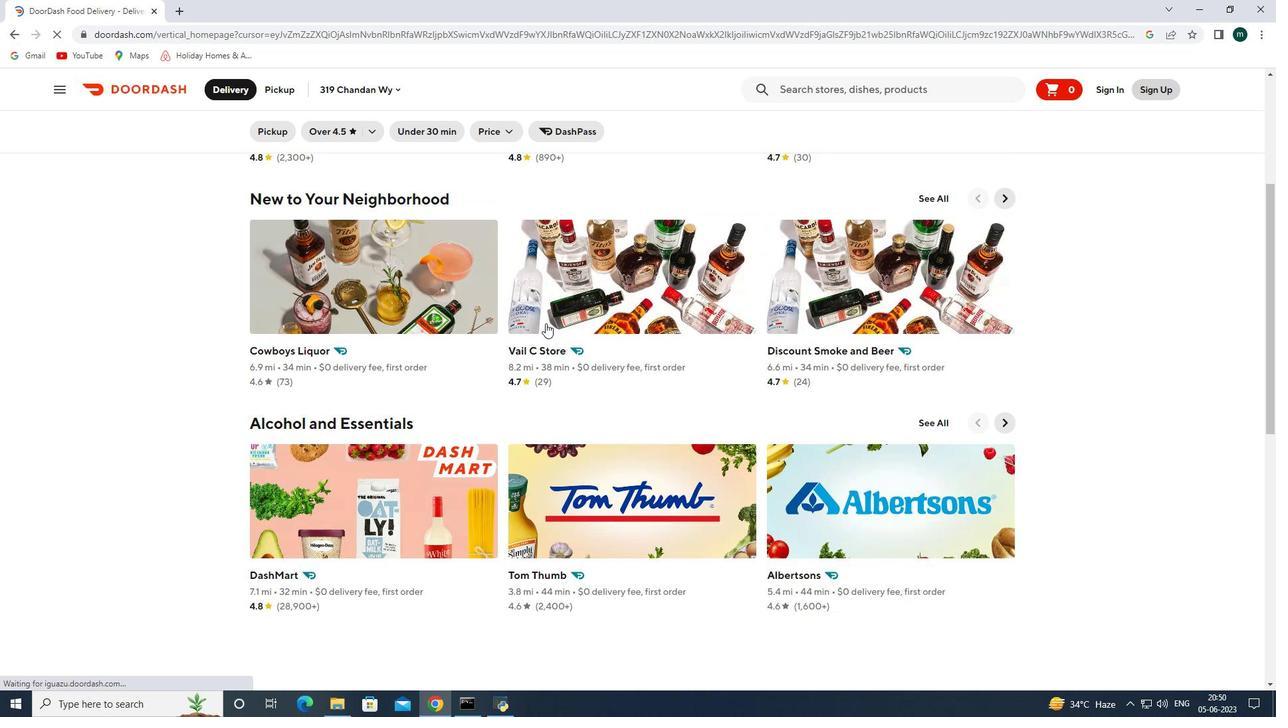 
Action: Mouse scrolled (546, 324) with delta (0, 0)
Screenshot: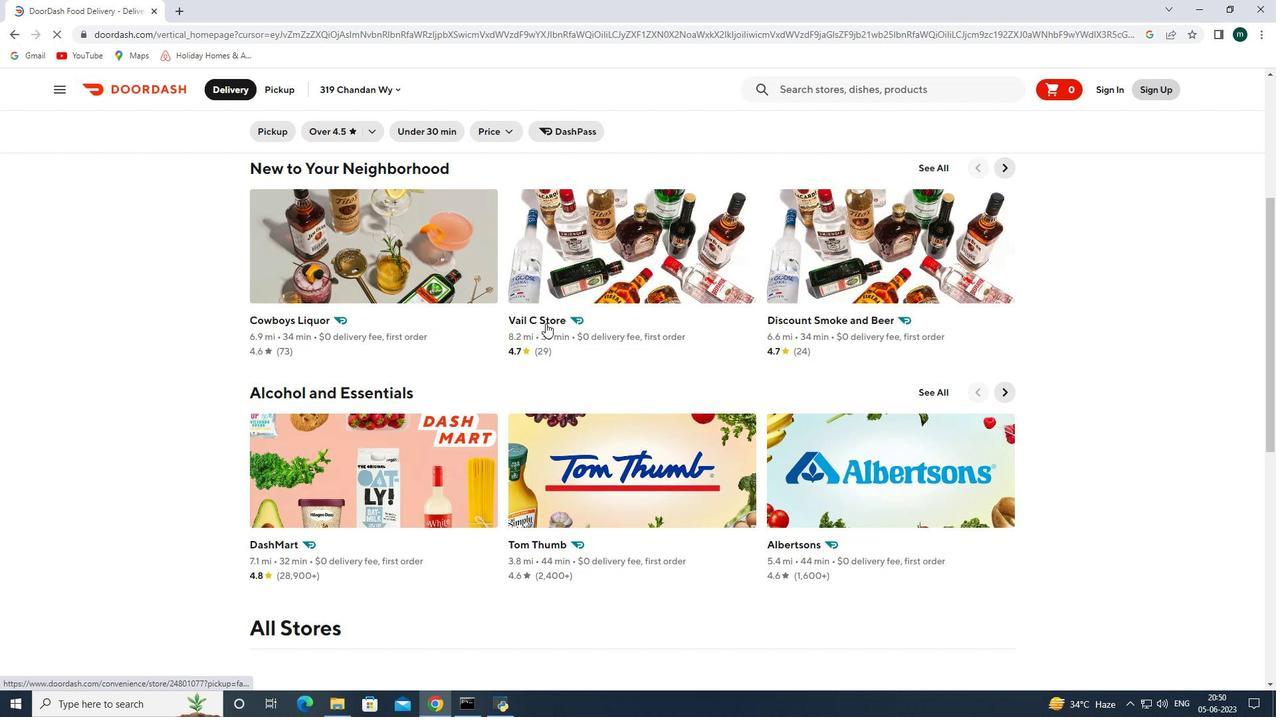 
Action: Mouse scrolled (546, 324) with delta (0, 0)
Screenshot: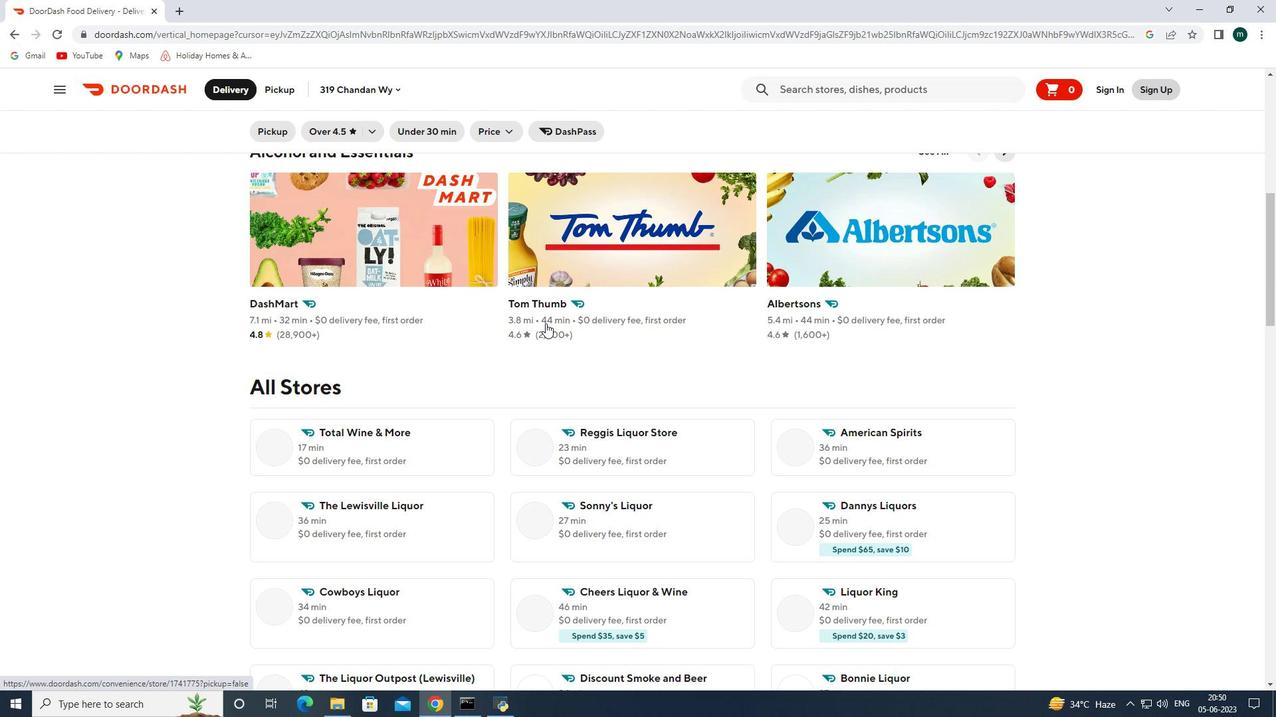 
Action: Mouse scrolled (546, 324) with delta (0, 0)
Screenshot: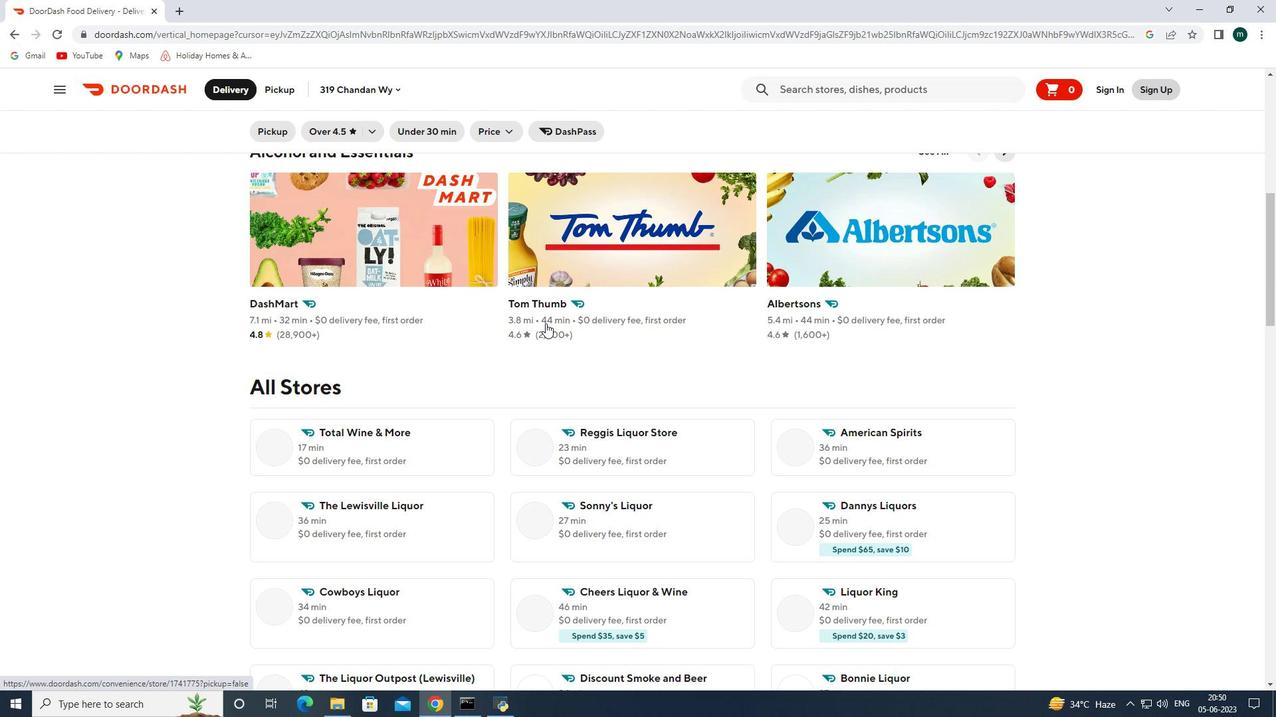
Action: Mouse scrolled (546, 324) with delta (0, 0)
Screenshot: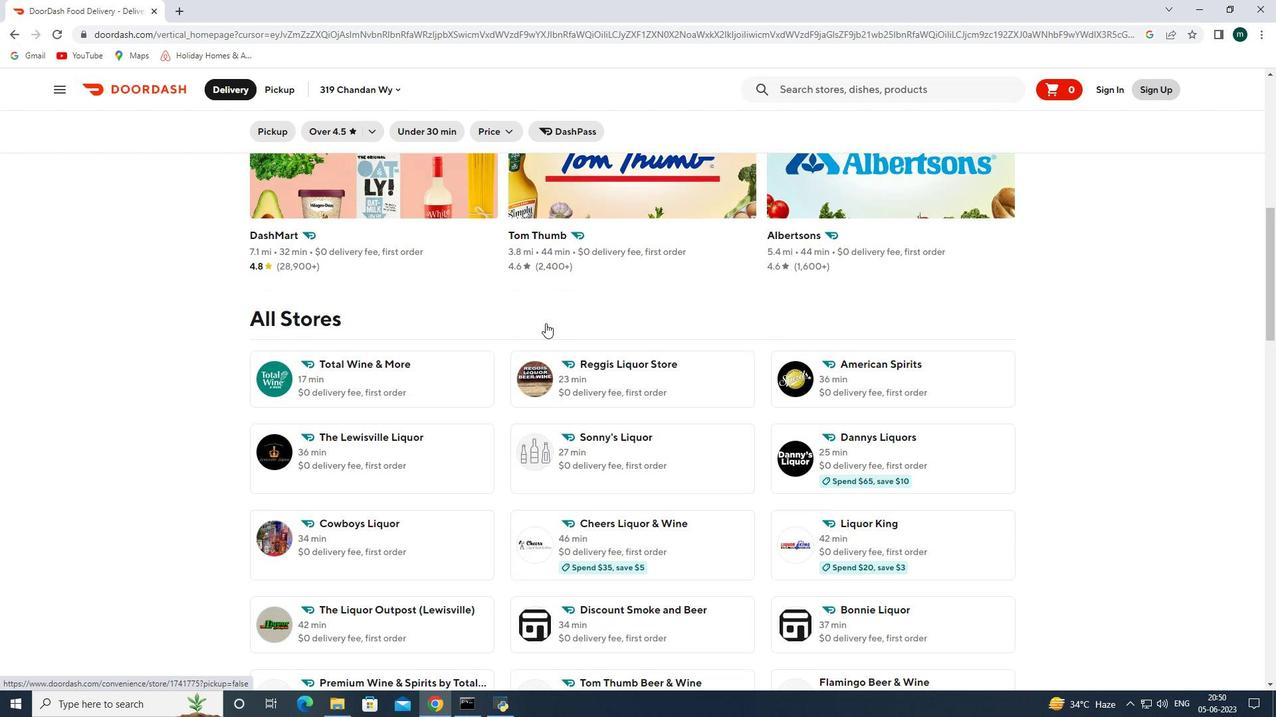 
Action: Mouse scrolled (546, 324) with delta (0, 0)
Screenshot: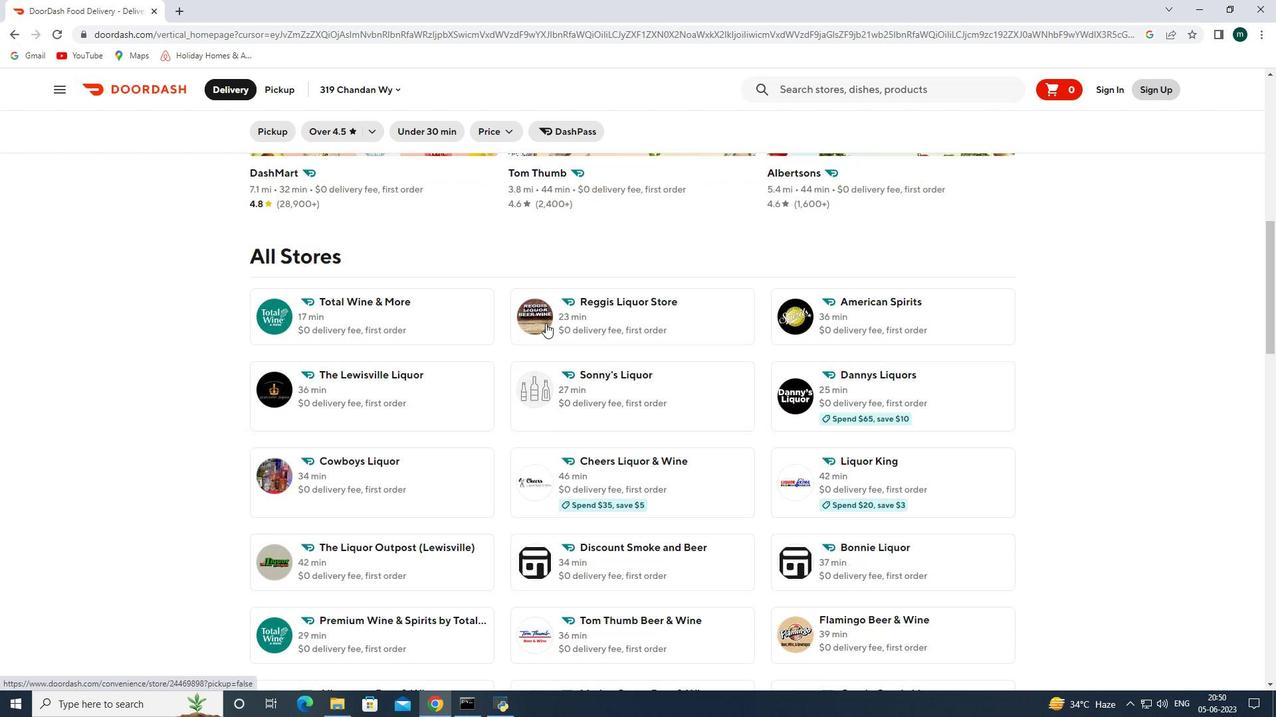 
Action: Mouse scrolled (546, 324) with delta (0, 0)
Screenshot: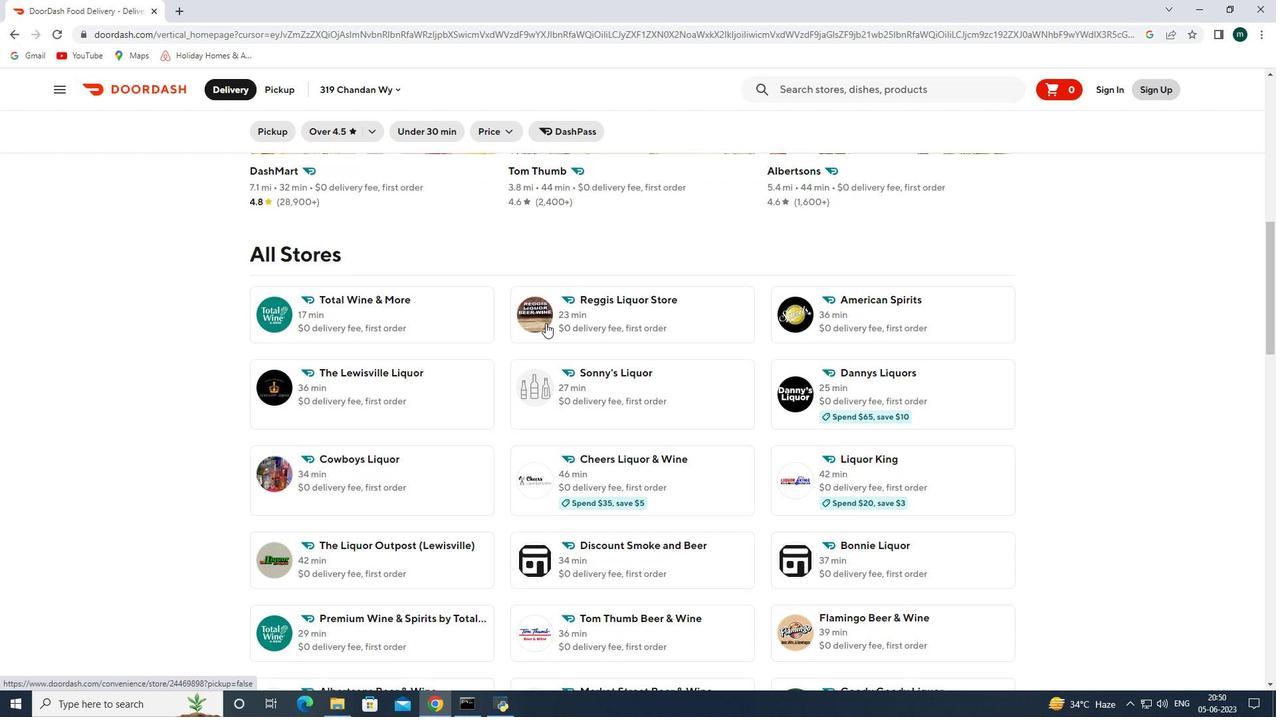 
Action: Mouse scrolled (546, 324) with delta (0, 0)
Screenshot: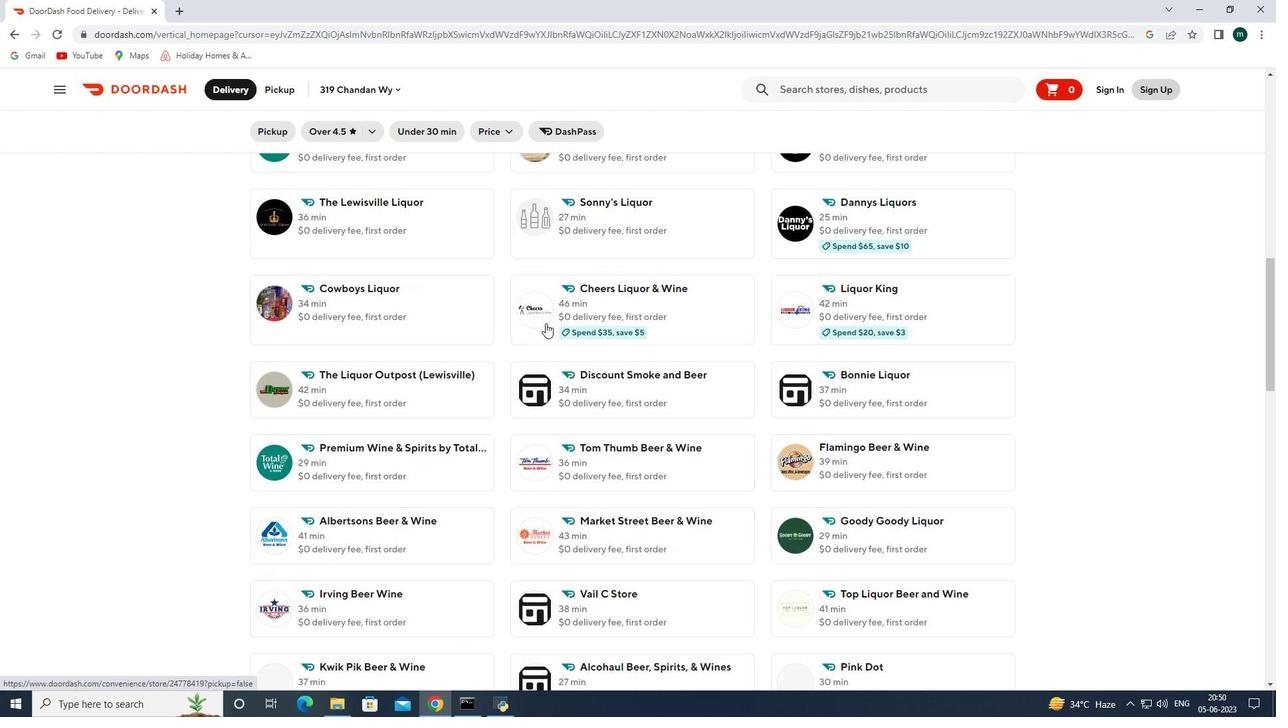 
Action: Mouse scrolled (546, 324) with delta (0, 0)
Screenshot: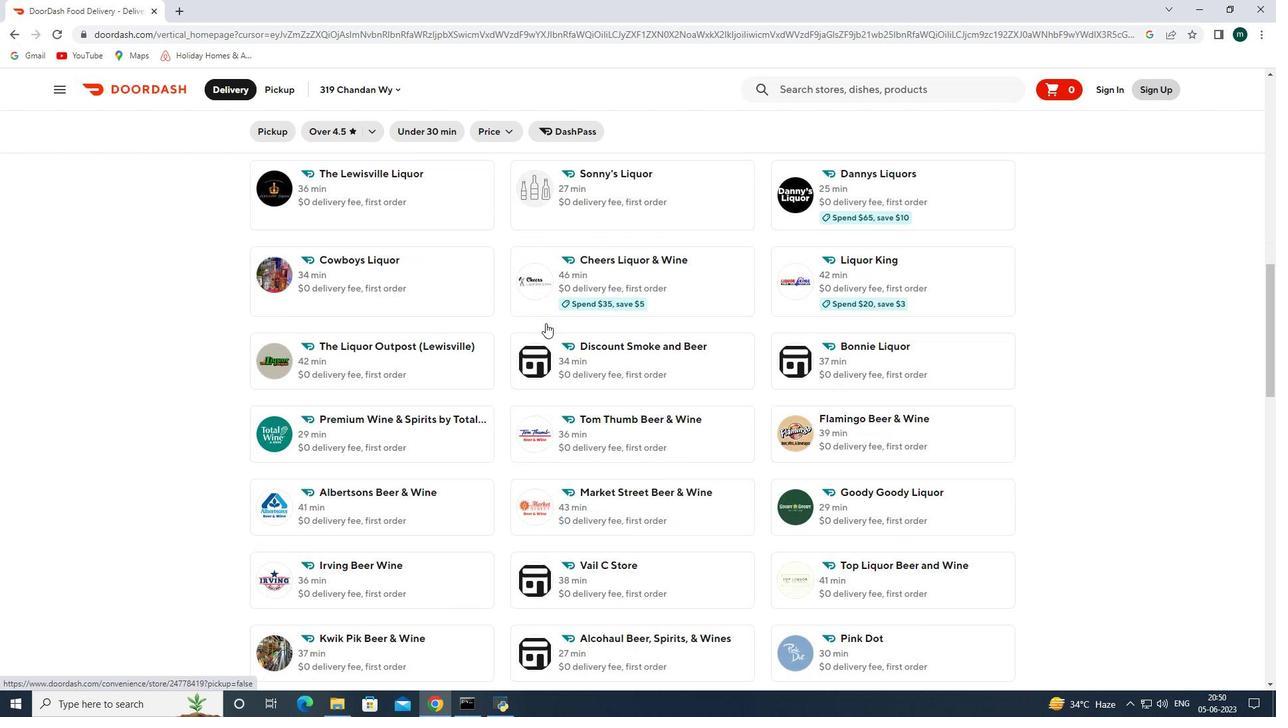 
Action: Mouse scrolled (546, 324) with delta (0, 0)
Screenshot: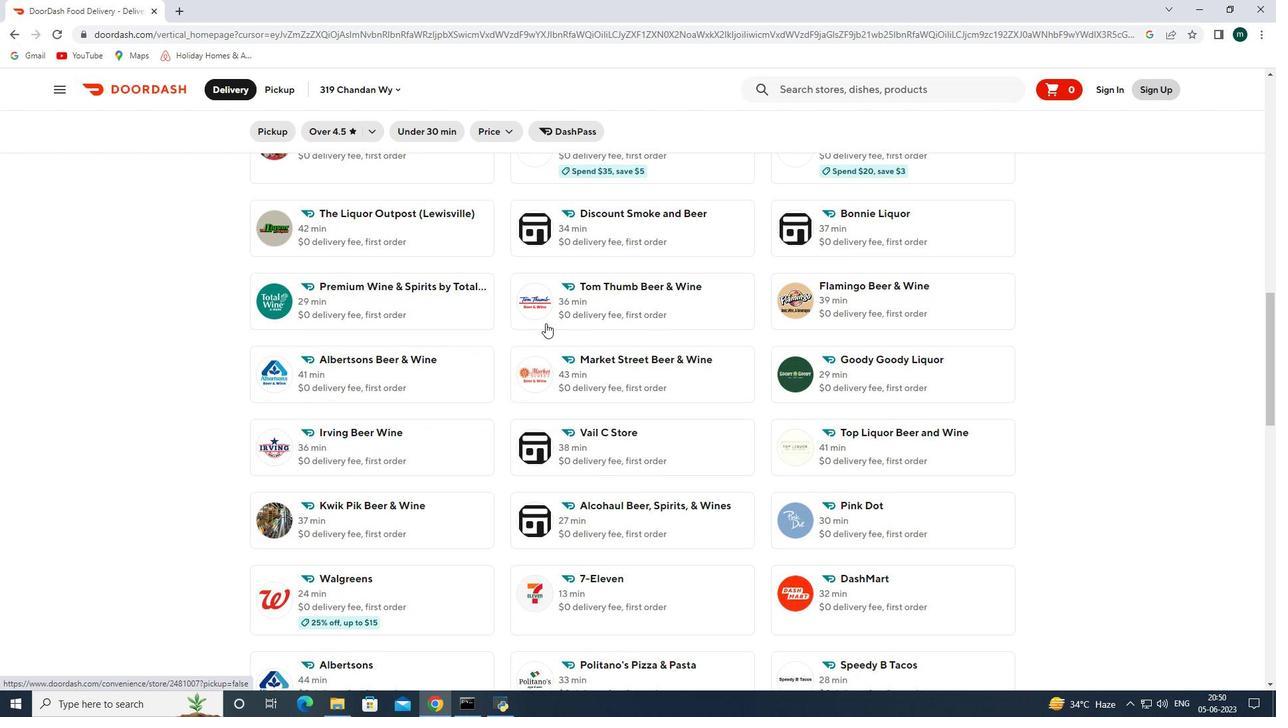 
Action: Mouse scrolled (546, 324) with delta (0, 0)
Screenshot: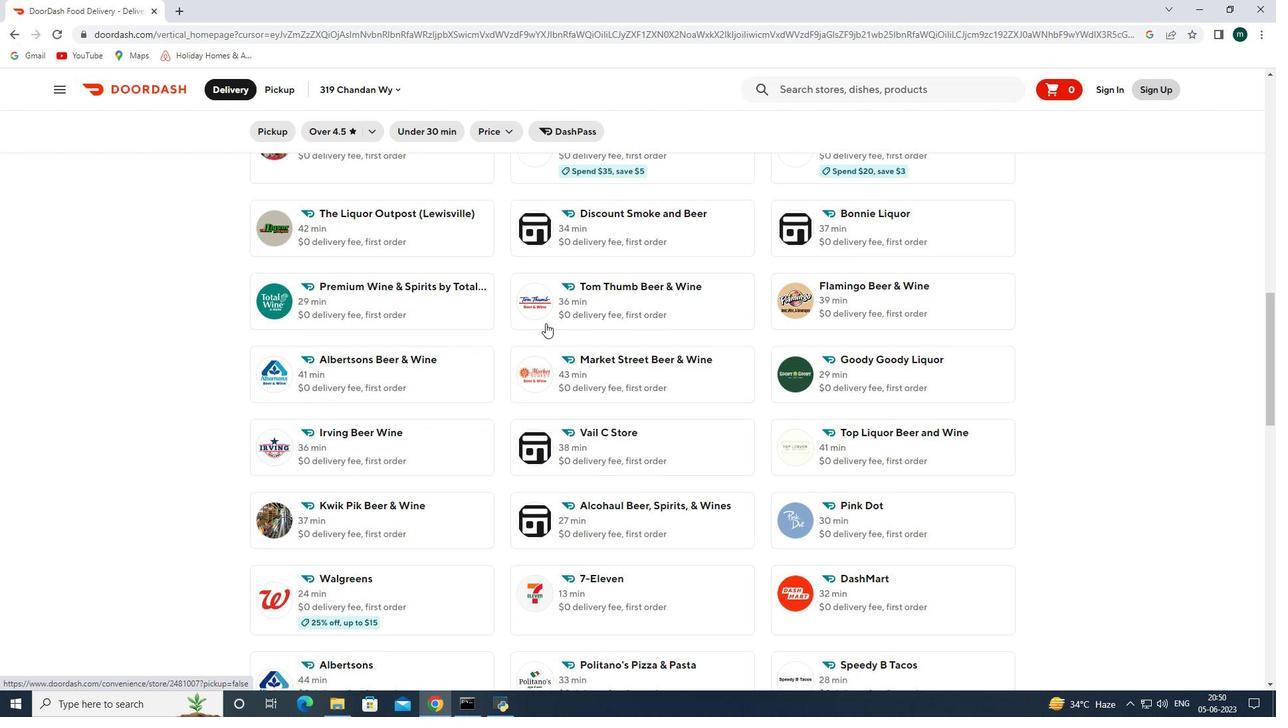 
Action: Mouse moved to (625, 380)
Screenshot: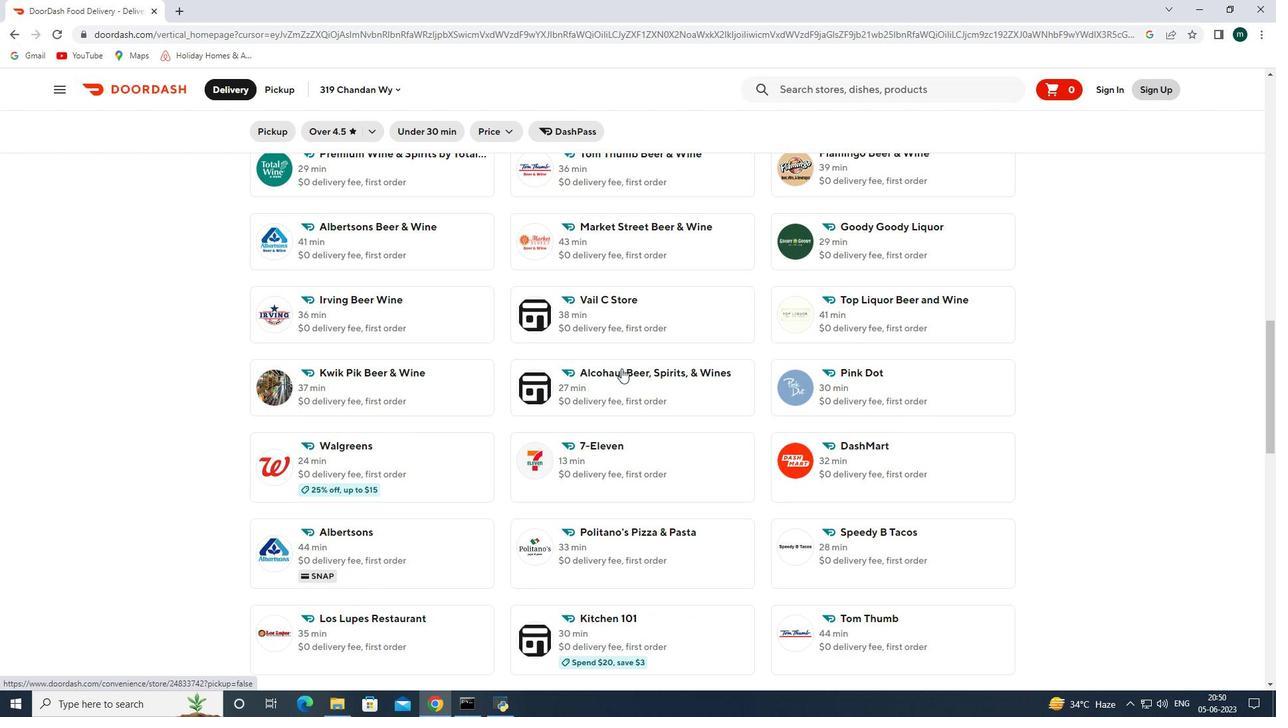 
Action: Mouse pressed left at (625, 380)
Screenshot: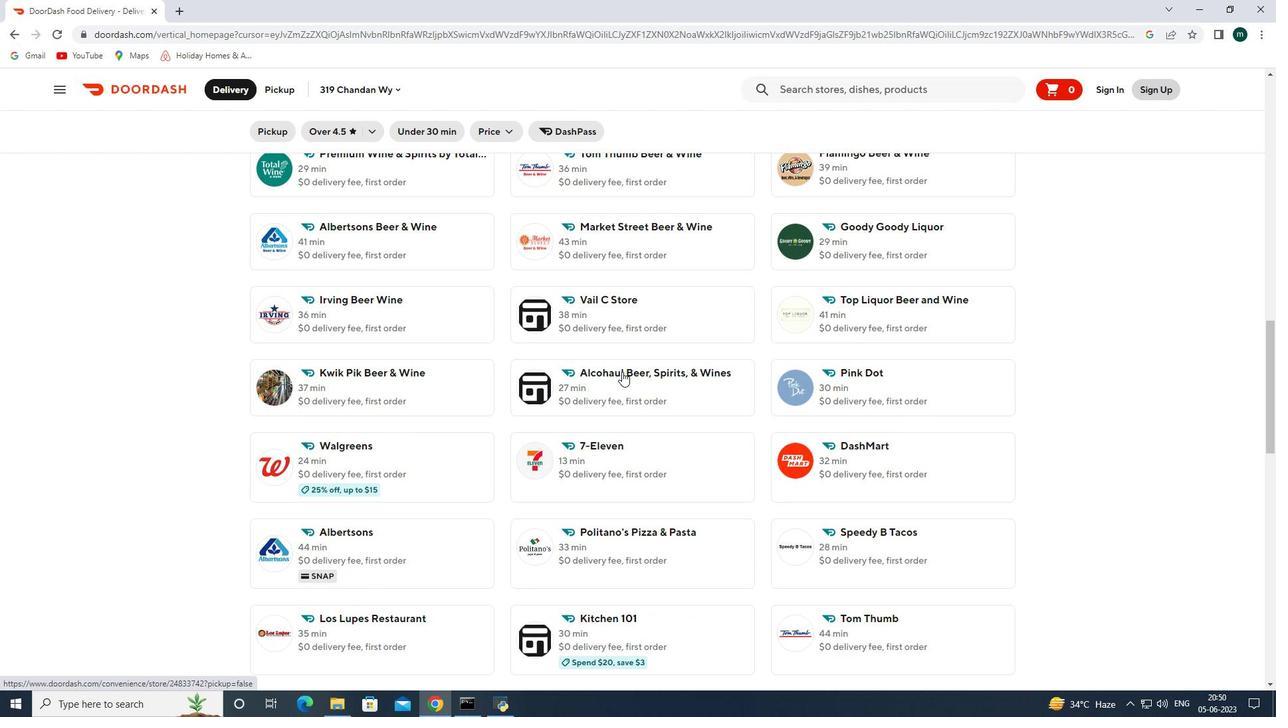 
Action: Mouse moved to (234, 93)
Screenshot: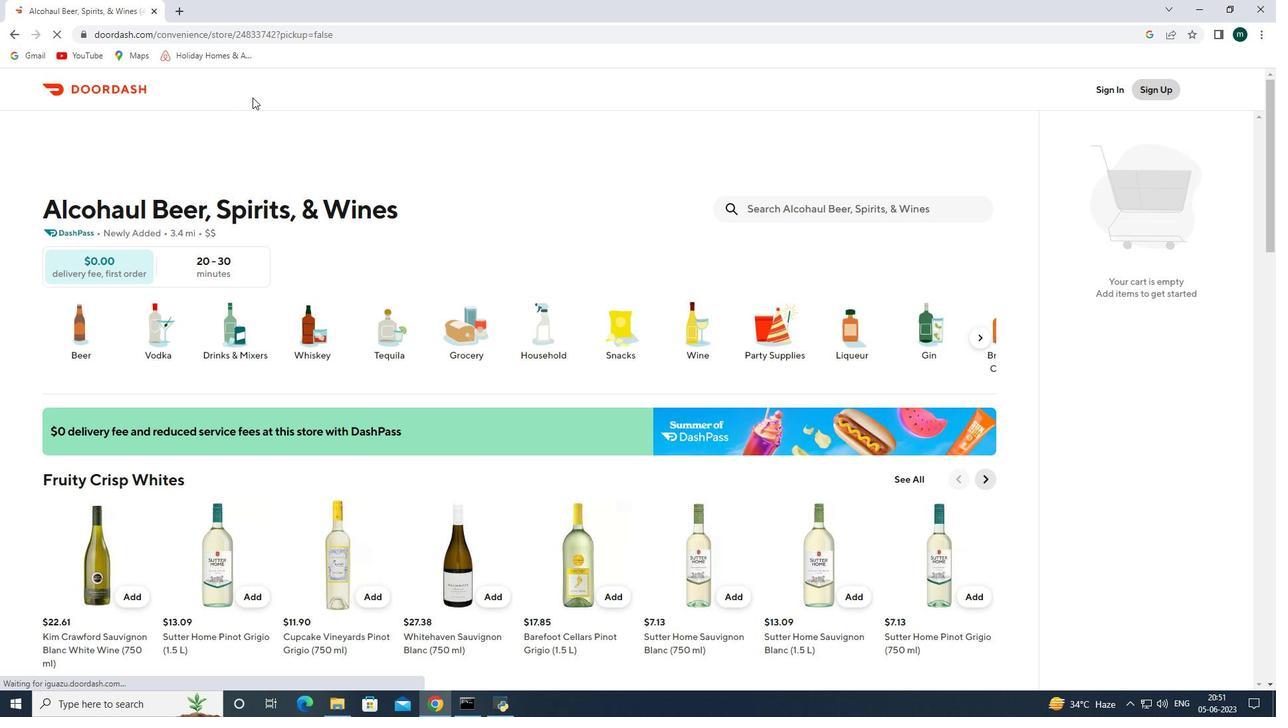 
Action: Mouse pressed left at (234, 93)
Screenshot: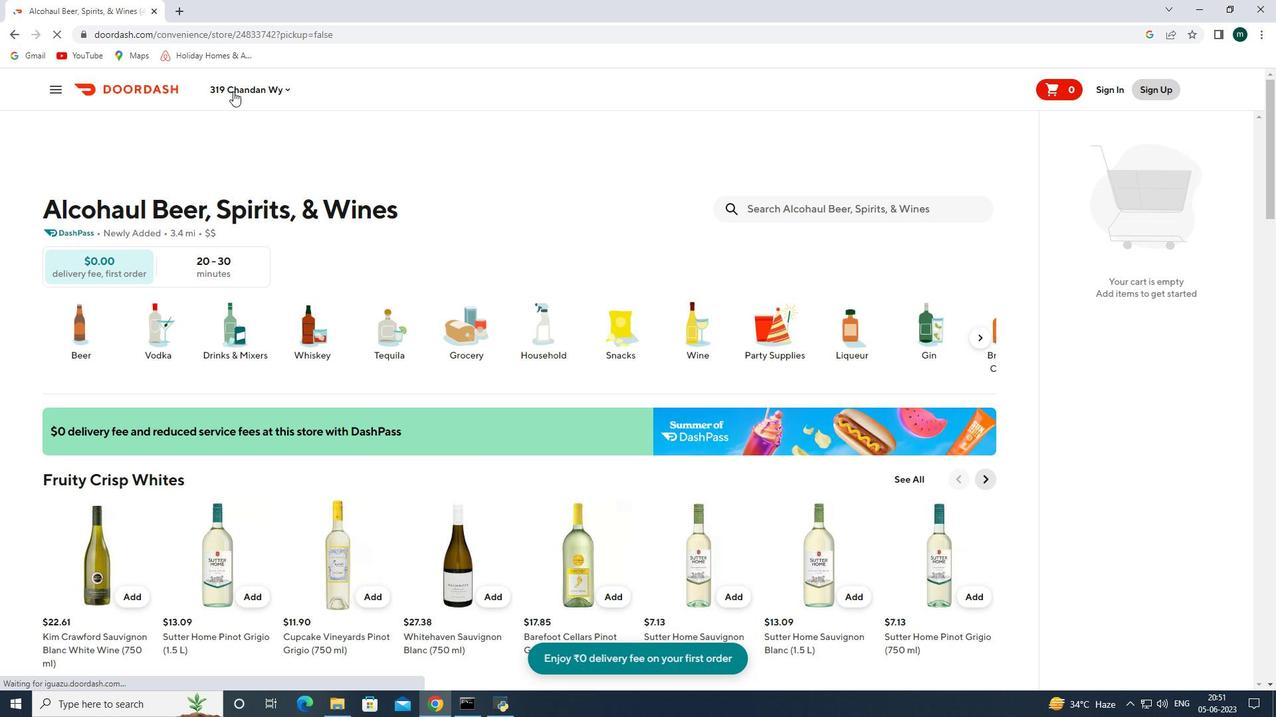 
Action: Mouse moved to (247, 149)
Screenshot: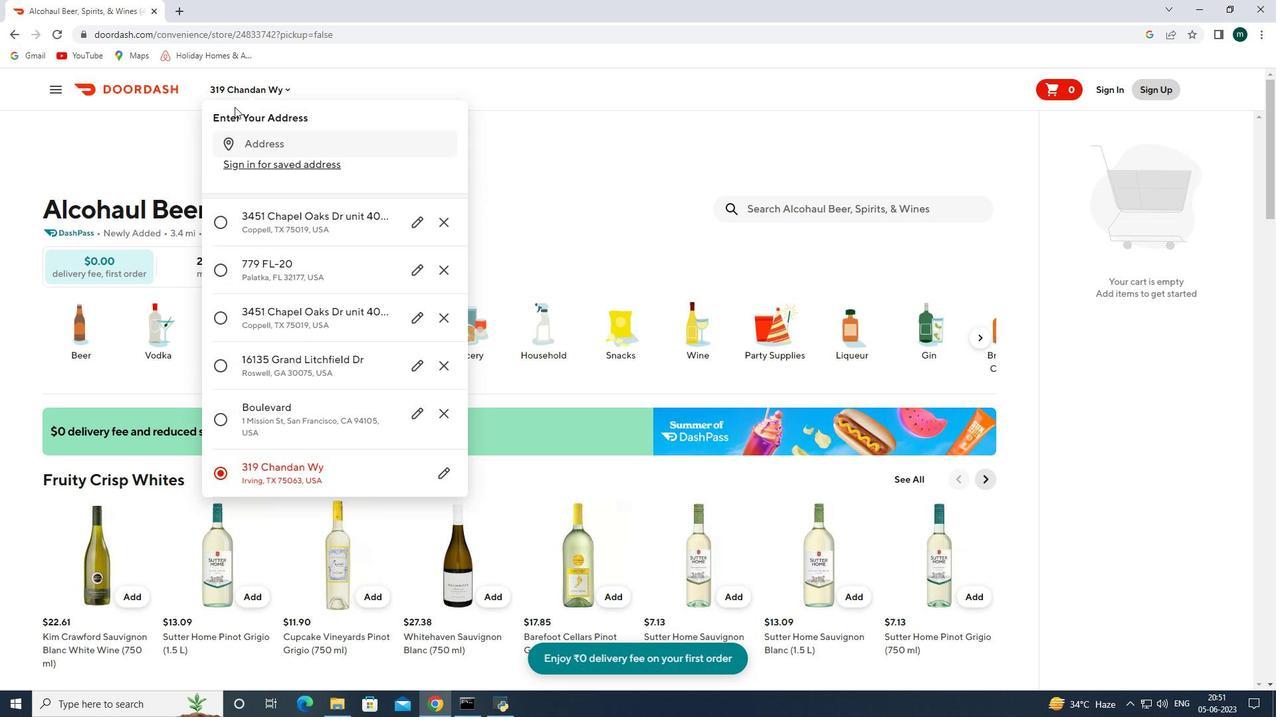 
Action: Mouse pressed left at (247, 149)
Screenshot: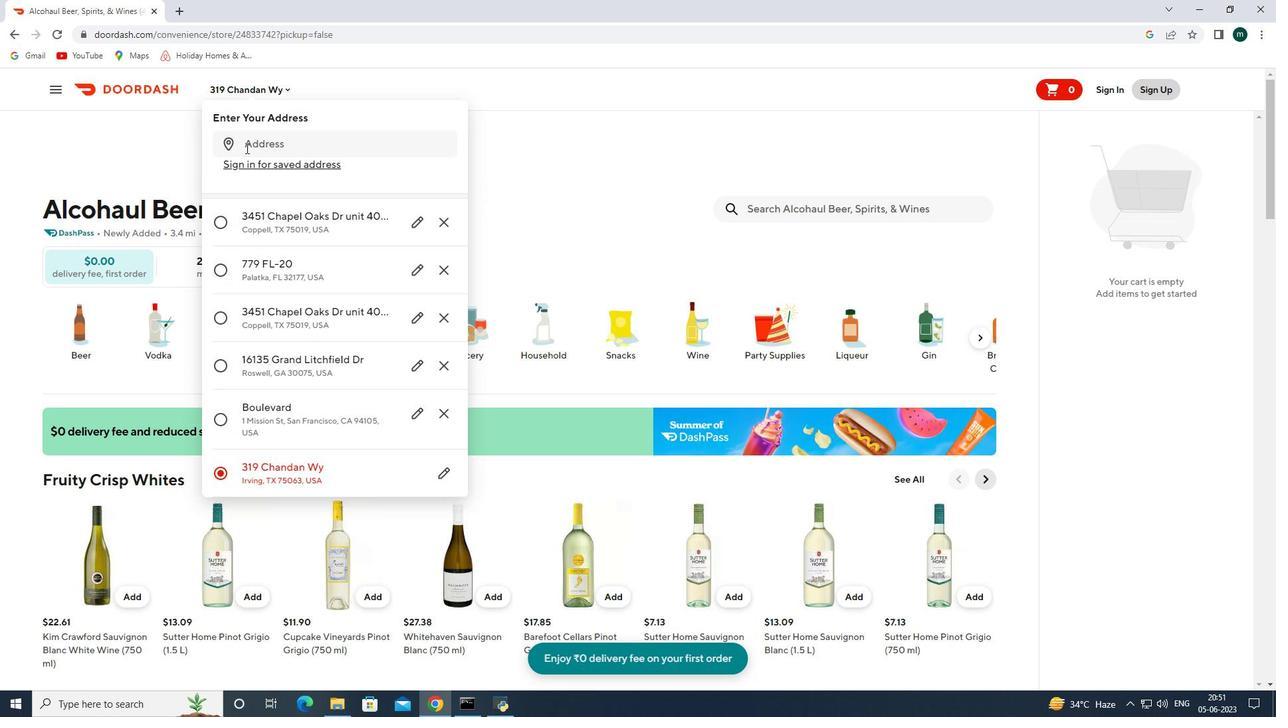 
Action: Key pressed 149<Key.space>hardman<Key.space>road<Key.space>brattle<Key.space><Key.backspace>boro<Key.space>vermont<Key.space>05301<Key.enter>
Screenshot: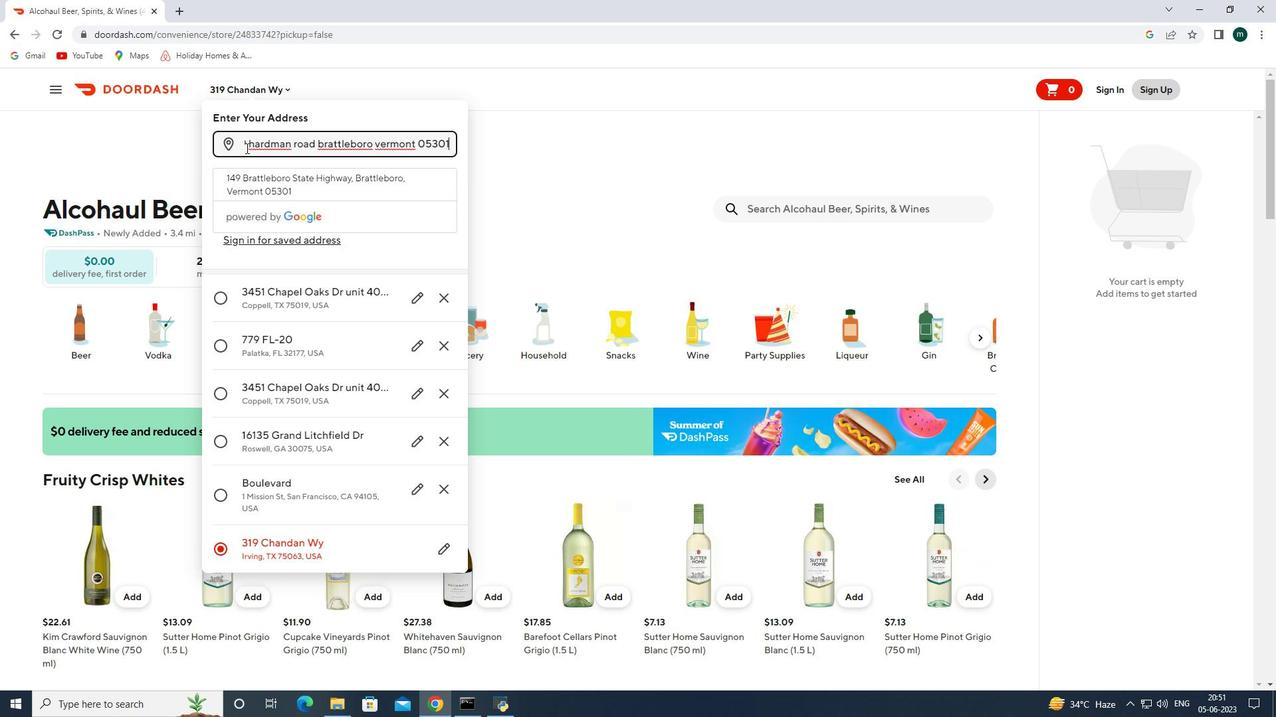 
Action: Mouse moved to (420, 540)
Screenshot: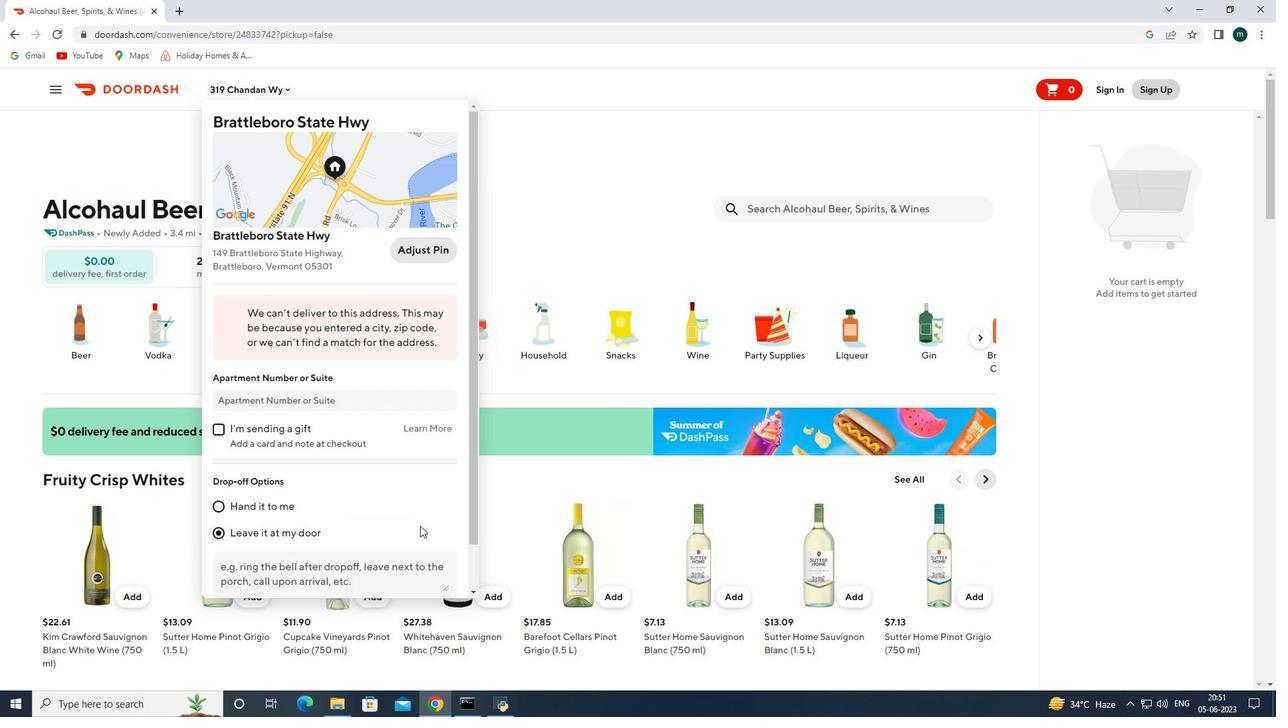 
Action: Mouse scrolled (420, 539) with delta (0, 0)
Screenshot: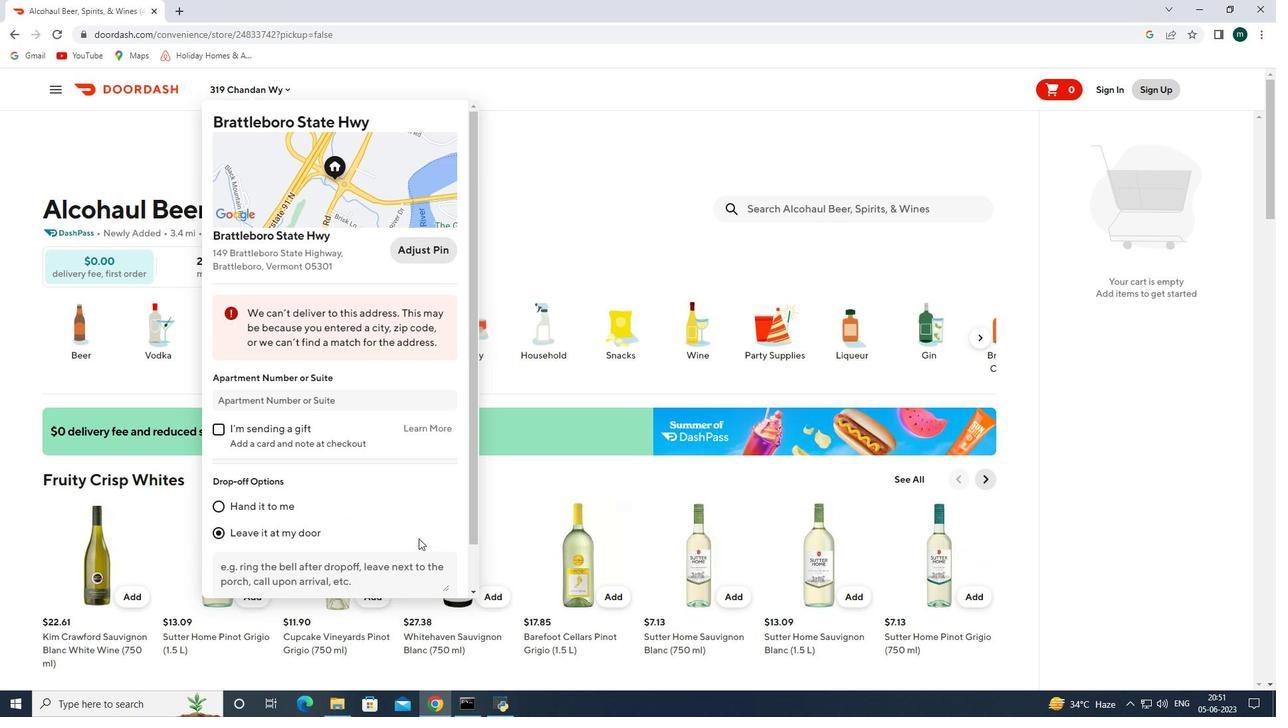 
Action: Mouse scrolled (420, 539) with delta (0, 0)
Screenshot: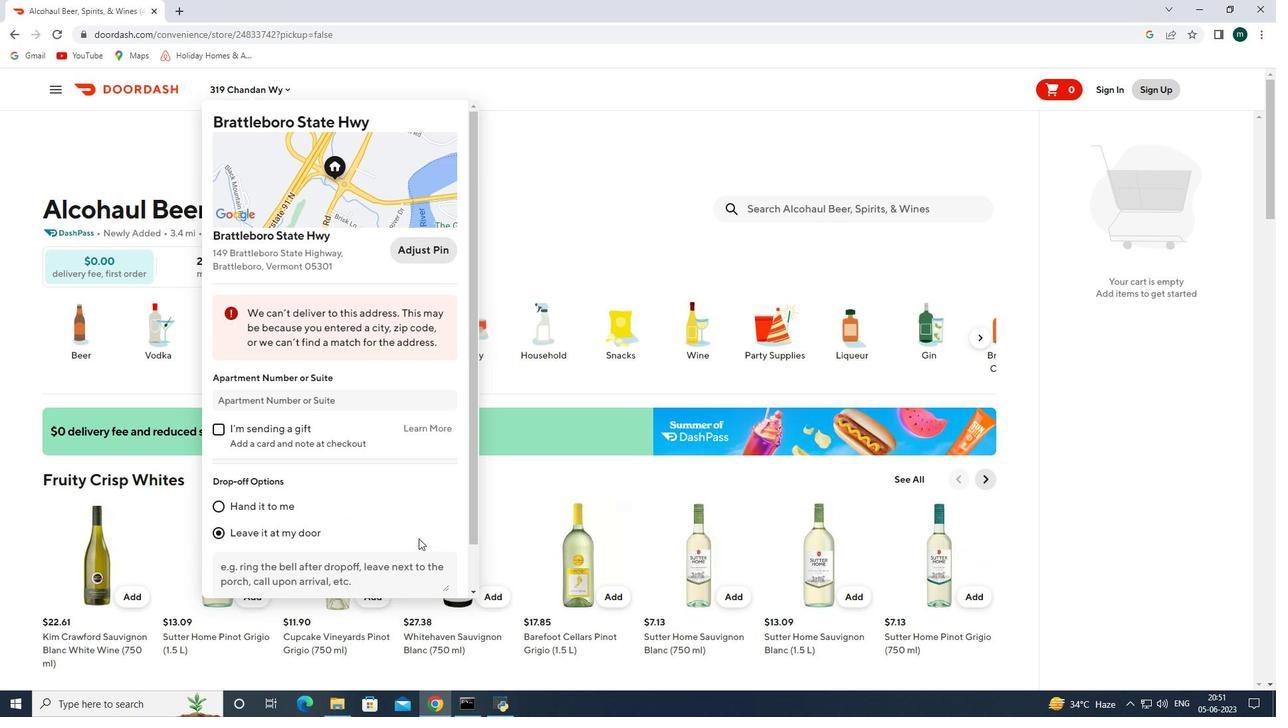 
Action: Mouse moved to (419, 575)
Screenshot: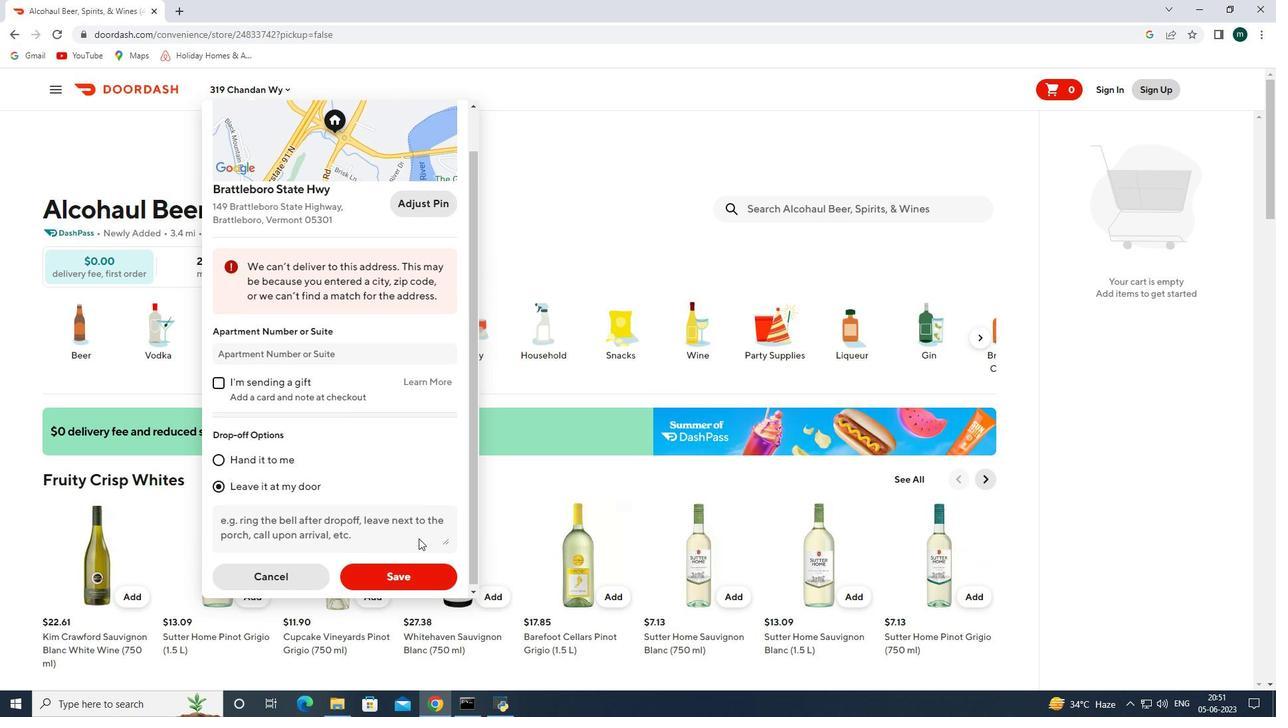 
Action: Mouse pressed left at (419, 575)
Screenshot: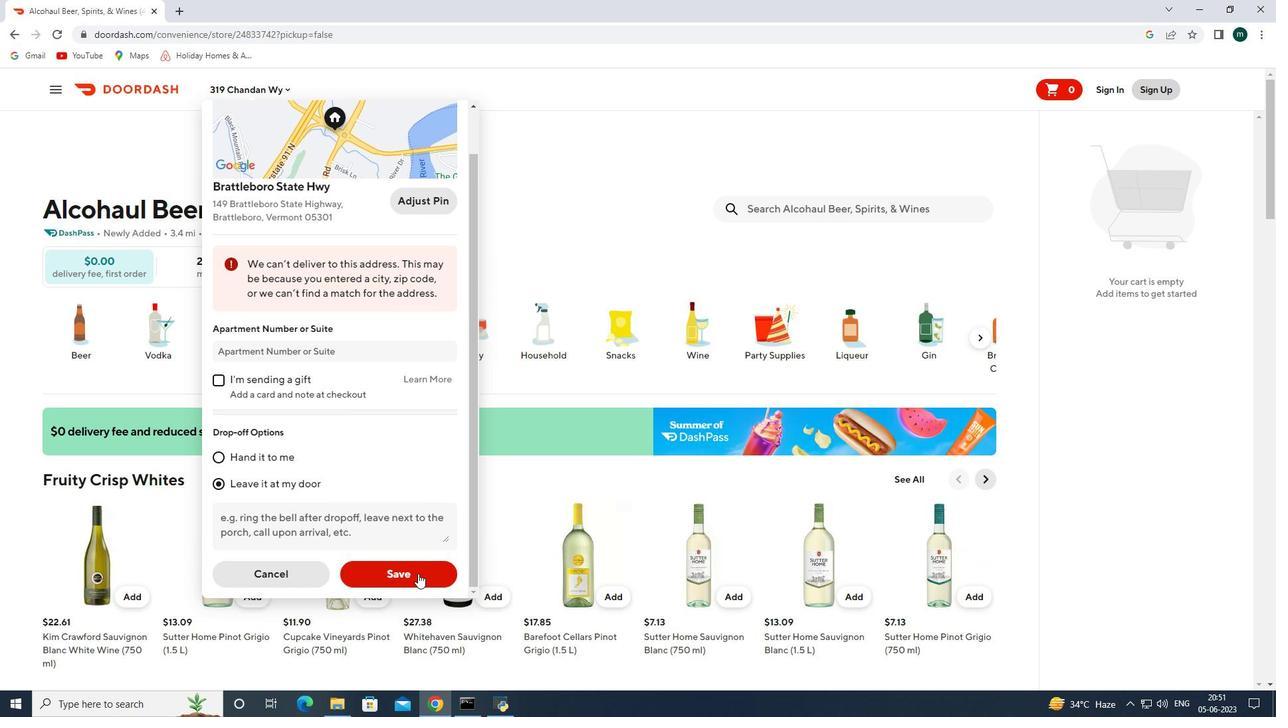 
Action: Mouse moved to (800, 207)
Screenshot: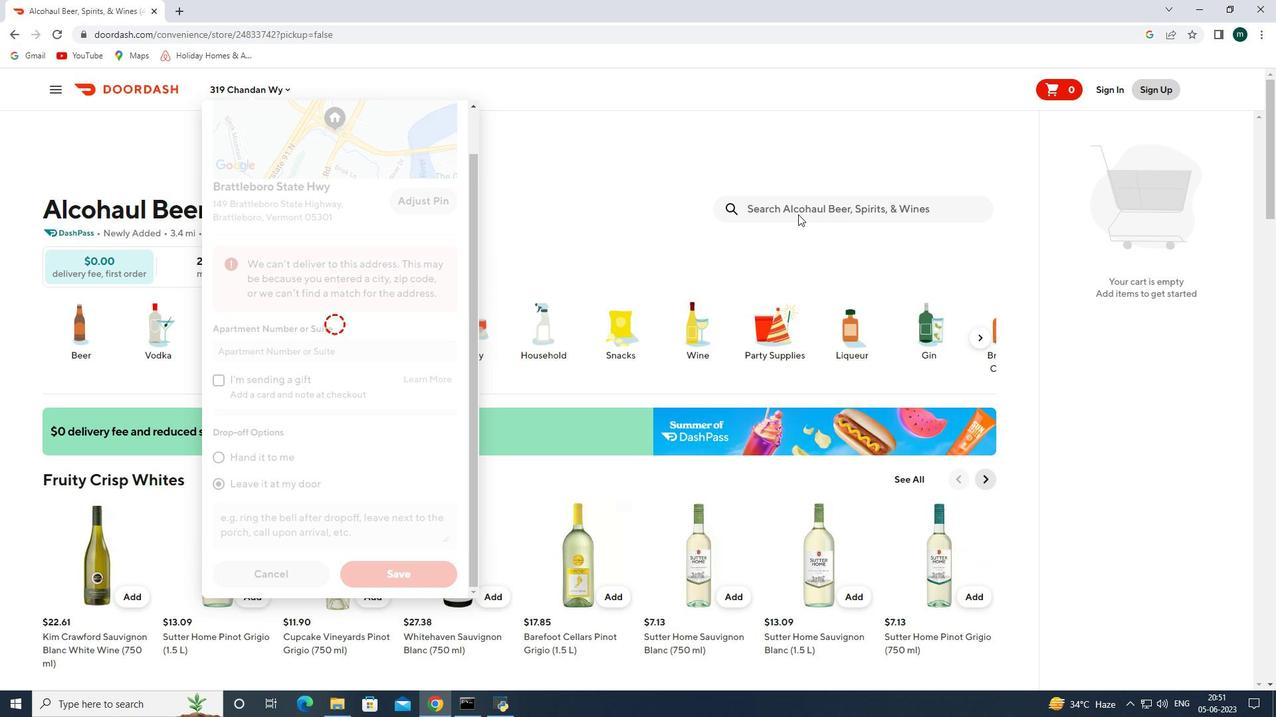 
Action: Mouse pressed left at (800, 207)
Screenshot: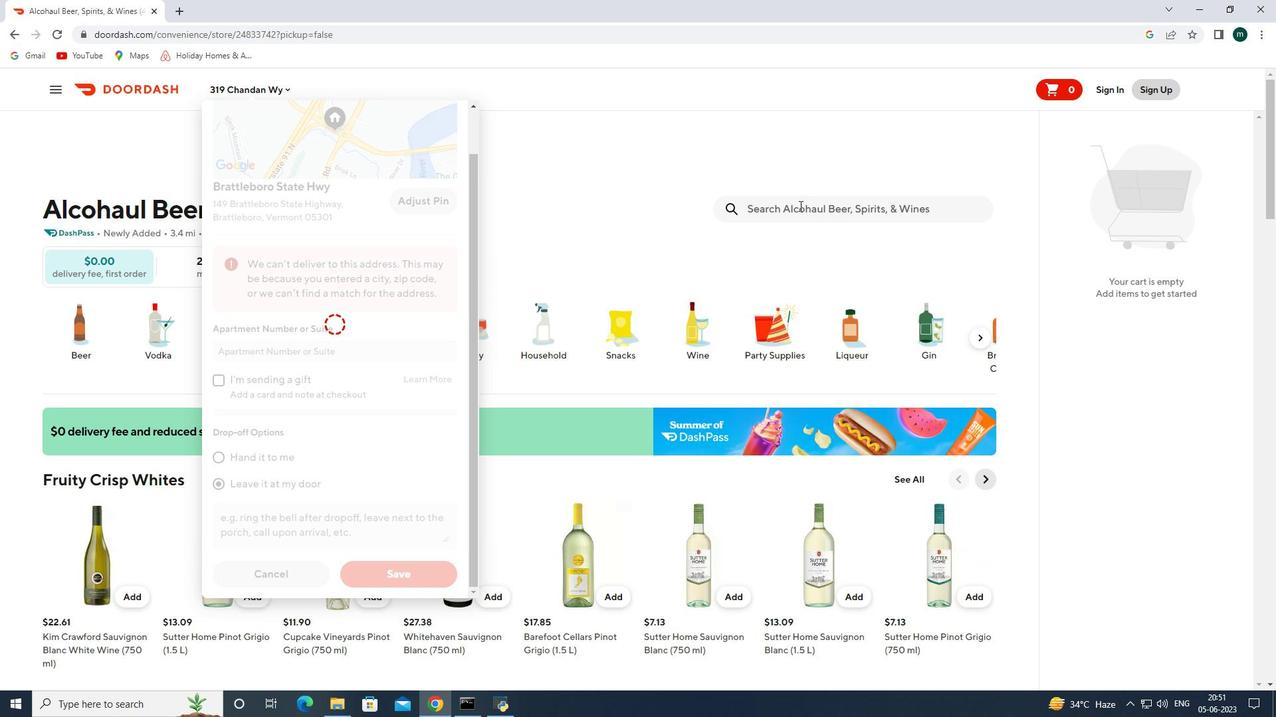 
Action: Mouse pressed left at (800, 207)
Screenshot: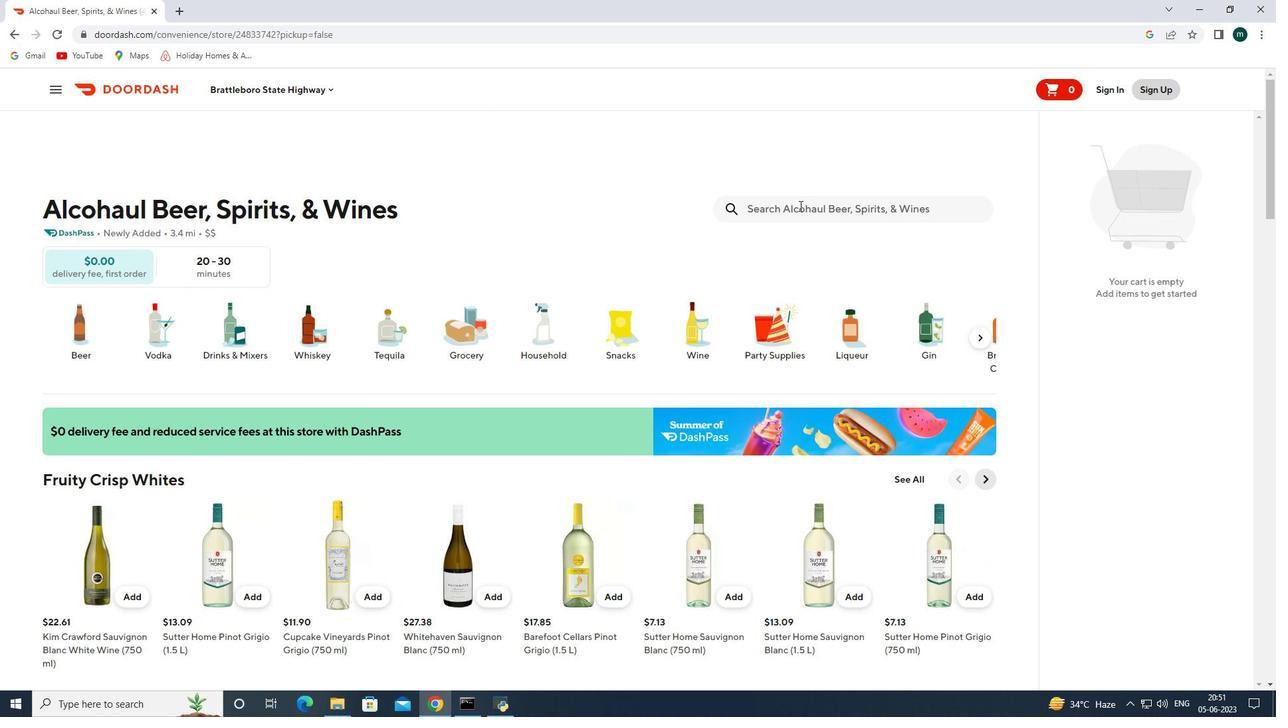
Action: Key pressed corona<Key.enter>
Screenshot: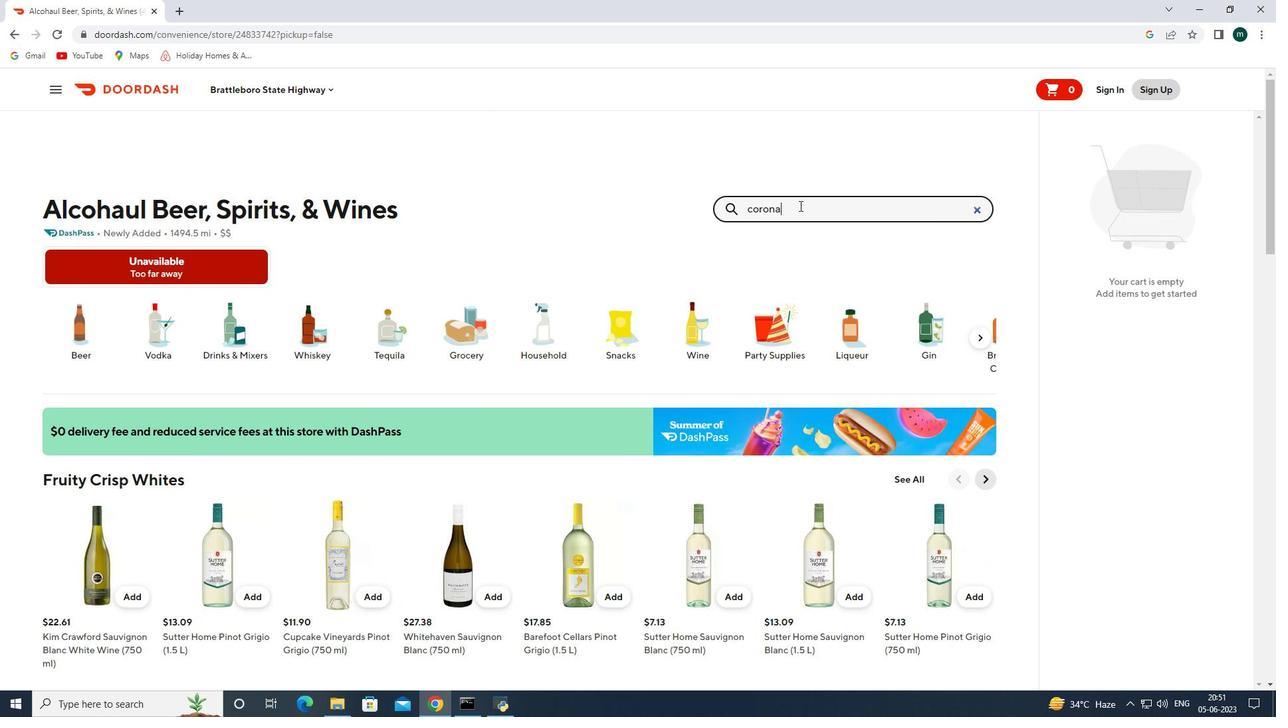 
Action: Mouse moved to (132, 349)
Screenshot: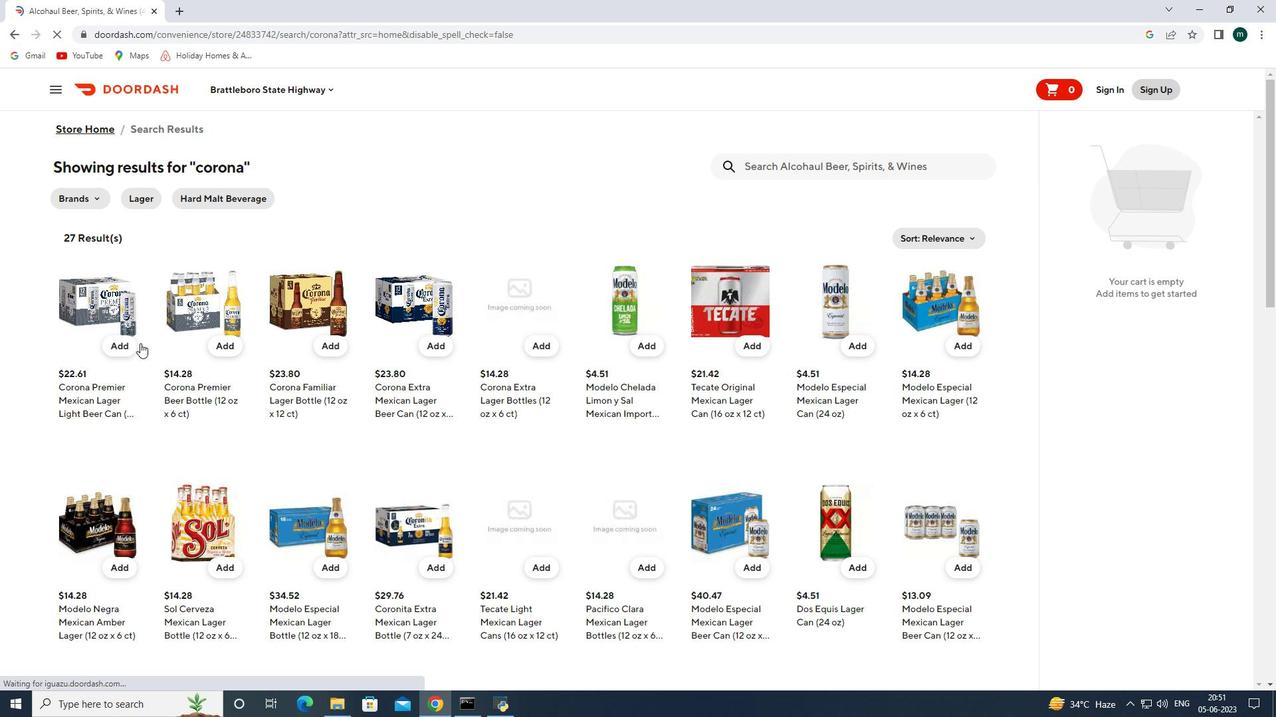 
Action: Mouse pressed left at (132, 349)
Screenshot: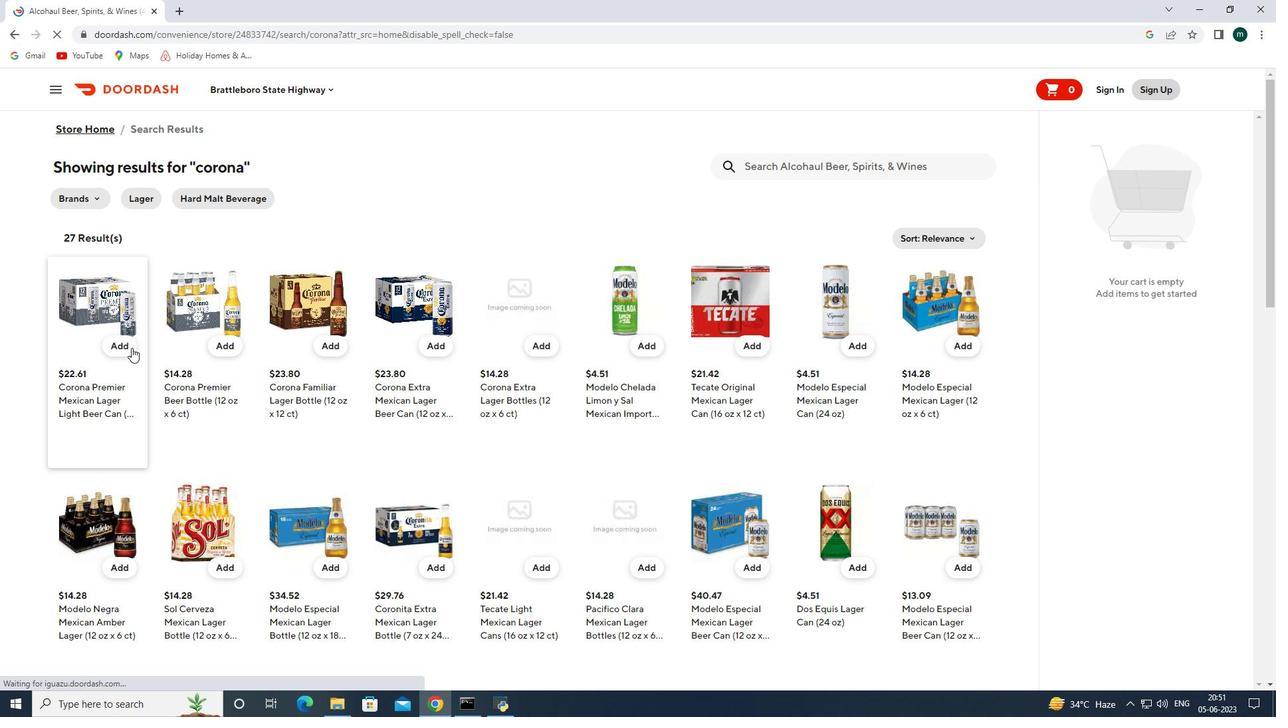 
Action: Mouse pressed left at (132, 349)
Screenshot: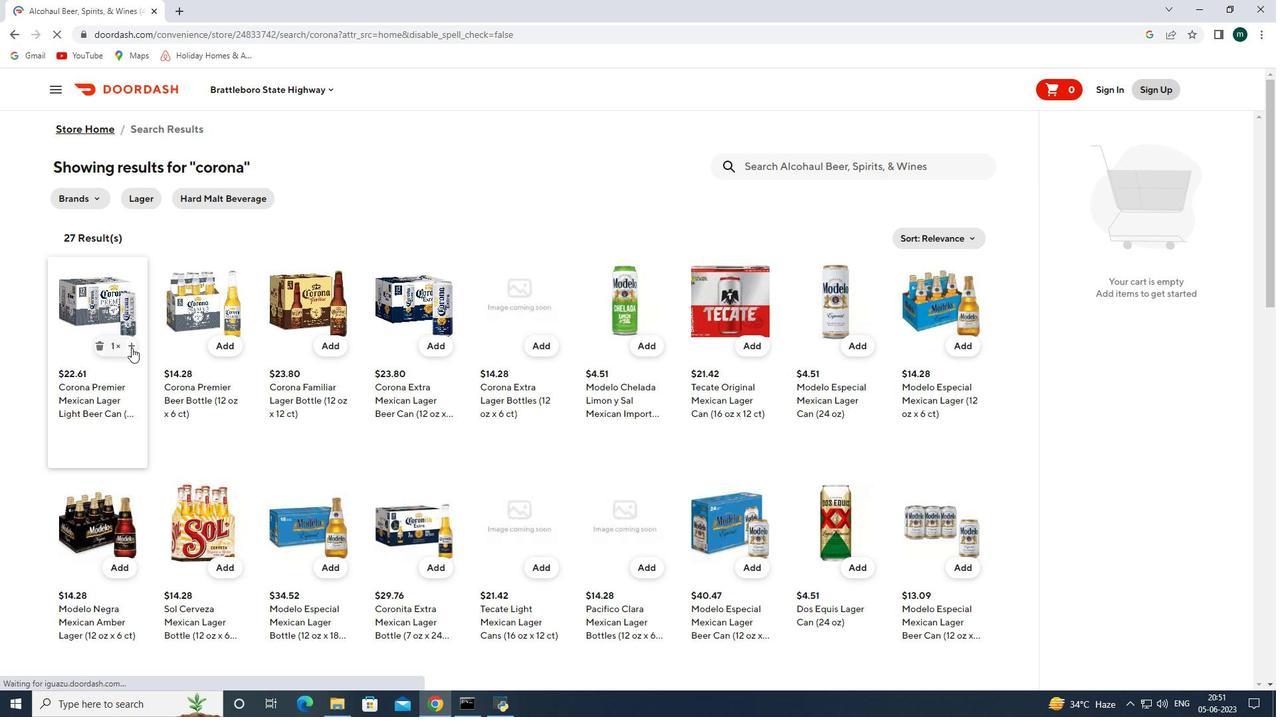 
Action: Mouse pressed left at (132, 349)
Screenshot: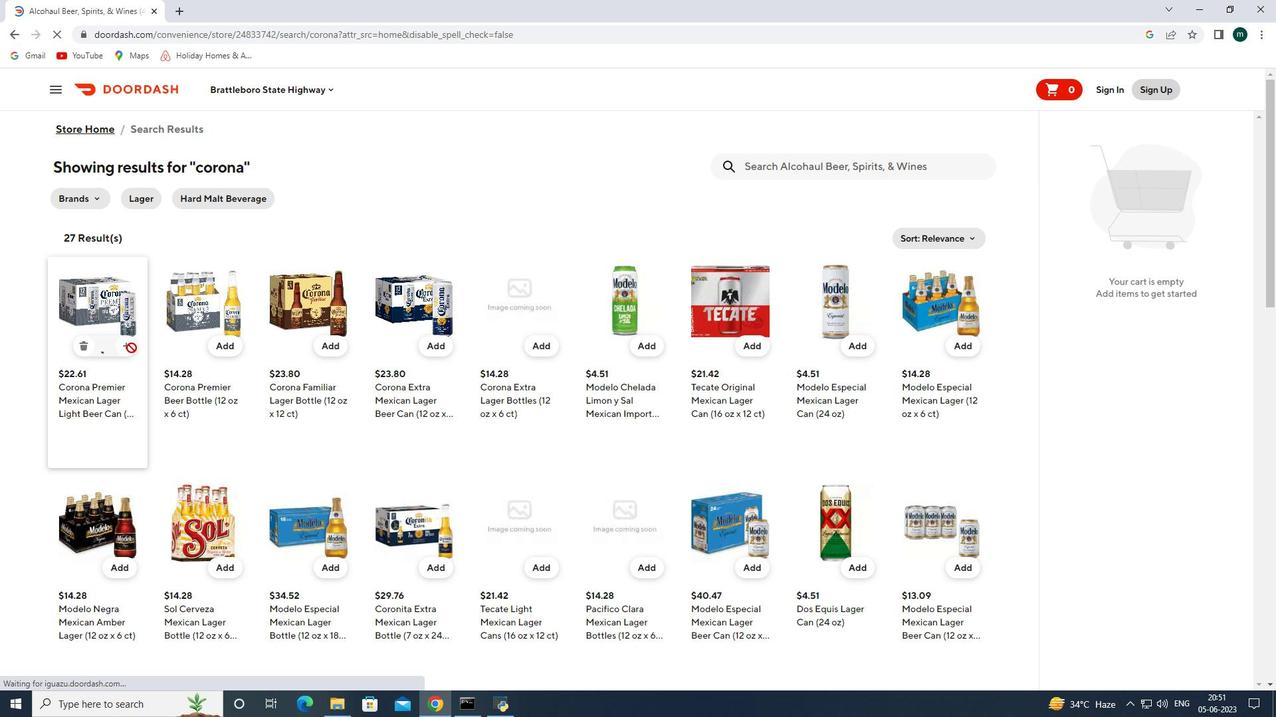 
Action: Mouse pressed left at (132, 349)
Screenshot: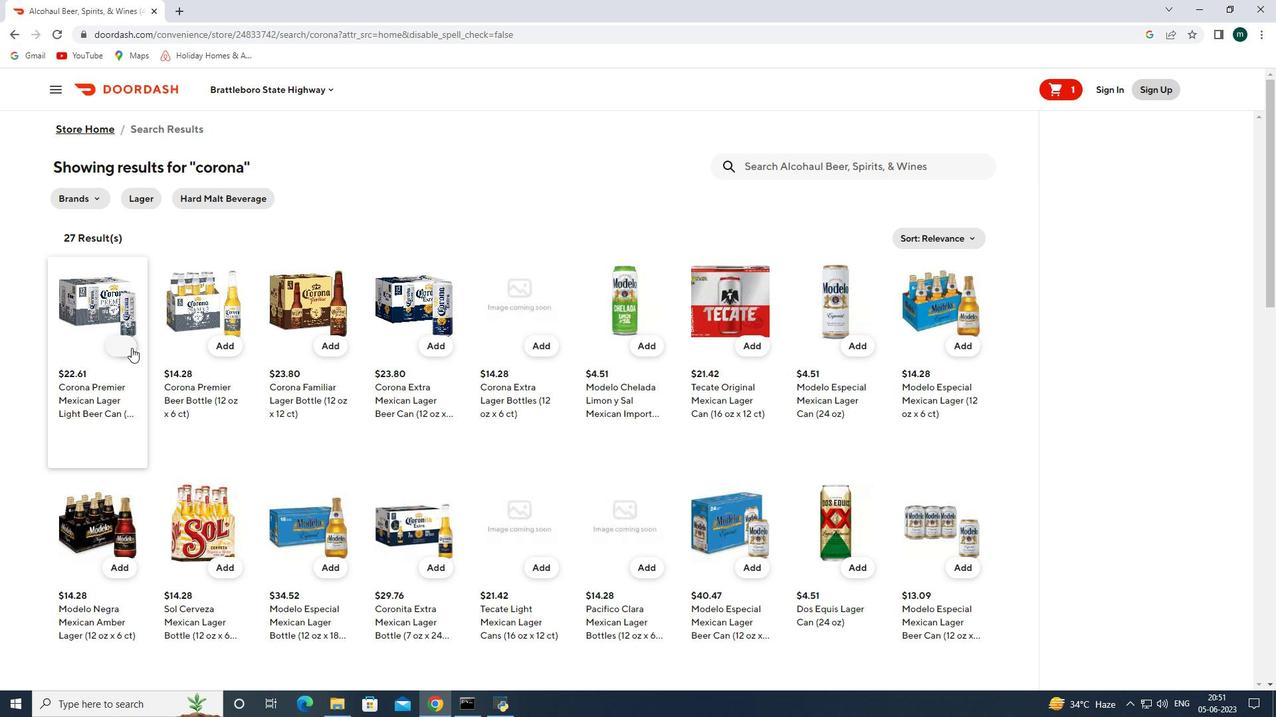 
Action: Mouse pressed left at (132, 349)
Screenshot: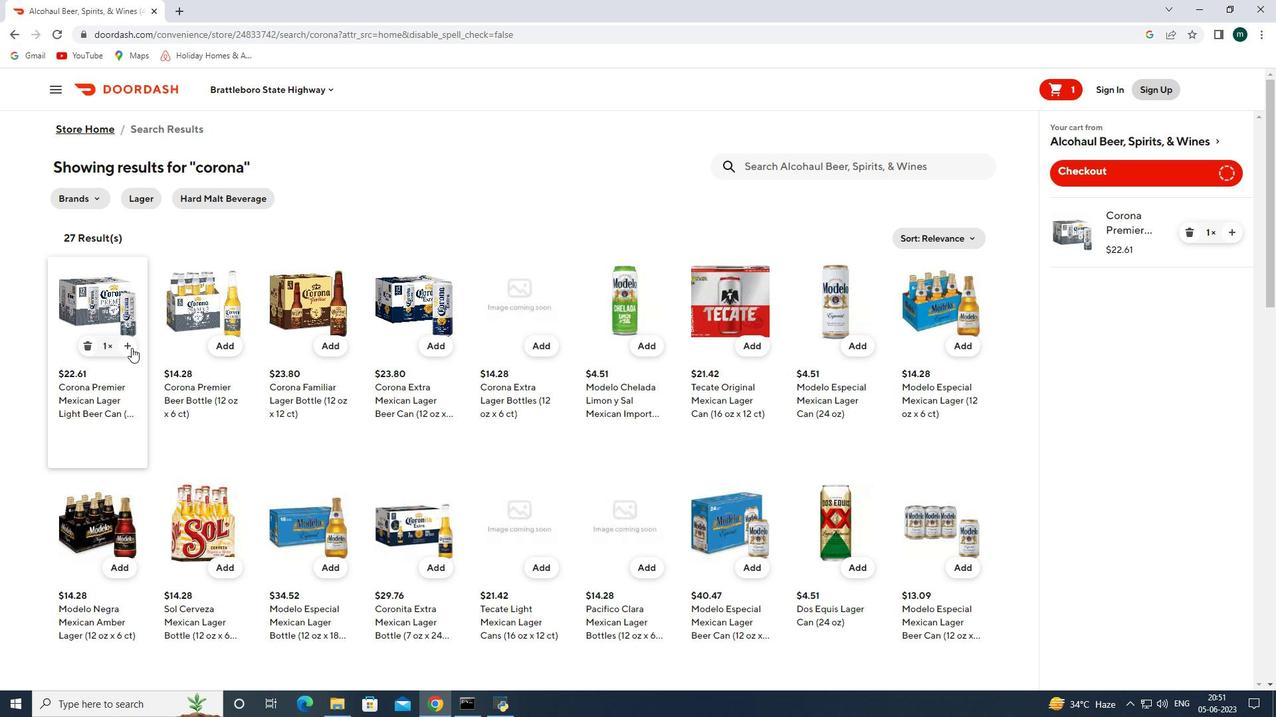 
Action: Mouse pressed left at (132, 349)
Screenshot: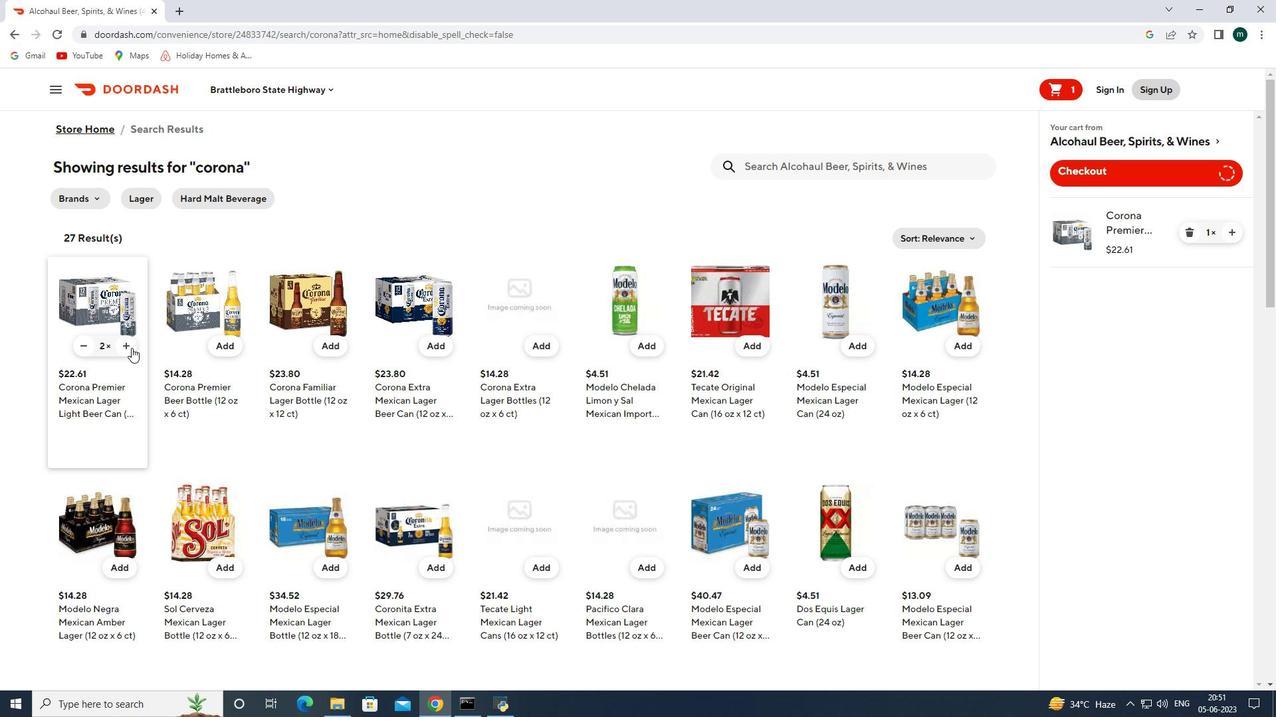 
Action: Mouse pressed left at (132, 349)
Screenshot: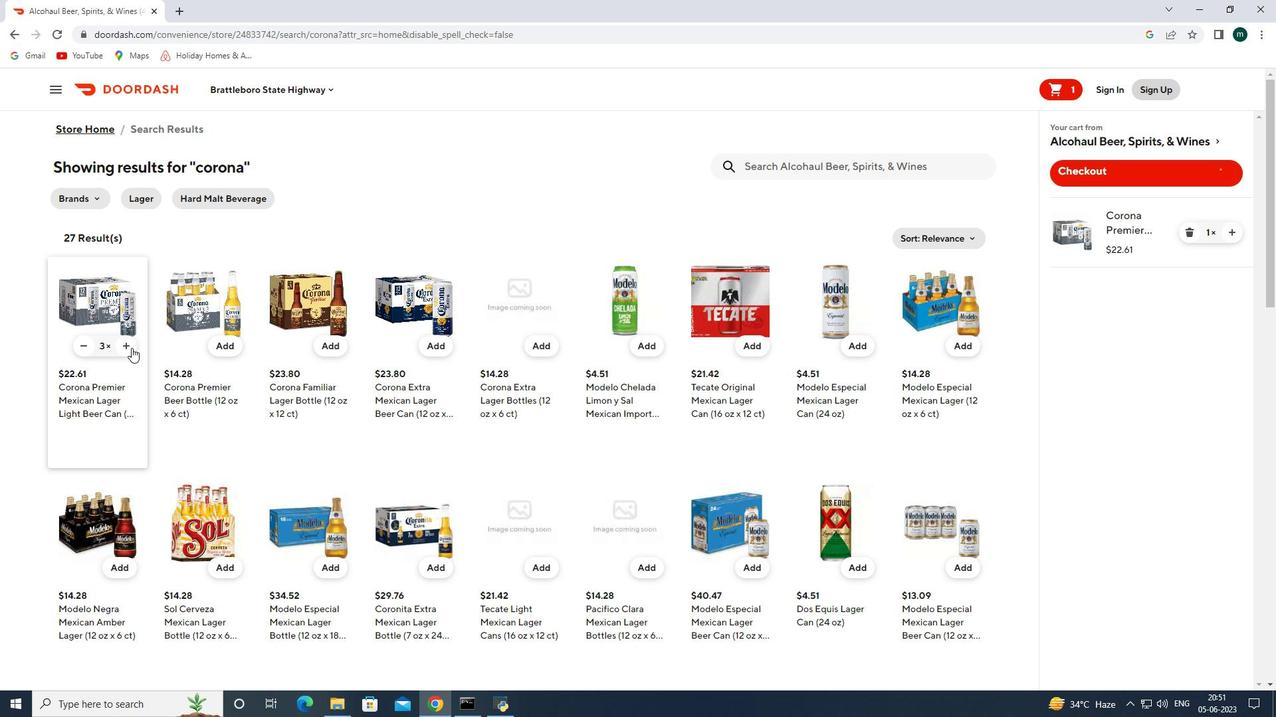 
Action: Mouse pressed left at (132, 349)
Screenshot: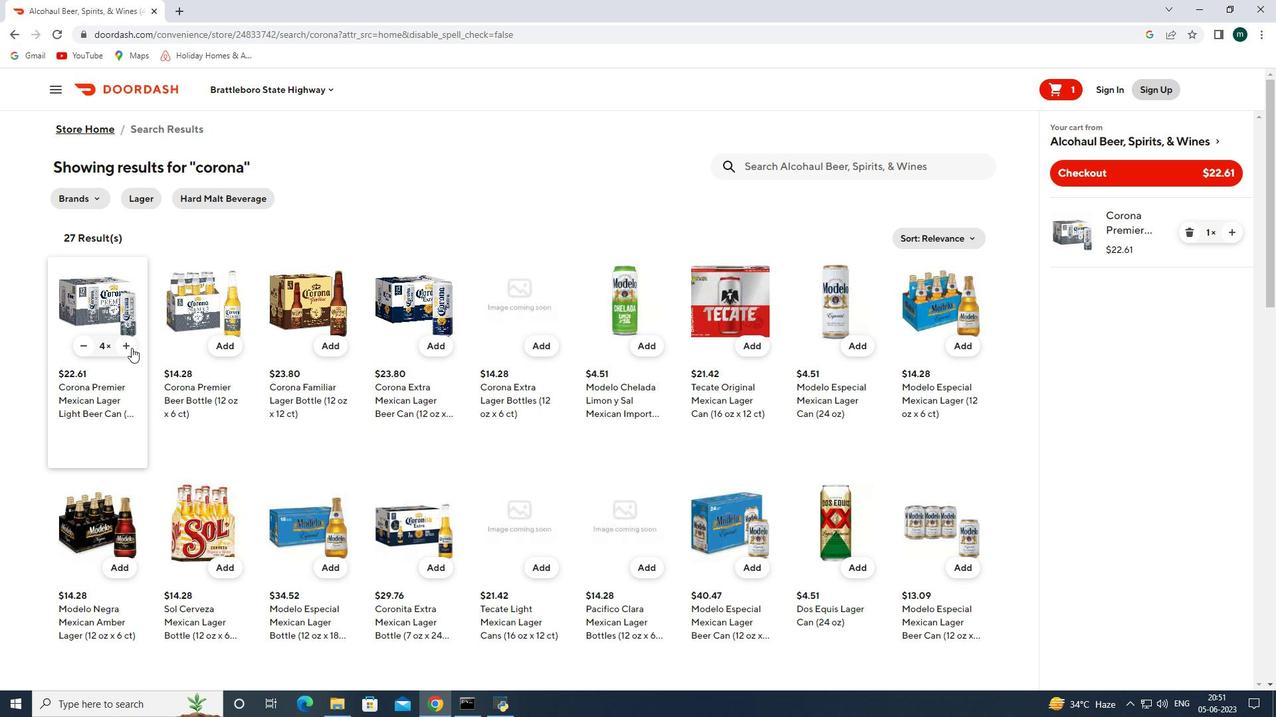 
Action: Mouse moved to (754, 168)
Screenshot: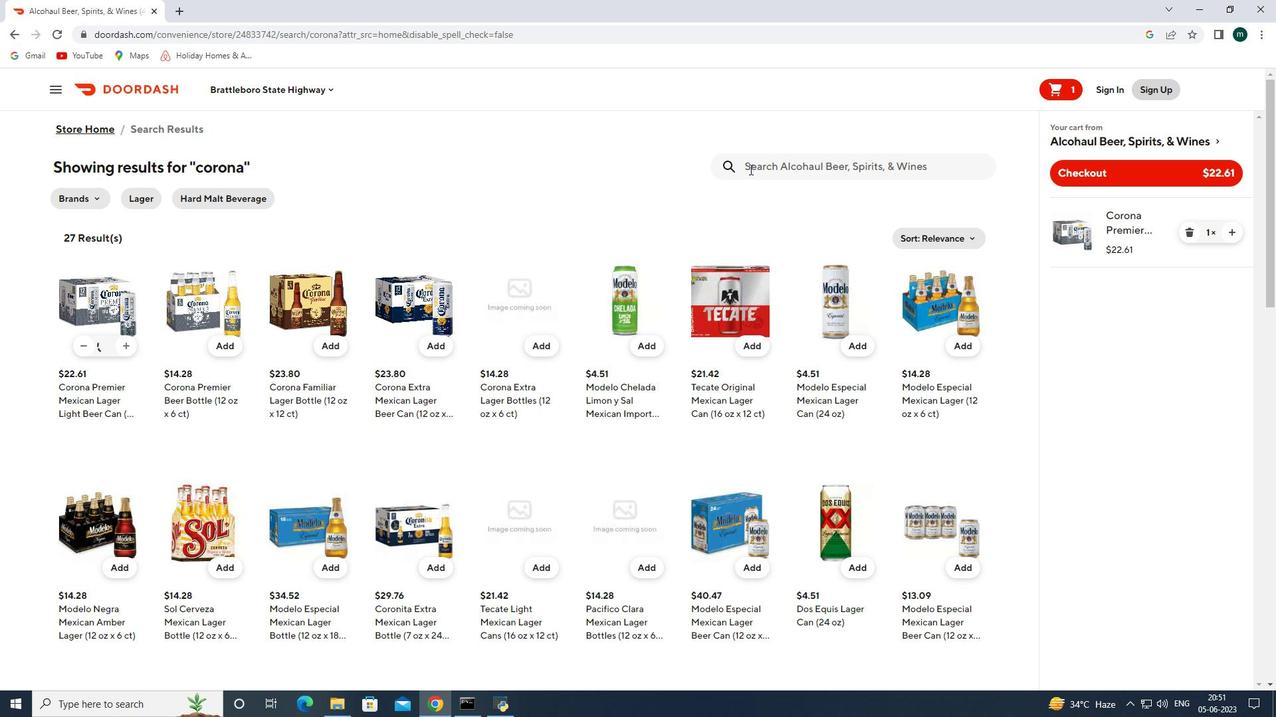 
Action: Mouse pressed left at (754, 168)
Screenshot: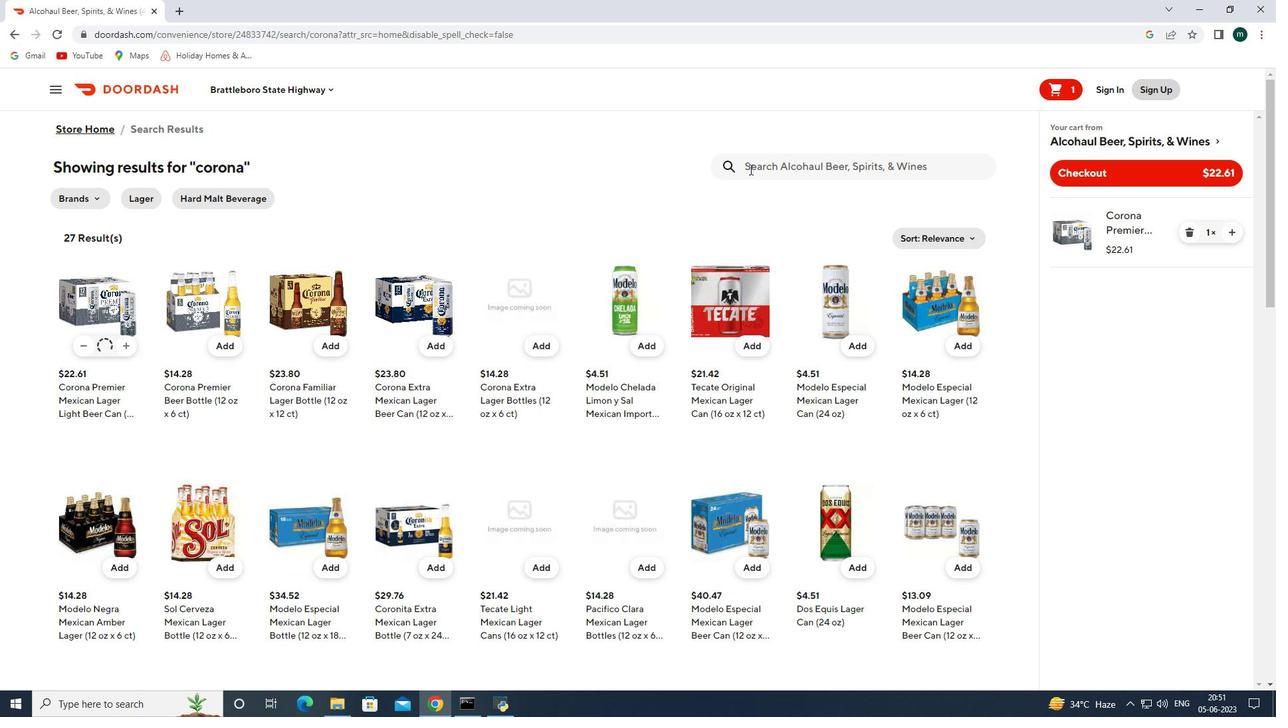 
Action: Key pressed guarana<Key.space>brazilian<Key.space>soda<Key.enter>
Screenshot: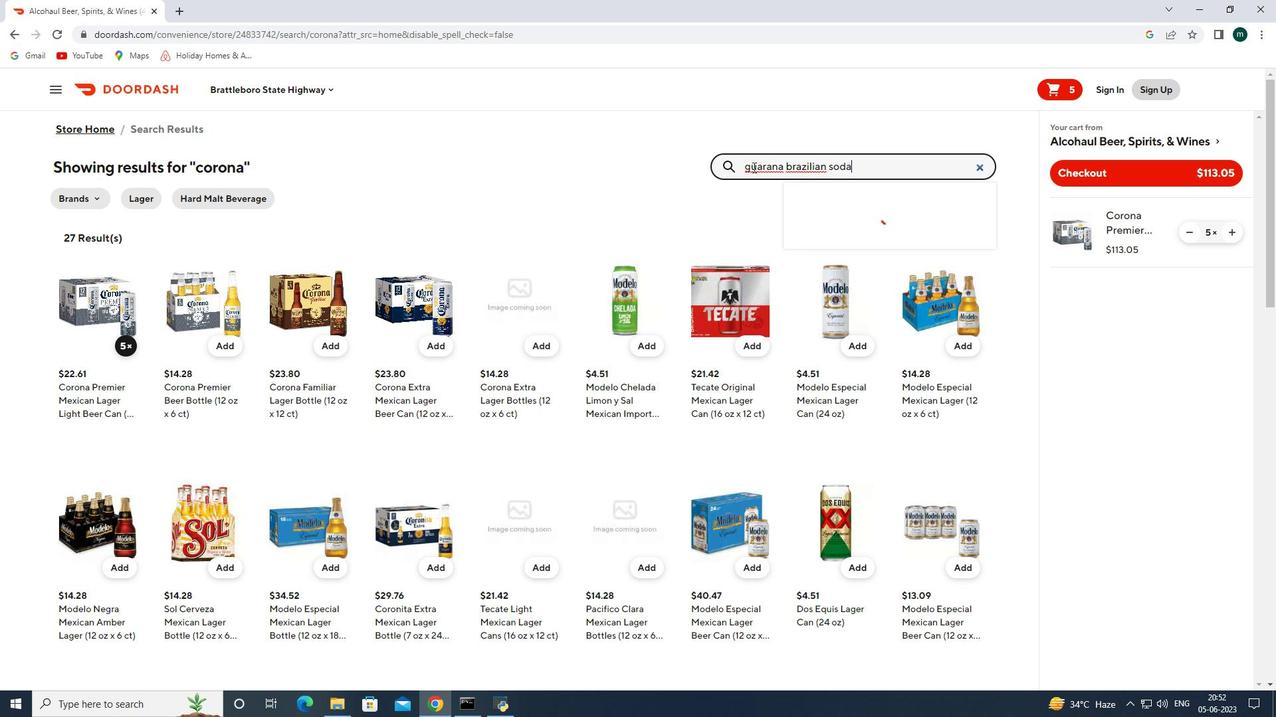 
Action: Mouse pressed left at (754, 168)
Screenshot: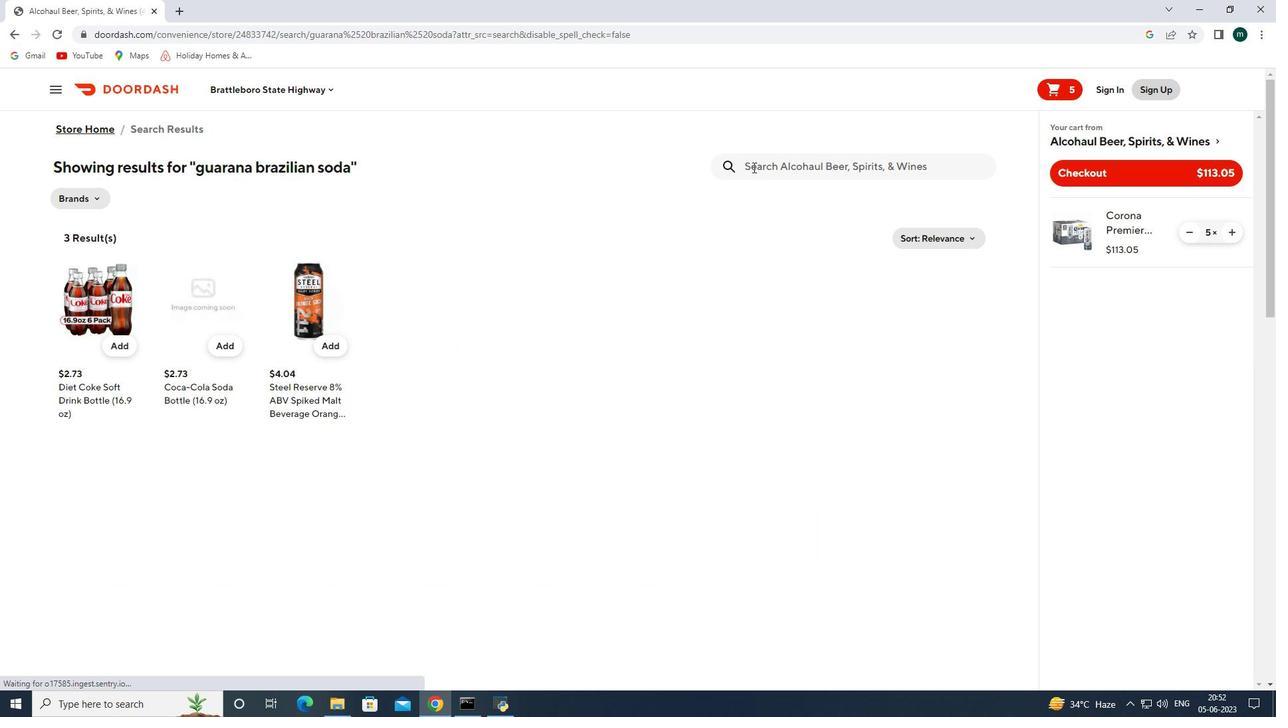 
Action: Key pressed grilled<Key.space>broccolini<Key.enter>
Screenshot: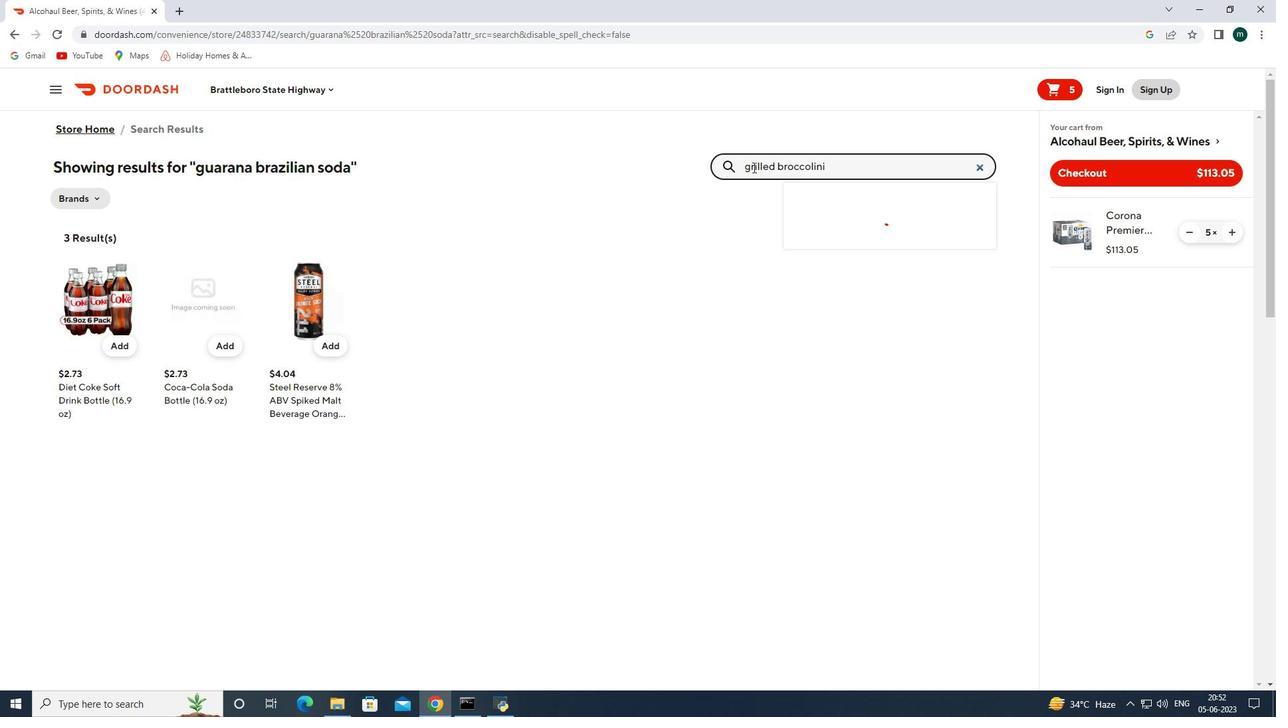 
Action: Mouse pressed left at (754, 168)
Screenshot: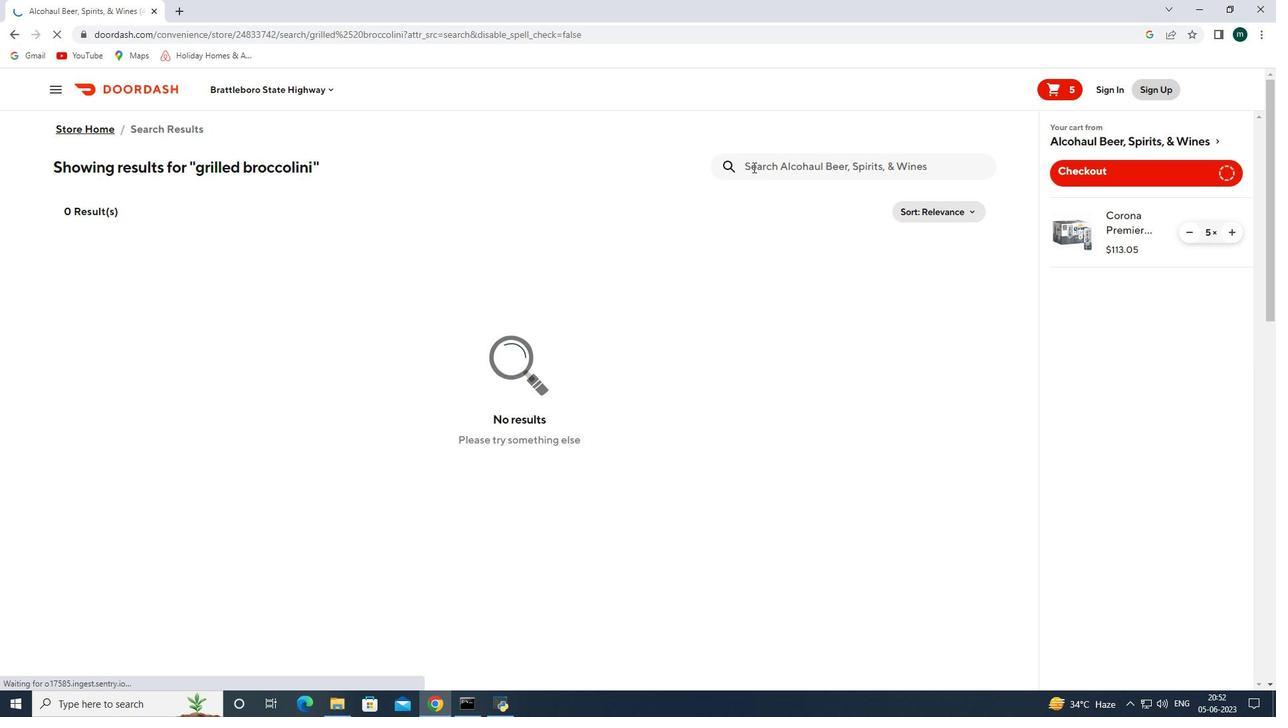 
Action: Key pressed pepsi<Key.enter>
Screenshot: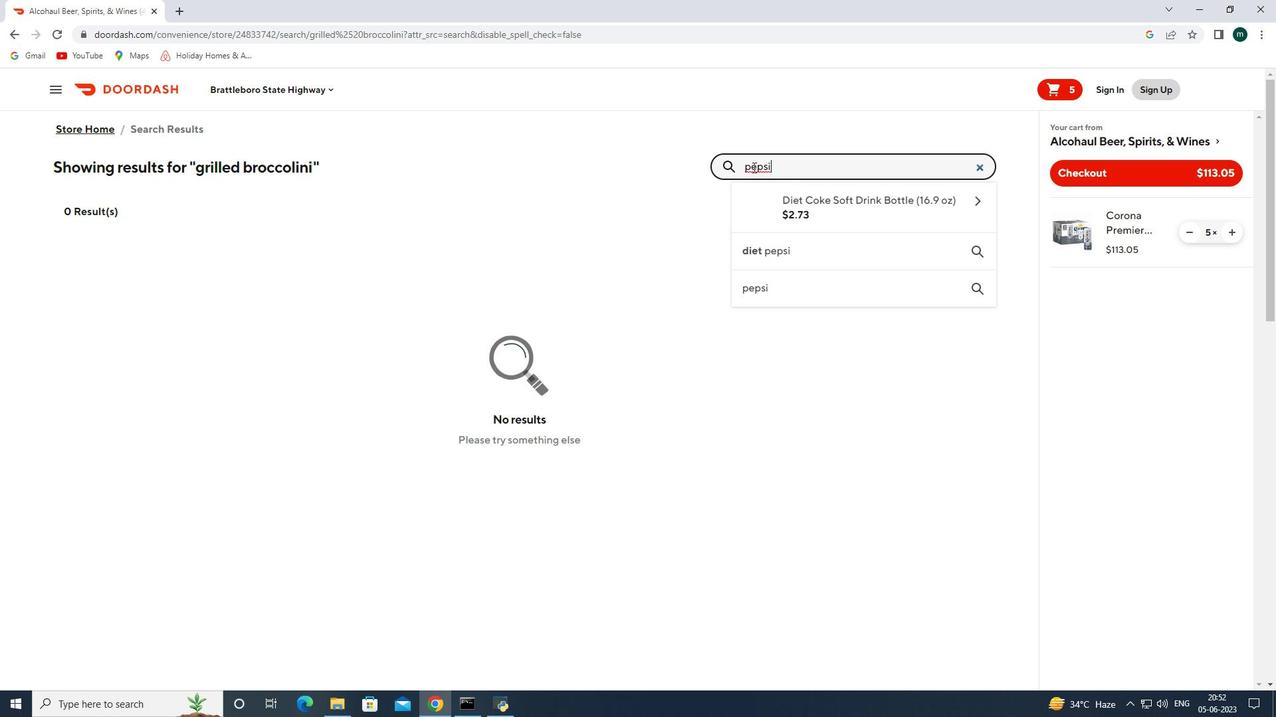 
Action: Mouse pressed left at (754, 168)
Screenshot: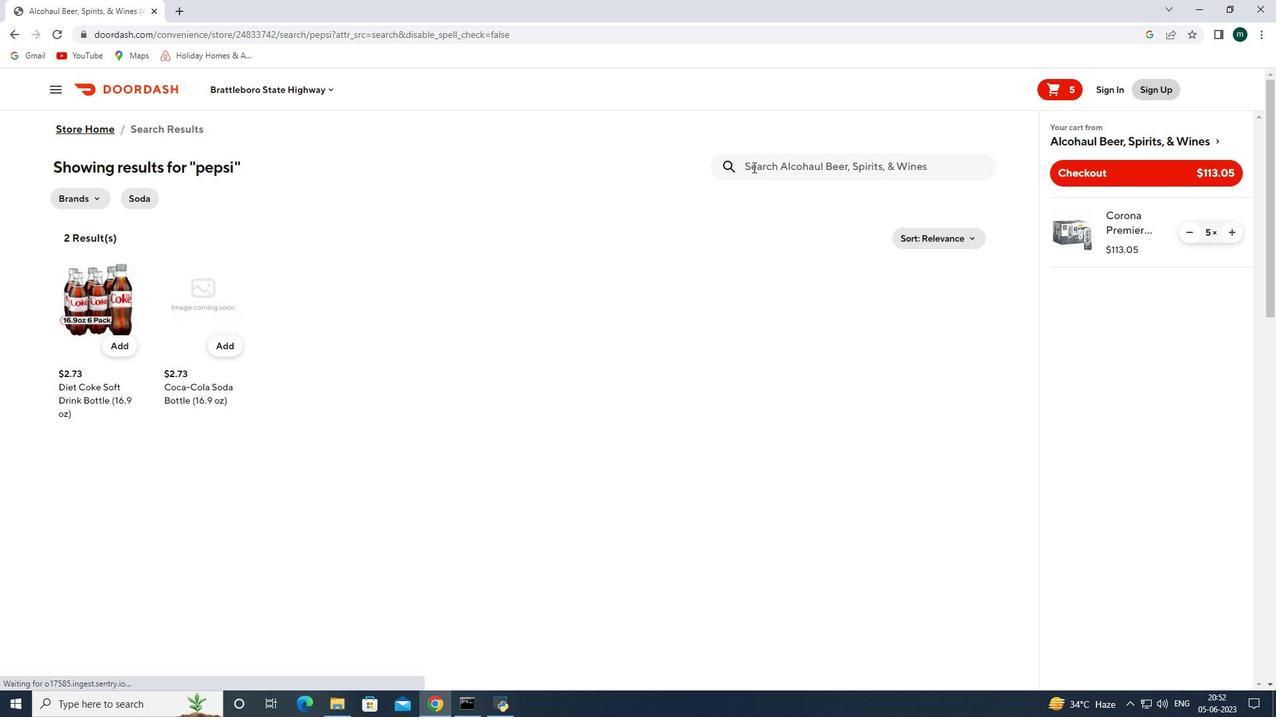 
Action: Key pressed cubano<Key.enter>
Screenshot: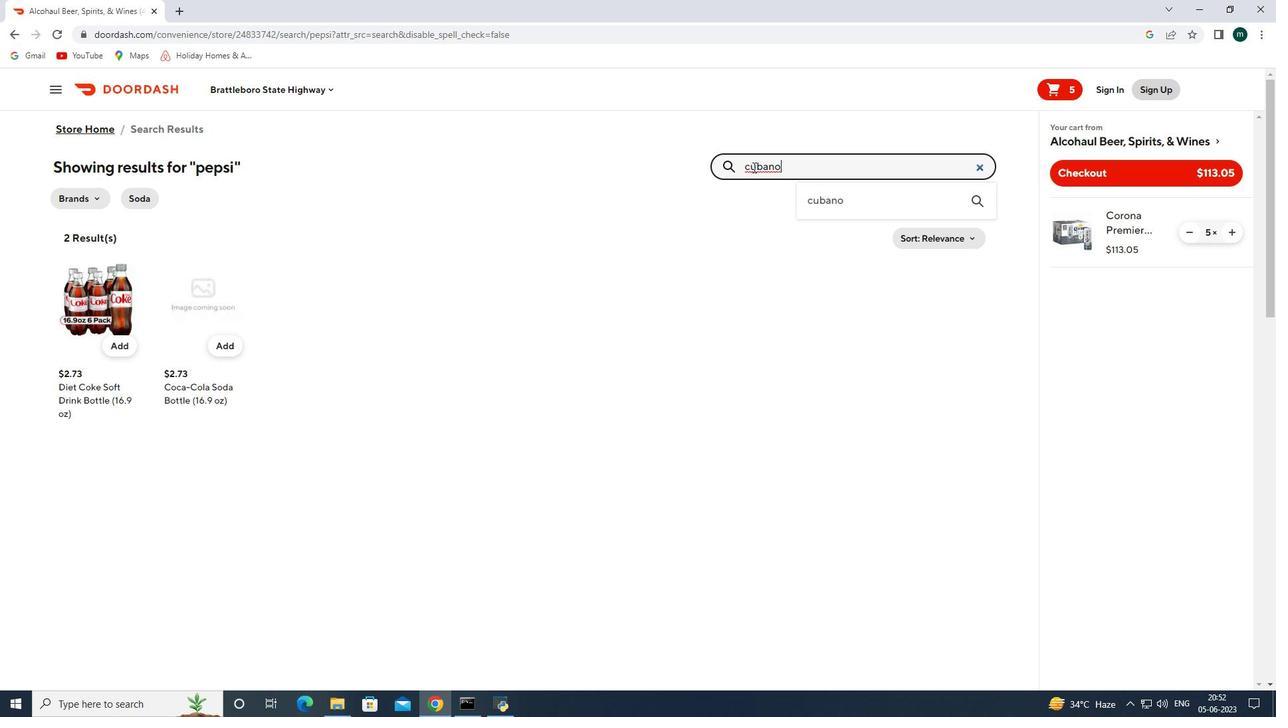 
Action: Mouse moved to (1091, 170)
Screenshot: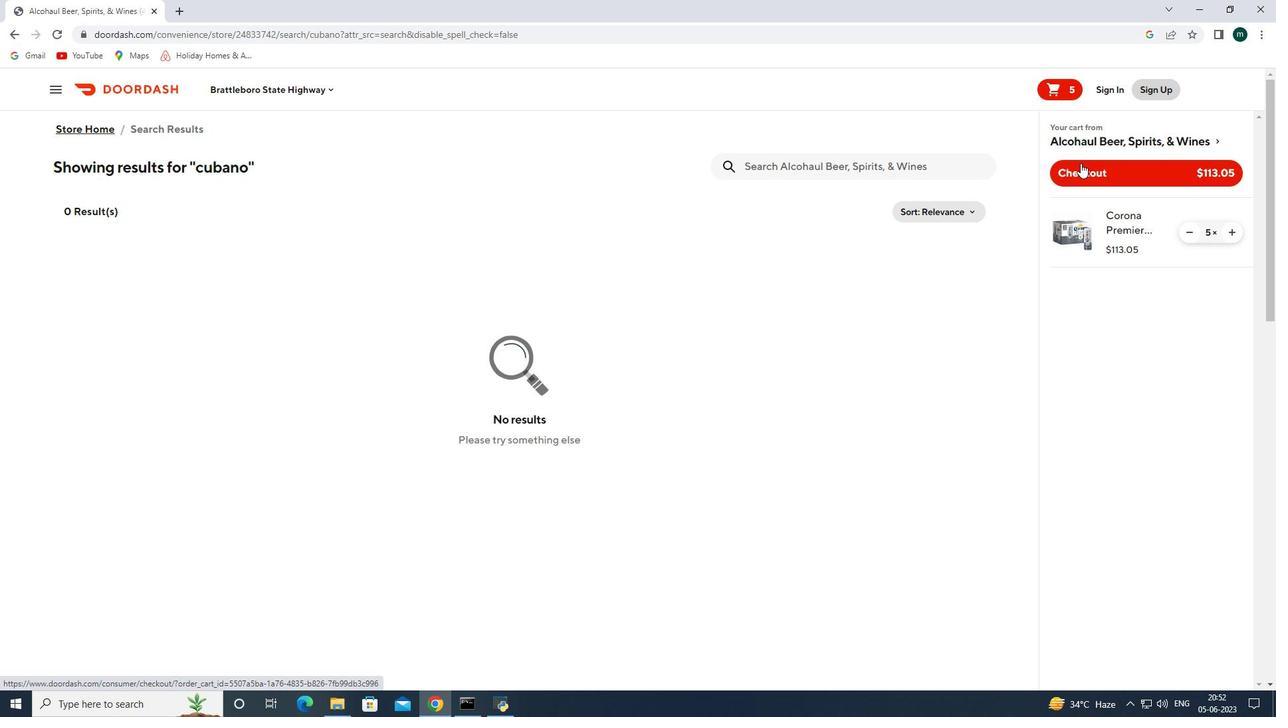 
Action: Mouse pressed left at (1091, 170)
Screenshot: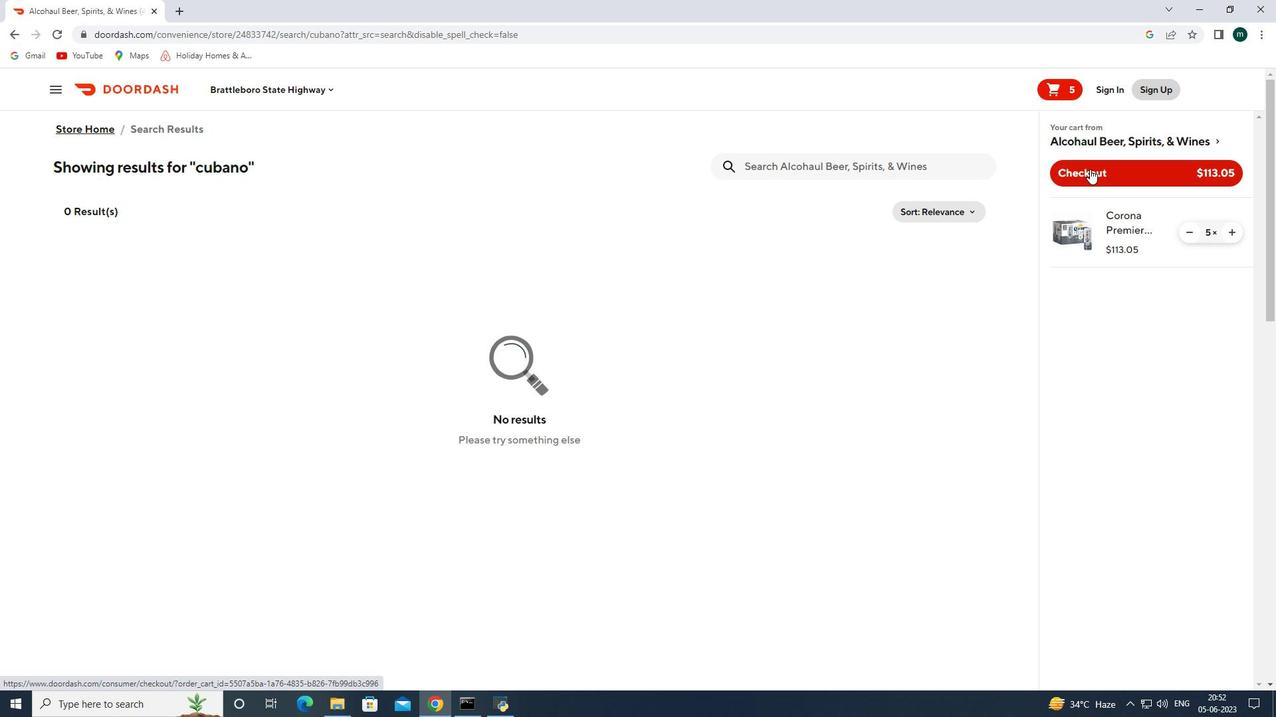 
